 Task: Review and update the Jira issues related to distance education courses, including course descriptions, eligibility, and outcomes.
Action: Mouse moved to (593, 536)
Screenshot: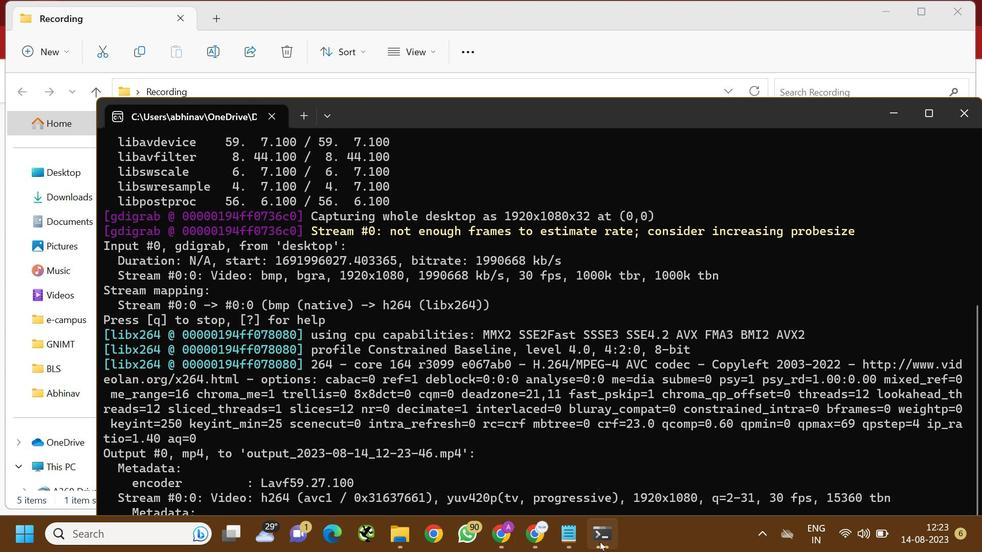 
Action: Mouse pressed left at (593, 536)
Screenshot: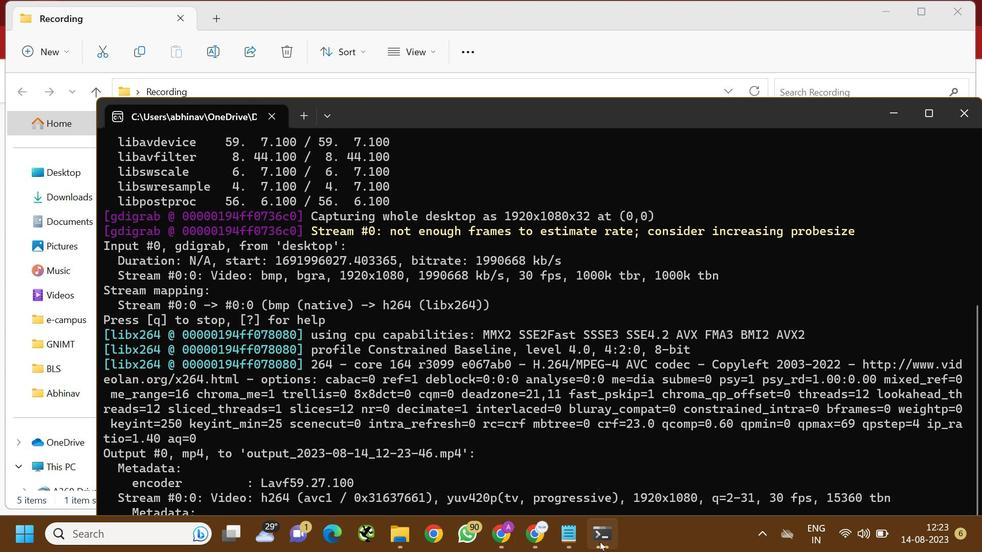 
Action: Mouse pressed left at (593, 536)
Screenshot: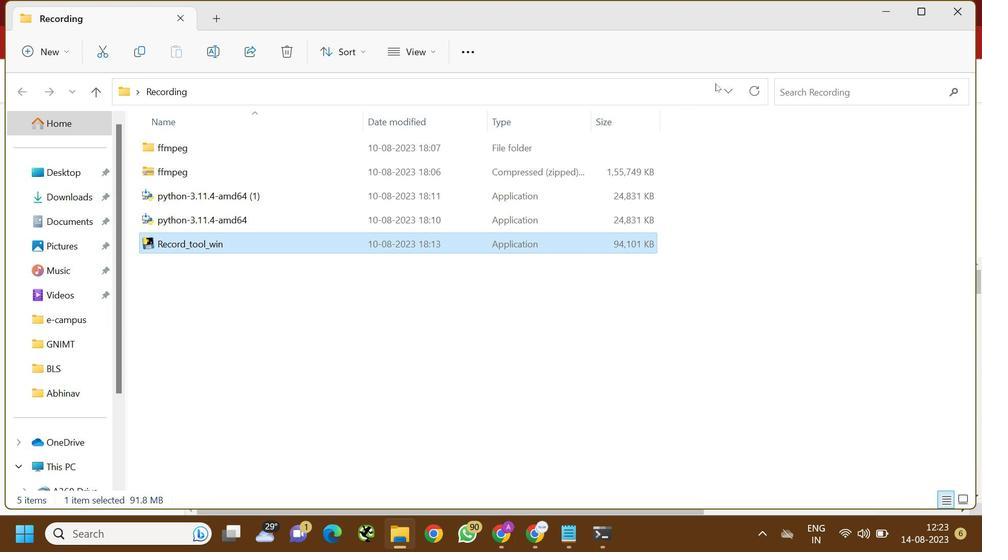 
Action: Mouse moved to (883, 0)
Screenshot: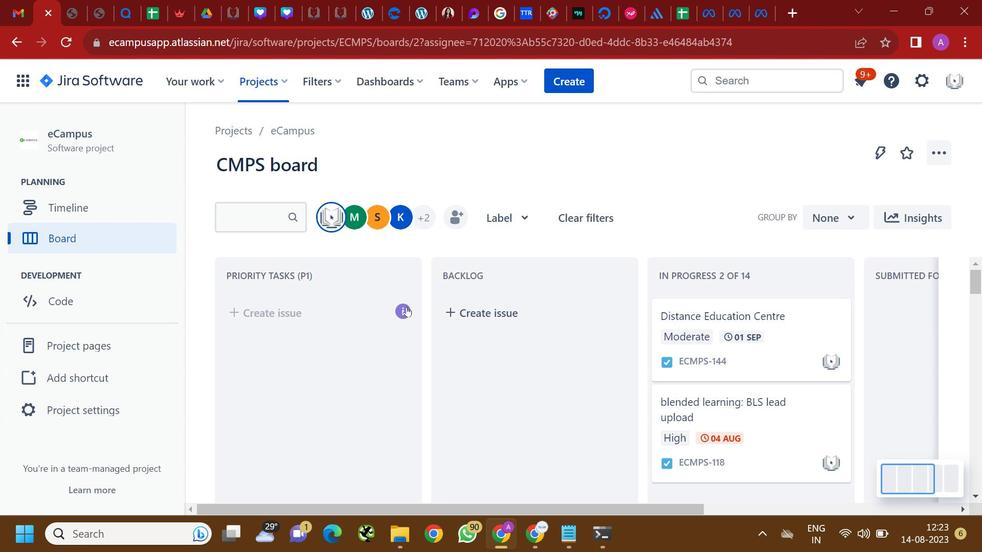 
Action: Mouse pressed left at (883, 0)
Screenshot: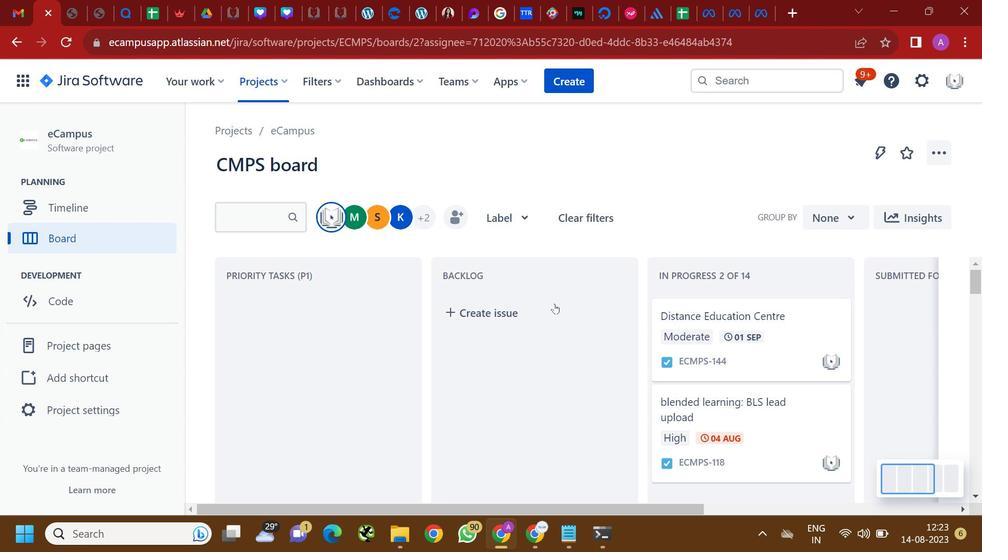 
Action: Mouse moved to (709, 346)
Screenshot: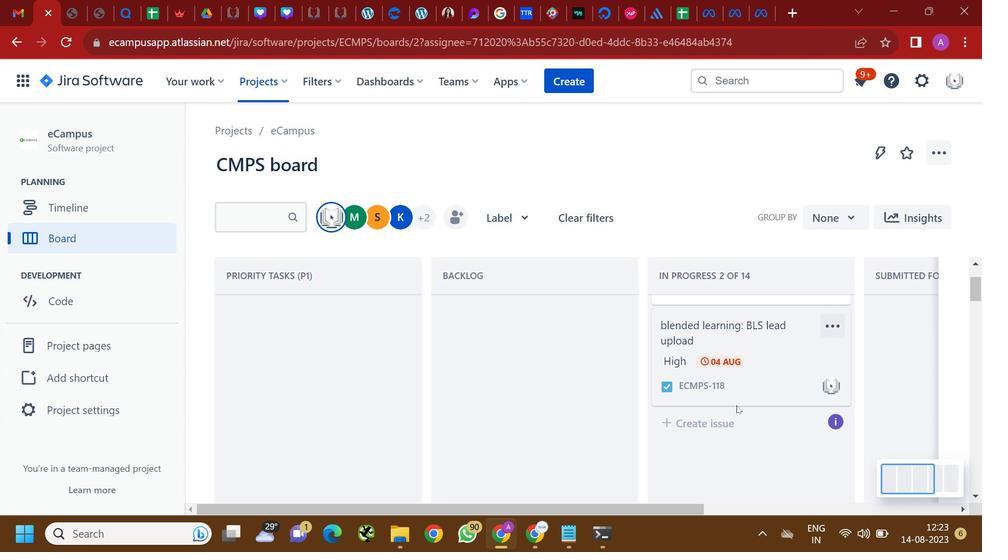 
Action: Mouse scrolled (709, 346) with delta (0, 0)
Screenshot: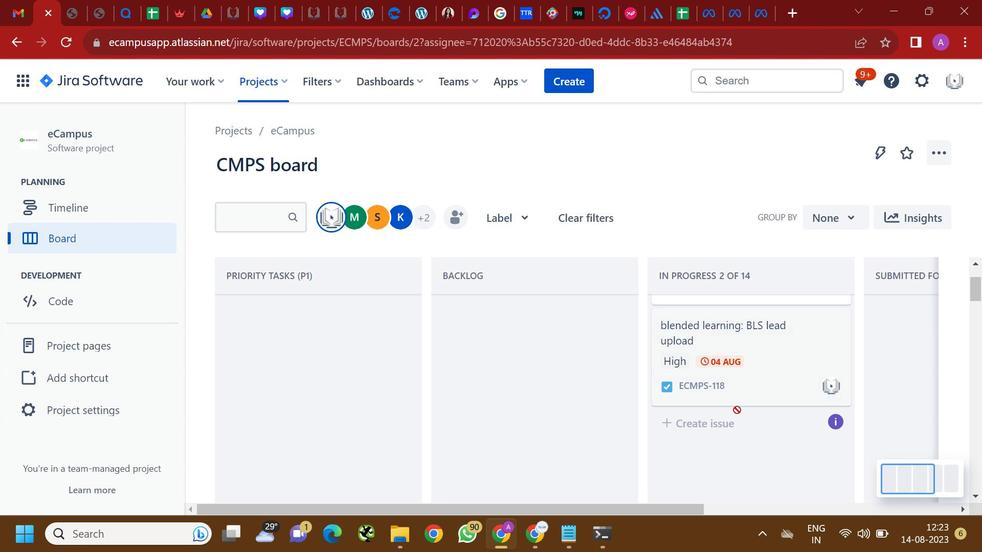 
Action: Mouse moved to (697, 379)
Screenshot: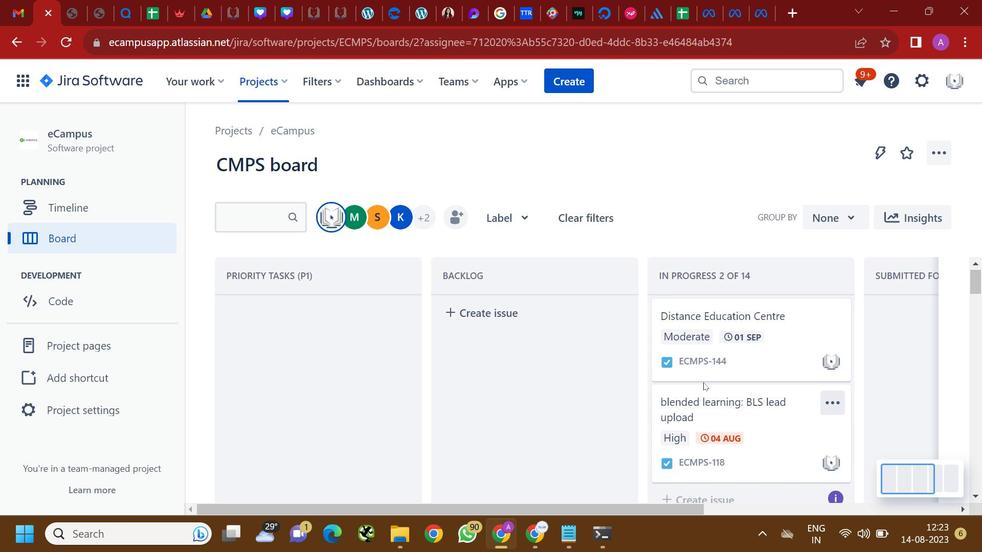 
Action: Mouse scrolled (697, 380) with delta (0, 0)
Screenshot: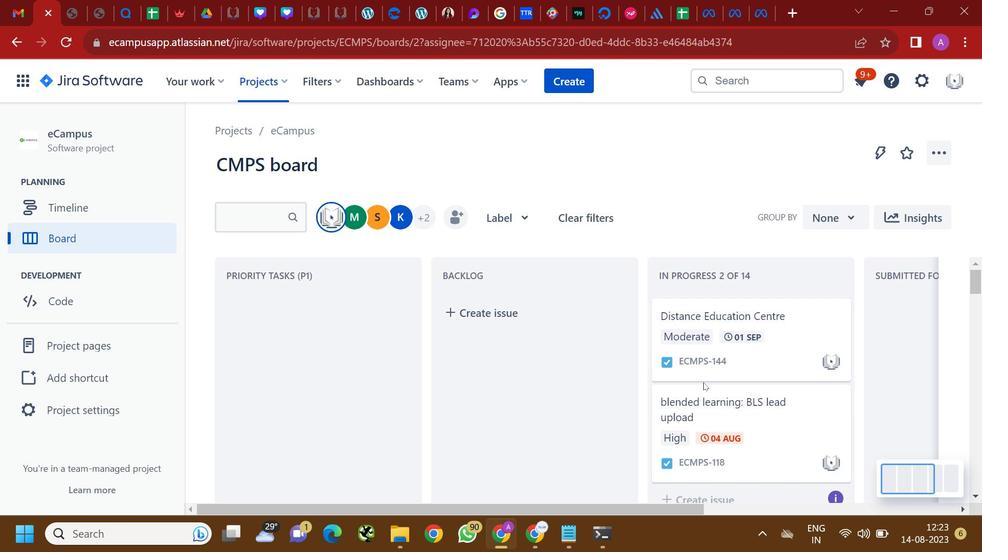 
Action: Mouse scrolled (697, 379) with delta (0, 0)
Screenshot: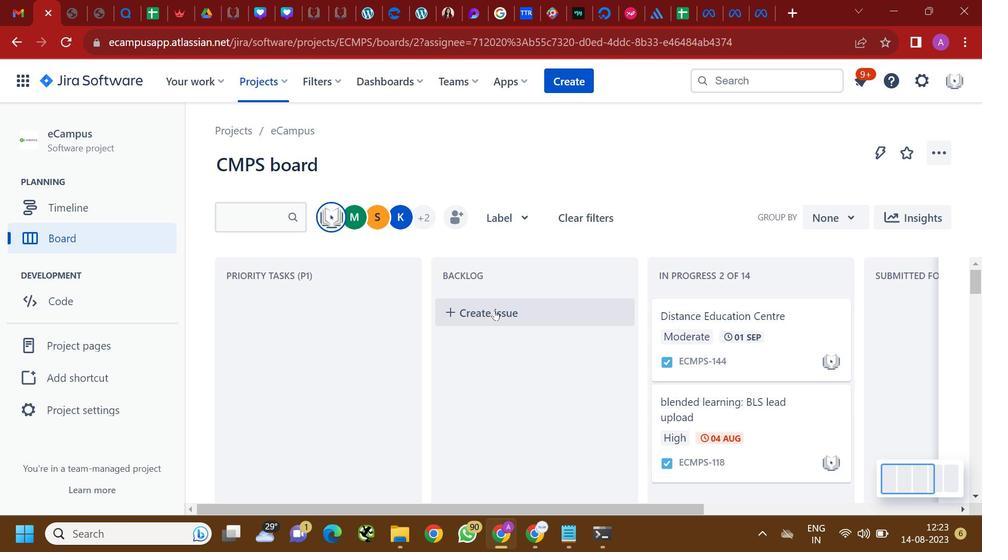 
Action: Mouse scrolled (697, 379) with delta (0, 0)
Screenshot: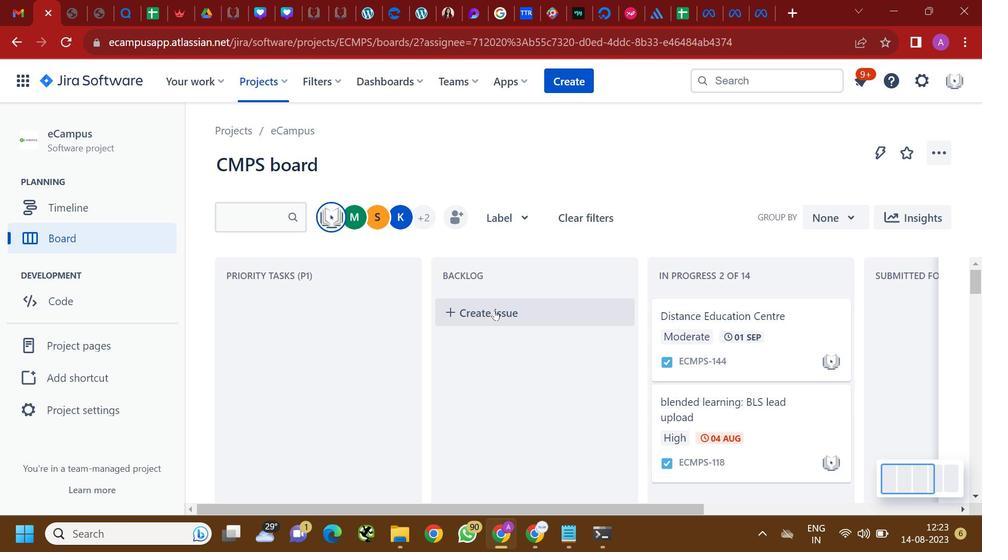 
Action: Mouse scrolled (697, 379) with delta (0, 0)
Screenshot: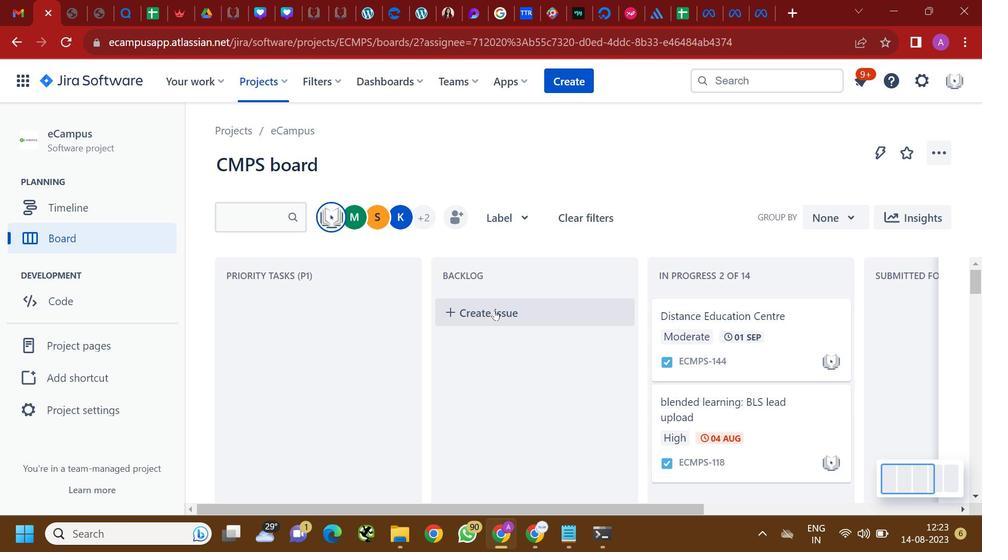 
Action: Mouse moved to (697, 377)
Screenshot: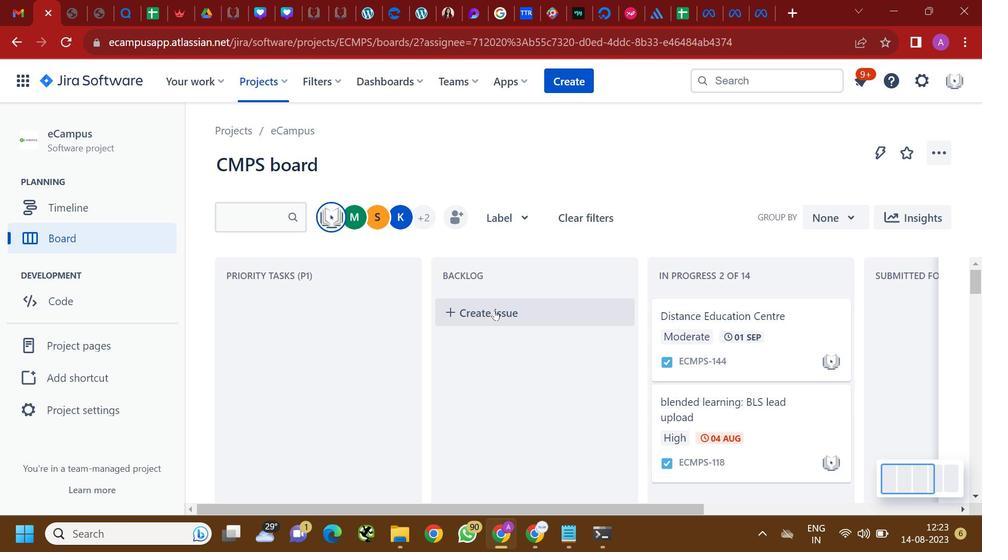 
Action: Mouse scrolled (697, 377) with delta (0, 0)
Screenshot: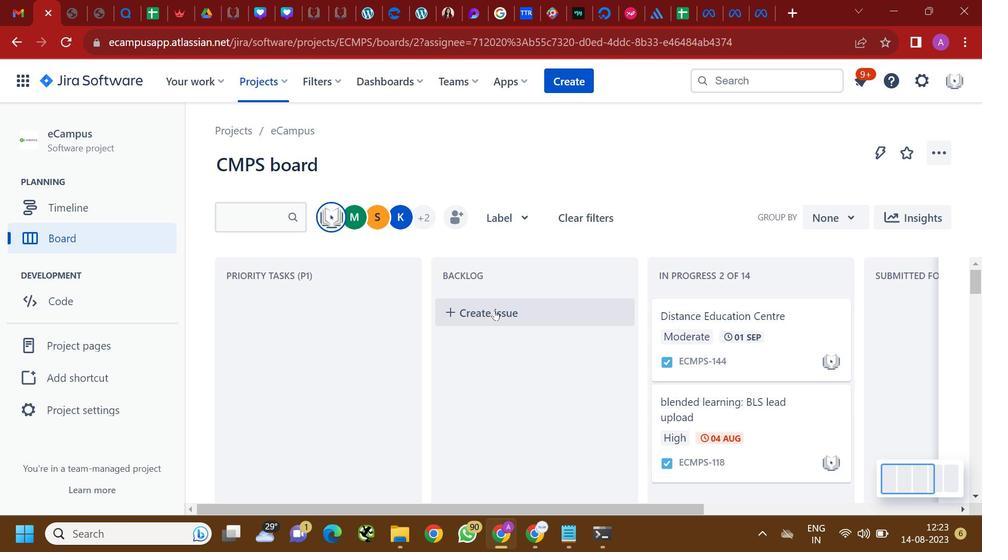 
Action: Mouse scrolled (697, 377) with delta (0, 0)
Screenshot: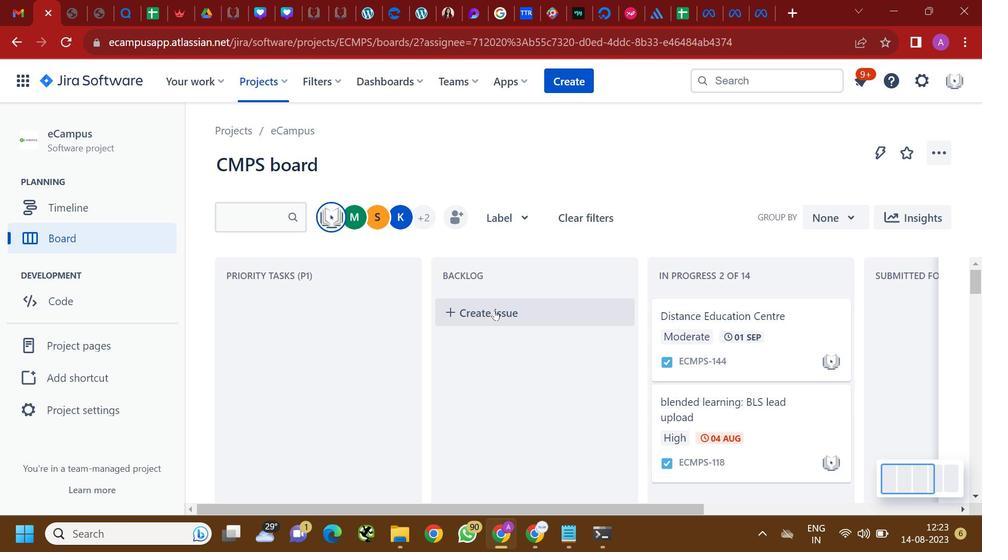 
Action: Mouse moved to (697, 376)
Screenshot: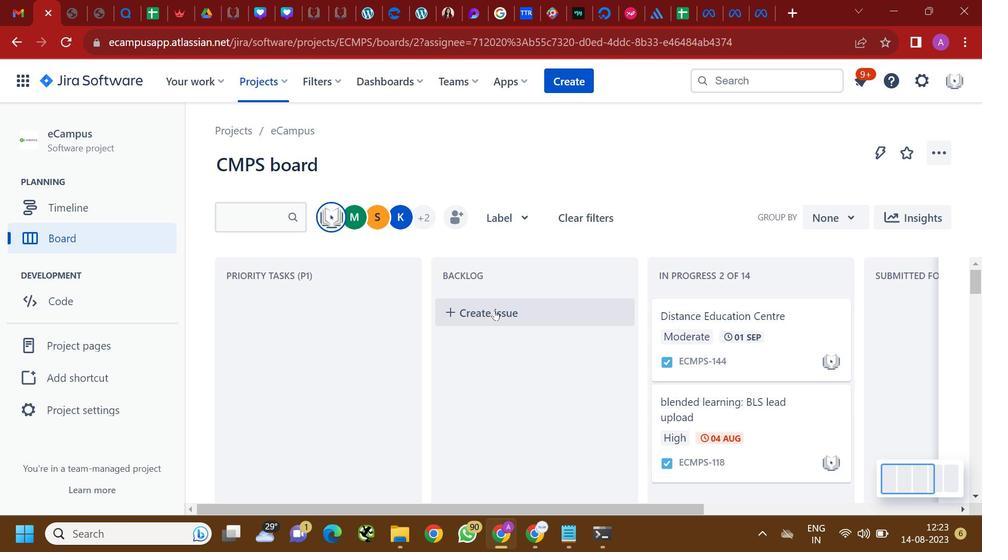 
Action: Mouse scrolled (697, 376) with delta (0, 0)
Screenshot: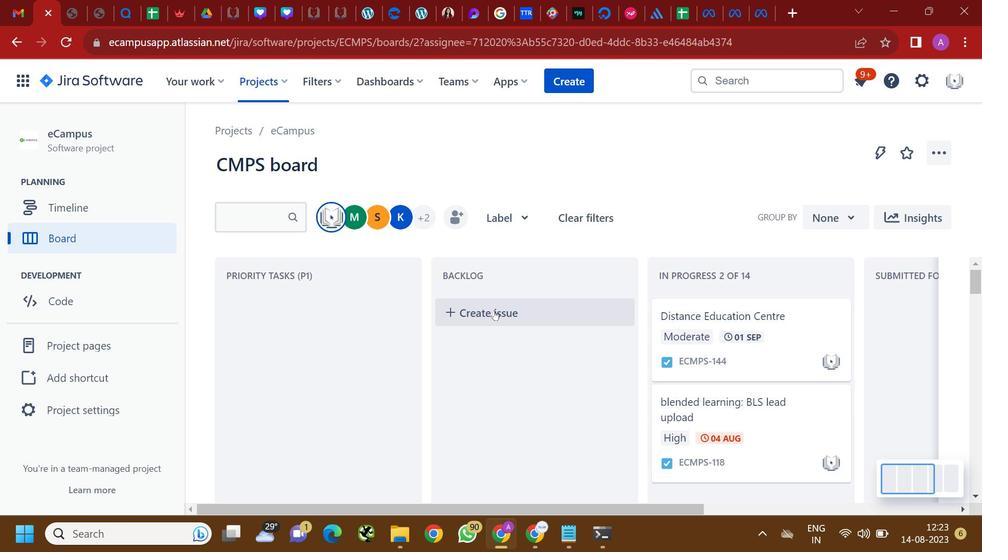 
Action: Mouse moved to (487, 304)
Screenshot: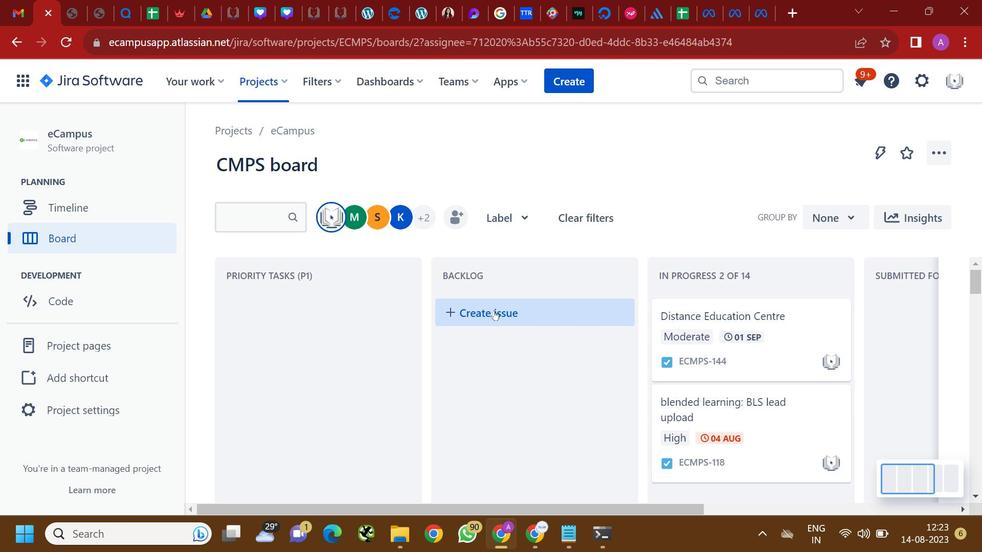 
Action: Mouse pressed left at (487, 304)
Screenshot: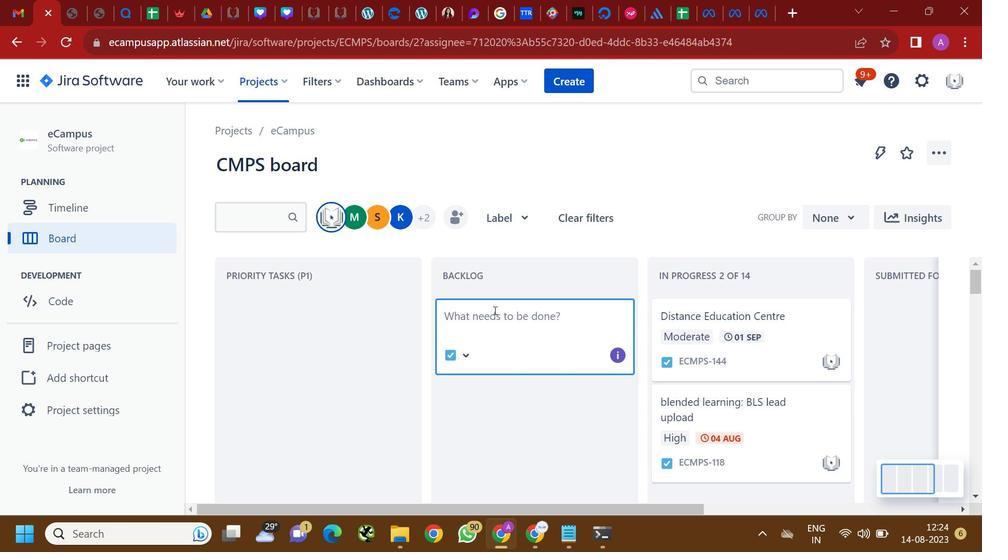 
Action: Mouse moved to (686, 198)
Screenshot: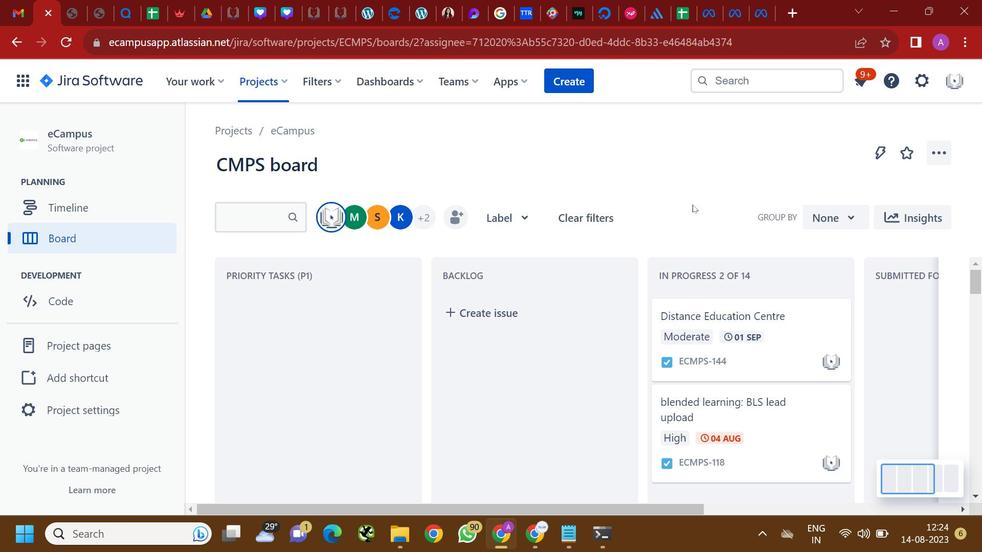 
Action: Mouse pressed left at (686, 198)
Screenshot: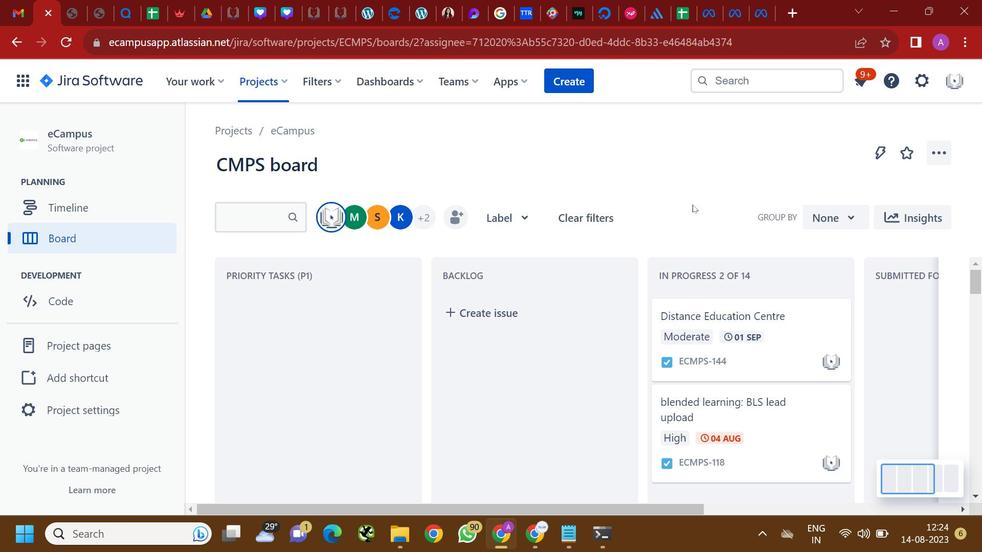 
Action: Mouse moved to (560, 83)
Screenshot: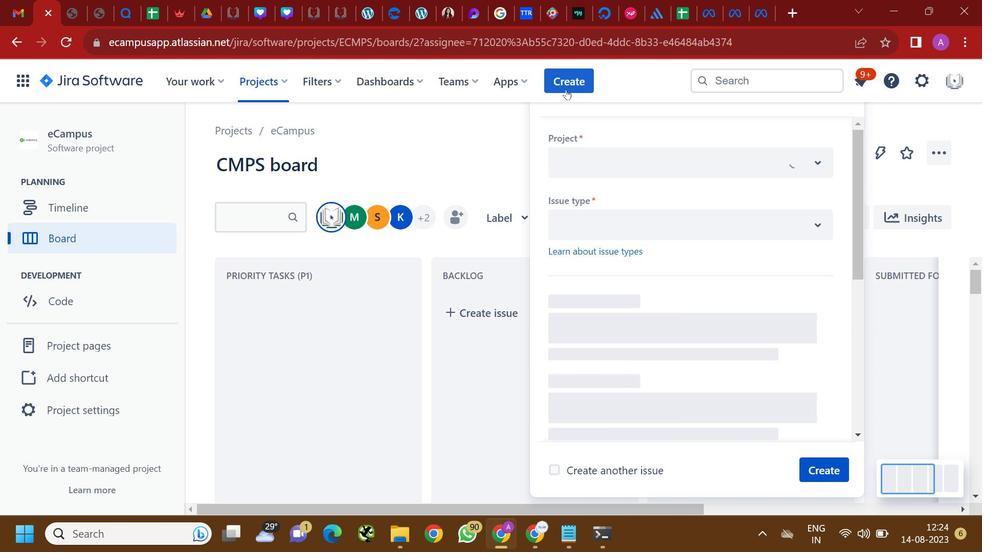 
Action: Mouse pressed left at (560, 83)
Screenshot: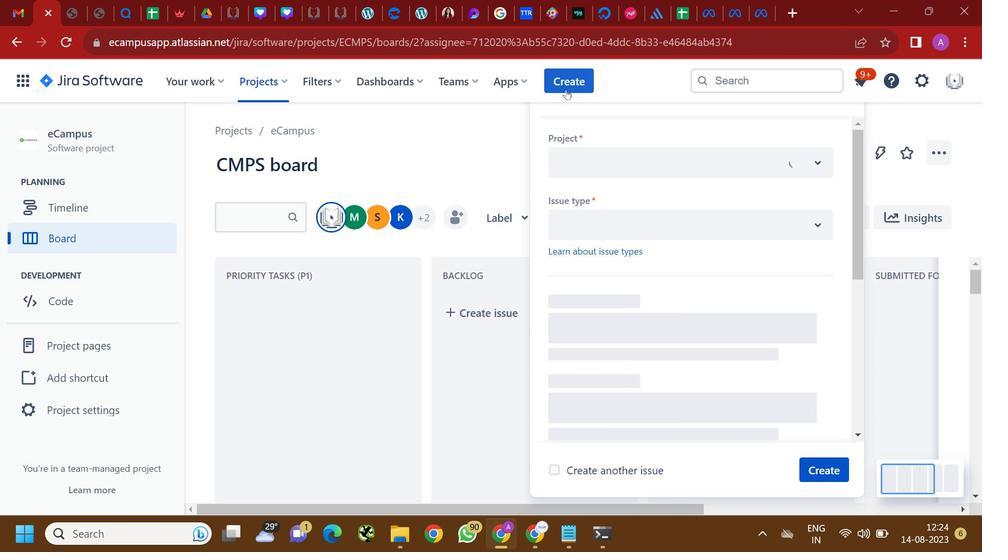 
Action: Mouse moved to (532, 314)
Screenshot: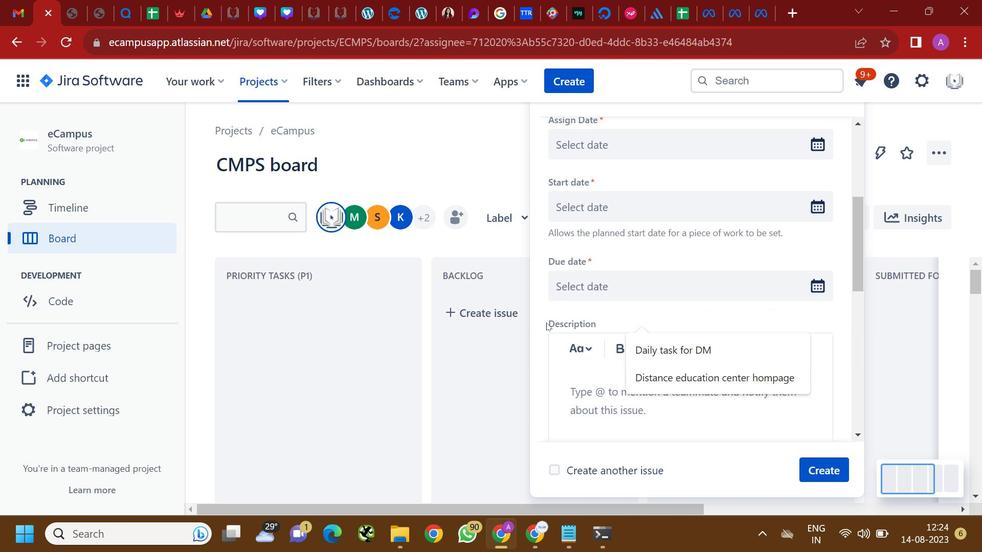 
Action: Mouse scrolled (532, 313) with delta (0, 0)
Screenshot: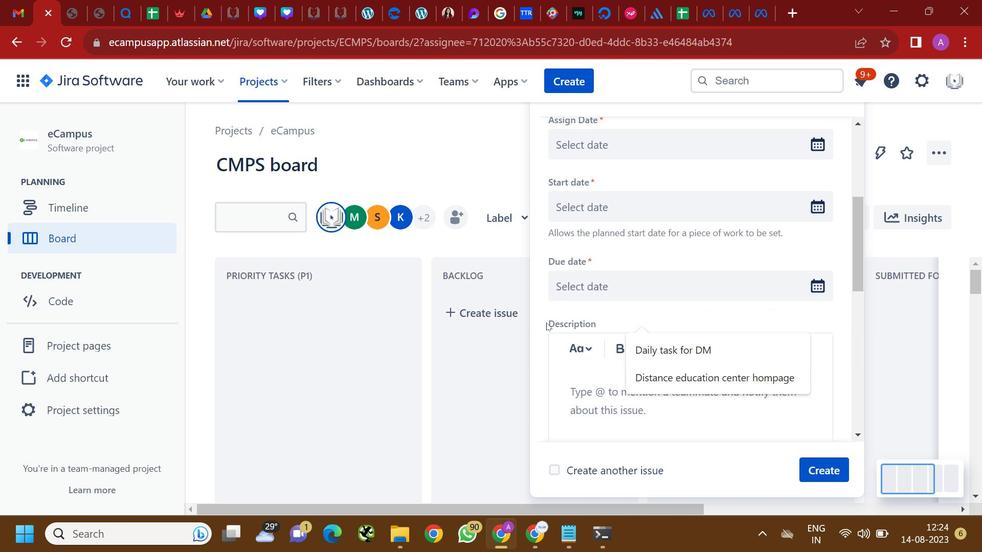 
Action: Mouse moved to (532, 314)
Screenshot: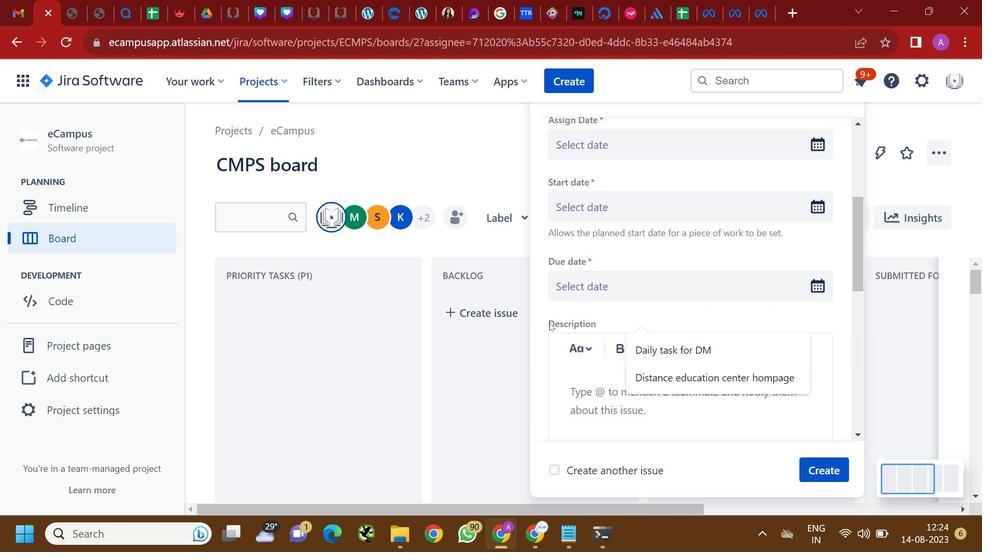 
Action: Mouse scrolled (532, 314) with delta (0, 0)
Screenshot: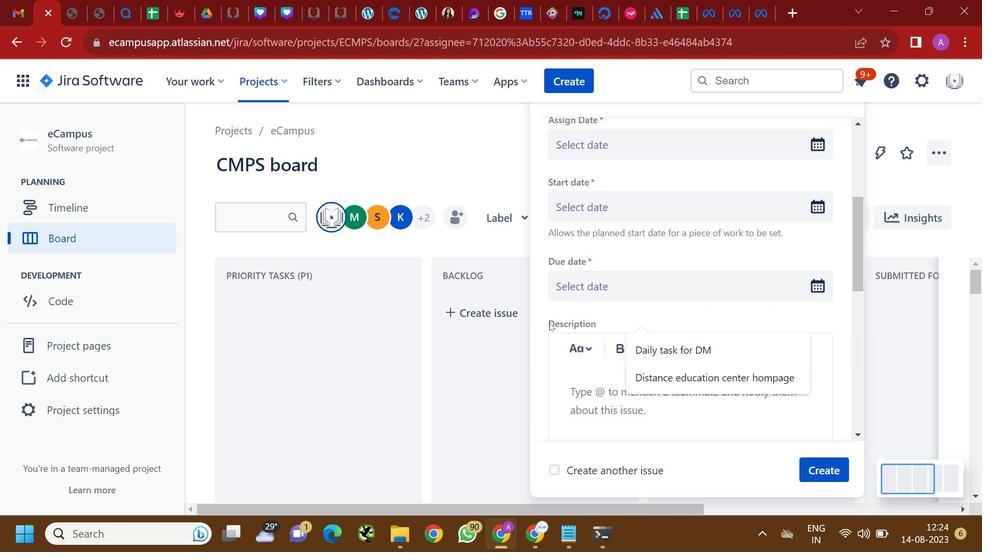 
Action: Mouse moved to (534, 315)
Screenshot: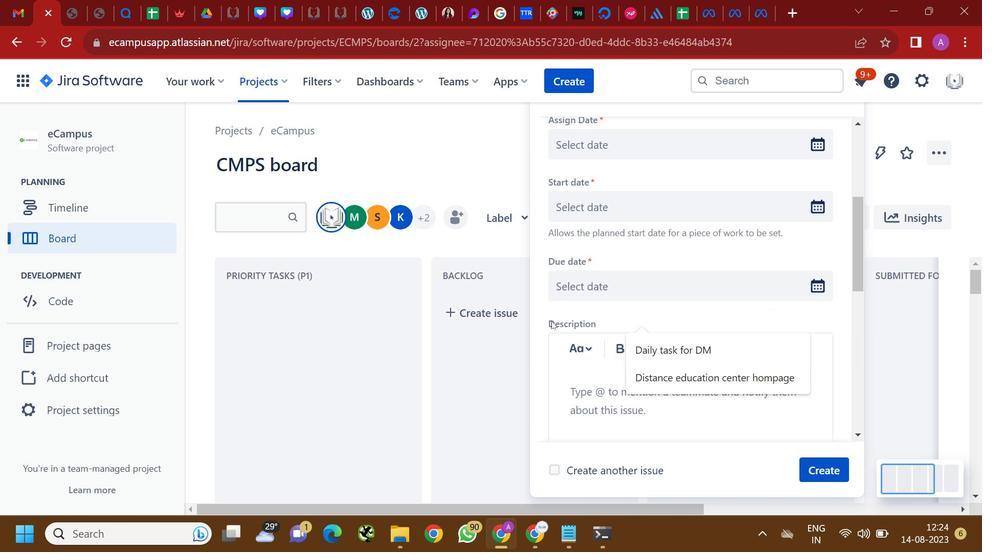 
Action: Mouse scrolled (534, 314) with delta (0, 0)
Screenshot: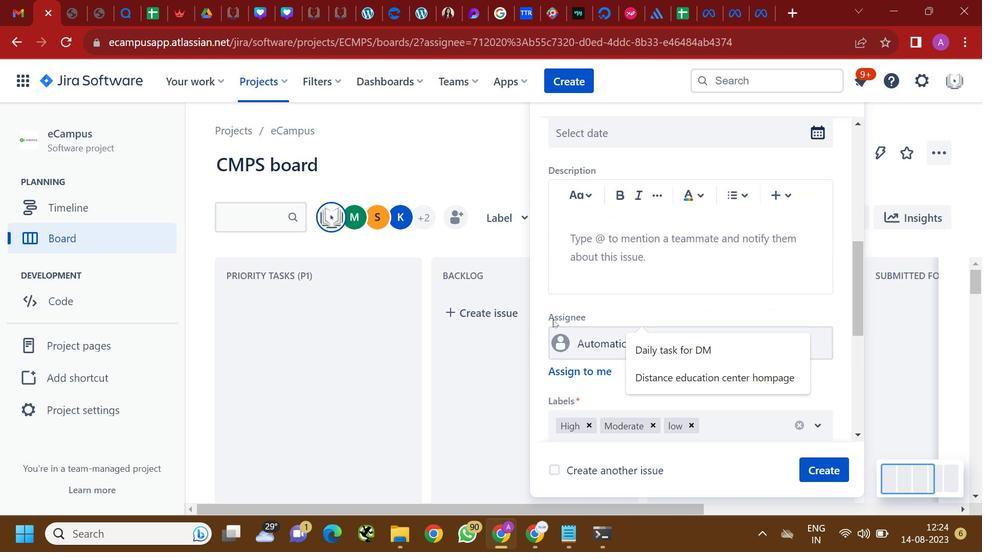 
Action: Mouse moved to (545, 315)
Screenshot: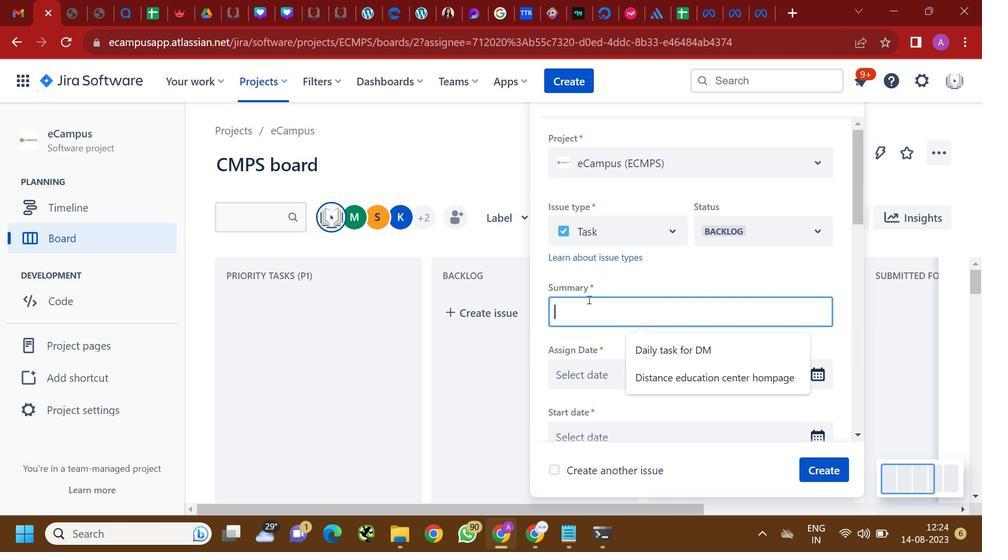 
Action: Mouse scrolled (545, 314) with delta (0, 0)
Screenshot: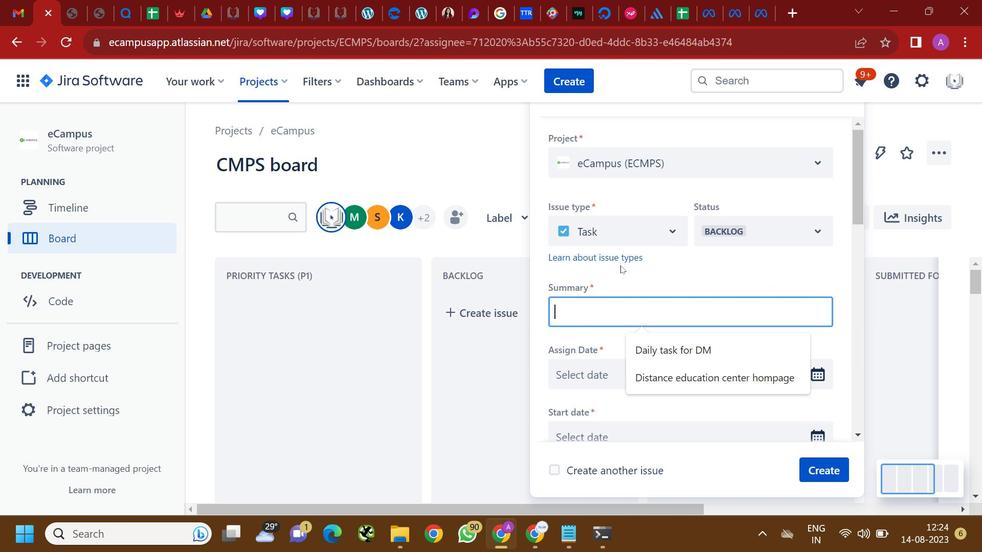 
Action: Mouse scrolled (545, 314) with delta (0, 0)
Screenshot: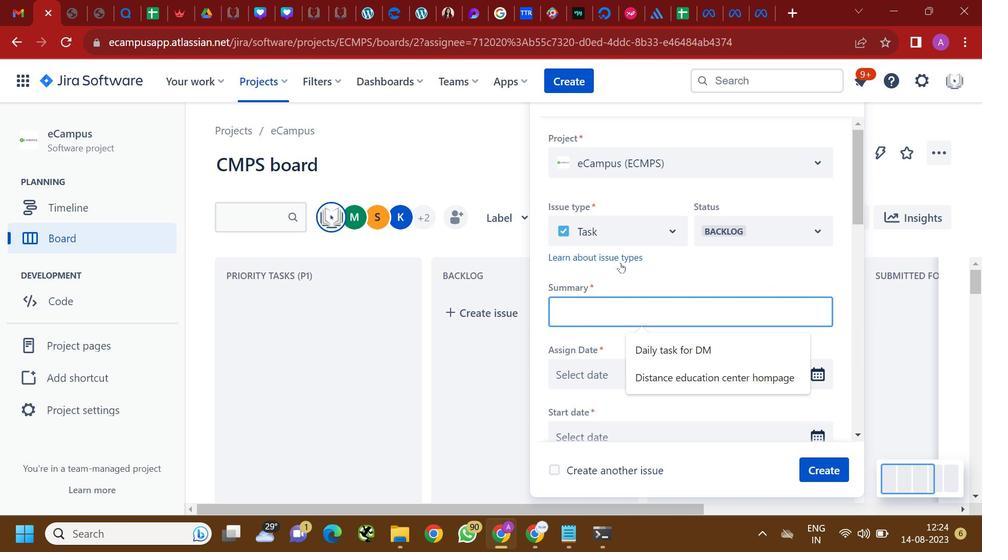 
Action: Mouse moved to (562, 306)
Screenshot: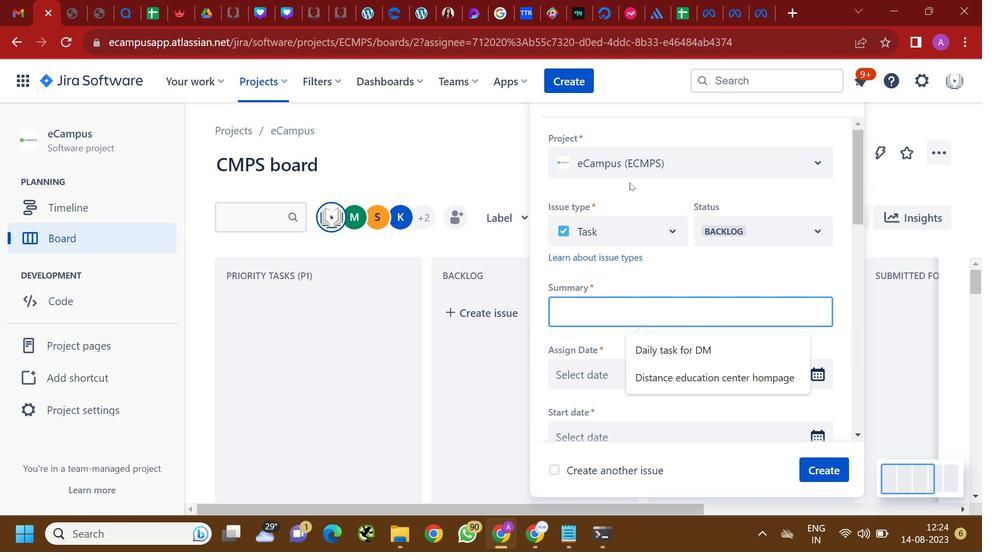 
Action: Mouse scrolled (562, 306) with delta (0, 0)
Screenshot: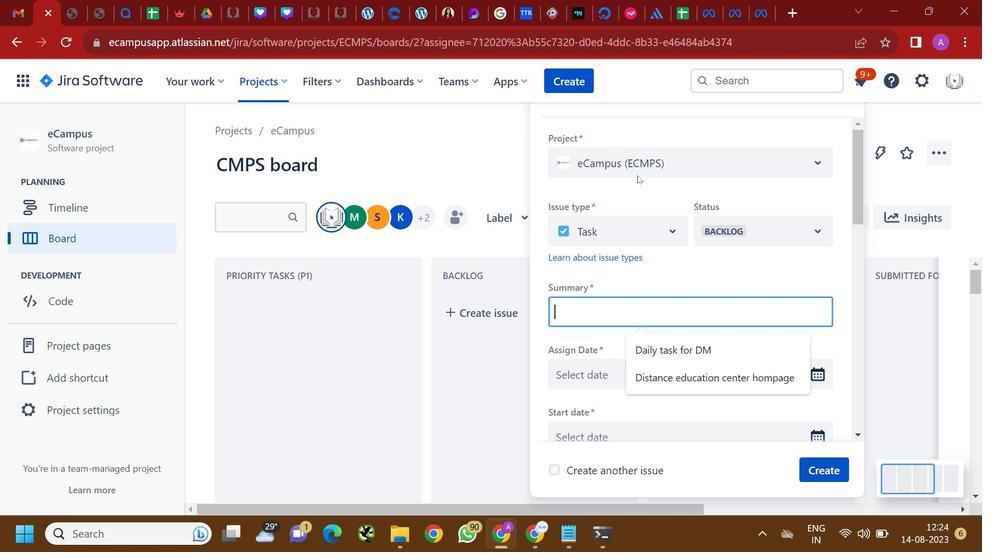 
Action: Mouse scrolled (562, 306) with delta (0, 0)
Screenshot: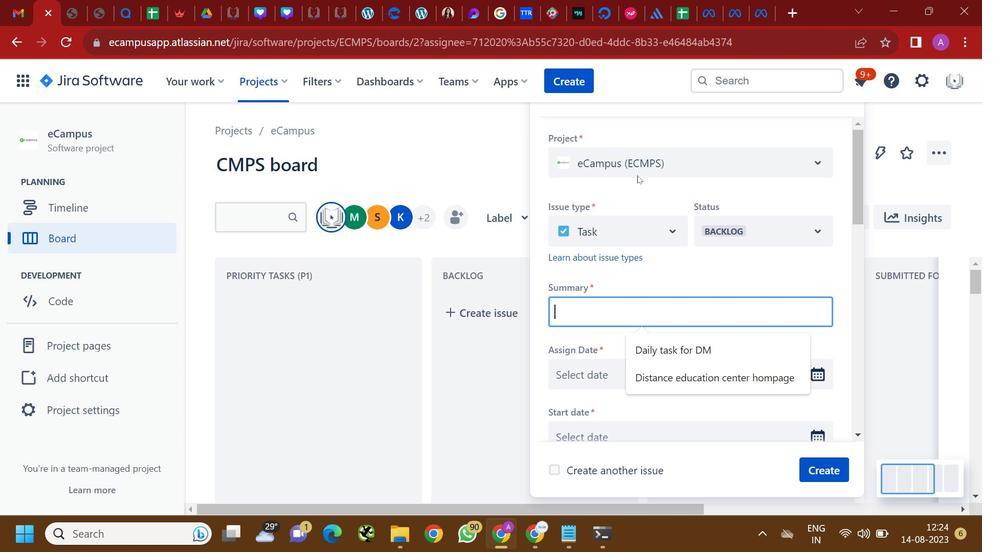 
Action: Mouse moved to (582, 294)
Screenshot: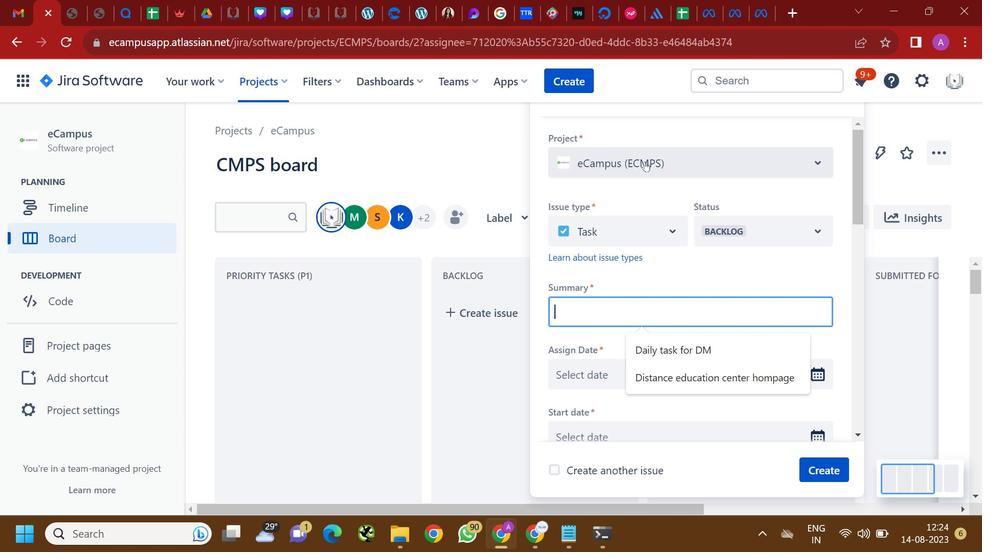 
Action: Mouse scrolled (582, 295) with delta (0, 0)
Screenshot: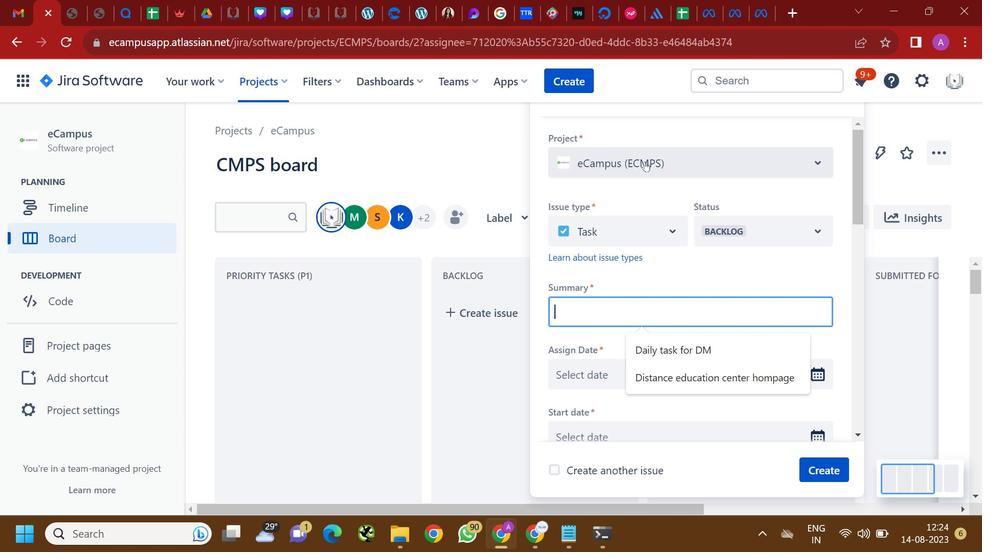 
Action: Mouse scrolled (582, 295) with delta (0, 0)
Screenshot: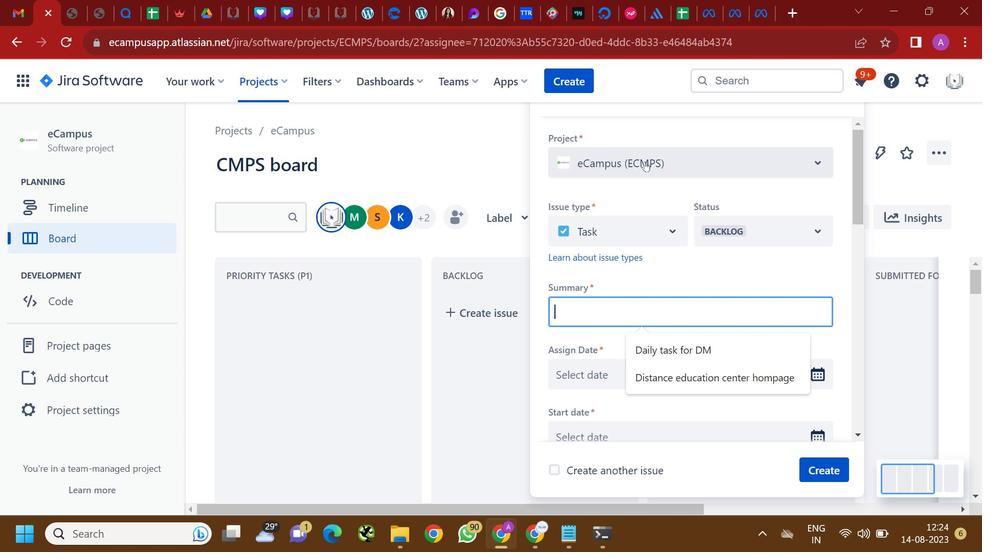 
Action: Mouse moved to (582, 293)
Screenshot: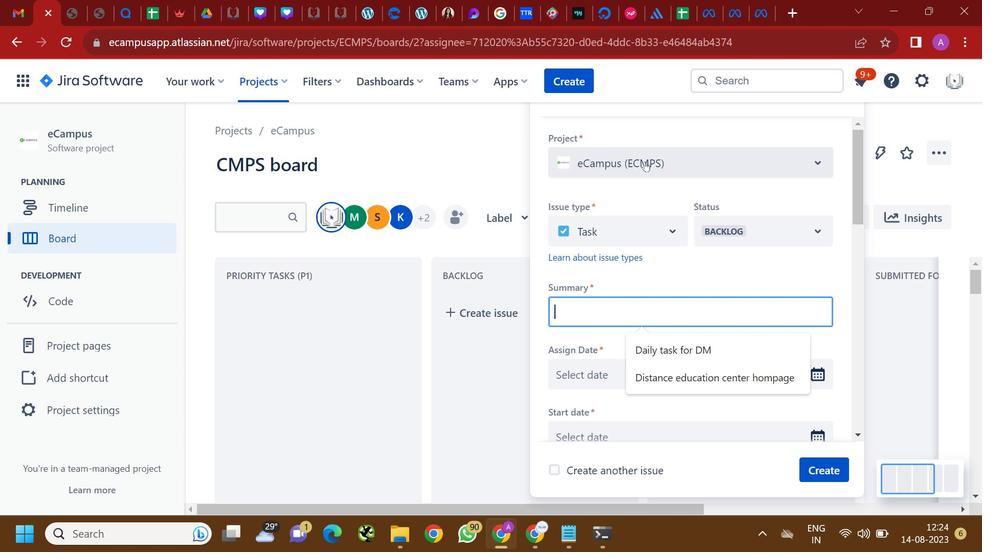 
Action: Mouse scrolled (582, 294) with delta (0, 0)
Screenshot: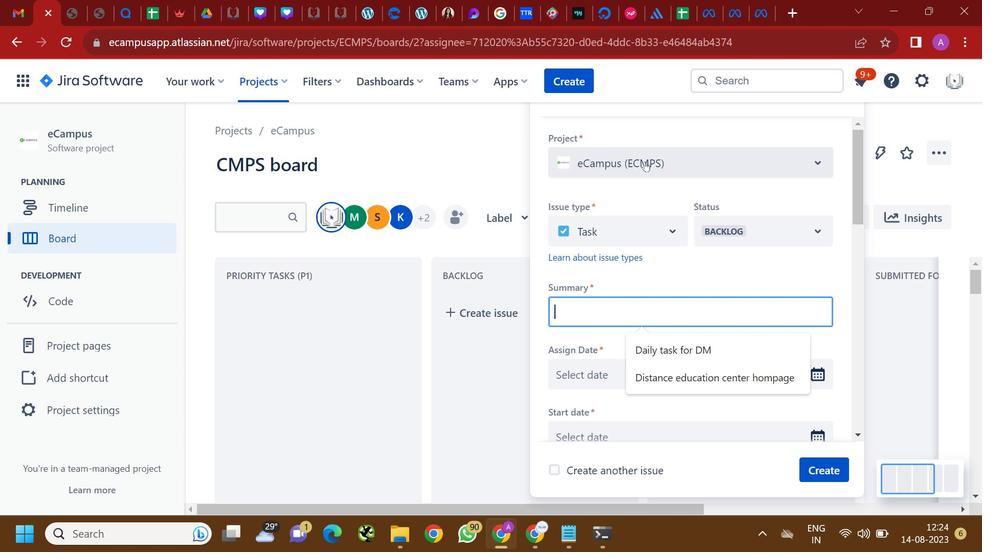 
Action: Mouse moved to (616, 233)
Screenshot: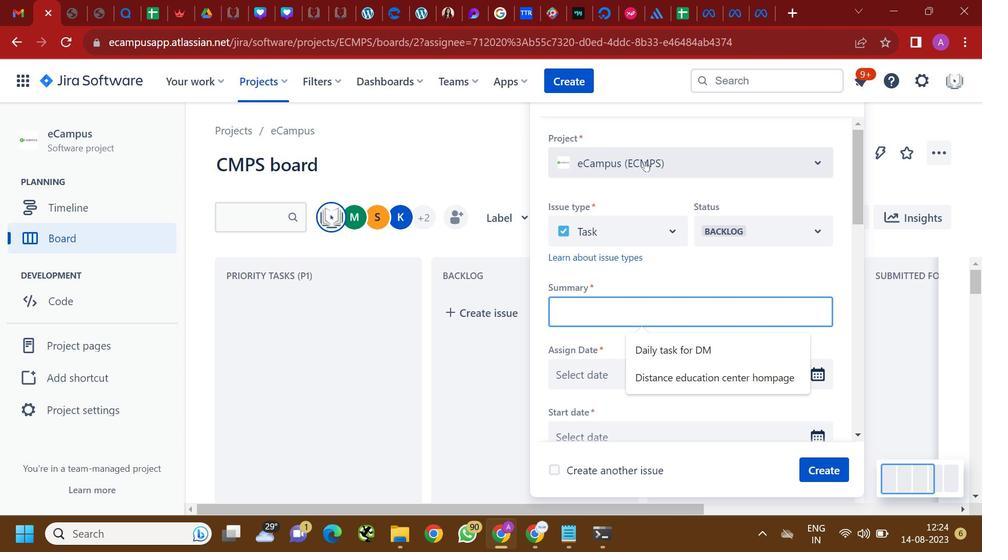 
Action: Mouse scrolled (616, 233) with delta (0, 0)
Screenshot: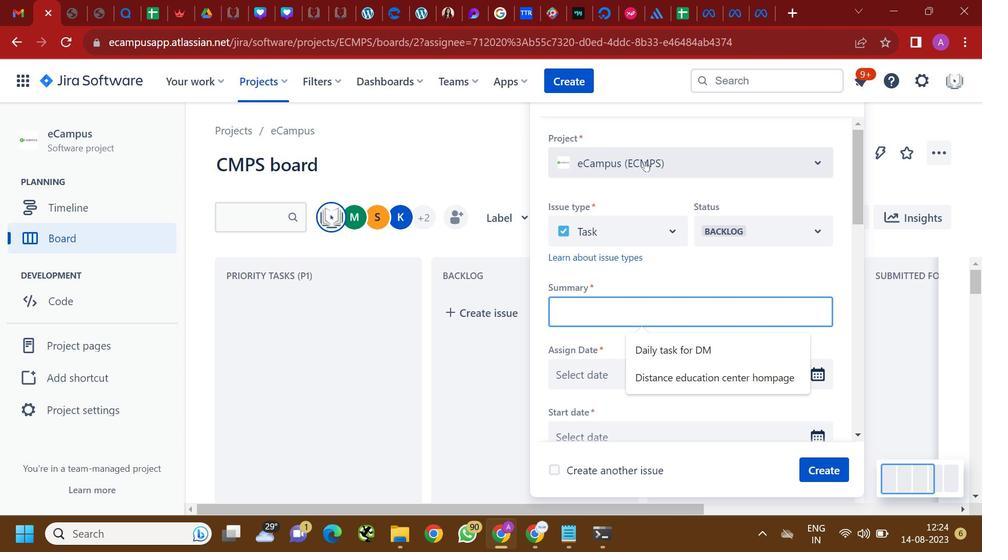 
Action: Mouse moved to (651, 342)
Screenshot: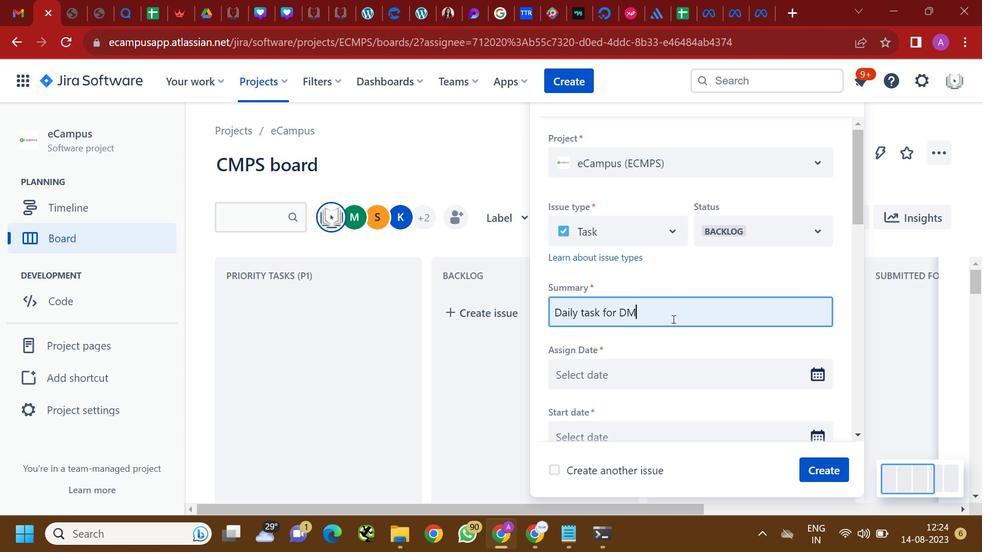 
Action: Mouse pressed left at (651, 342)
Screenshot: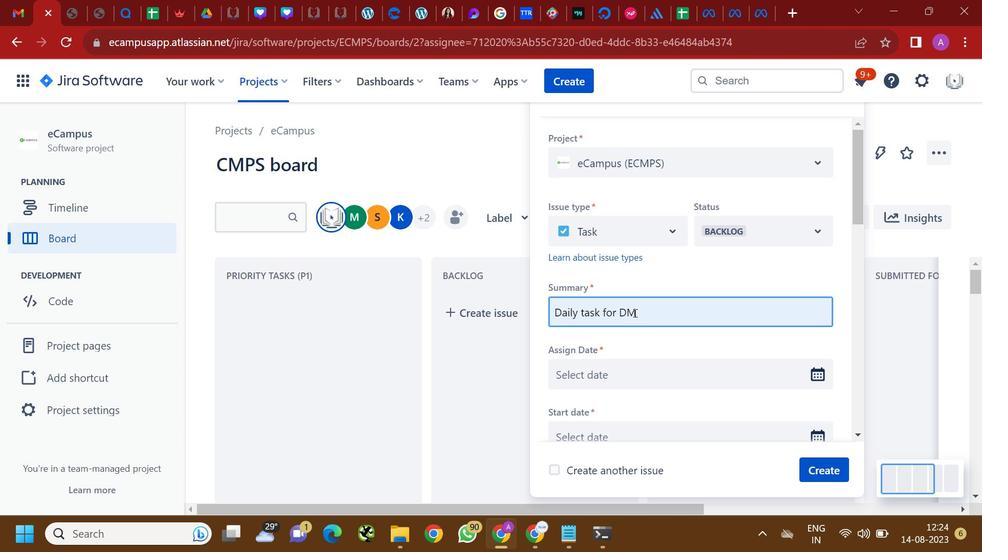 
Action: Mouse moved to (668, 300)
Screenshot: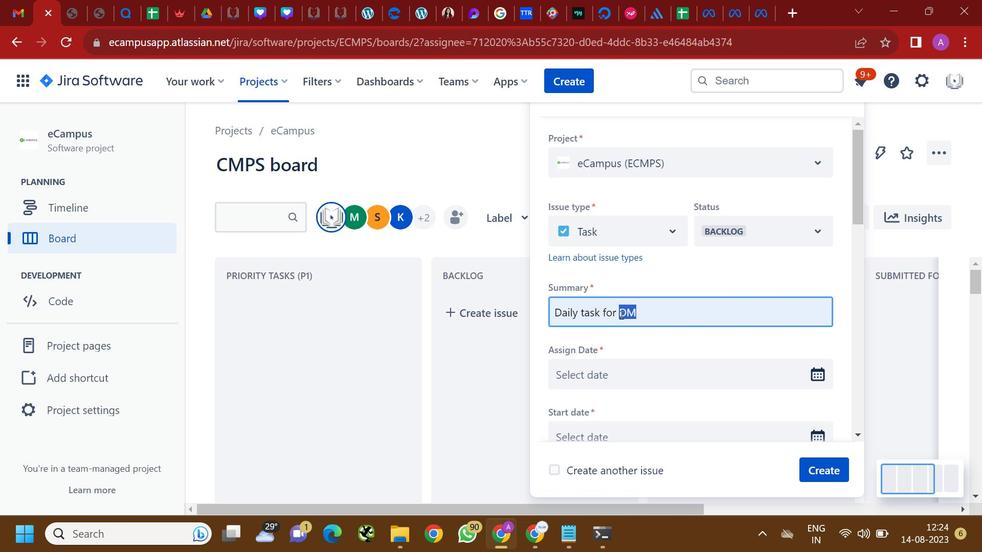 
Action: Mouse pressed left at (668, 300)
Screenshot: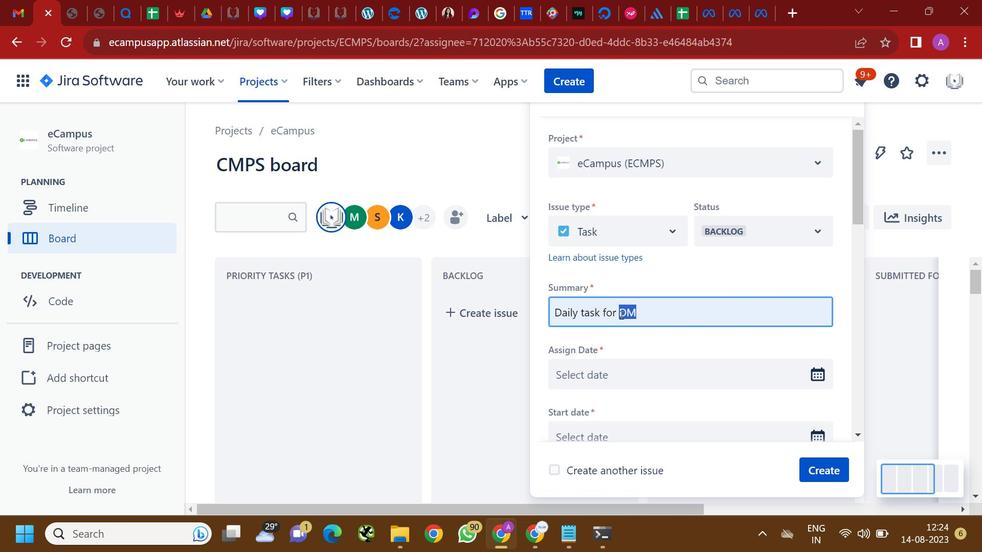 
Action: Mouse moved to (614, 309)
Screenshot: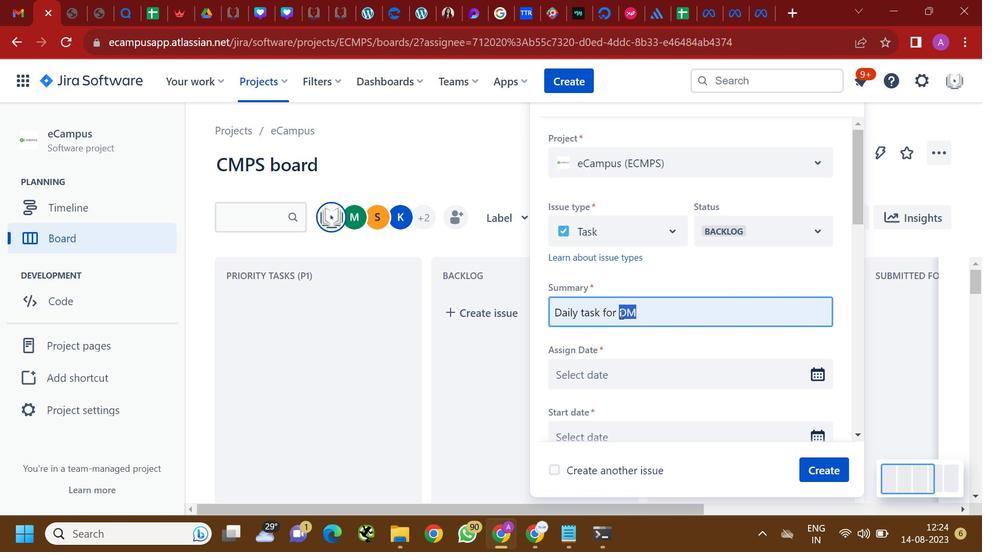 
Action: Key pressed <Key.backspace>
Screenshot: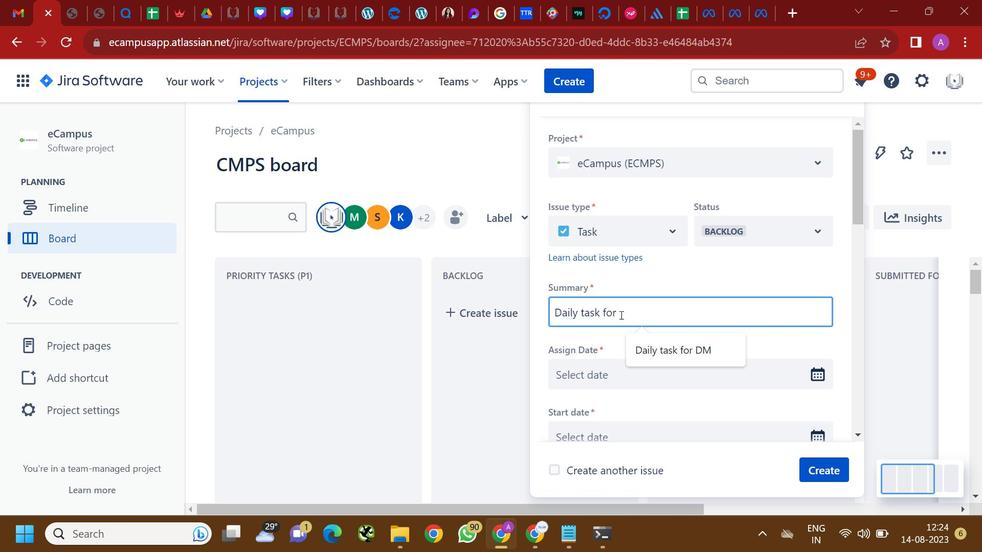 
Action: Mouse moved to (638, 312)
Screenshot: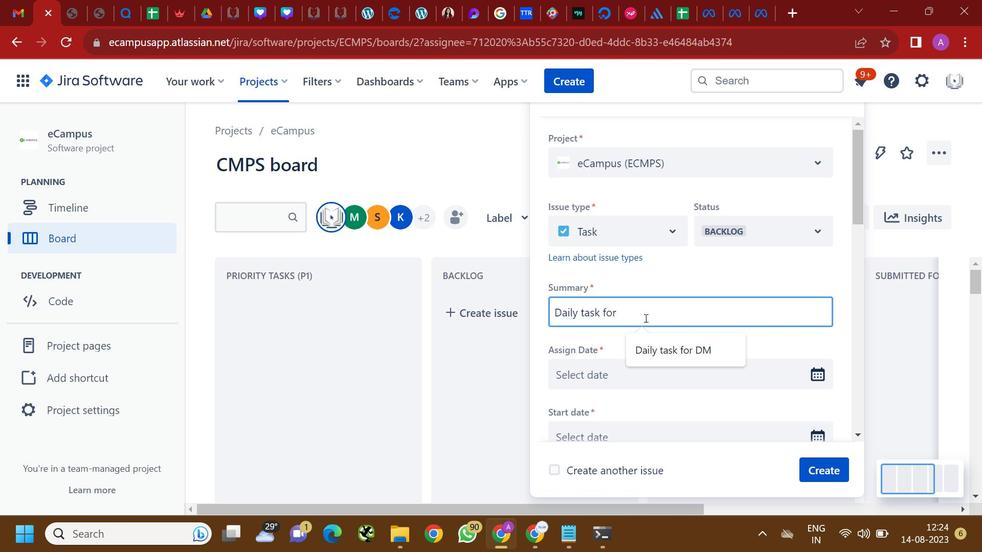 
Action: Key pressed <Key.caps_lock>D<Key.caps_lock>istance<Key.space><Key.caps_lock>E<Key.caps_lock>ducation<Key.space><Key.caps_lock>C<Key.caps_lock>entre
Screenshot: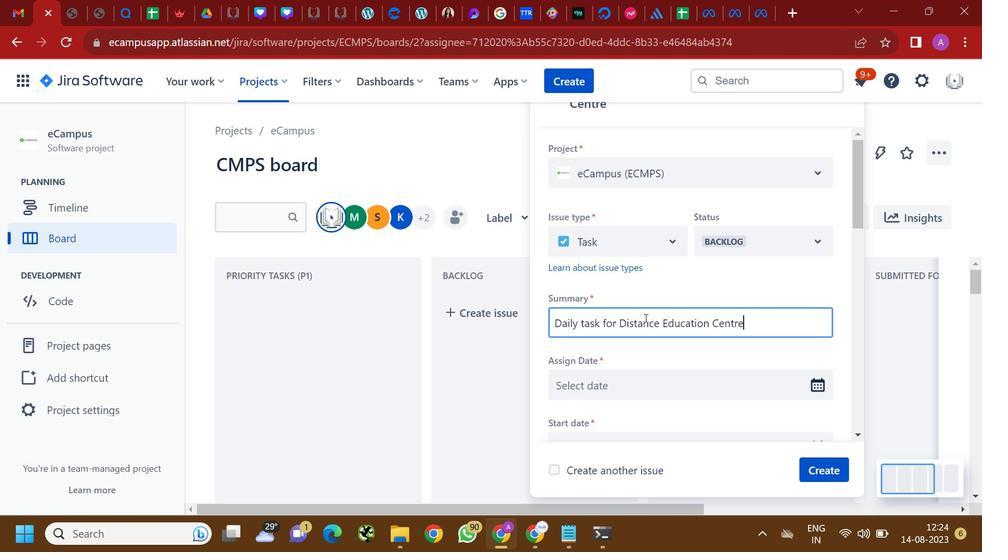 
Action: Mouse moved to (633, 366)
Screenshot: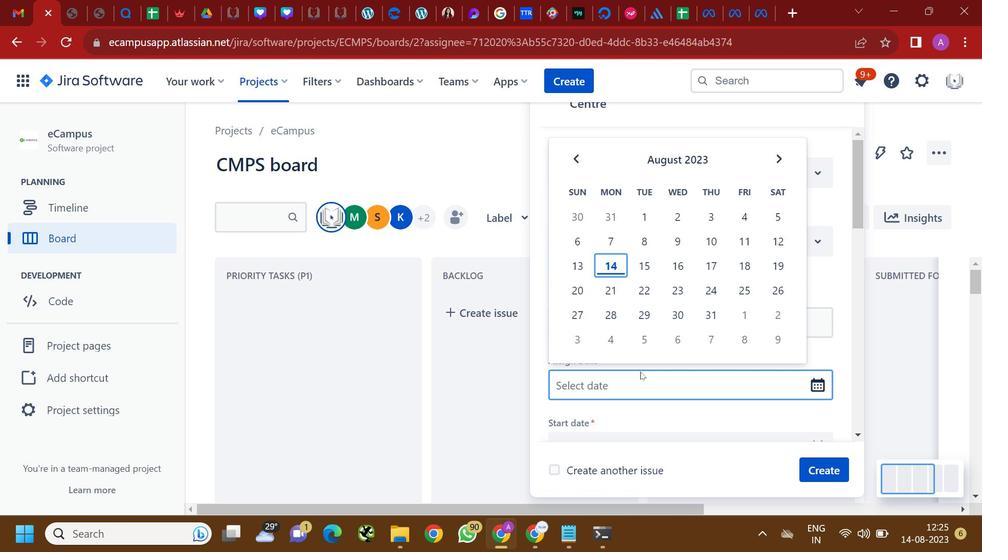 
Action: Mouse pressed left at (633, 366)
Screenshot: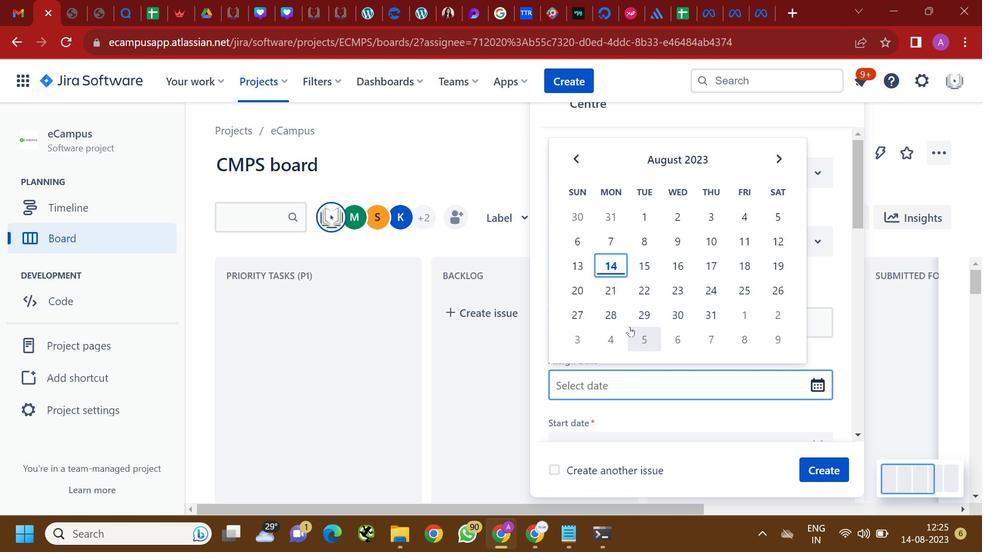 
Action: Mouse moved to (609, 262)
Screenshot: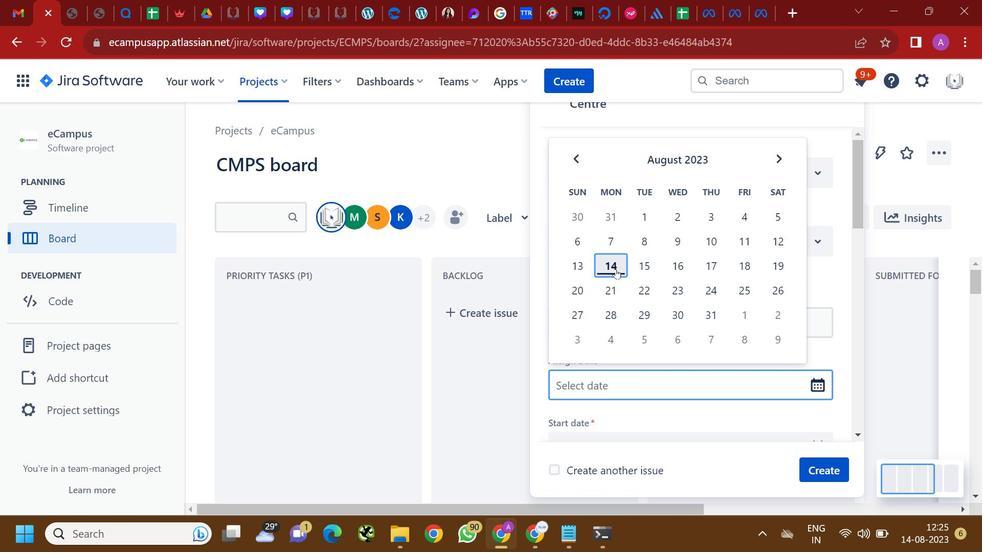 
Action: Mouse pressed left at (609, 262)
Screenshot: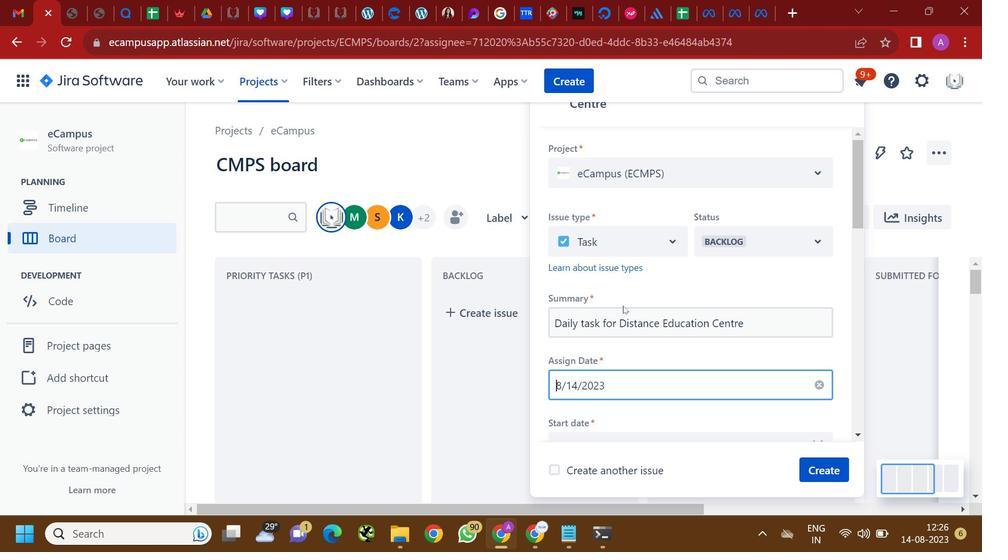 
Action: Mouse moved to (616, 299)
Screenshot: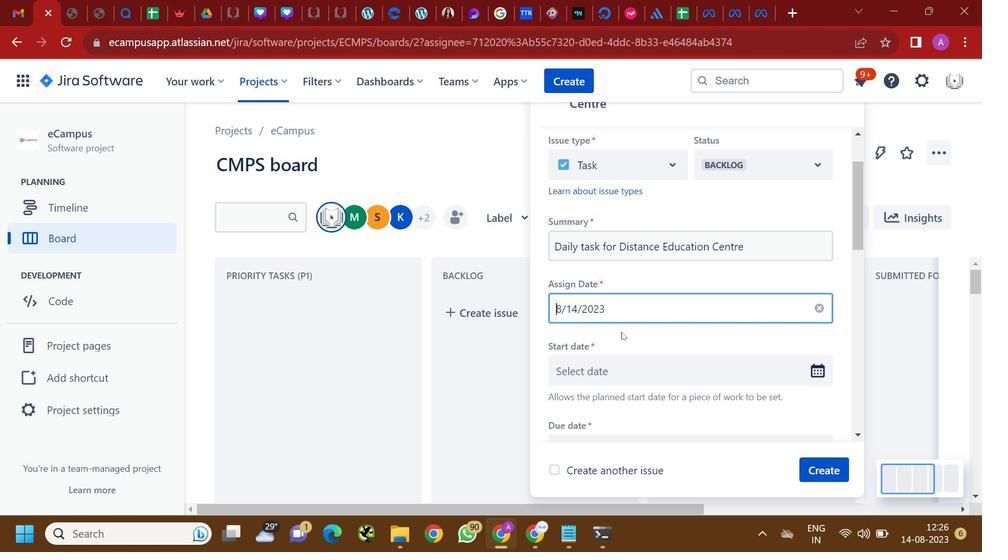 
Action: Mouse scrolled (616, 299) with delta (0, 0)
Screenshot: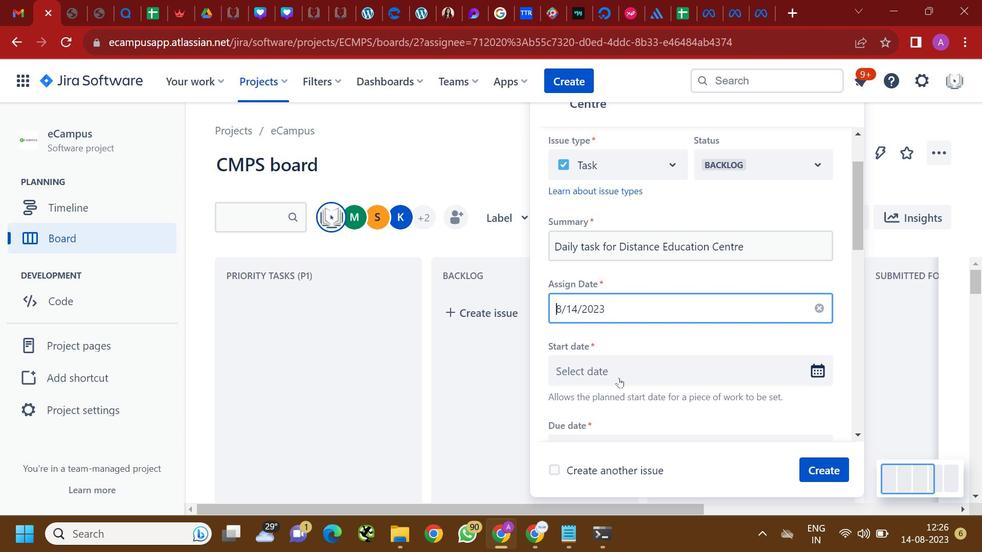 
Action: Mouse moved to (613, 373)
Screenshot: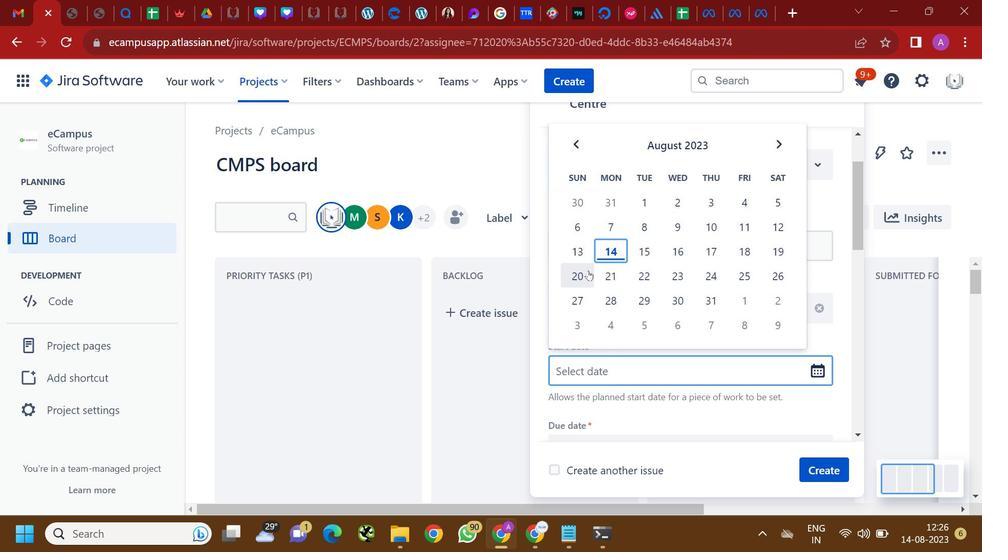 
Action: Mouse pressed left at (613, 373)
Screenshot: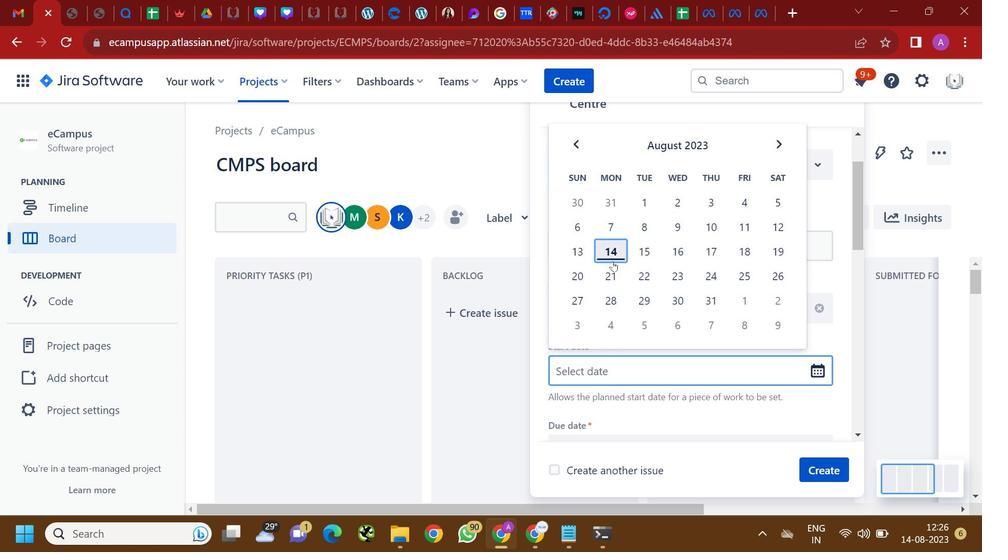 
Action: Mouse moved to (607, 253)
Screenshot: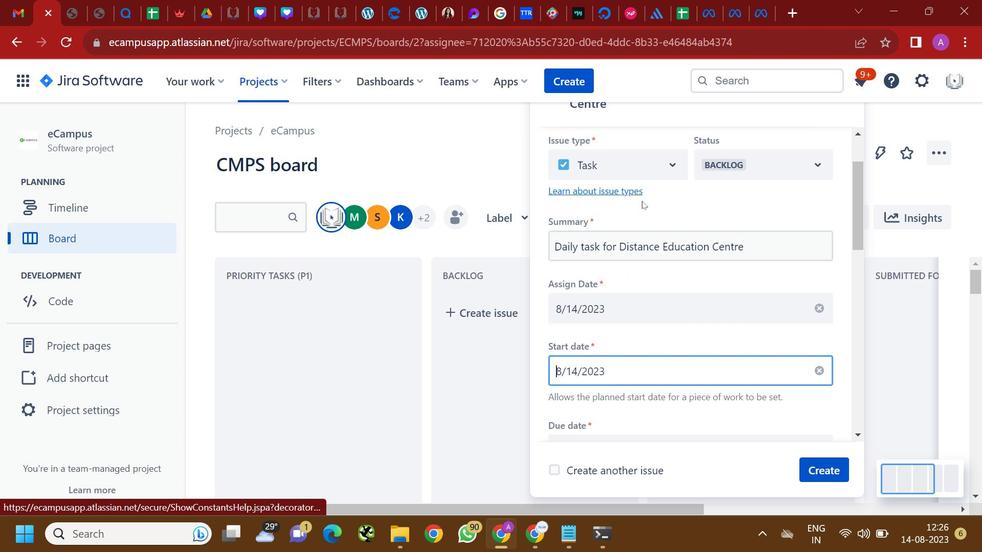 
Action: Mouse pressed left at (607, 253)
Screenshot: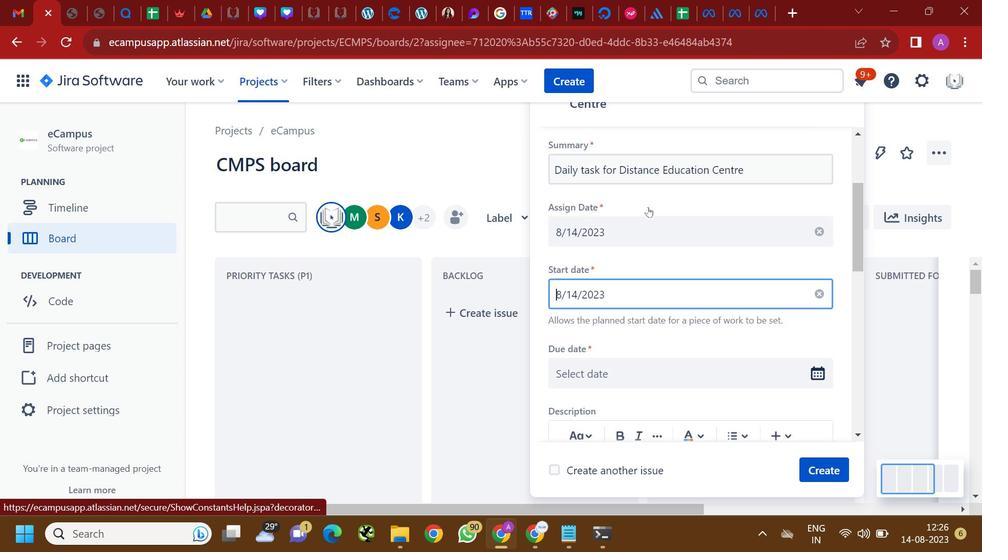 
Action: Mouse moved to (635, 194)
Screenshot: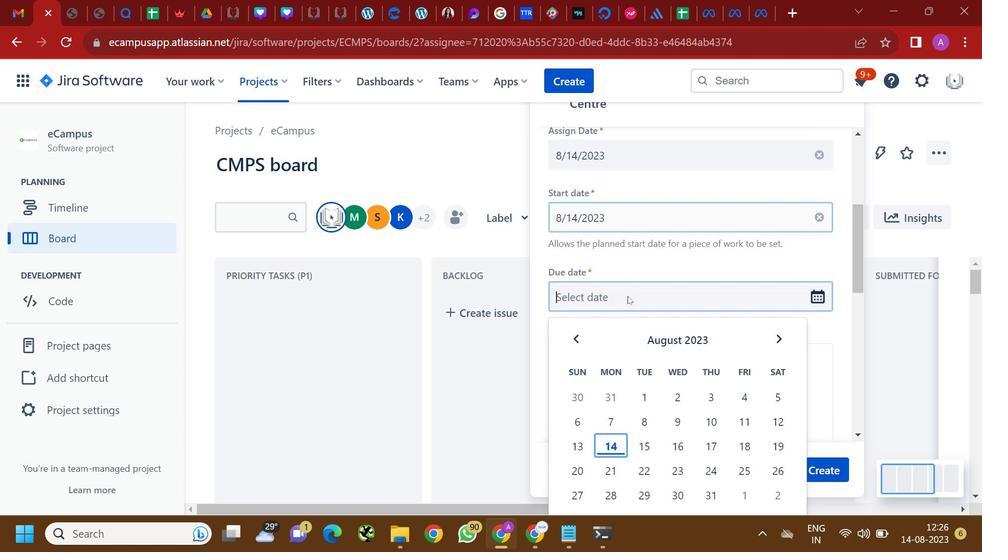 
Action: Mouse scrolled (635, 194) with delta (0, 0)
Screenshot: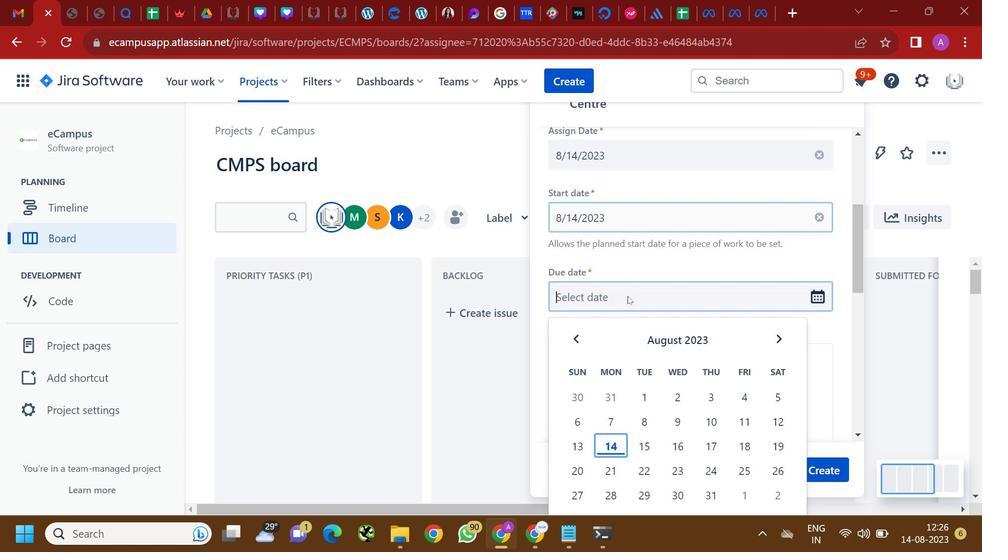 
Action: Mouse moved to (638, 196)
Screenshot: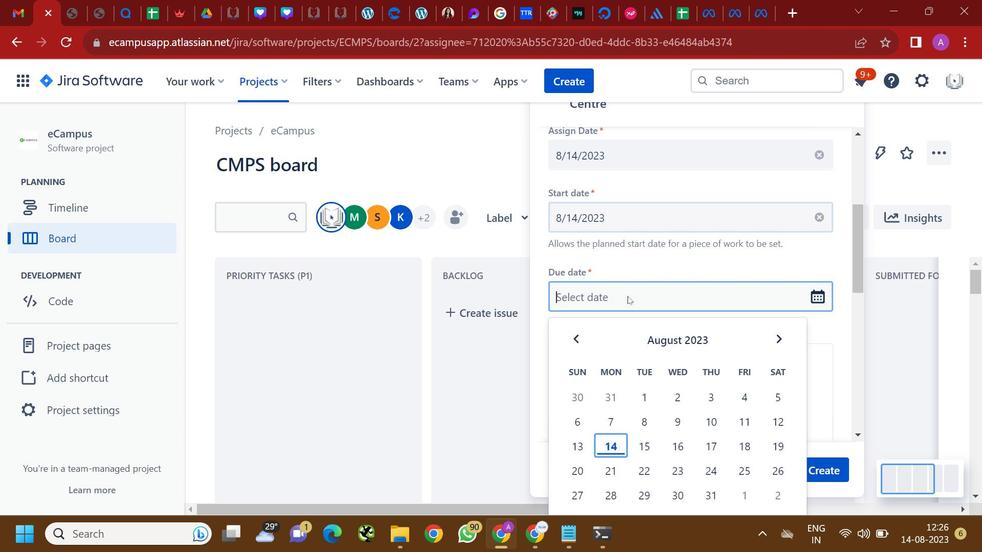 
Action: Mouse scrolled (638, 196) with delta (0, 0)
Screenshot: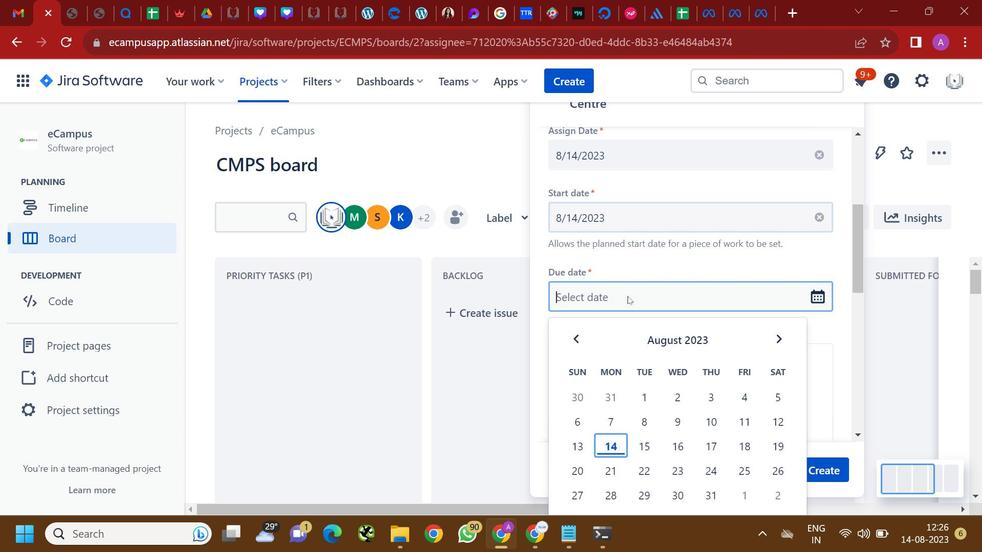
Action: Mouse moved to (621, 290)
Screenshot: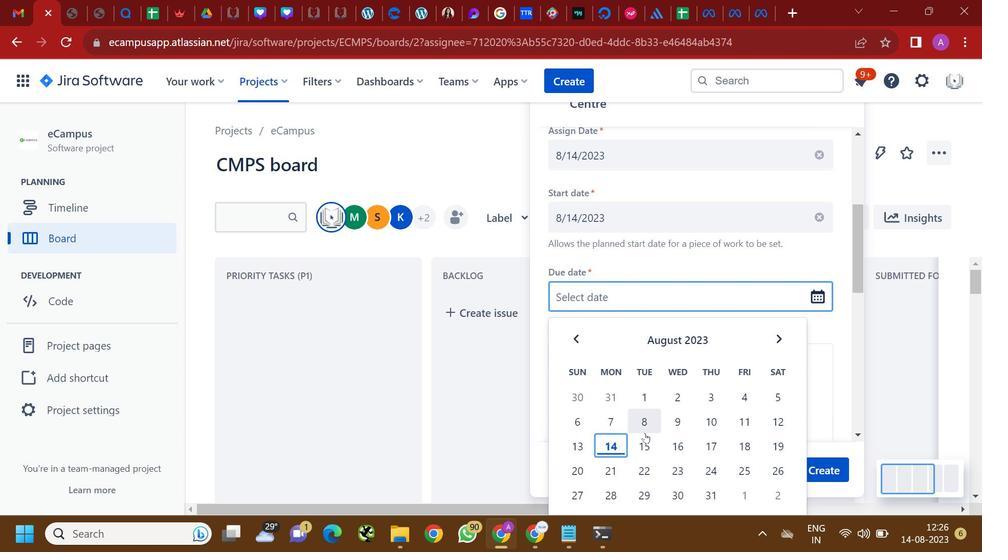 
Action: Mouse pressed left at (621, 290)
Screenshot: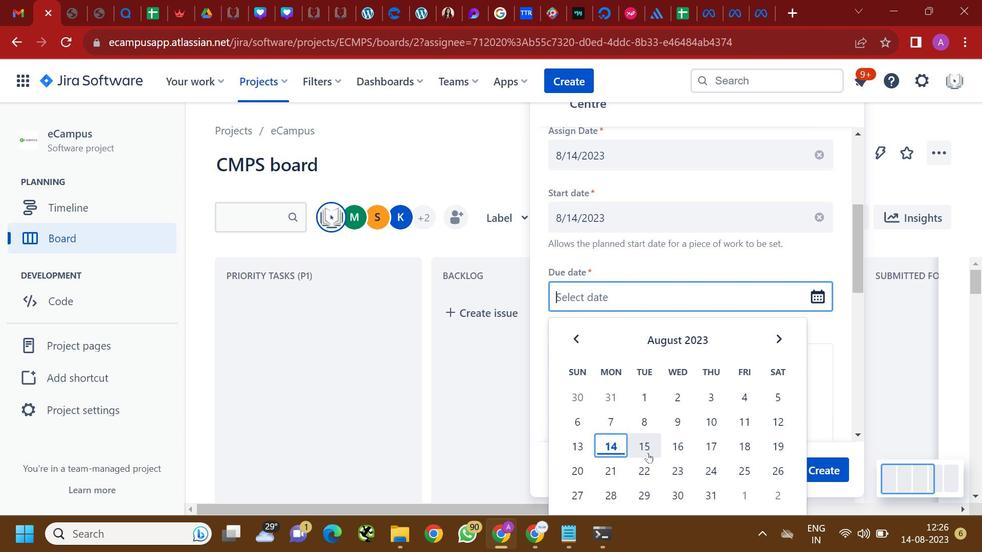 
Action: Mouse moved to (604, 468)
Screenshot: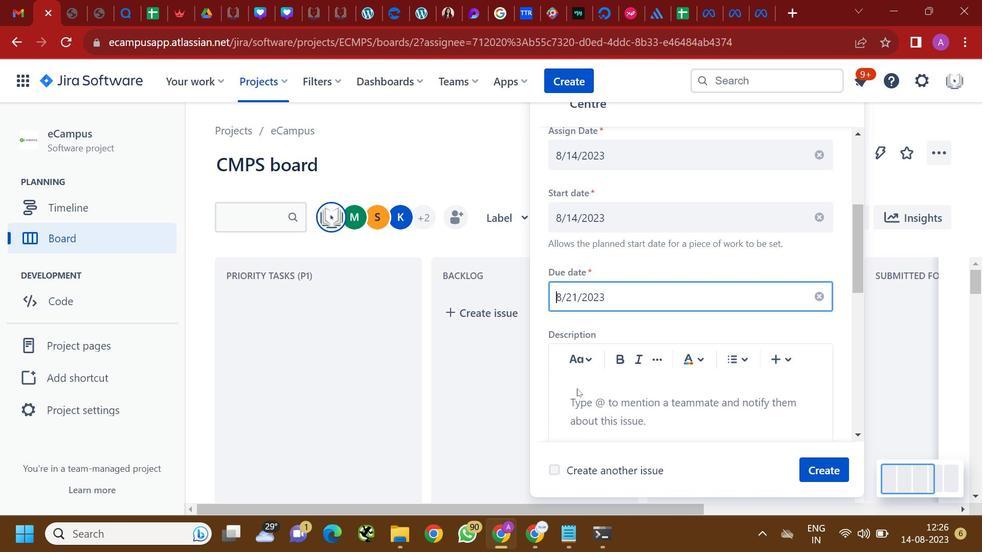 
Action: Mouse pressed left at (604, 468)
Screenshot: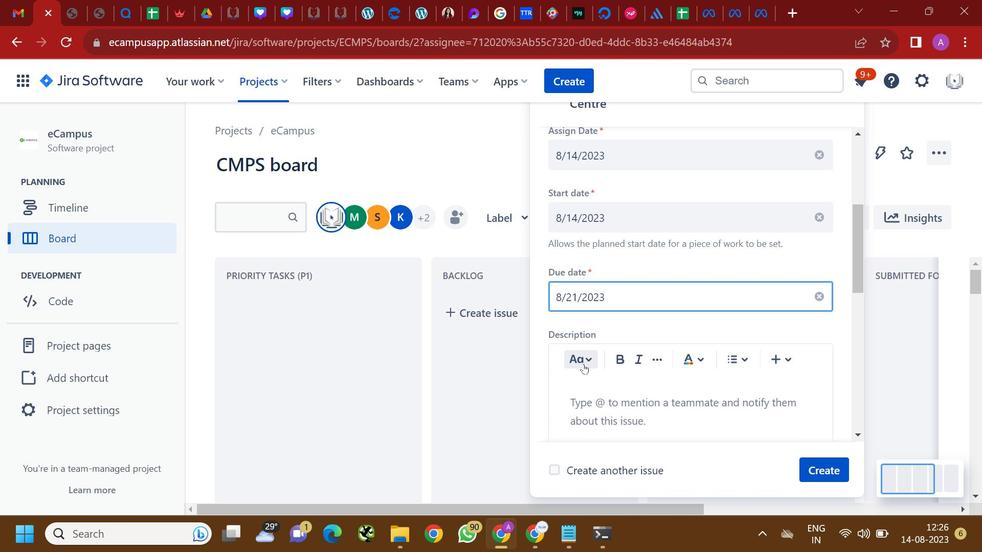 
Action: Mouse moved to (577, 358)
Screenshot: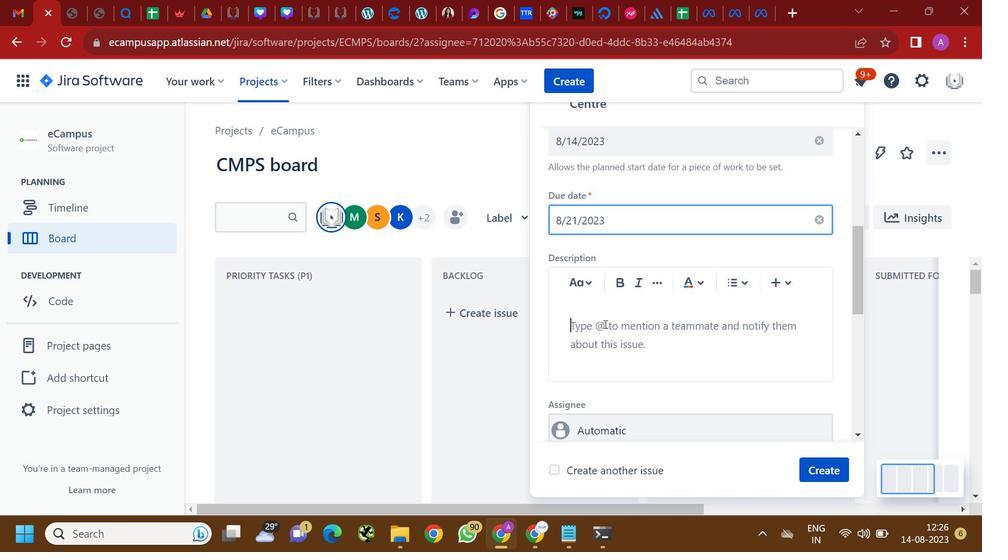 
Action: Mouse scrolled (577, 357) with delta (0, 0)
Screenshot: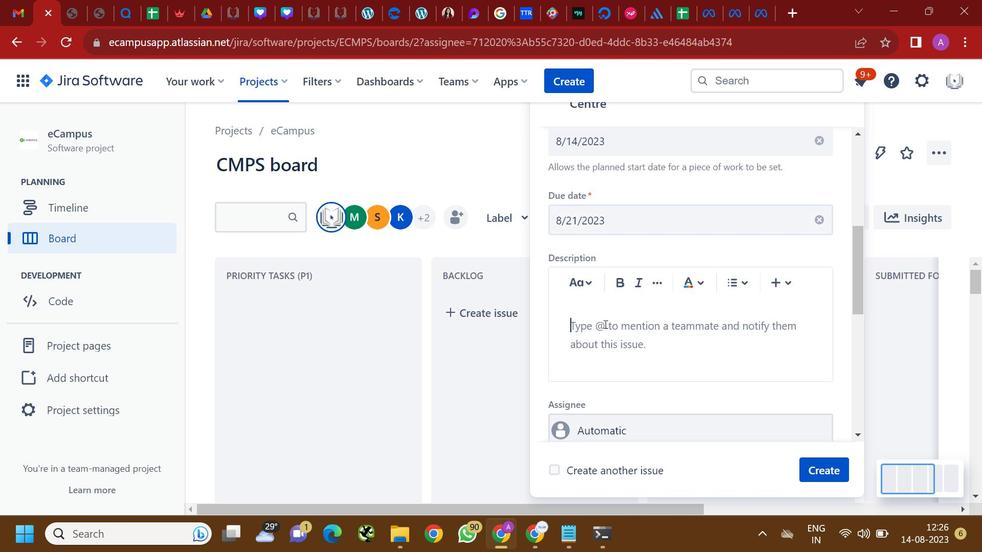 
Action: Mouse moved to (598, 318)
Screenshot: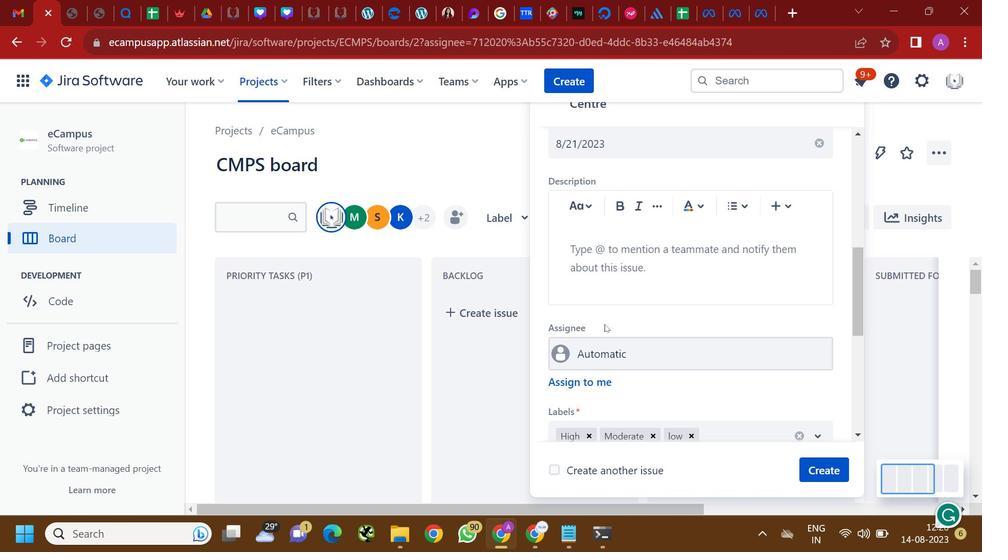 
Action: Mouse pressed left at (598, 318)
Screenshot: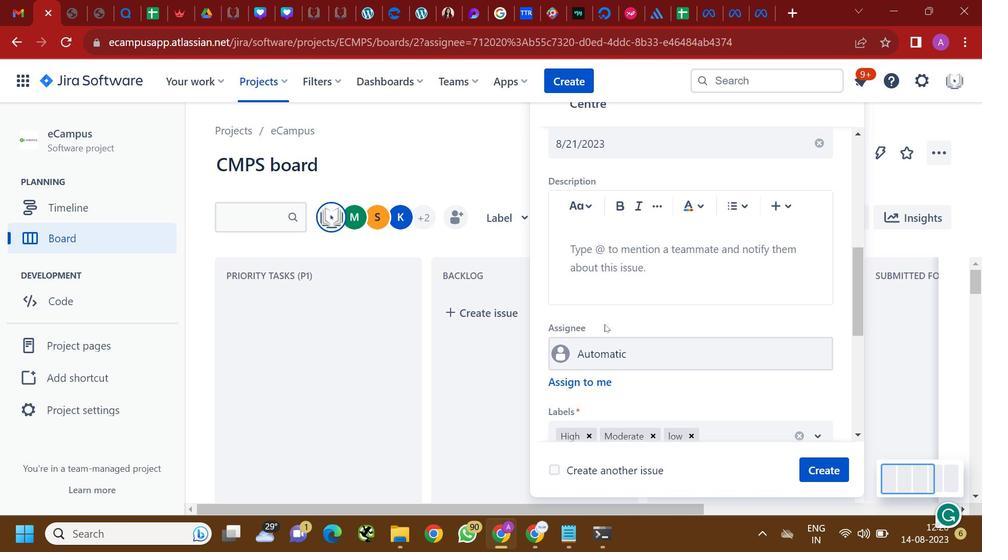 
Action: Mouse scrolled (598, 318) with delta (0, 0)
Screenshot: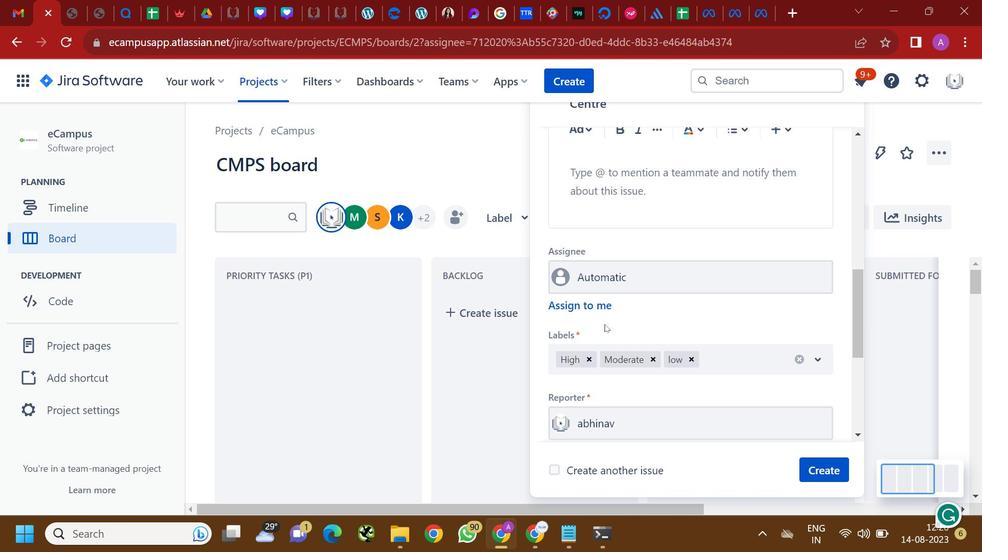 
Action: Mouse scrolled (598, 318) with delta (0, 0)
Screenshot: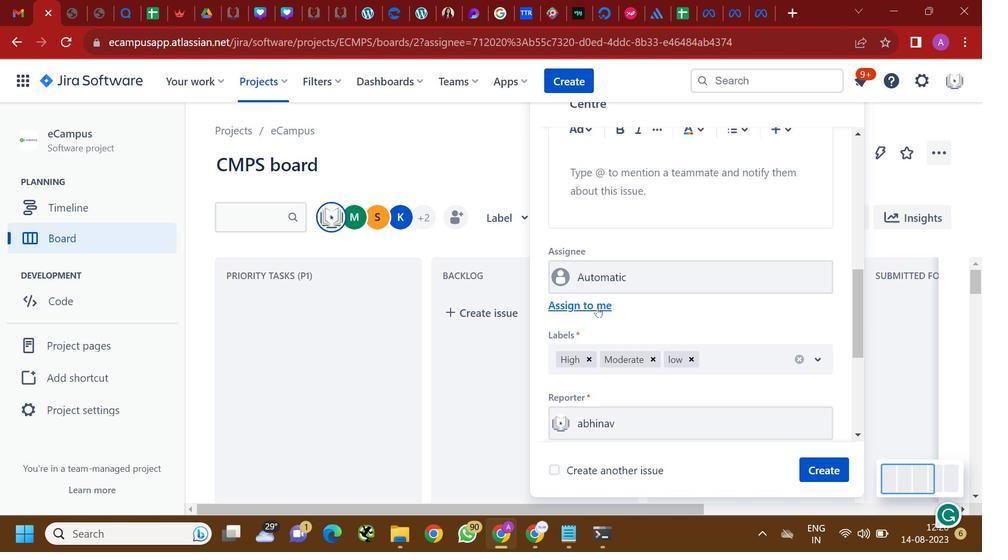 
Action: Mouse moved to (590, 301)
Screenshot: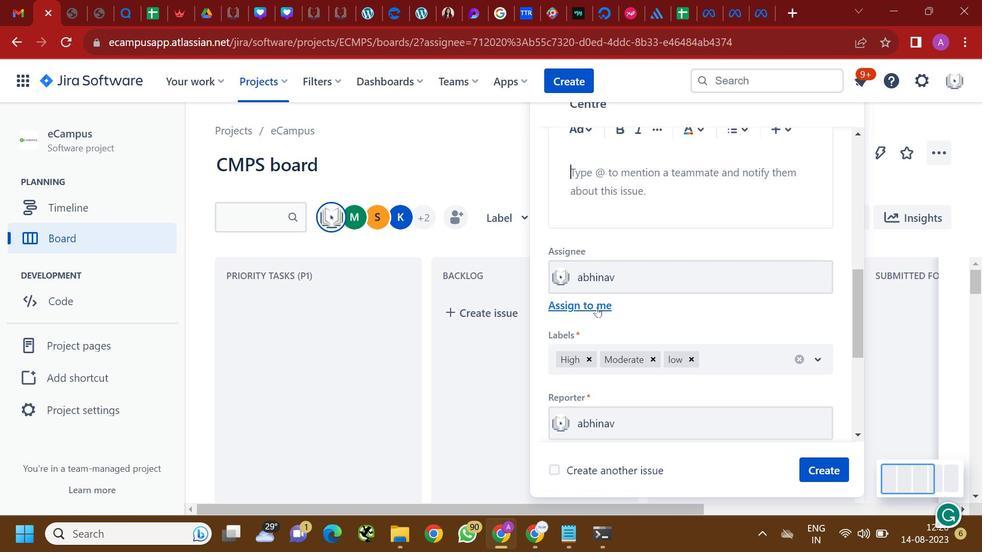 
Action: Mouse pressed left at (590, 301)
Screenshot: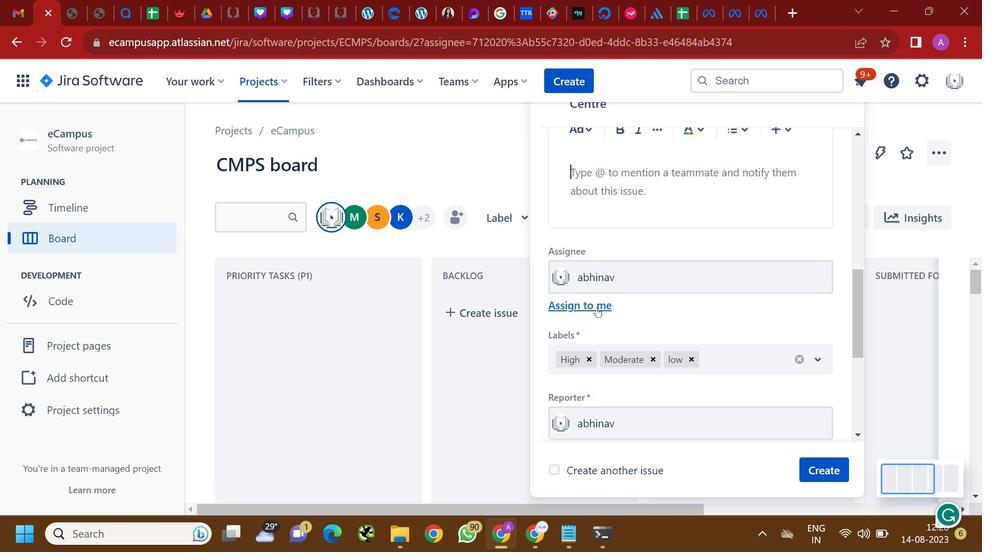 
Action: Mouse scrolled (590, 301) with delta (0, 0)
Screenshot: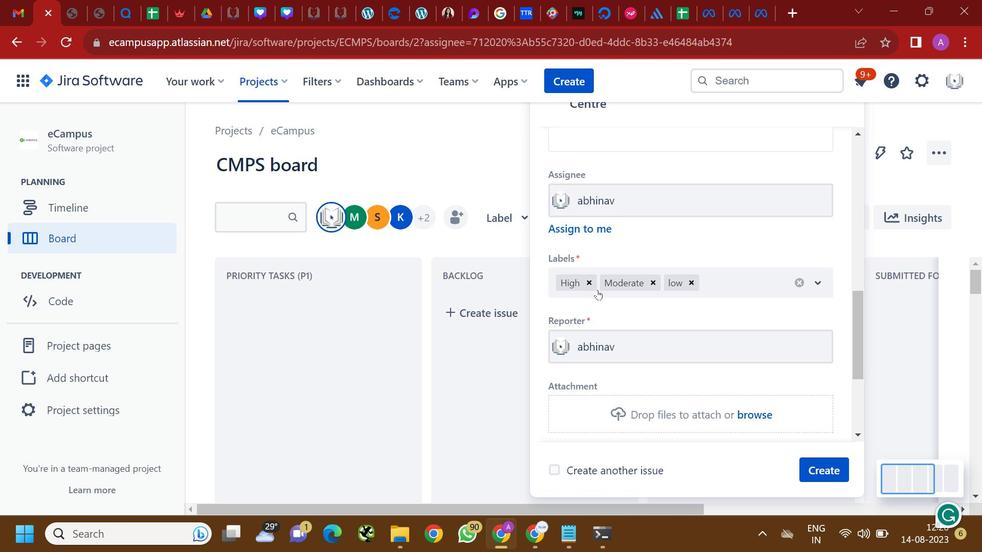 
Action: Mouse moved to (585, 277)
Screenshot: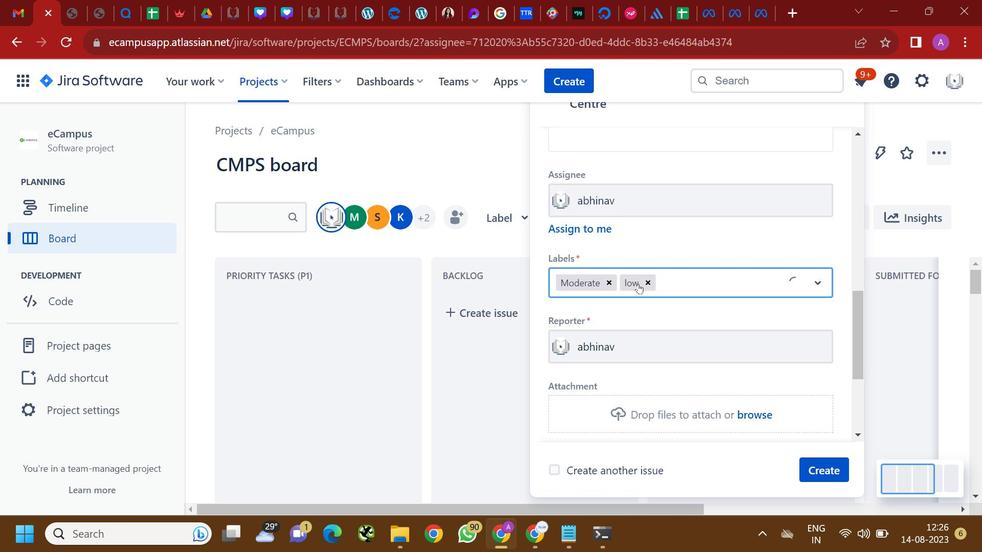 
Action: Mouse pressed left at (585, 277)
Screenshot: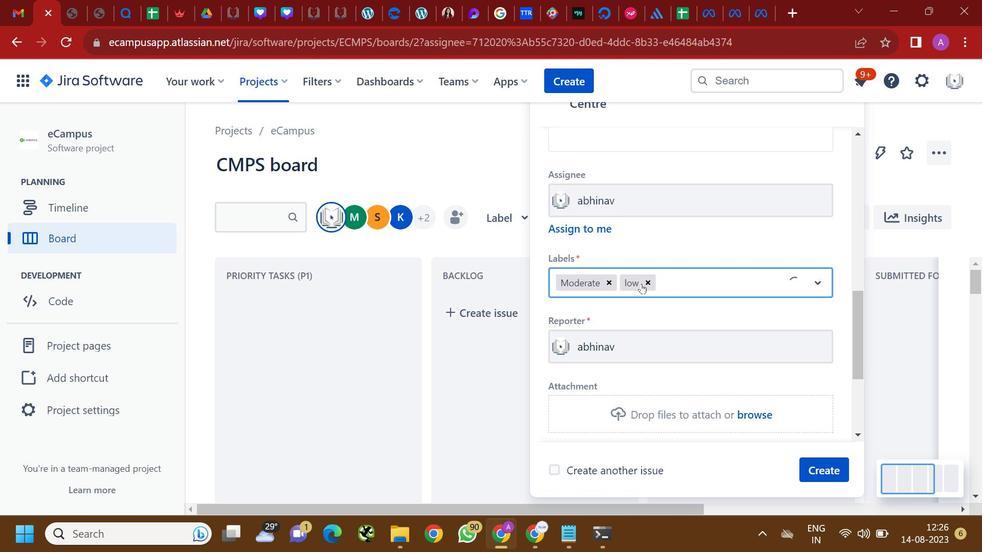 
Action: Mouse moved to (641, 277)
Screenshot: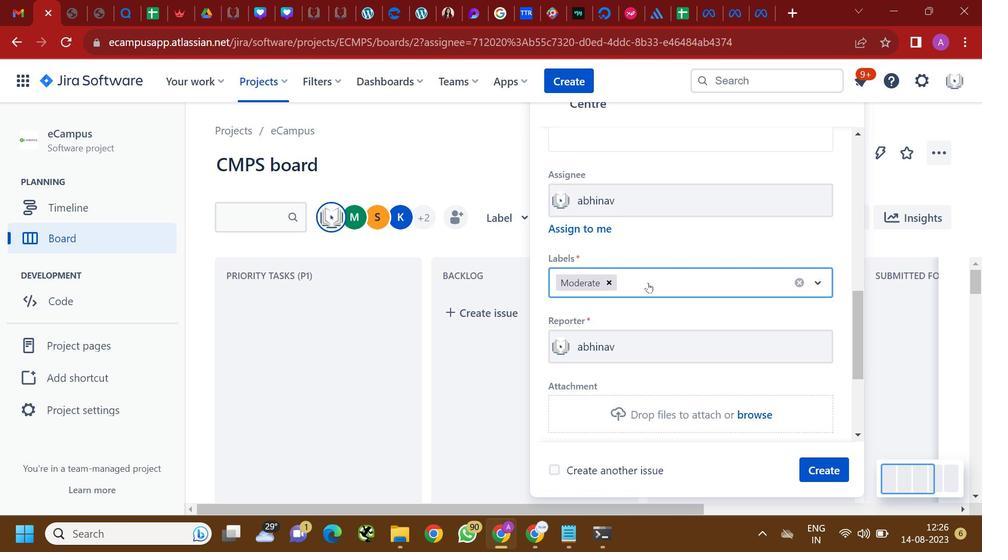 
Action: Mouse pressed left at (641, 277)
Screenshot: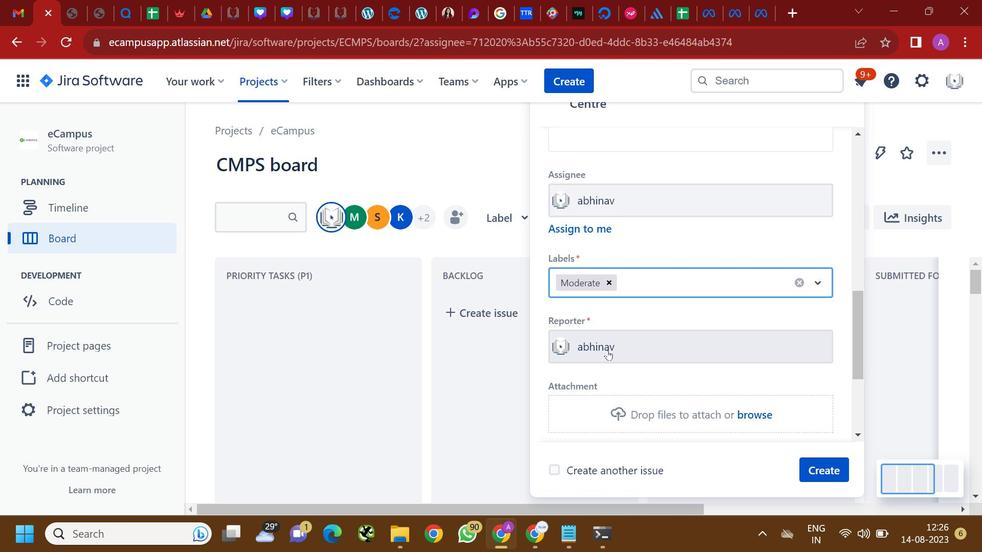 
Action: Mouse moved to (601, 344)
Screenshot: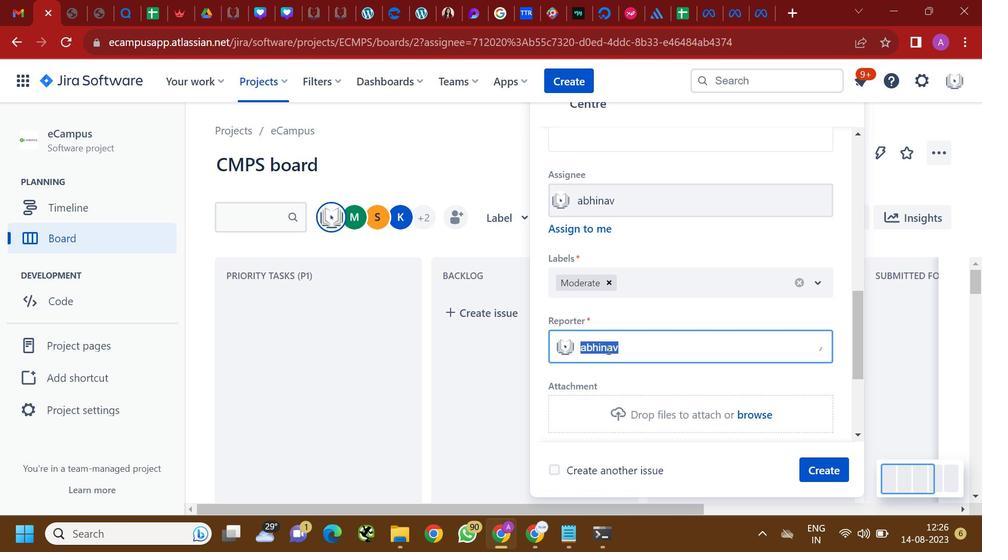 
Action: Mouse pressed left at (601, 344)
Screenshot: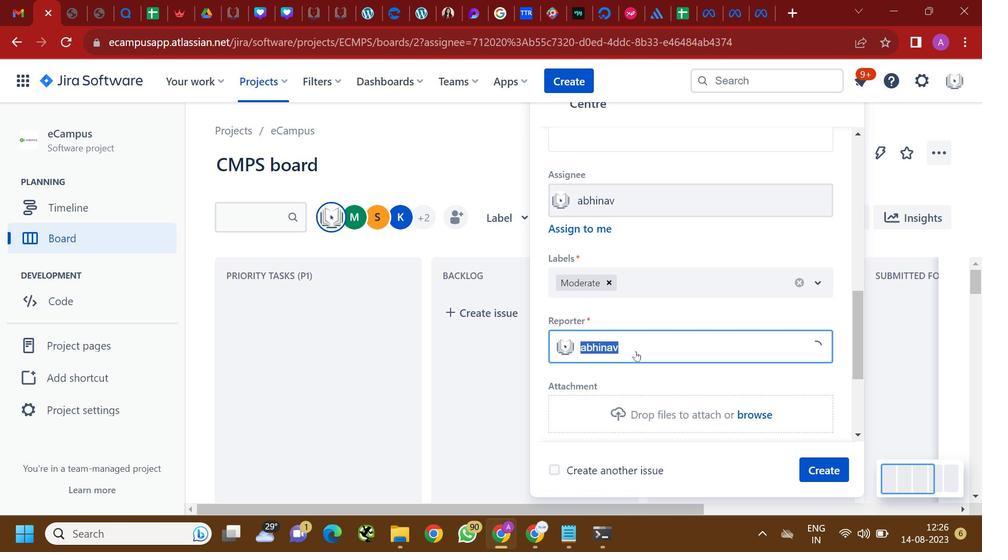 
Action: Mouse moved to (630, 345)
Screenshot: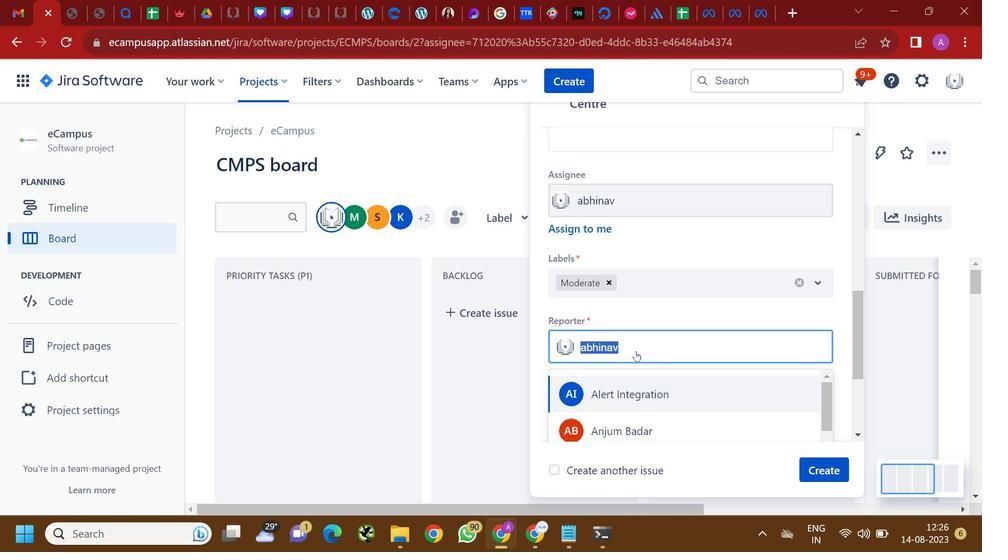 
Action: Key pressed <Key.backspace>
Screenshot: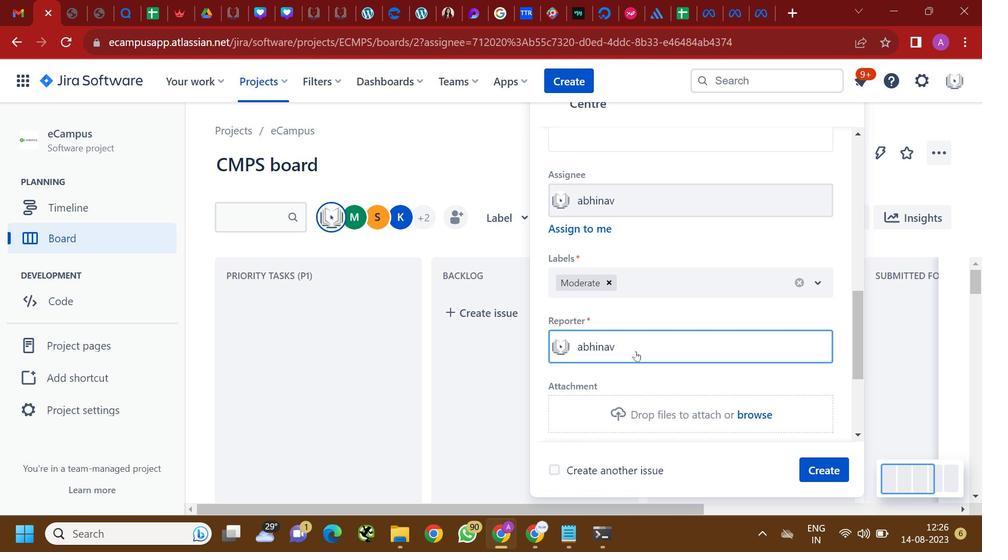 
Action: Mouse pressed left at (630, 345)
Screenshot: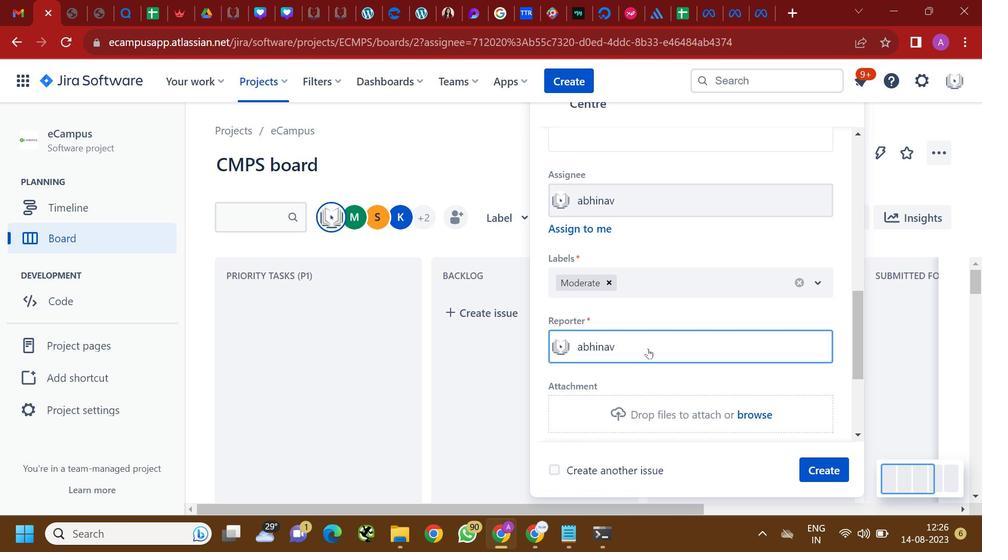 
Action: Mouse moved to (640, 343)
Screenshot: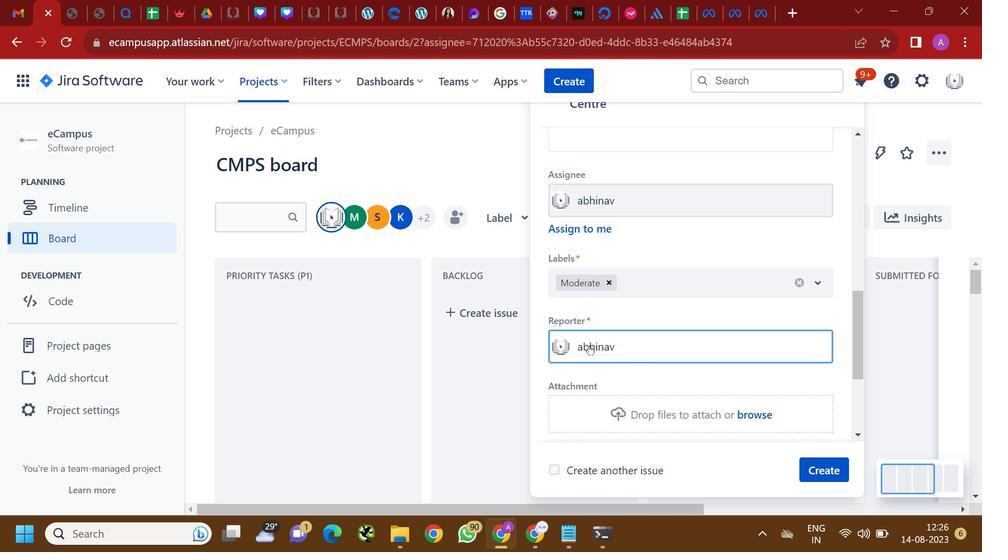 
Action: Mouse pressed left at (640, 343)
Screenshot: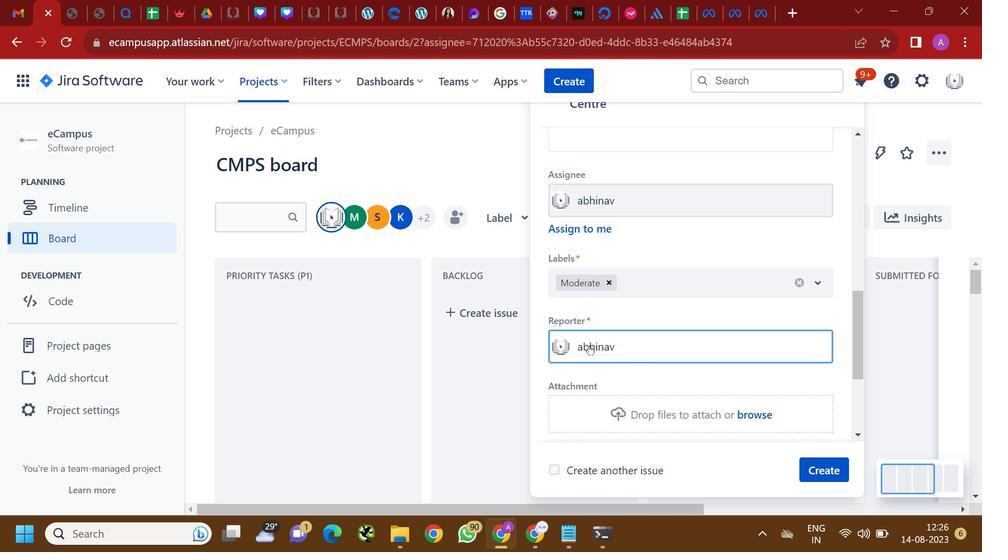 
Action: Mouse moved to (597, 341)
Screenshot: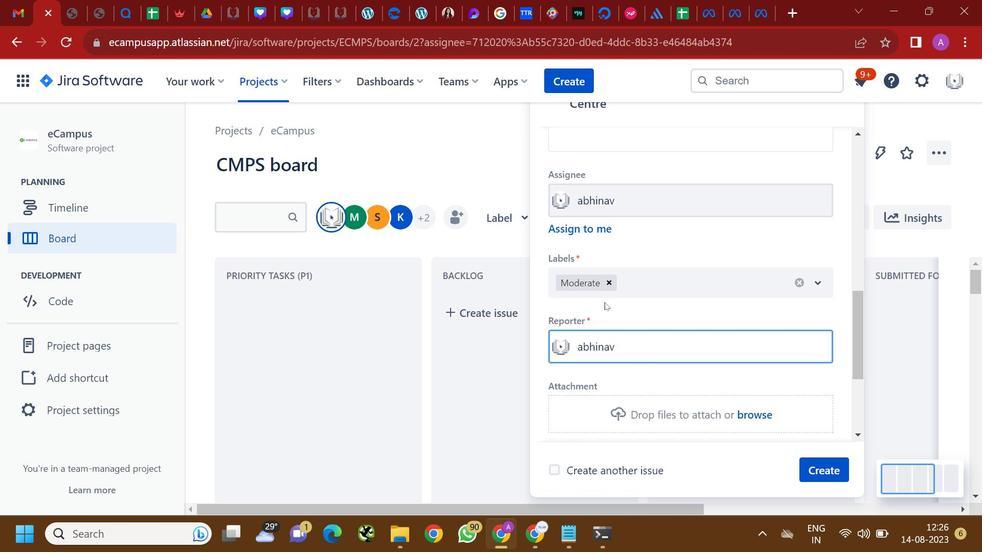 
Action: Mouse pressed left at (597, 341)
Screenshot: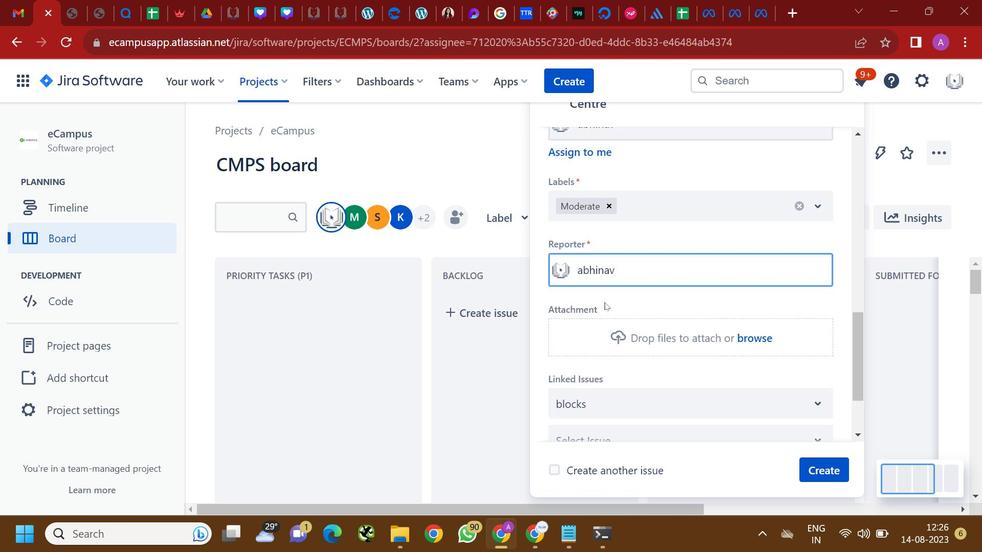 
Action: Mouse moved to (598, 296)
Screenshot: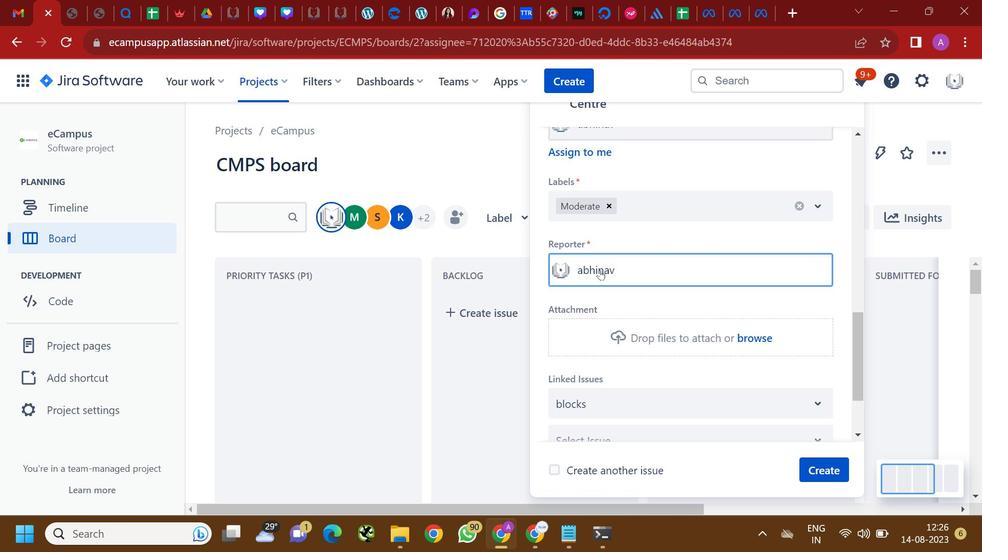
Action: Mouse scrolled (598, 295) with delta (0, 0)
Screenshot: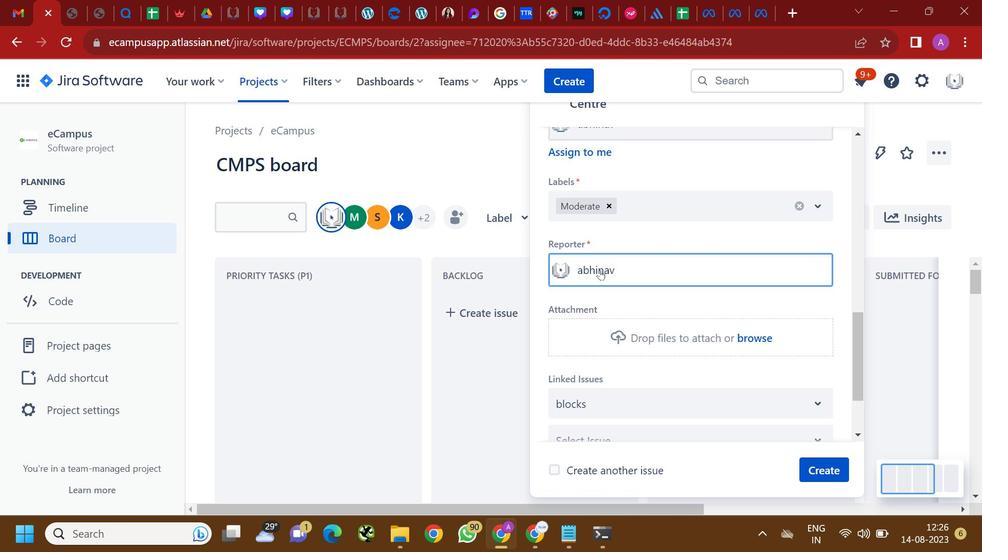 
Action: Mouse moved to (593, 263)
Screenshot: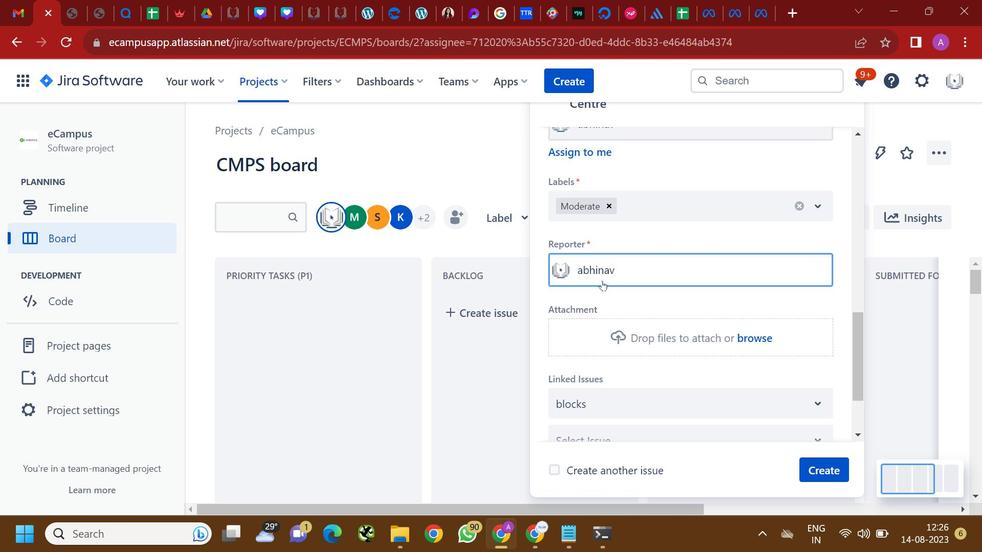 
Action: Mouse pressed left at (593, 263)
Screenshot: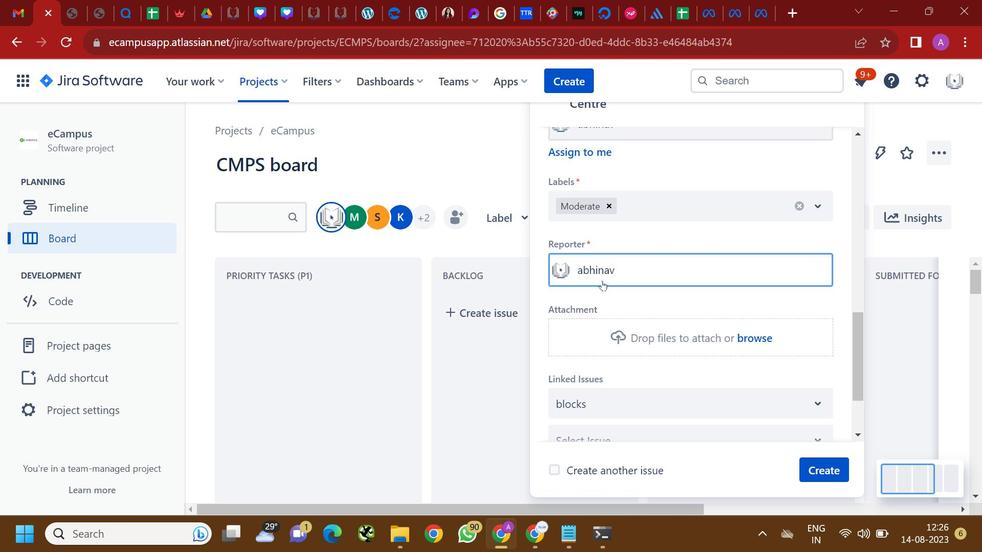 
Action: Mouse moved to (637, 227)
Screenshot: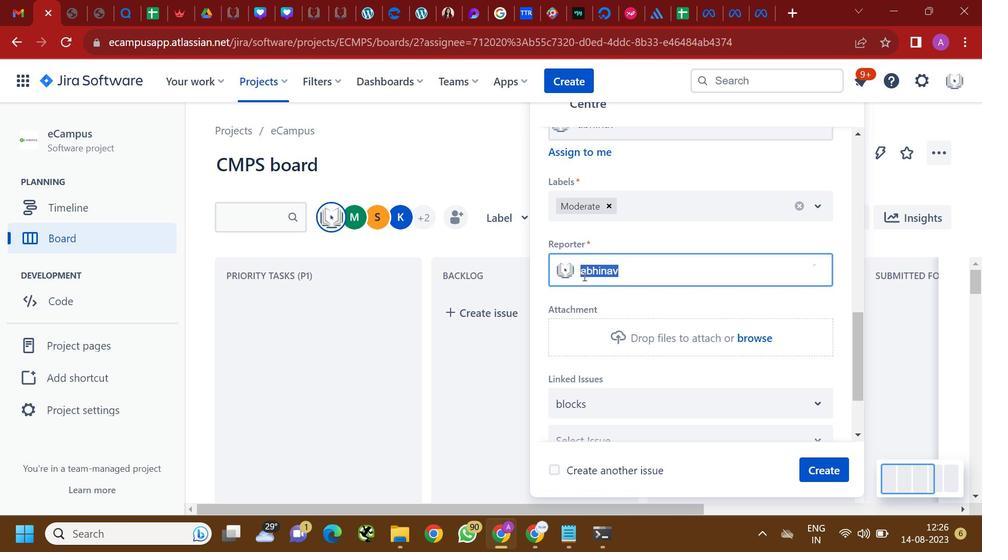 
Action: Mouse pressed left at (637, 227)
Screenshot: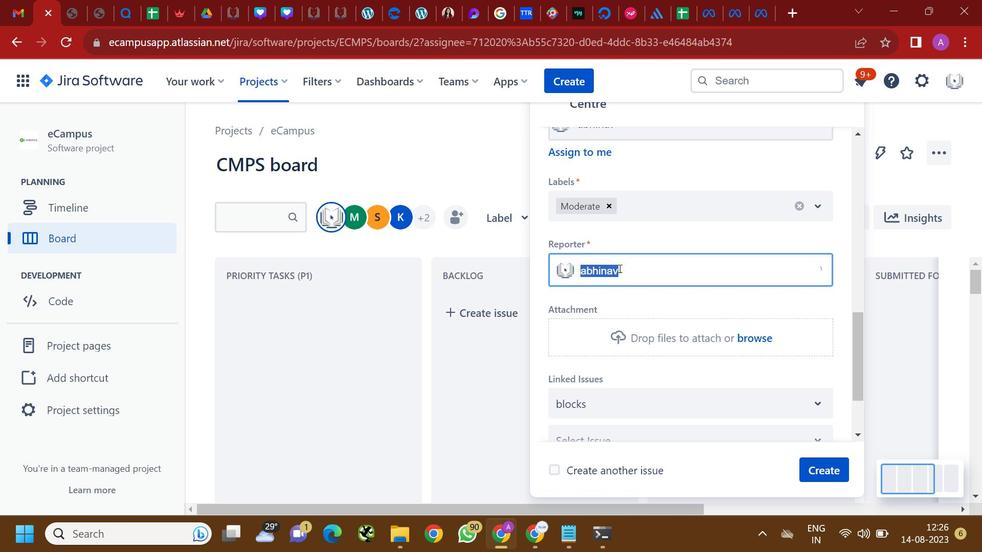 
Action: Mouse moved to (558, 275)
Screenshot: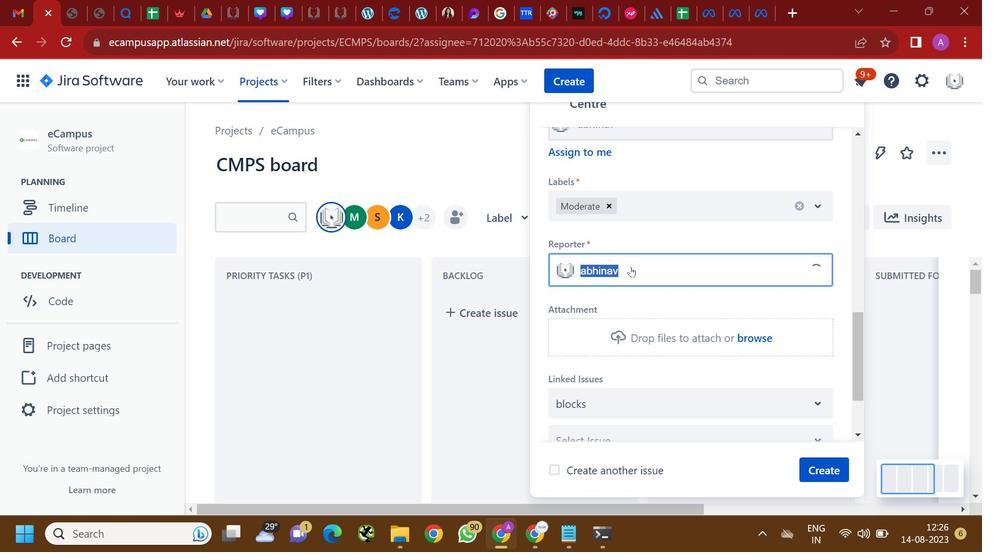 
Action: Mouse pressed left at (558, 275)
Screenshot: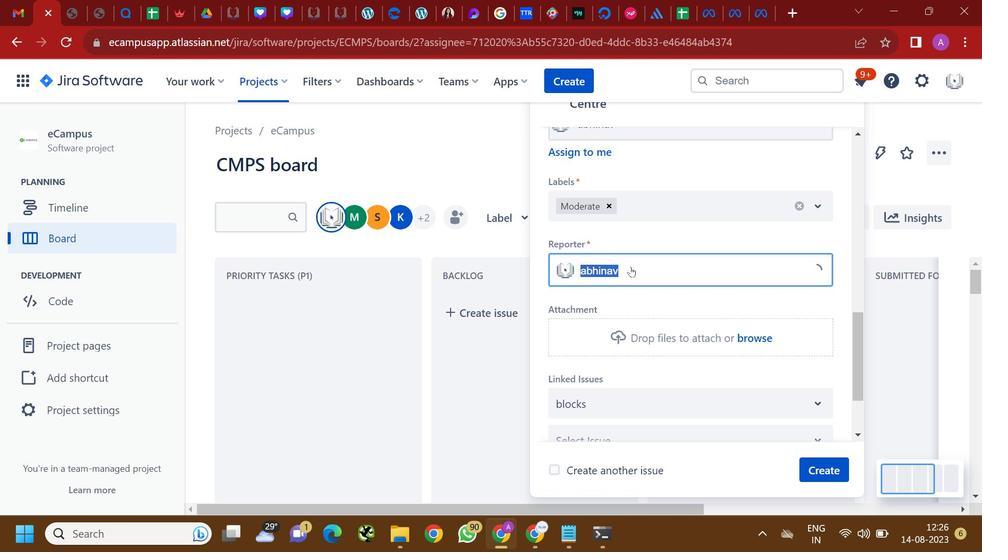 
Action: Mouse moved to (624, 260)
Screenshot: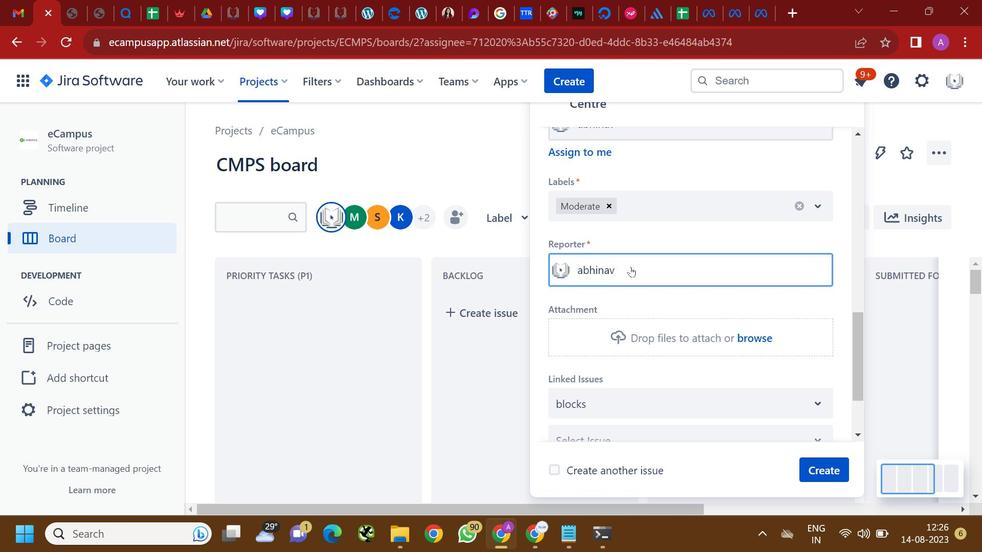 
Action: Key pressed <Key.backspace>anj
Screenshot: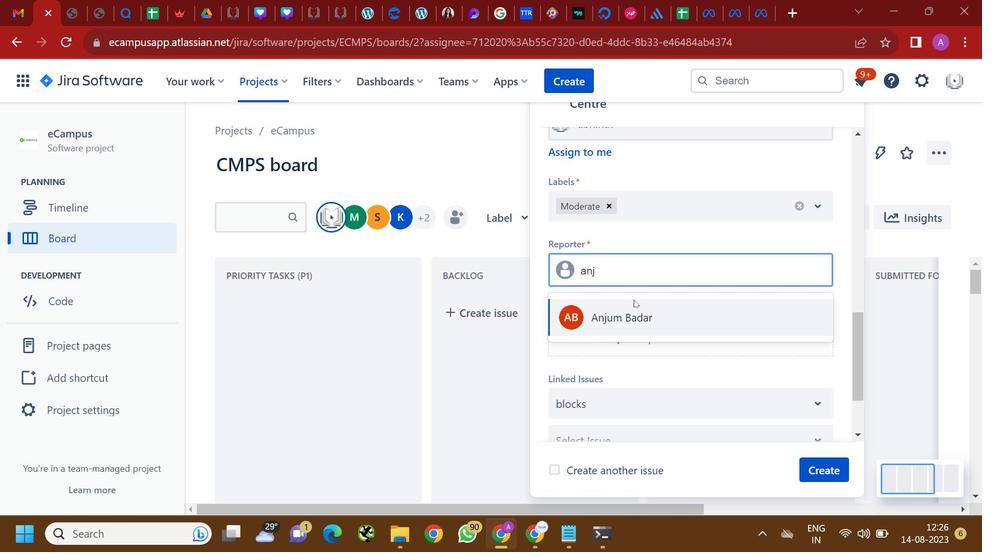 
Action: Mouse moved to (632, 304)
Screenshot: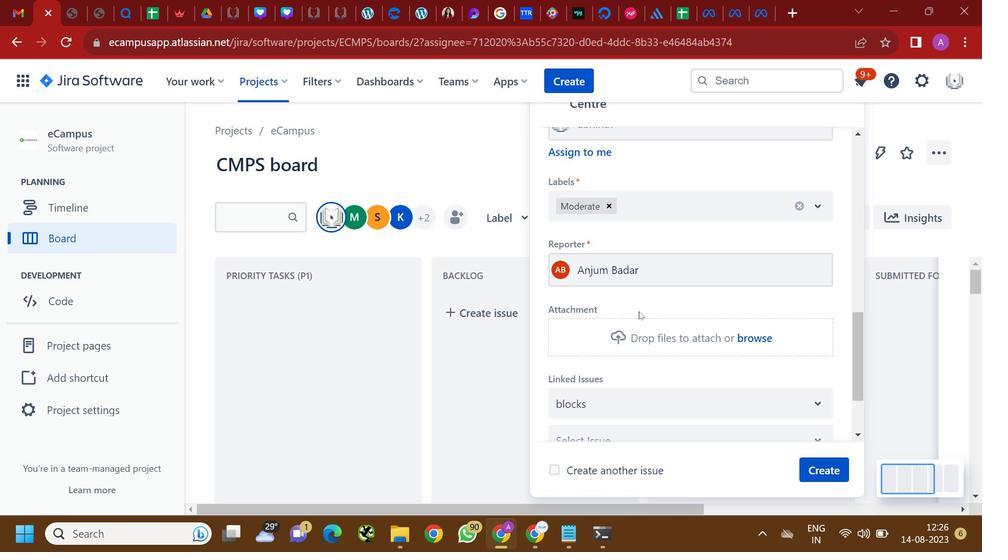 
Action: Mouse pressed left at (632, 304)
Screenshot: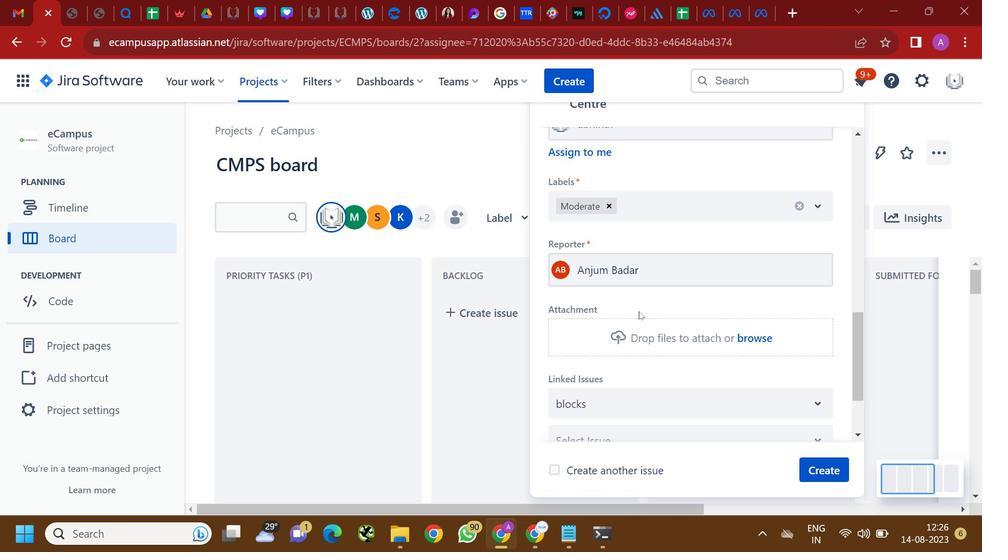 
Action: Mouse moved to (632, 305)
Screenshot: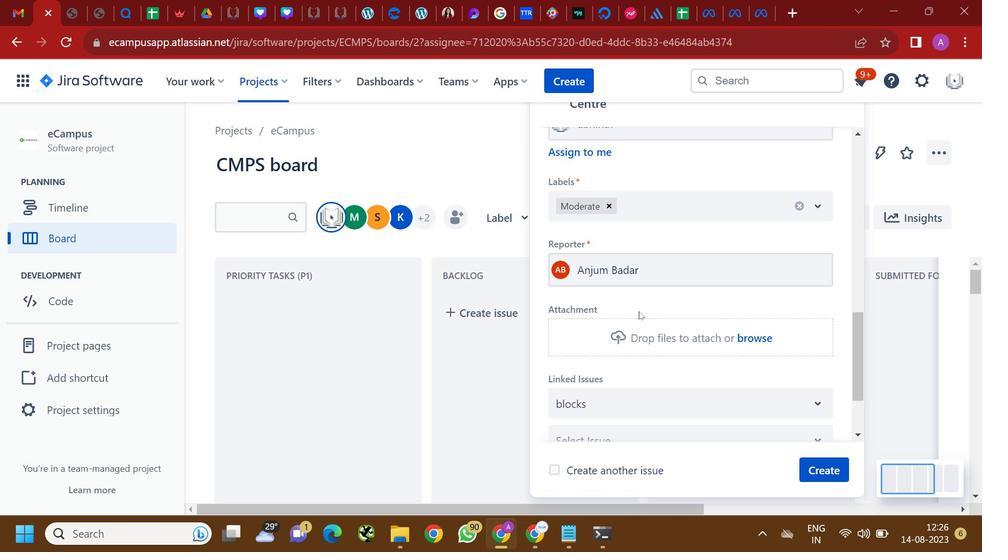 
Action: Mouse scrolled (632, 304) with delta (0, 0)
Screenshot: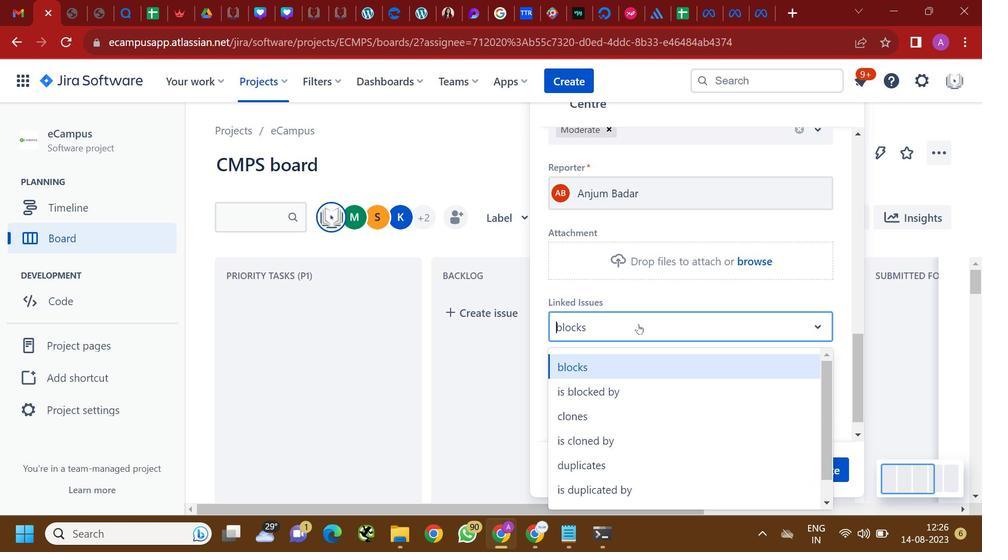 
Action: Mouse moved to (632, 318)
Screenshot: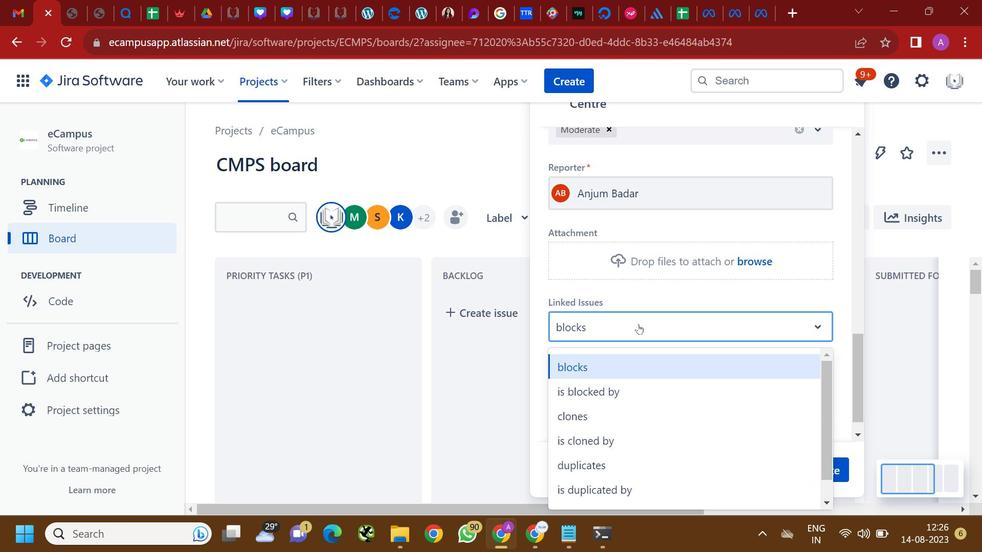 
Action: Mouse pressed left at (632, 318)
Screenshot: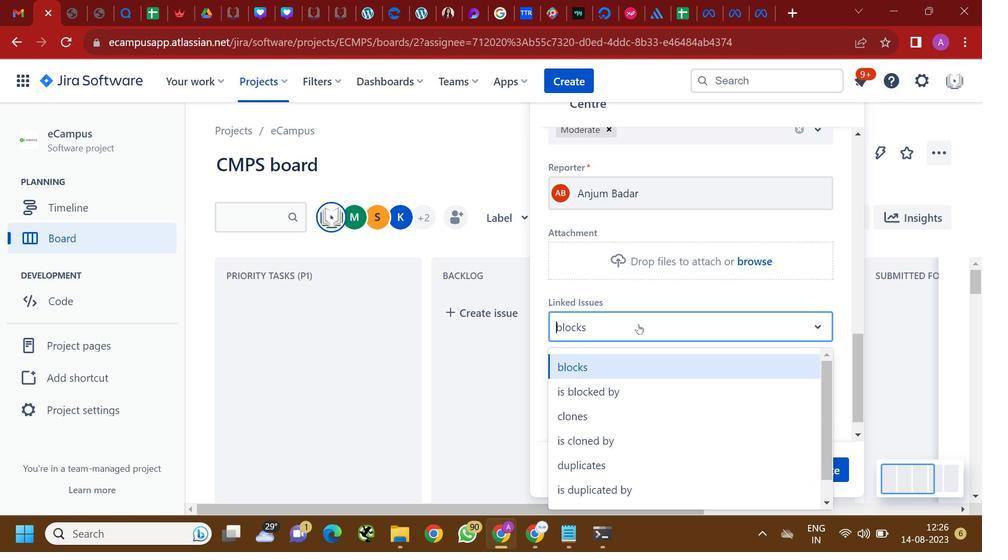 
Action: Mouse pressed left at (632, 318)
Screenshot: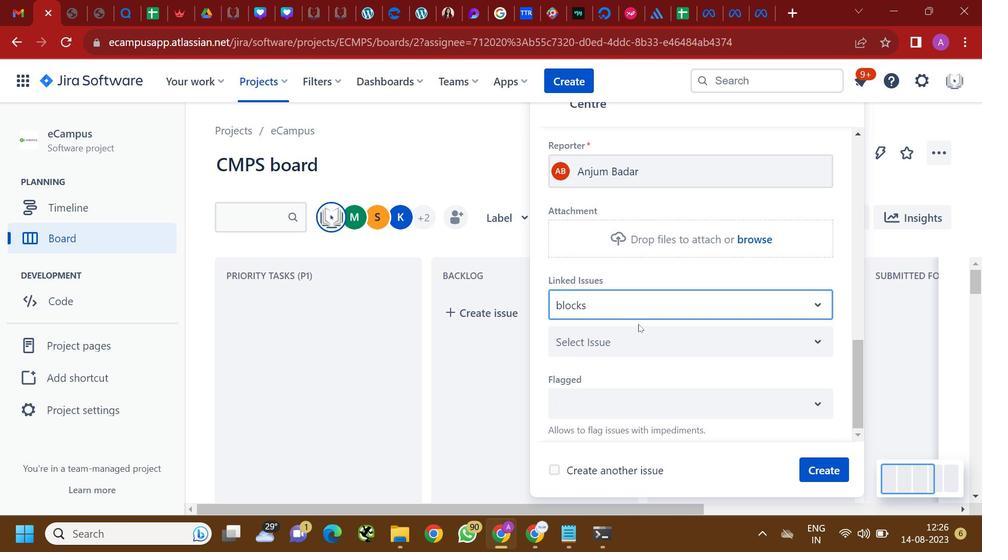 
Action: Mouse scrolled (632, 318) with delta (0, 0)
Screenshot: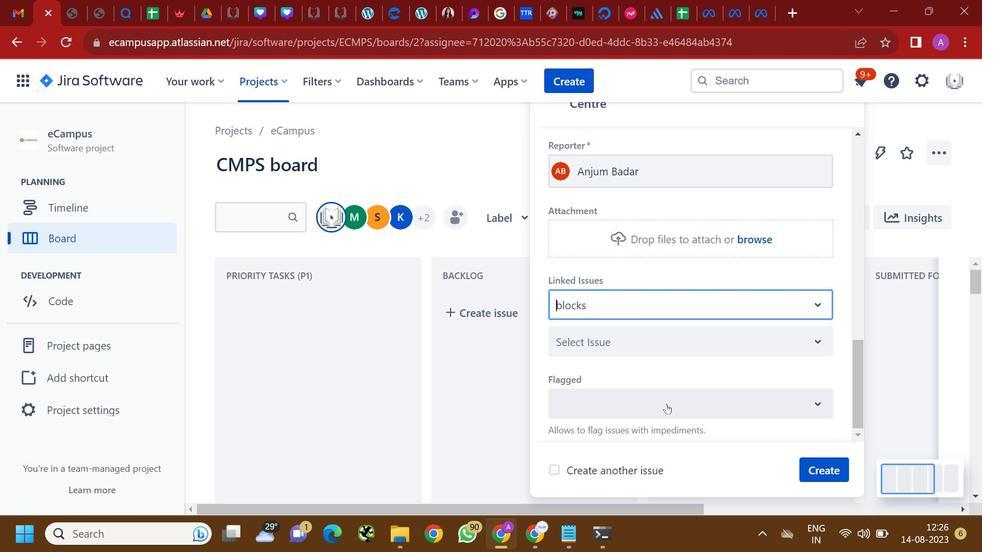 
Action: Mouse moved to (632, 319)
Screenshot: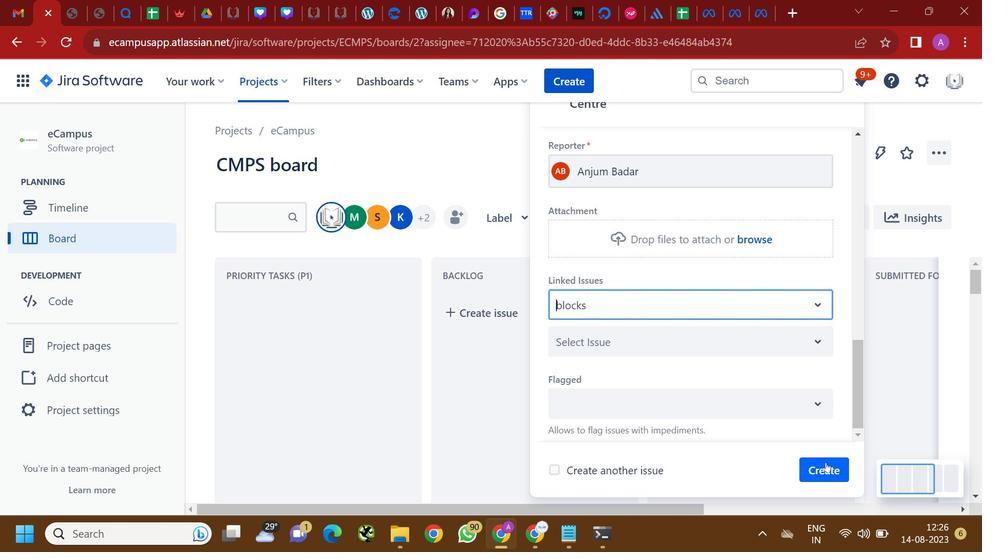 
Action: Mouse scrolled (632, 319) with delta (0, 0)
Screenshot: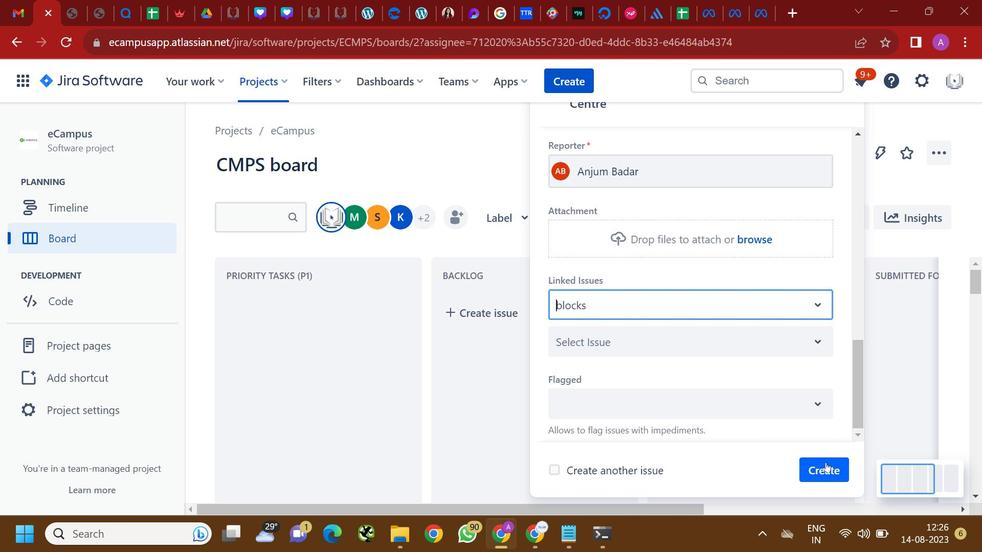 
Action: Mouse moved to (632, 319)
Screenshot: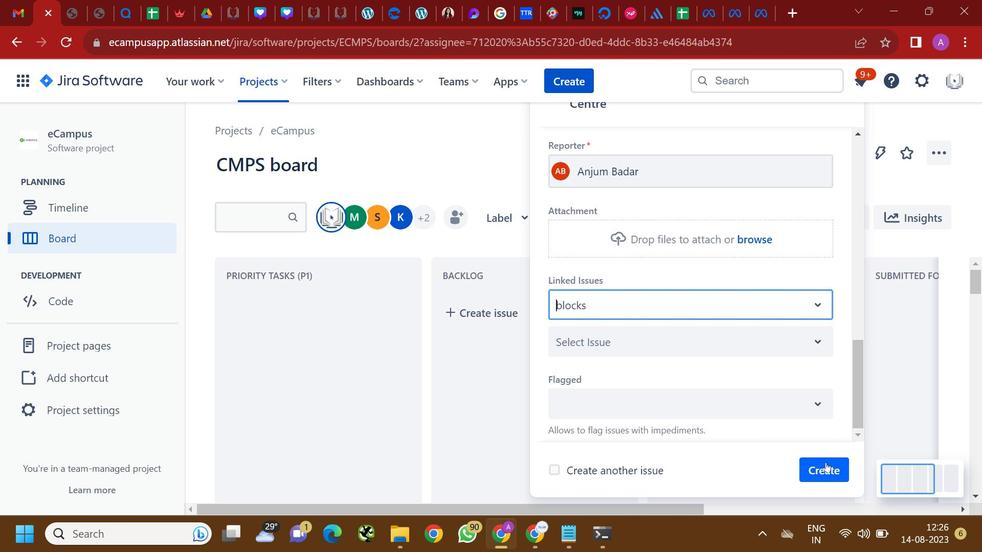 
Action: Mouse scrolled (632, 319) with delta (0, 0)
Screenshot: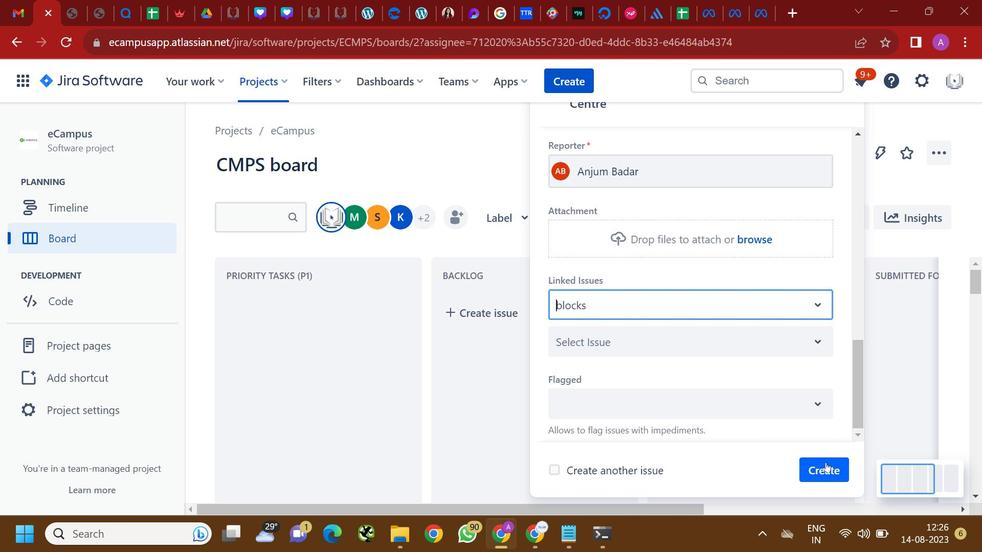 
Action: Mouse moved to (825, 460)
Screenshot: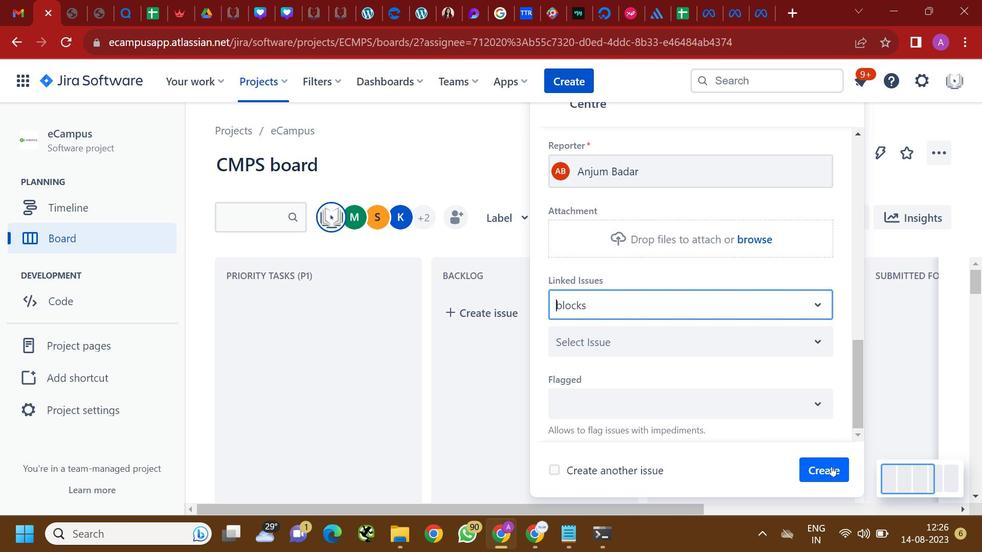 
Action: Mouse pressed left at (825, 460)
Screenshot: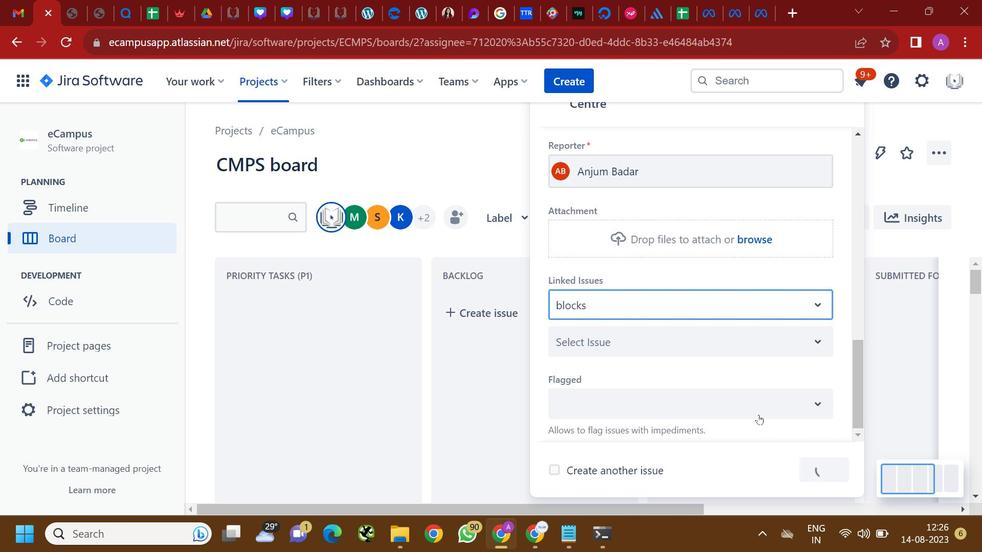 
Action: Mouse moved to (541, 373)
Screenshot: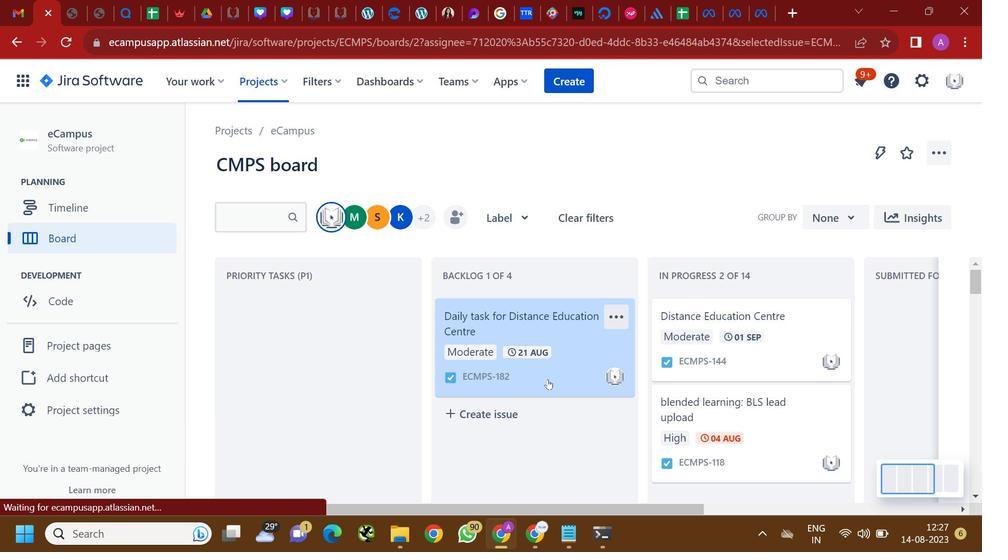 
Action: Mouse pressed left at (541, 373)
Screenshot: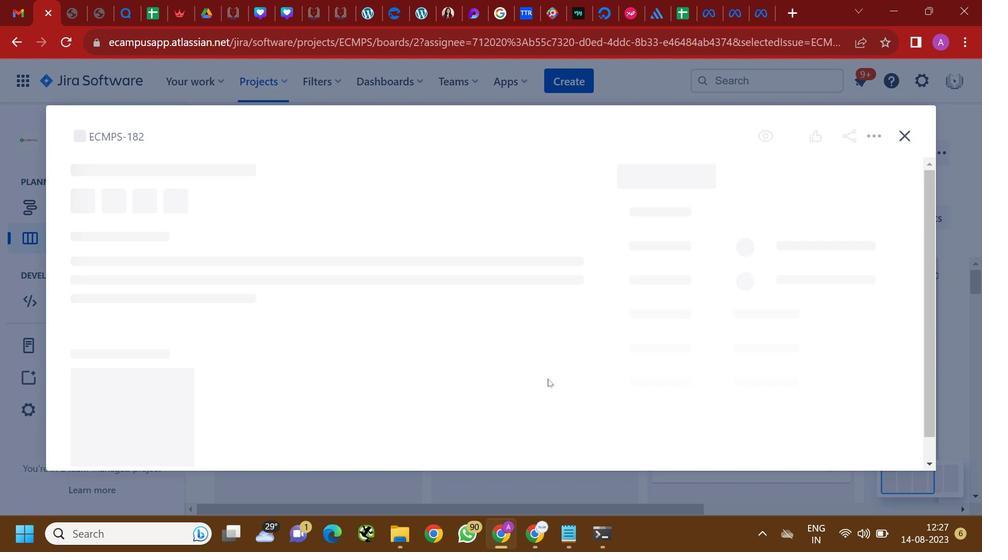 
Action: Mouse moved to (322, 233)
Screenshot: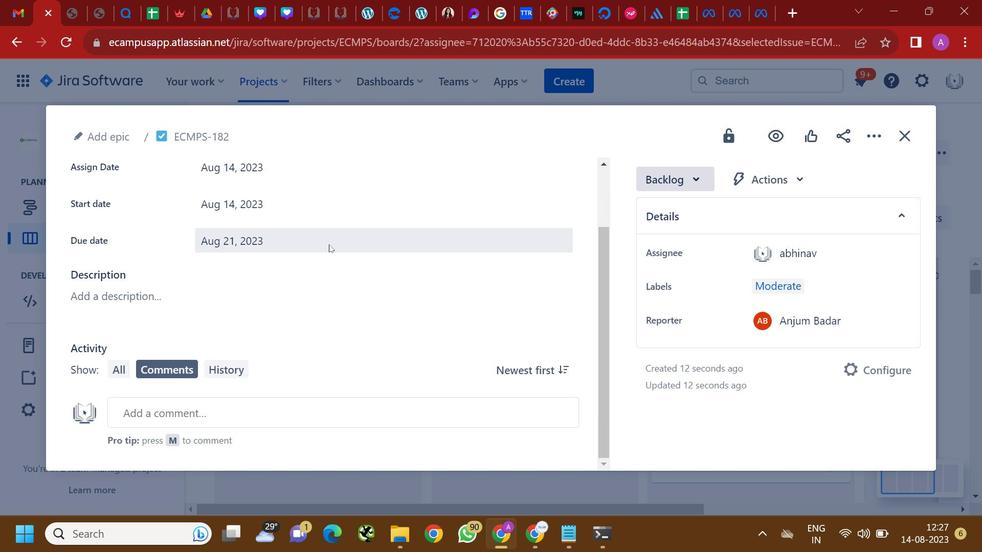 
Action: Mouse scrolled (322, 233) with delta (0, 0)
Screenshot: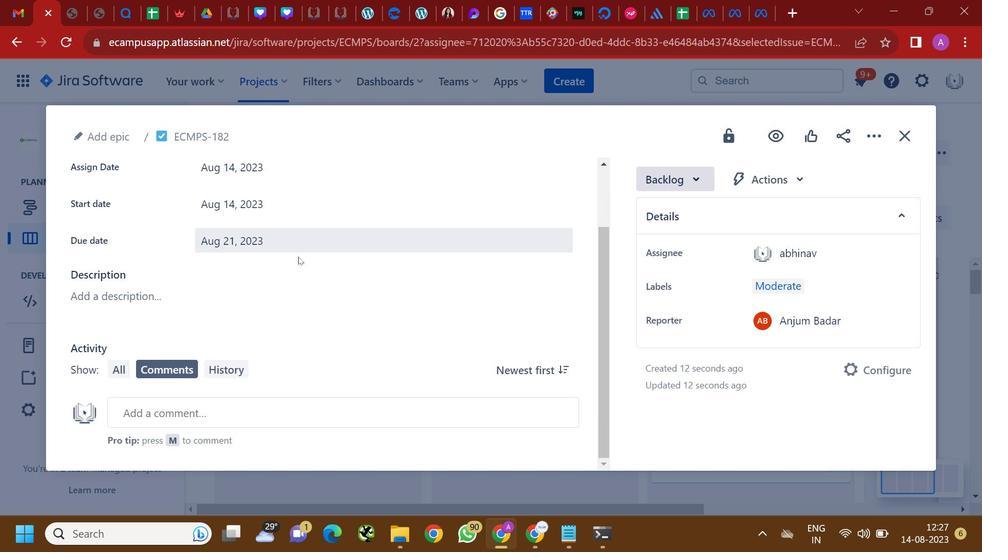 
Action: Mouse moved to (754, 171)
Screenshot: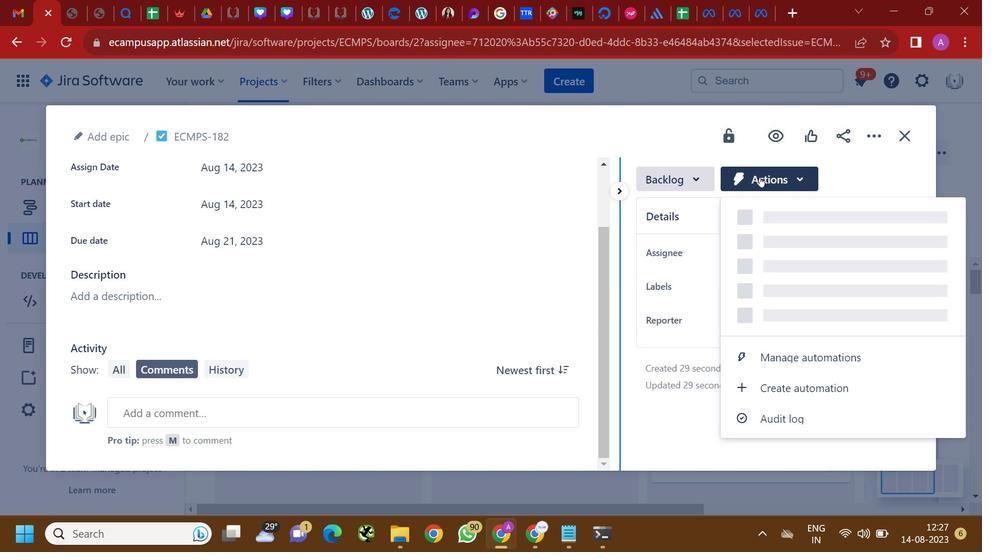 
Action: Mouse pressed left at (754, 171)
Screenshot: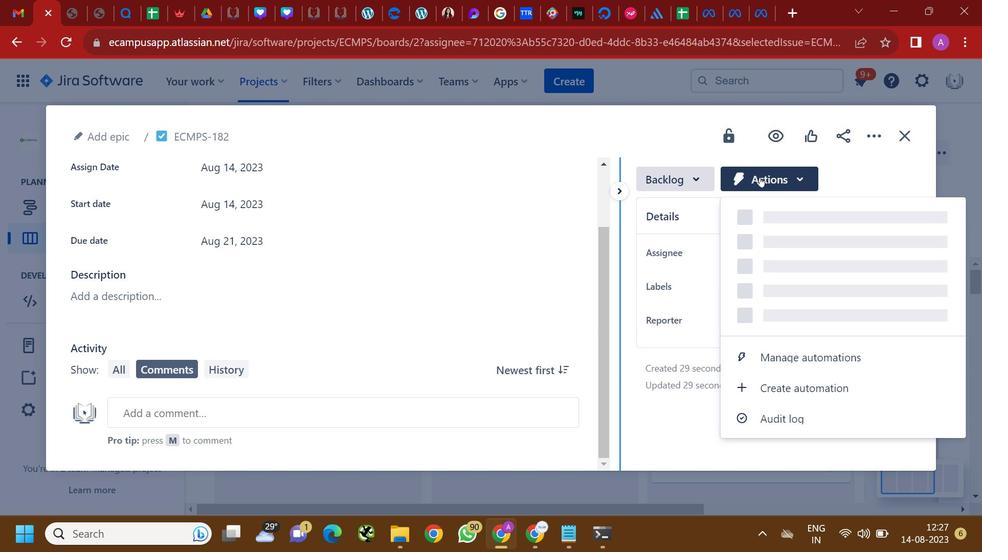 
Action: Mouse moved to (684, 164)
Screenshot: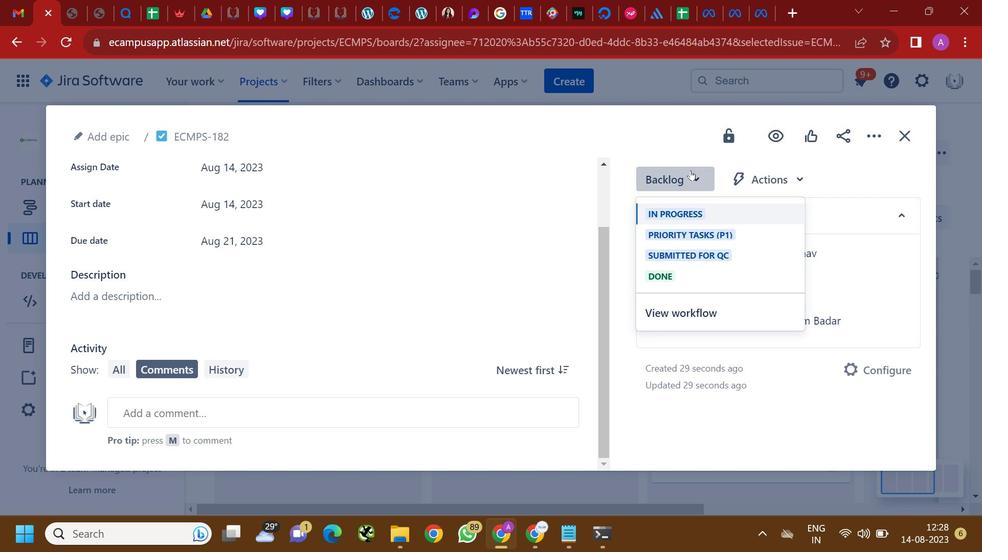 
Action: Mouse pressed left at (684, 164)
Screenshot: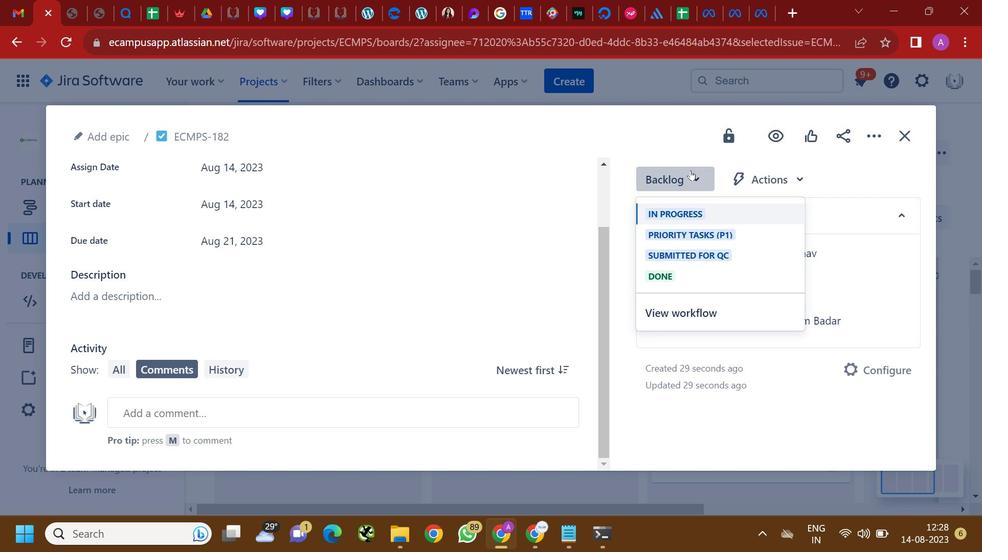 
Action: Mouse moved to (668, 208)
Screenshot: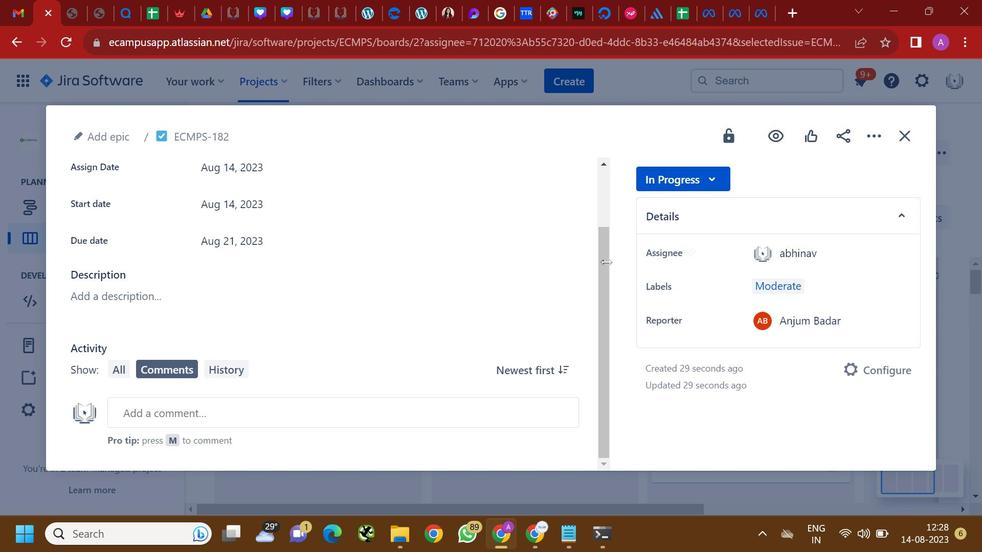 
Action: Mouse pressed left at (668, 208)
Screenshot: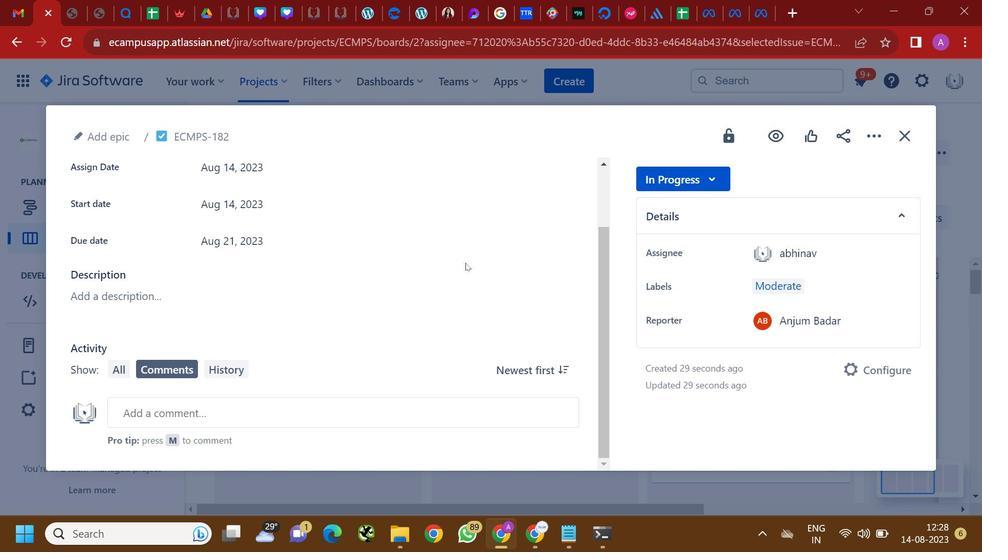 
Action: Mouse moved to (166, 360)
Screenshot: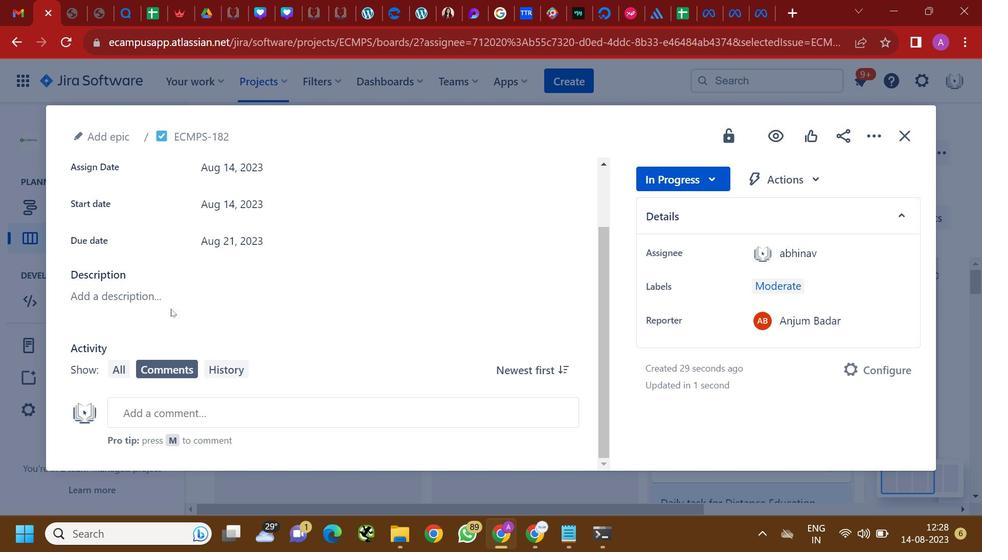 
Action: Mouse scrolled (166, 360) with delta (0, 0)
Screenshot: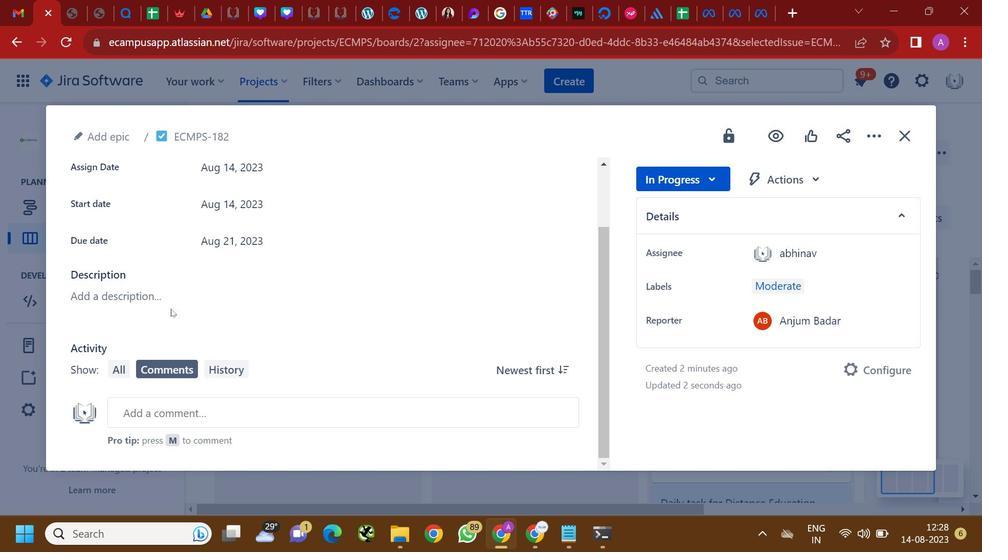 
Action: Mouse scrolled (166, 360) with delta (0, 0)
Screenshot: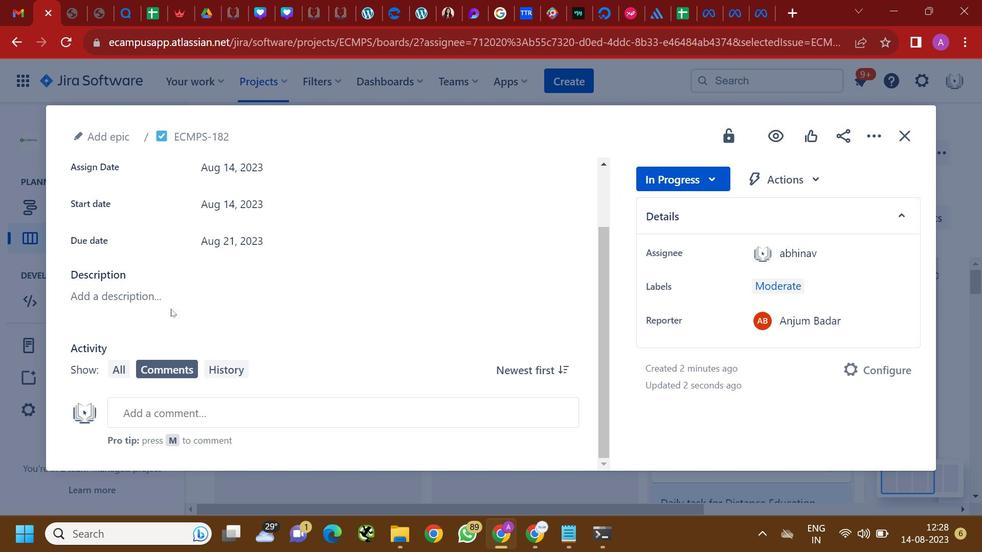 
Action: Mouse moved to (164, 302)
Screenshot: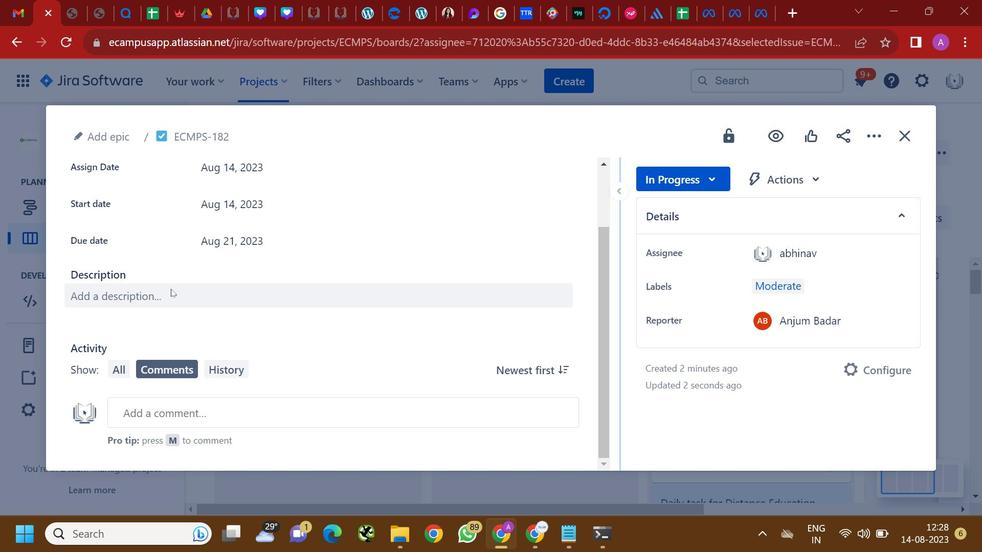 
Action: Mouse pressed left at (164, 302)
Screenshot: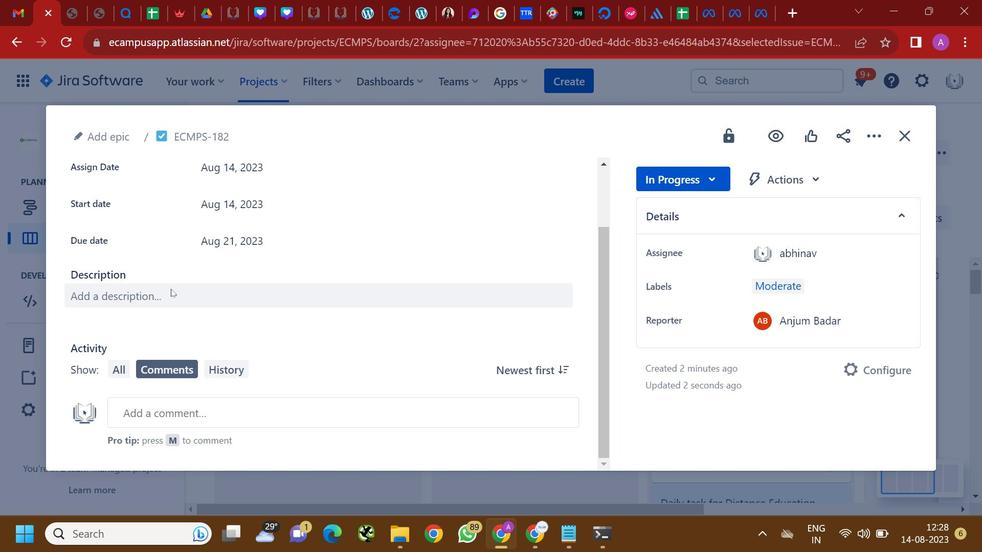 
Action: Mouse moved to (164, 300)
Screenshot: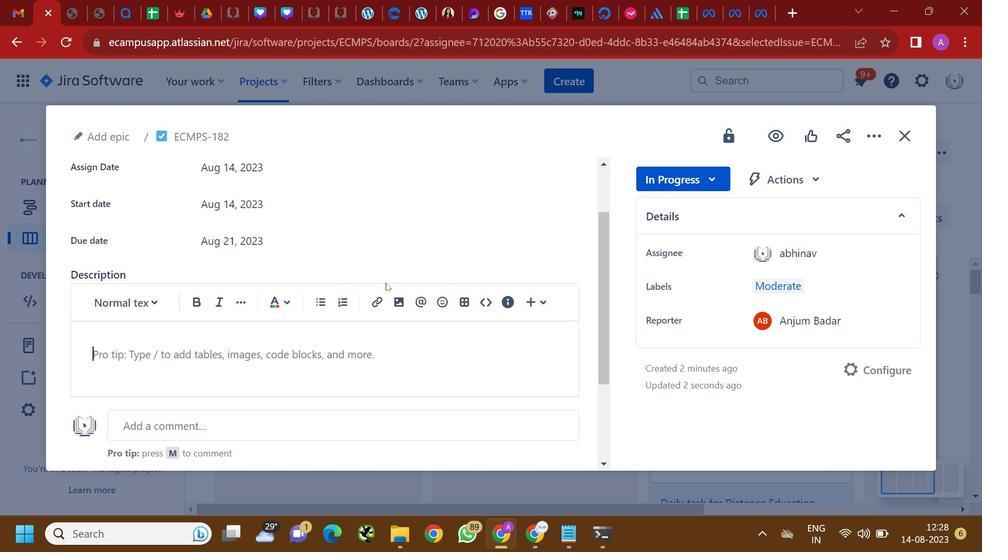 
Action: Mouse pressed left at (164, 300)
Screenshot: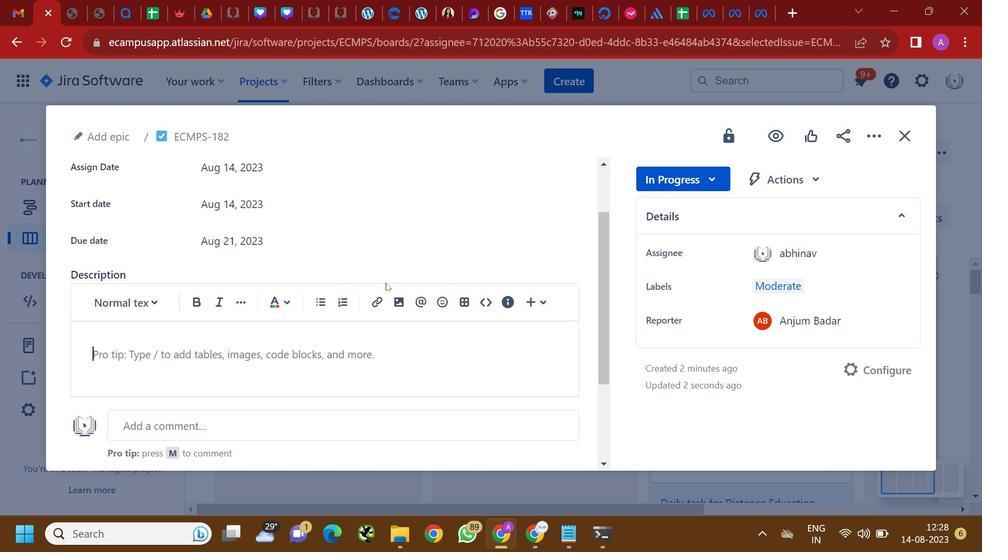 
Action: Mouse moved to (165, 282)
Screenshot: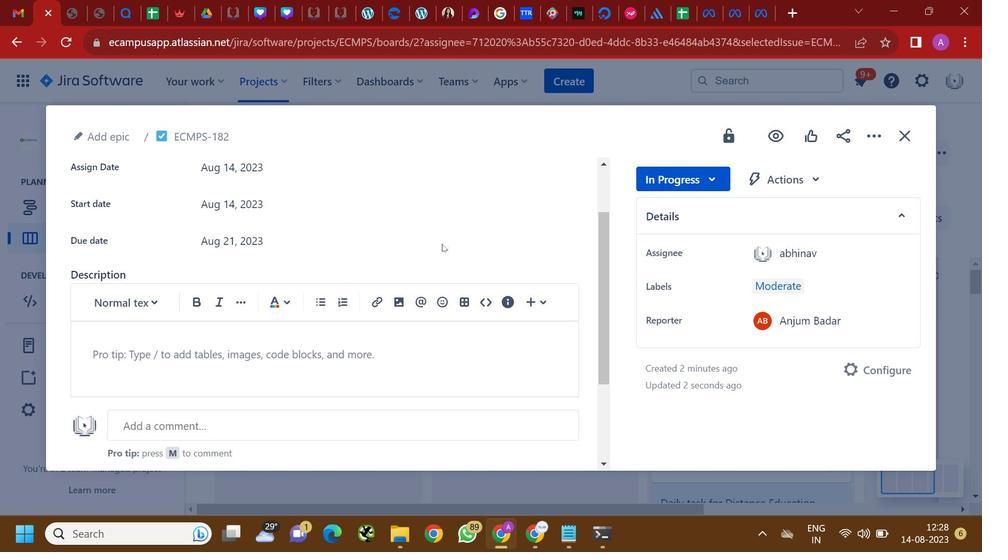 
Action: Mouse pressed left at (165, 282)
Screenshot: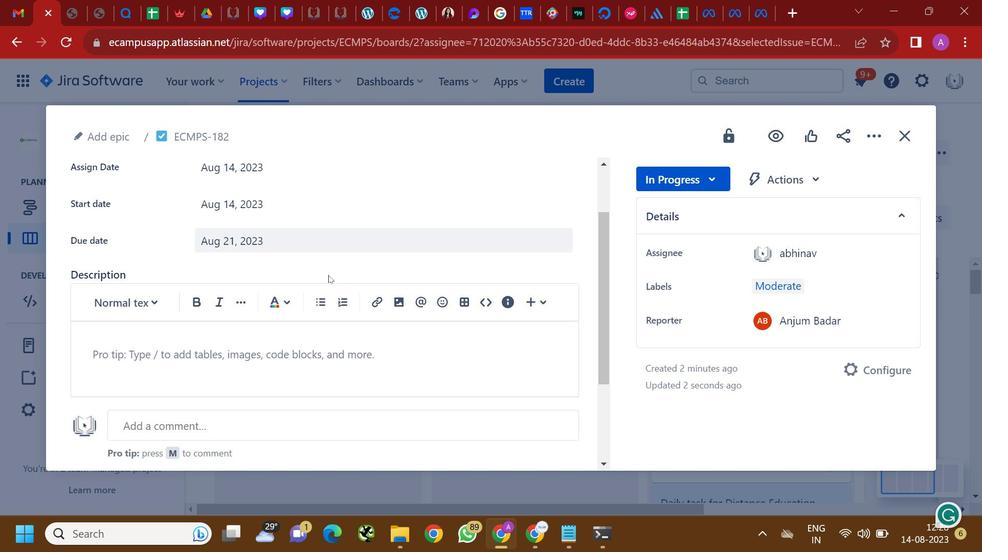 
Action: Mouse moved to (312, 369)
Screenshot: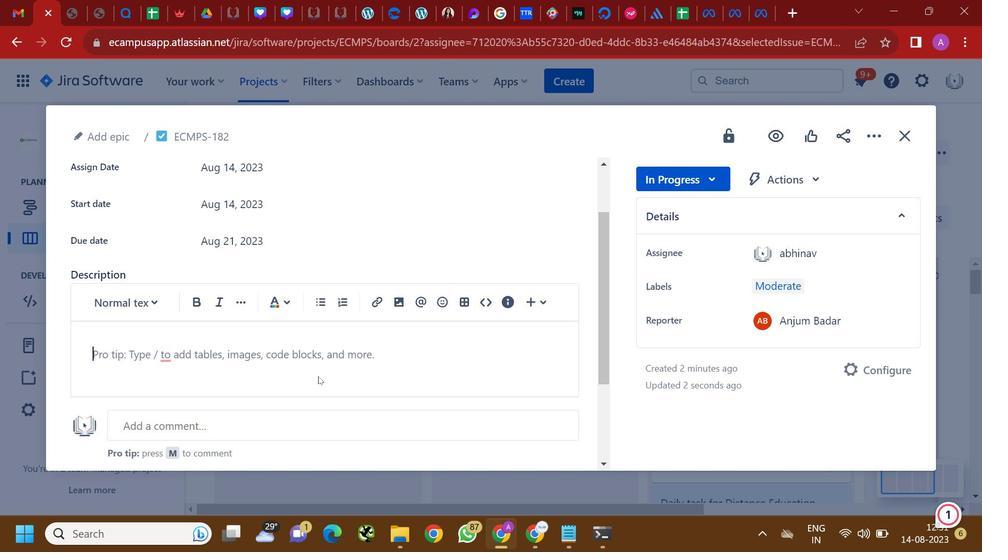 
Action: Mouse pressed left at (312, 369)
Screenshot: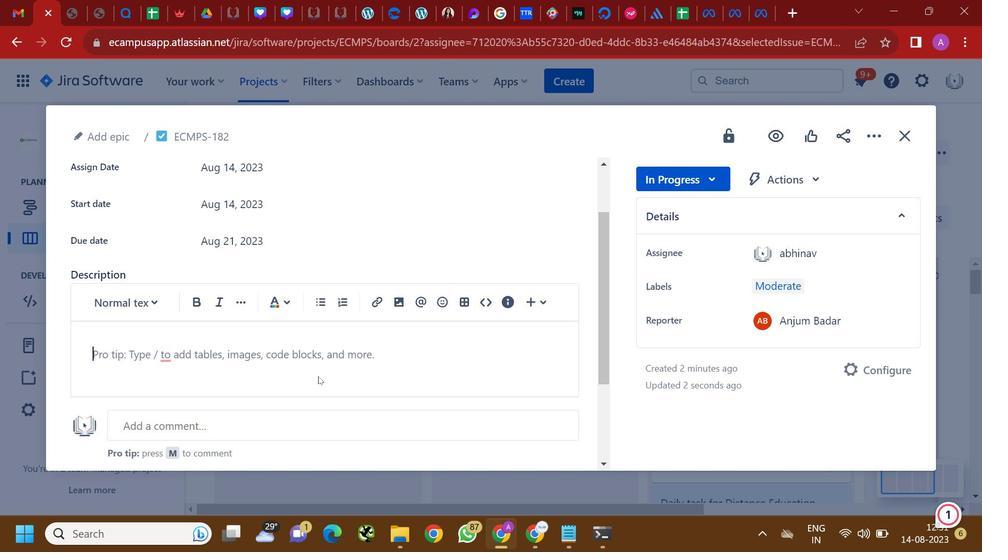 
Action: Mouse moved to (301, 431)
Screenshot: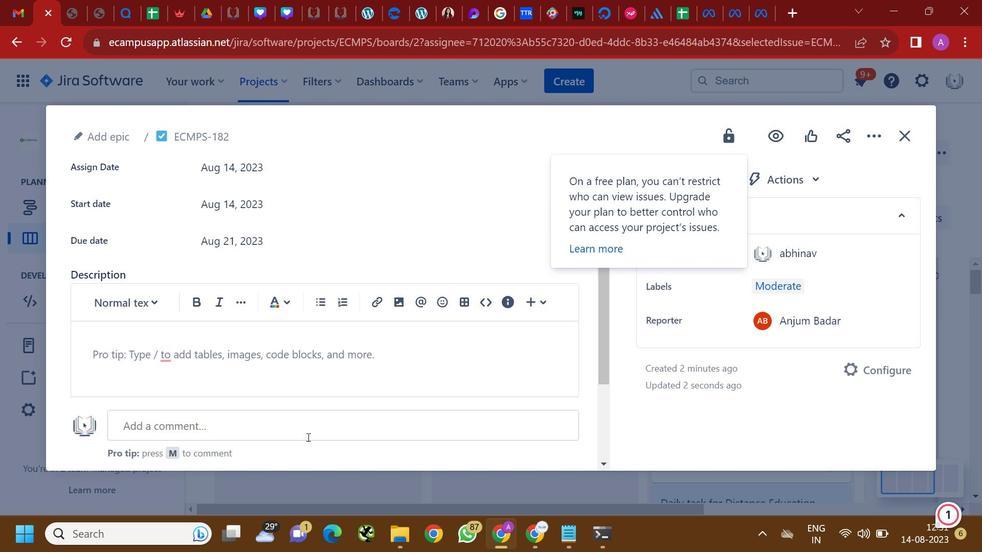 
Action: Key pressed <Key.caps_lock>BCA<Key.shift_r><Key.enter>
Screenshot: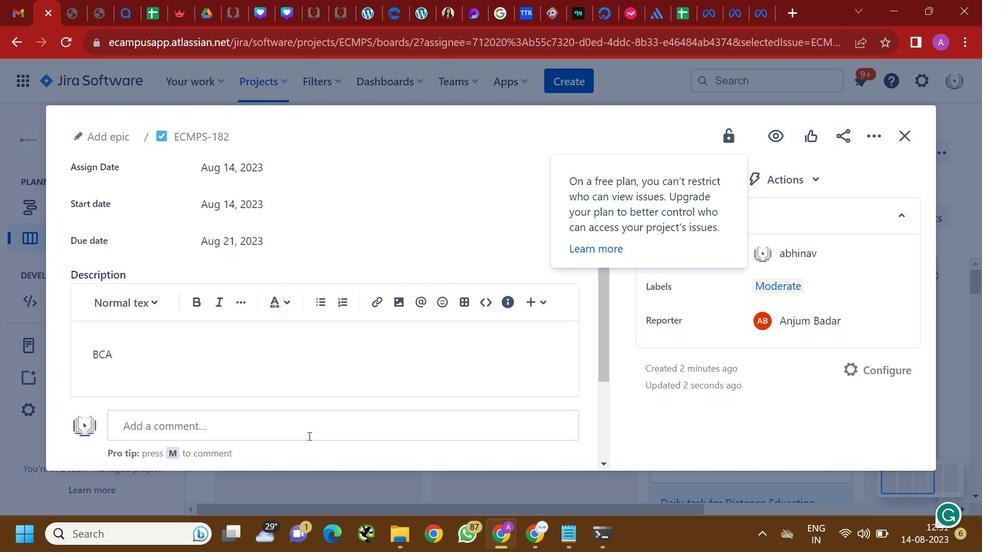 
Action: Mouse moved to (302, 430)
Screenshot: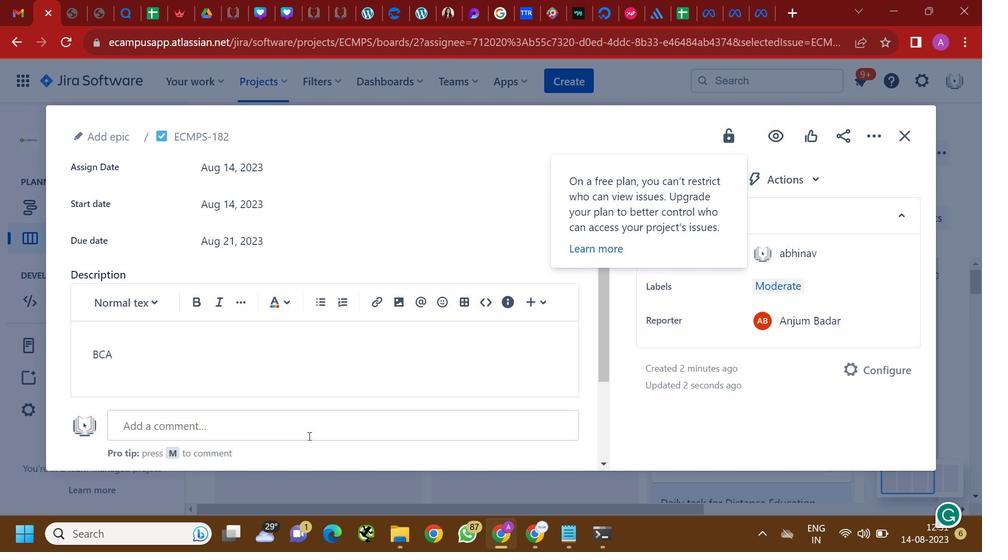 
Action: Key pressed <Key.shift_r><Key.enter>
Screenshot: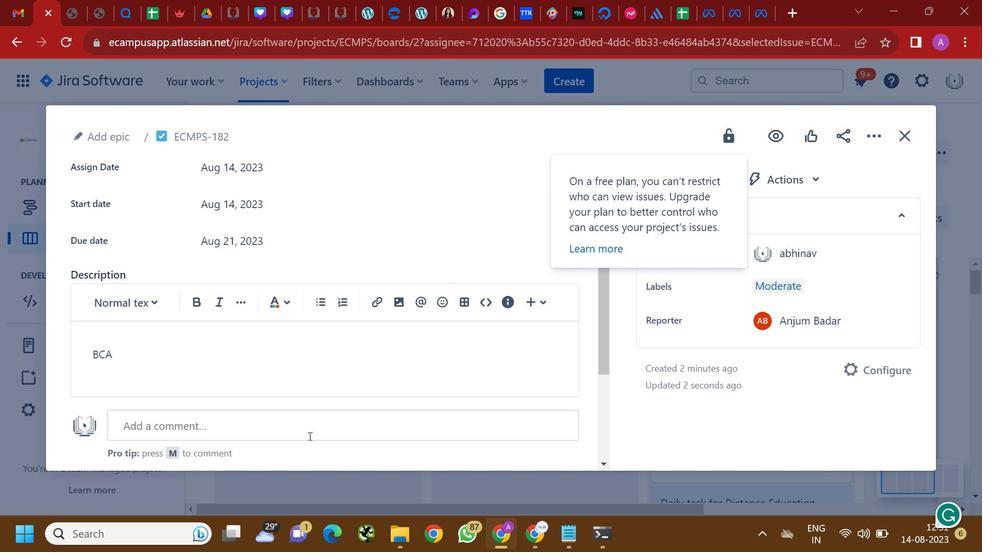 
Action: Mouse moved to (302, 430)
Screenshot: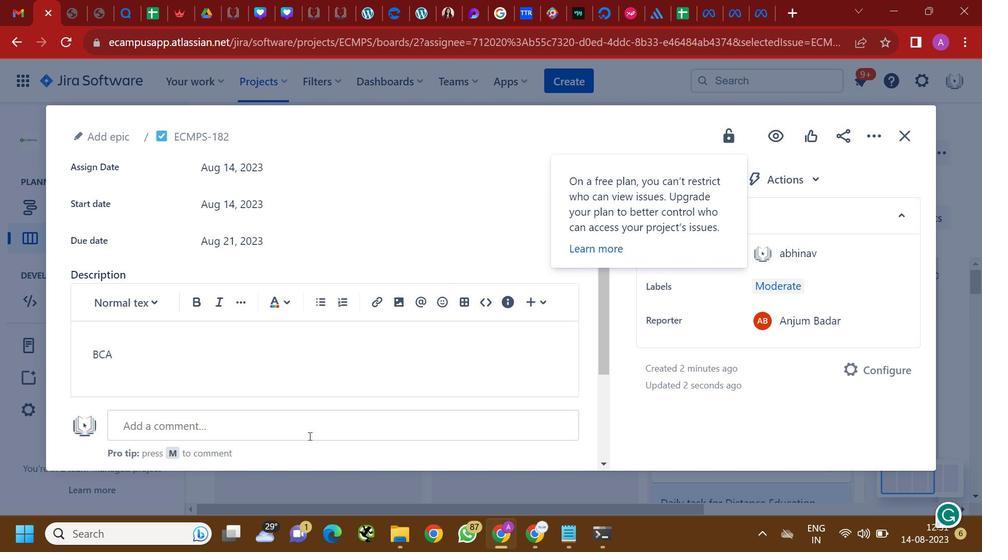 
Action: Key pressed D<Key.caps_lock>istance<Key.space><Key.caps_lock>BCA<Key.space><Key.caps_lock>is<Key.space>a<Key.space>four<Key.space>year<Key.space>certification<Key.space>of<Key.space>3<Key.space>years<Key.space>that<Key.space>comprises<Key.space>of<Key.space>6<Key.space>semester.<Key.space><Key.caps_lock>W<Key.caps_lock>e<Key.space>
Screenshot: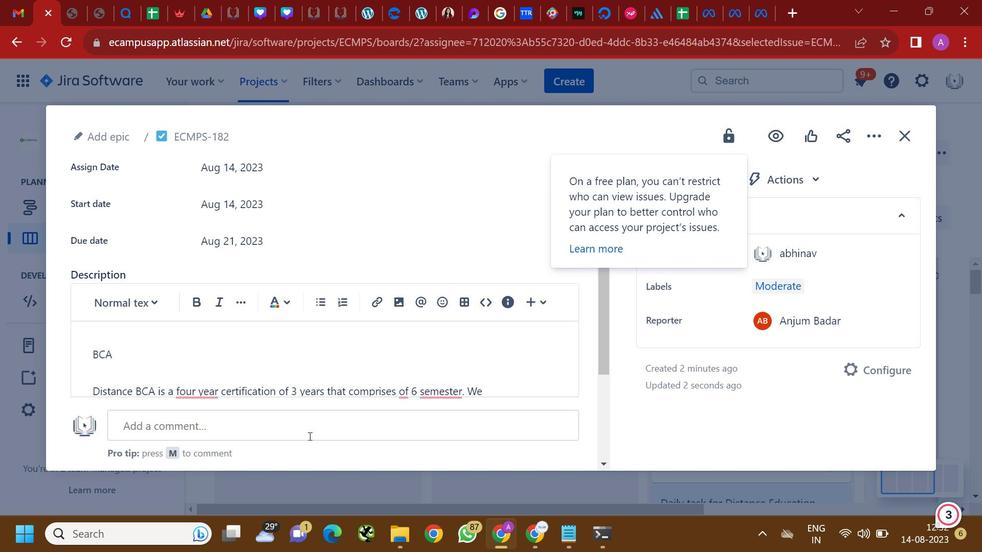 
Action: Mouse moved to (937, 512)
Screenshot: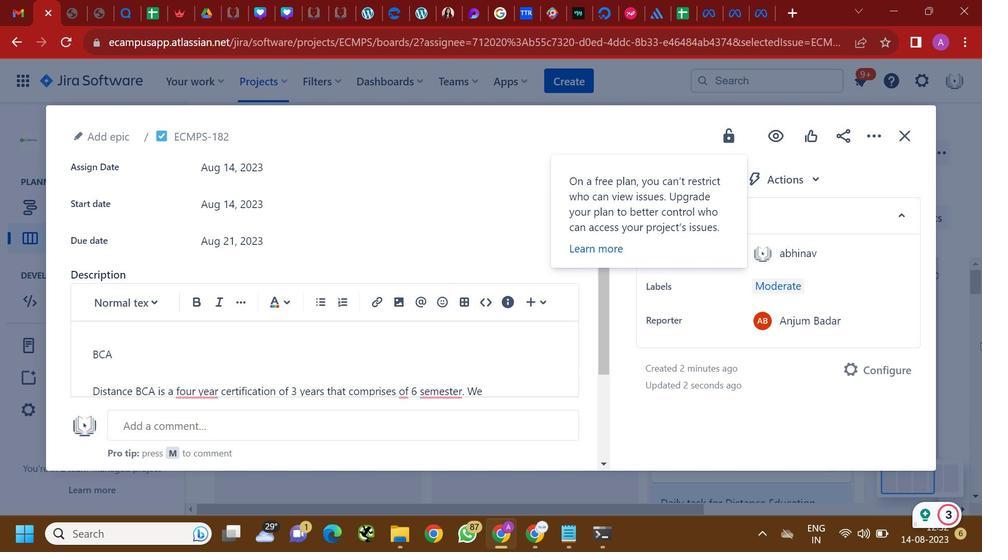 
Action: Mouse pressed left at (937, 512)
Screenshot: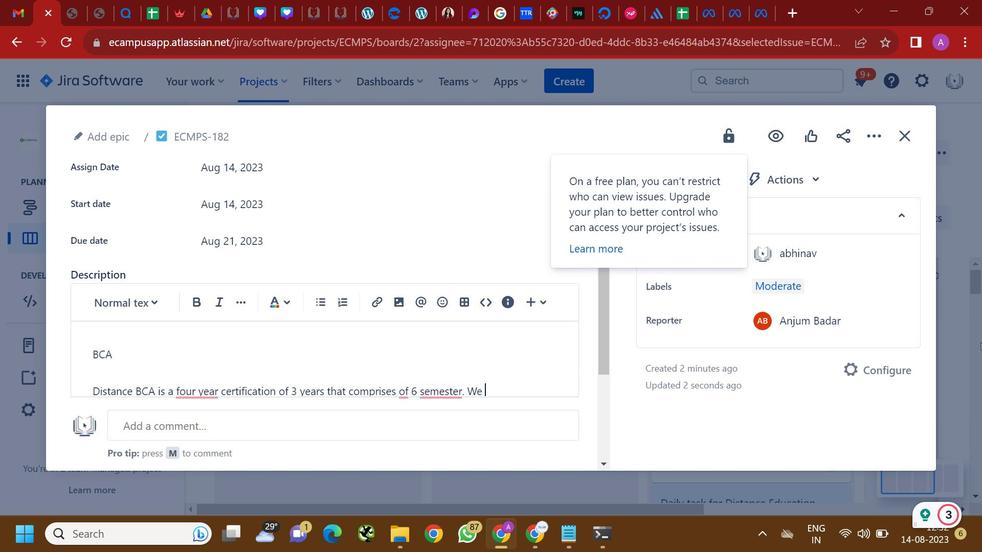 
Action: Mouse moved to (772, 466)
Screenshot: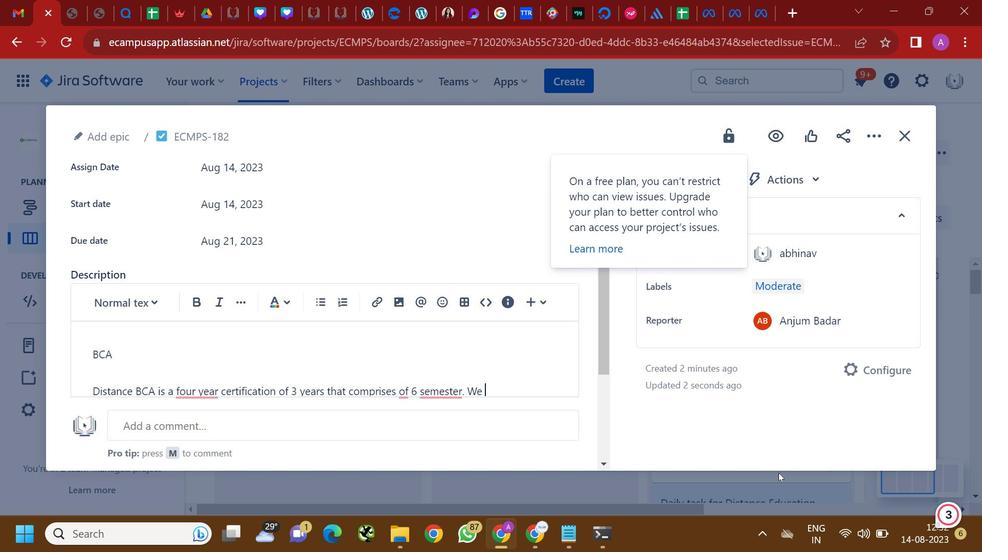 
Action: Key pressed are<Key.space>living<Key.space>
Screenshot: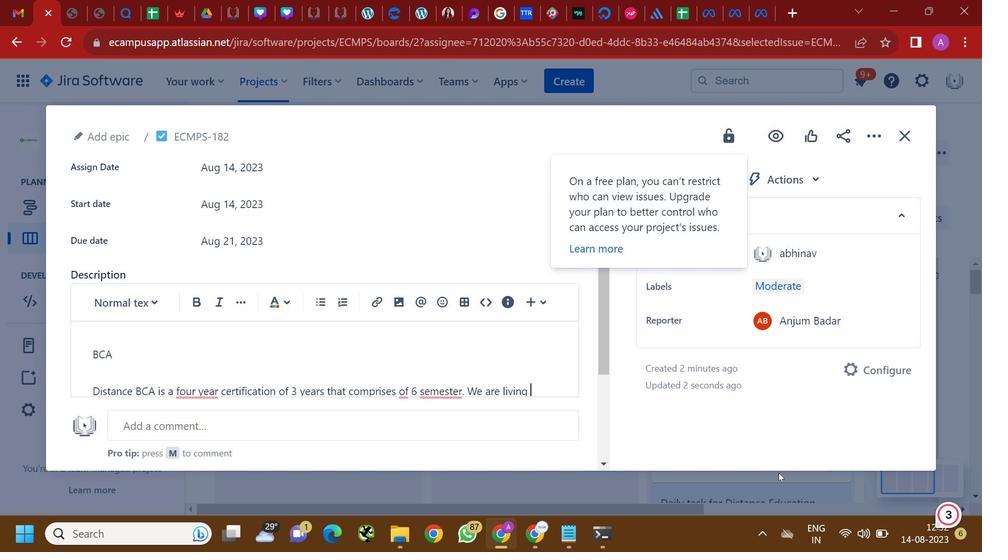 
Action: Mouse moved to (758, 177)
Screenshot: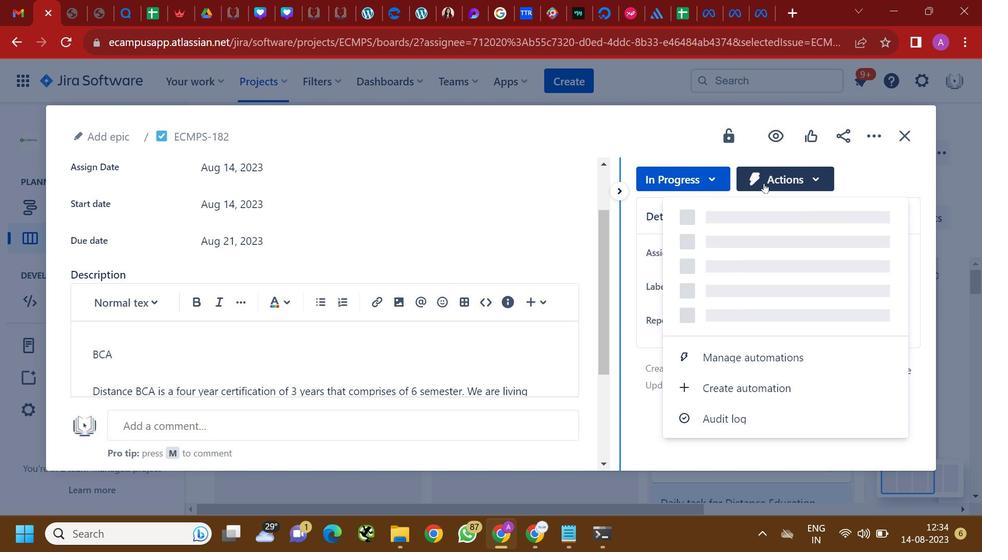 
Action: Mouse pressed left at (758, 177)
Screenshot: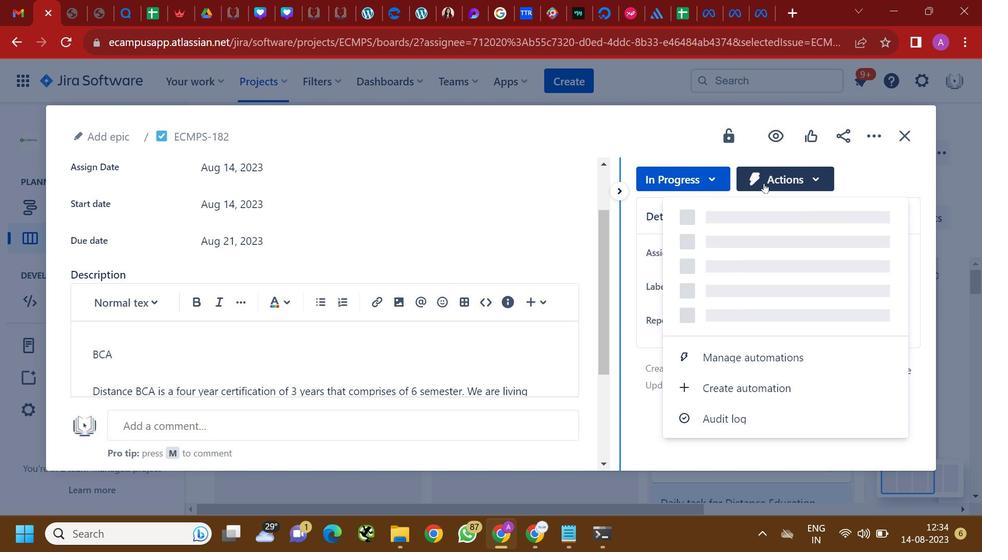 
Action: Mouse moved to (538, 363)
Screenshot: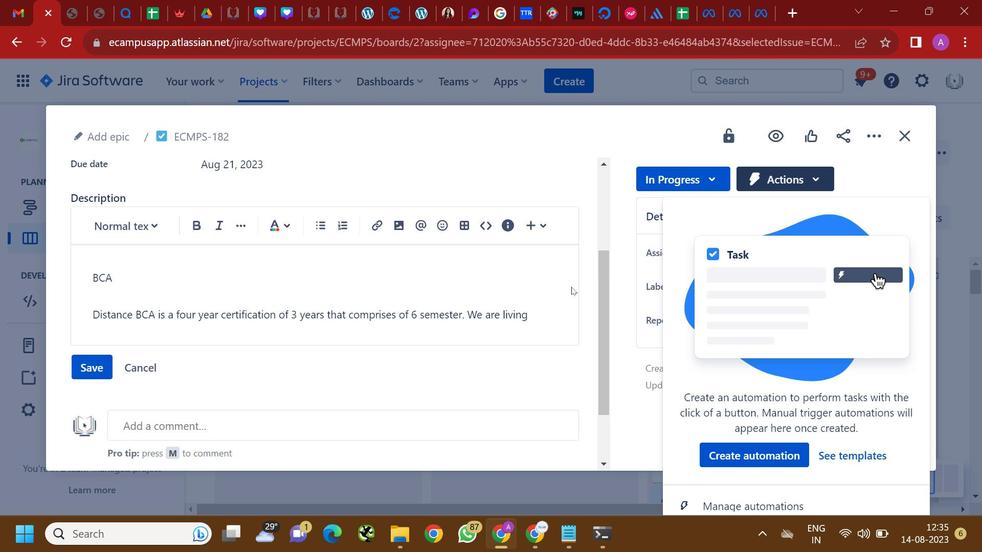 
Action: Mouse scrolled (538, 363) with delta (0, 0)
Screenshot: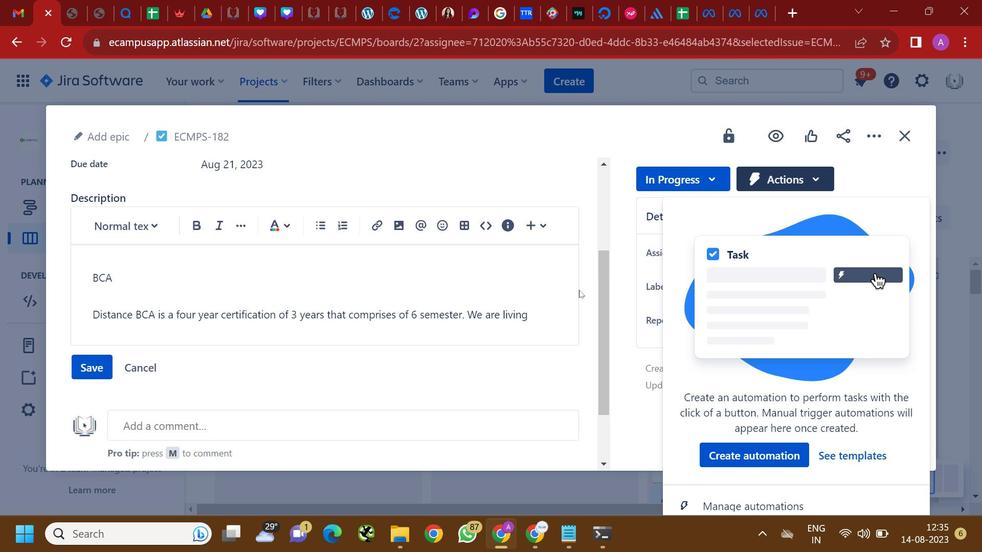 
Action: Mouse moved to (538, 309)
Screenshot: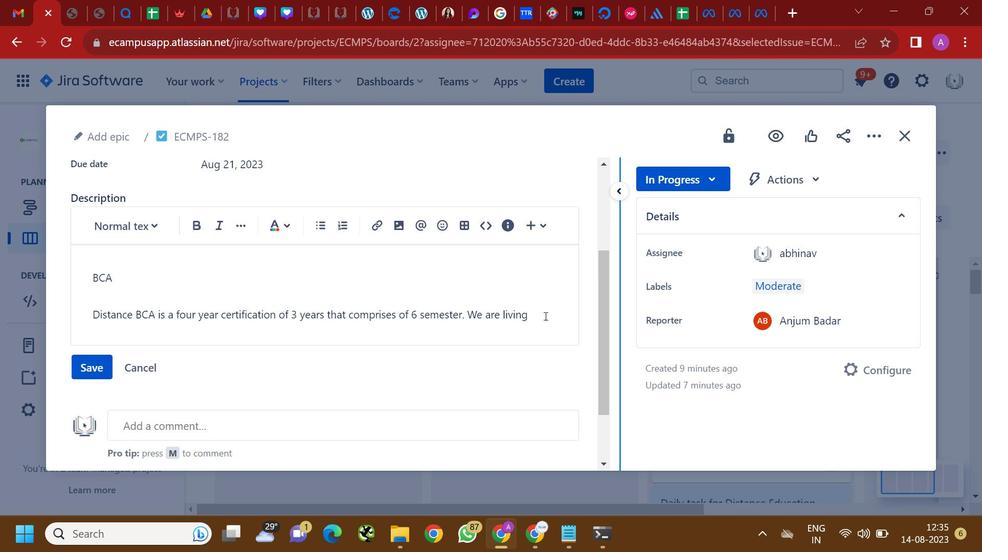 
Action: Mouse pressed left at (538, 309)
Screenshot: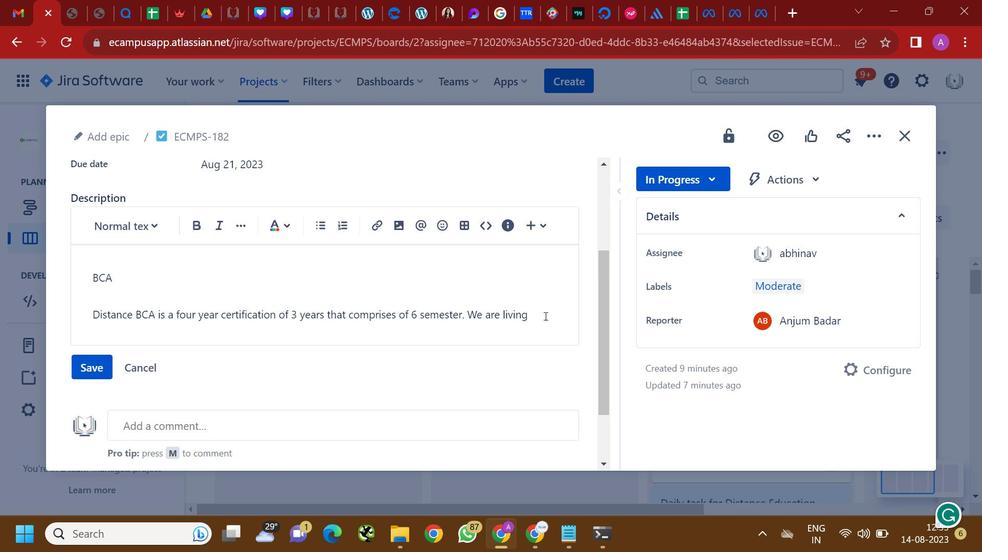 
Action: Key pressed in<Key.space>a<Key.space>period<Key.space>of<Key.space><Key.caps_lock>PC<Key.caps_lock>s,<Key.space>everything<Key.space>is<Key.space>presently<Key.space>on<Key.space><Key.caps_lock>PC<Key.caps_lock>s.<Key.space><Key.caps_lock>A<Key.caps_lock>long<Key.space>these<Key.space>lines,<Key.space>the<Key.space>
Screenshot: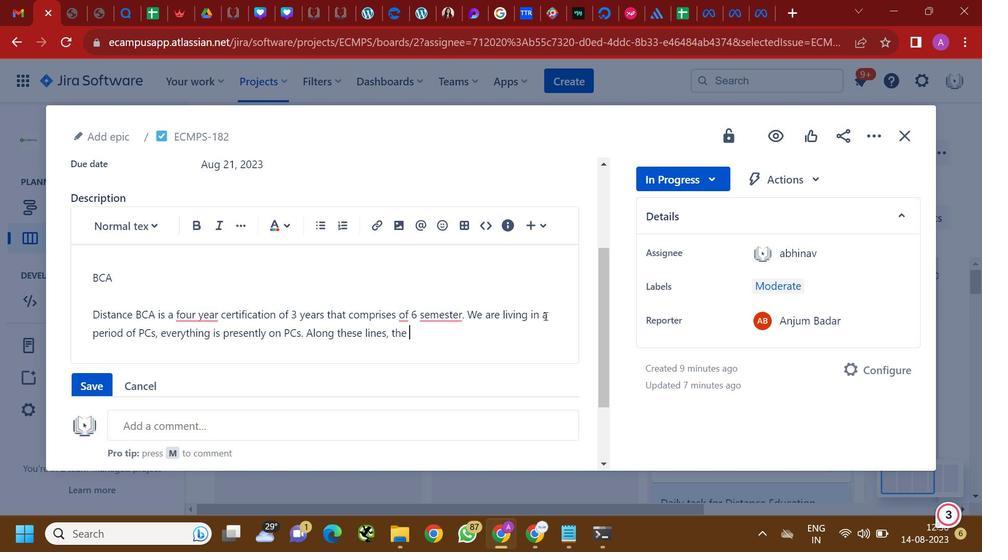 
Action: Mouse moved to (422, 324)
Screenshot: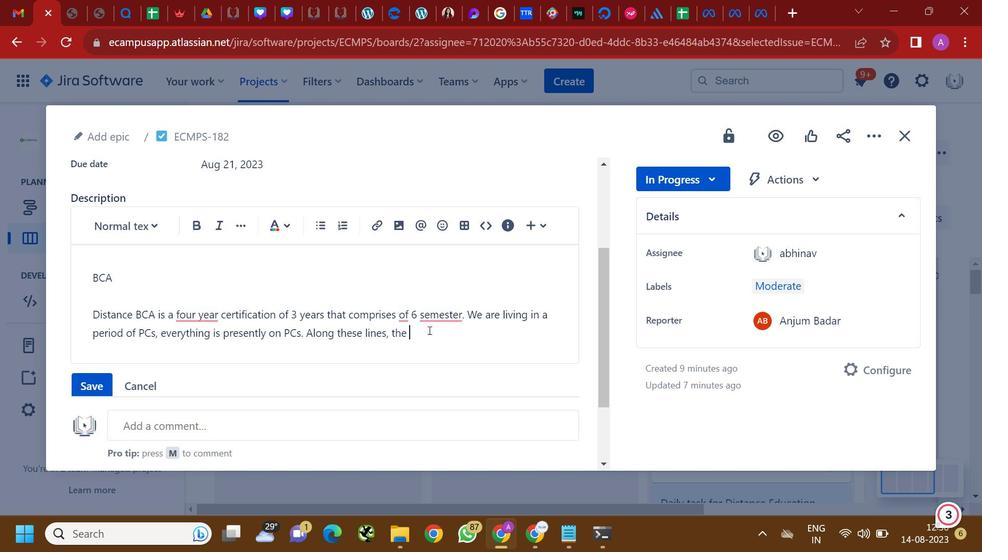 
Action: Key pressed information<Key.space>on<Key.space><Key.caps_lock>BCA<Key.space><Key.caps_lock>is<Key.space>the<Key.space>need<Key.space>of<Key.space>most<Key.space>of<Key.space>the<Key.space>business<Key.space>that<Key.space>is<Key.space>working
Screenshot: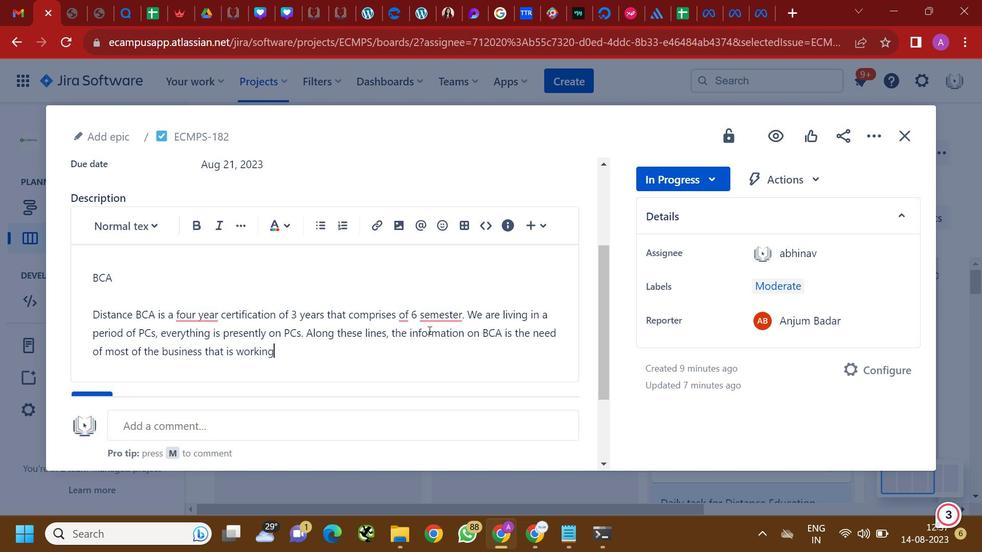 
Action: Mouse moved to (423, 324)
Screenshot: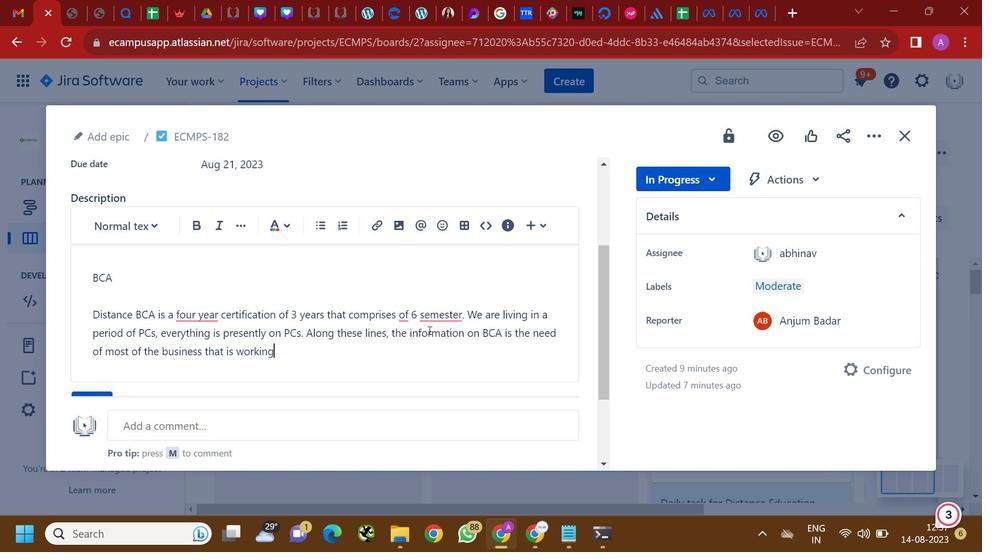 
Action: Key pressed <Key.space>in<Key.space>the<Key.space>tertiary<Key.space>area.<Key.space><Key.caps_lock>BCA<Key.caps_lock><Key.space>graduated<Key.space>understudies<Key.space>are<Key.space>given<Key.space>high<Key.space>pay<Key.space>as<Key.space>they<Key.space>worl<Key.backspace>k.<Key.shift_r><Key.enter><Key.enter>
Screenshot: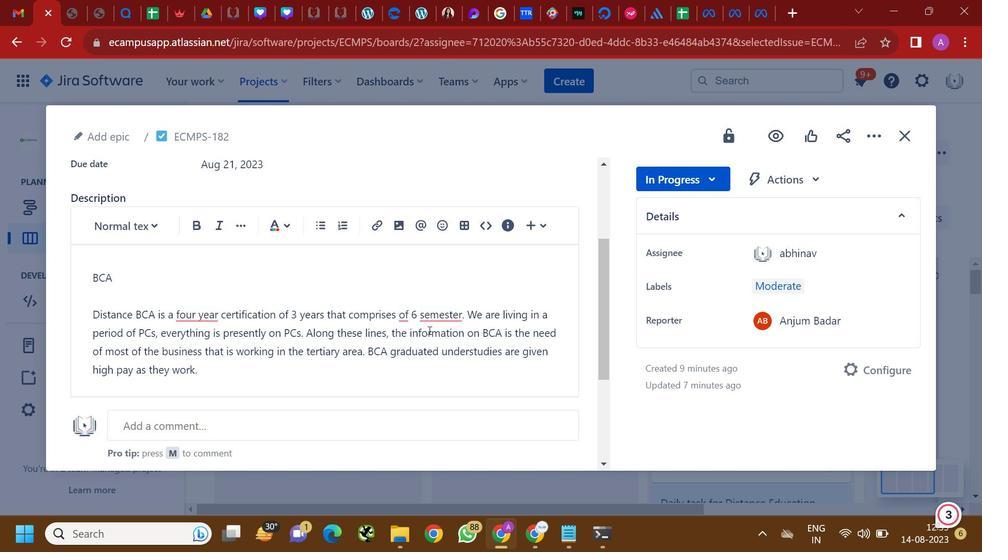 
Action: Mouse moved to (215, 356)
Screenshot: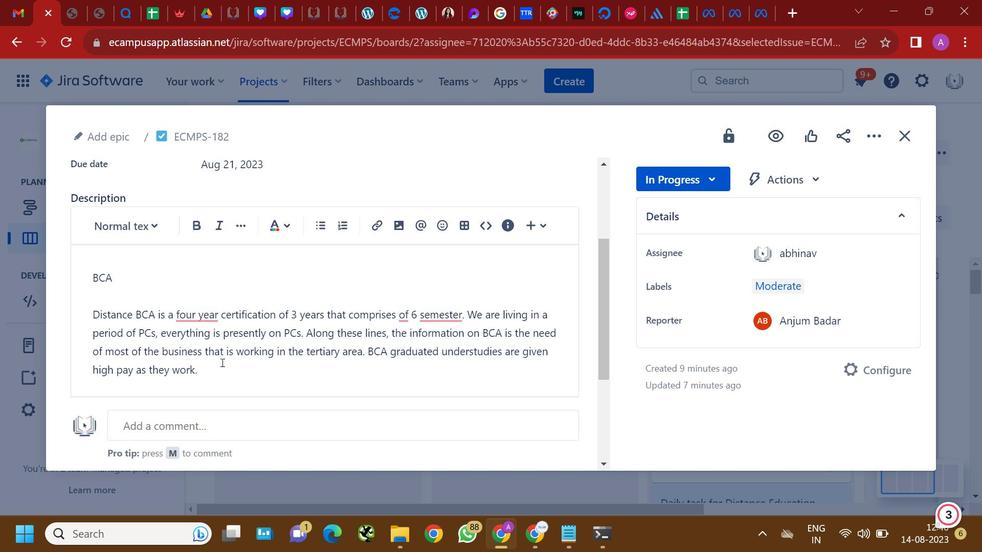 
Action: Mouse pressed left at (215, 356)
Screenshot: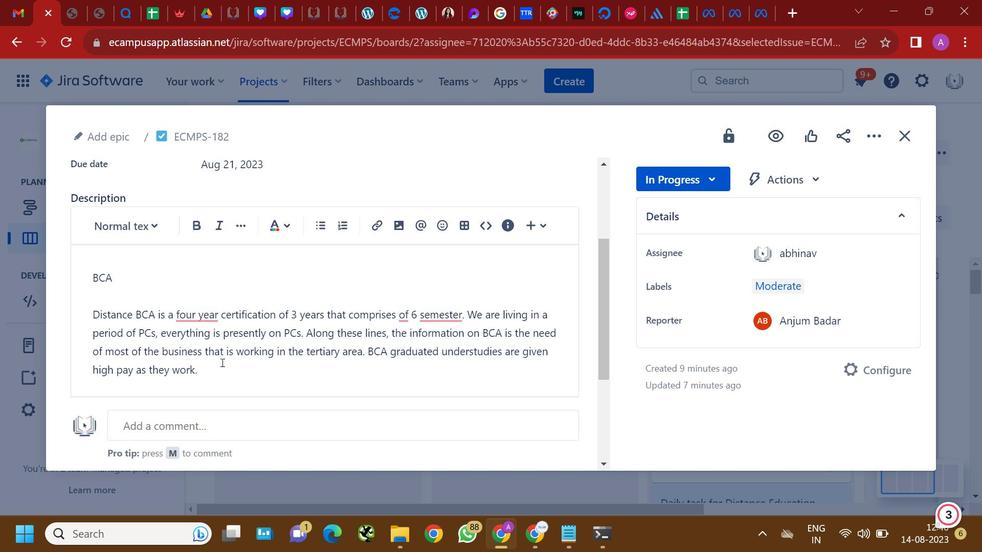 
Action: Key pressed <Key.shift_r><Key.enter><Key.enter><Key.caps_lock>D<Key.caps_lock>istance
Screenshot: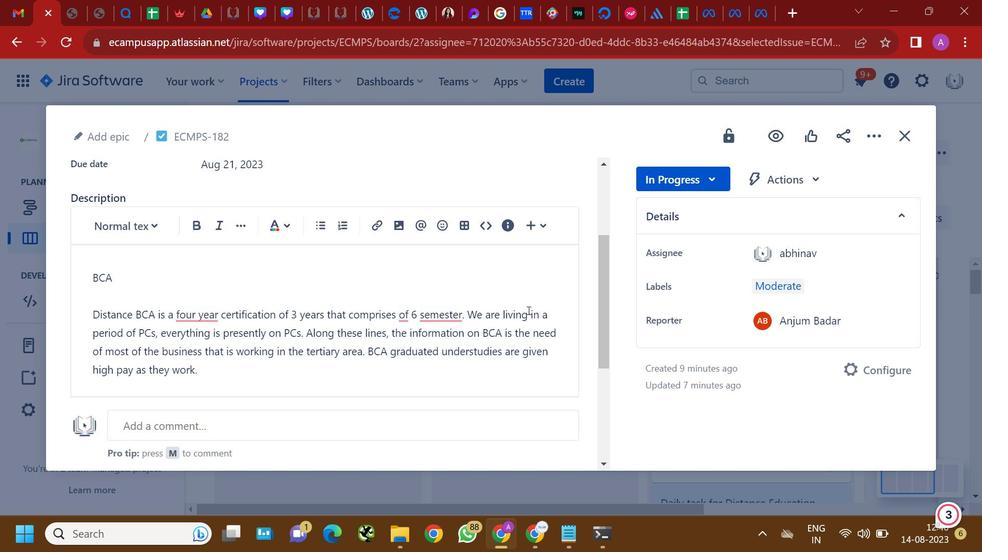 
Action: Mouse moved to (594, 274)
Screenshot: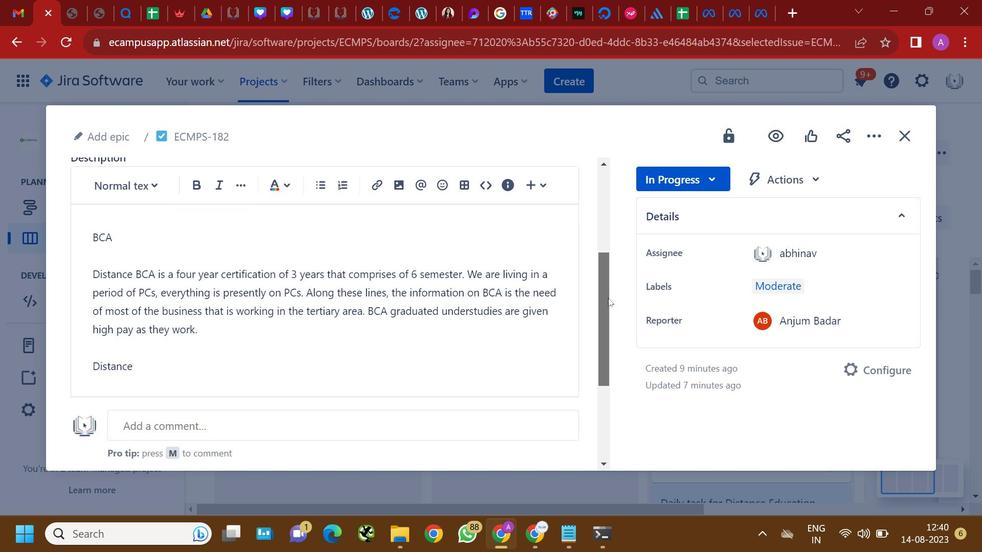 
Action: Mouse pressed left at (594, 274)
Screenshot: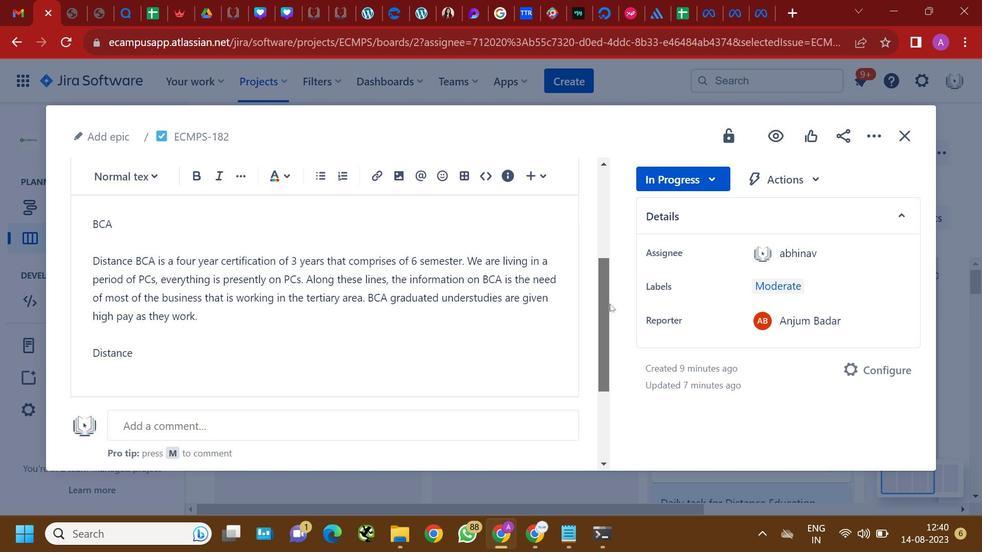 
Action: Mouse moved to (167, 328)
Screenshot: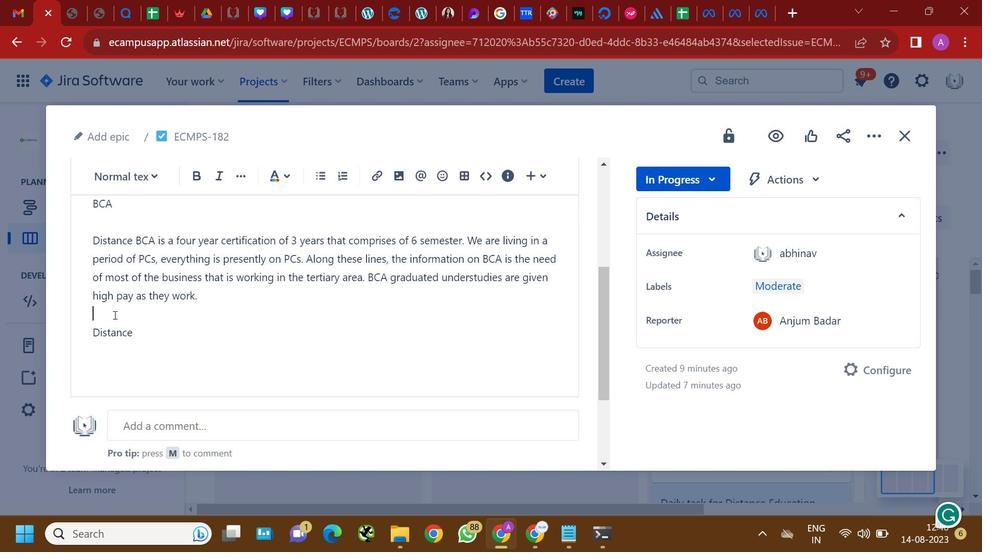 
Action: Mouse pressed left at (167, 328)
Screenshot: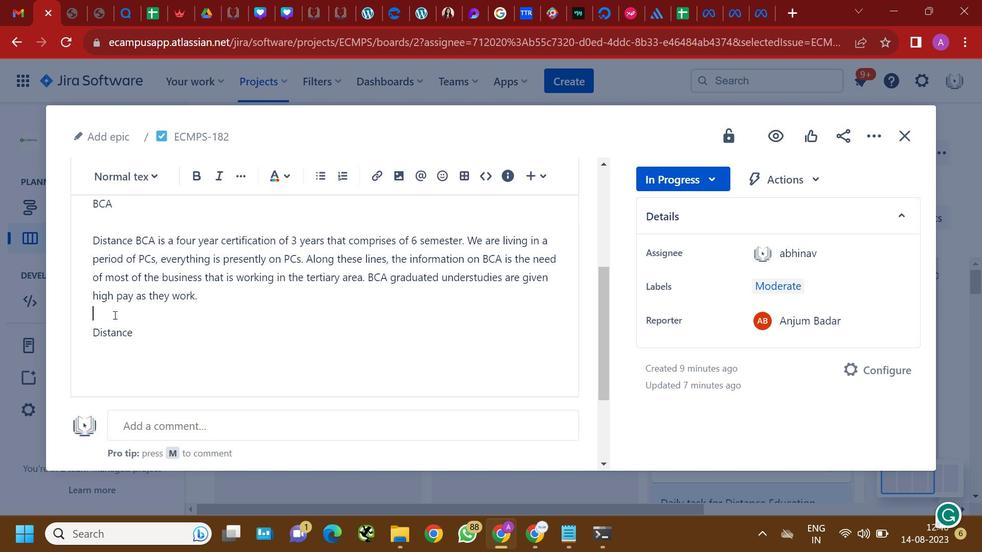 
Action: Mouse moved to (107, 308)
Screenshot: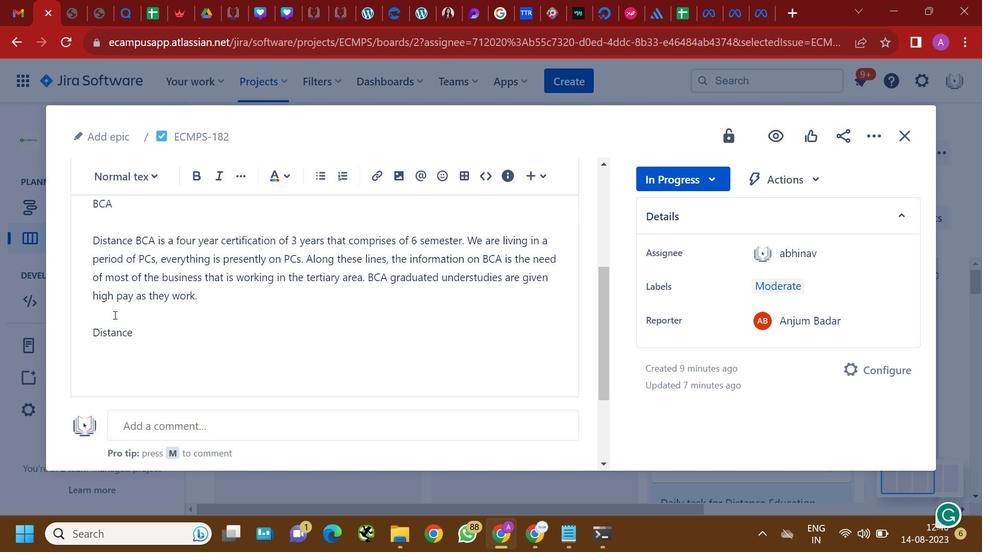 
Action: Mouse pressed left at (107, 308)
Screenshot: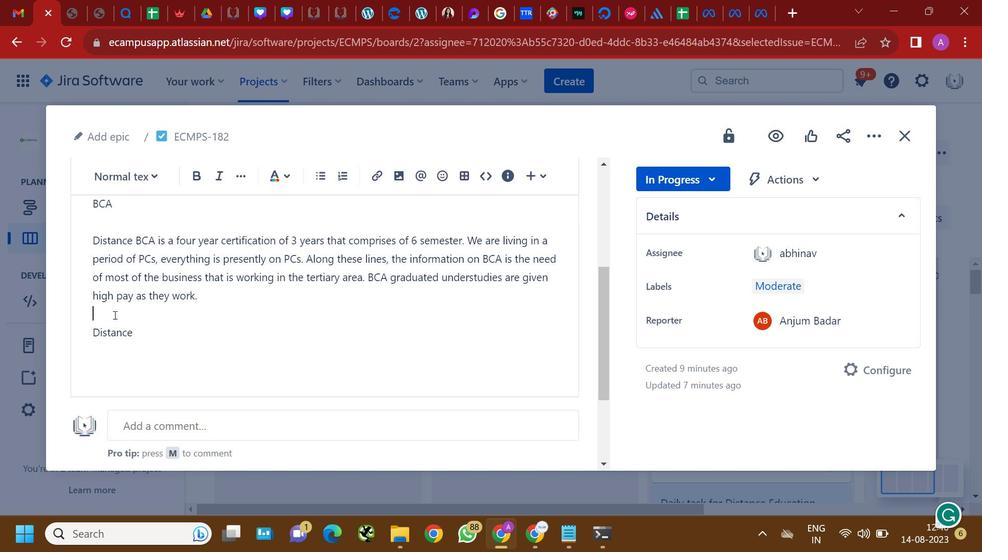 
Action: Key pressed <Key.delete>
Screenshot: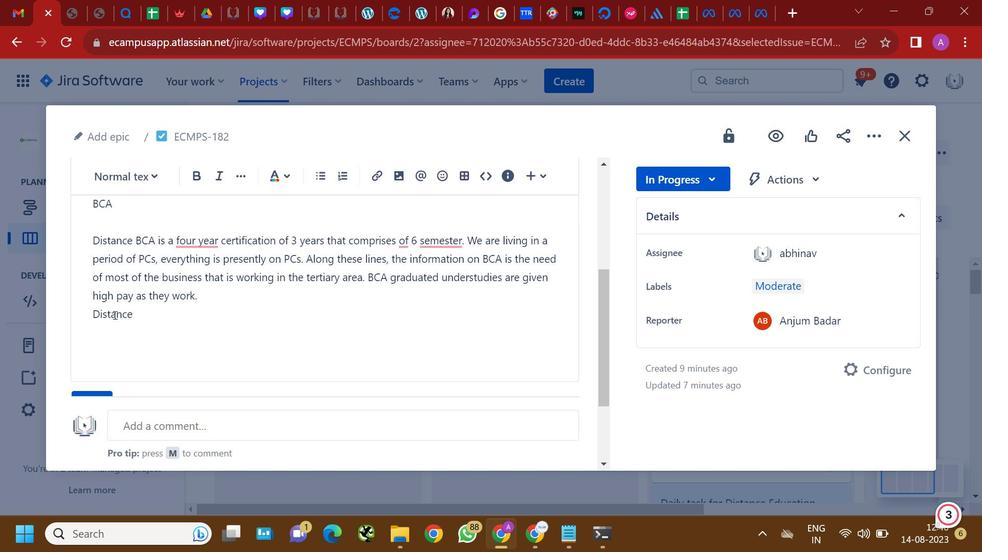 
Action: Mouse moved to (149, 308)
Screenshot: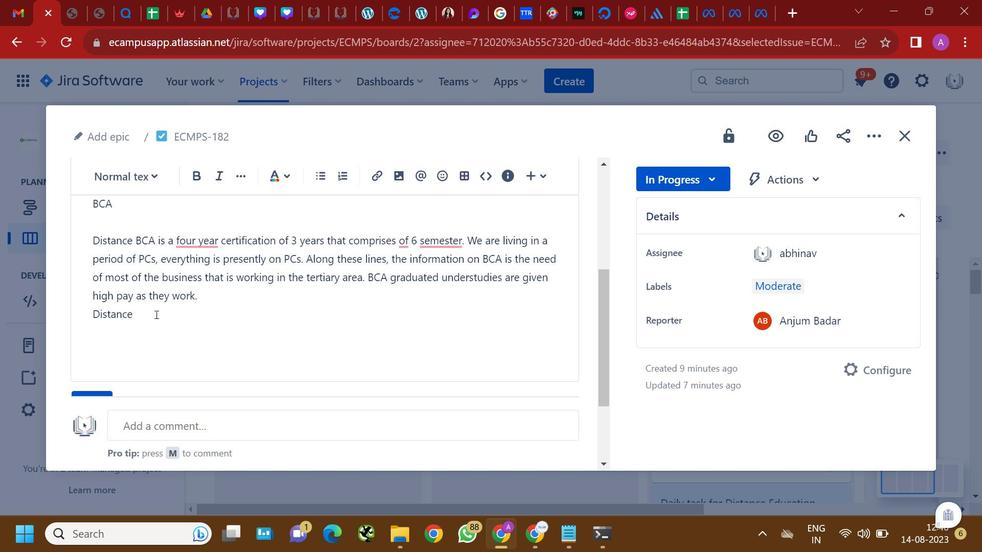 
Action: Mouse pressed left at (149, 308)
Screenshot: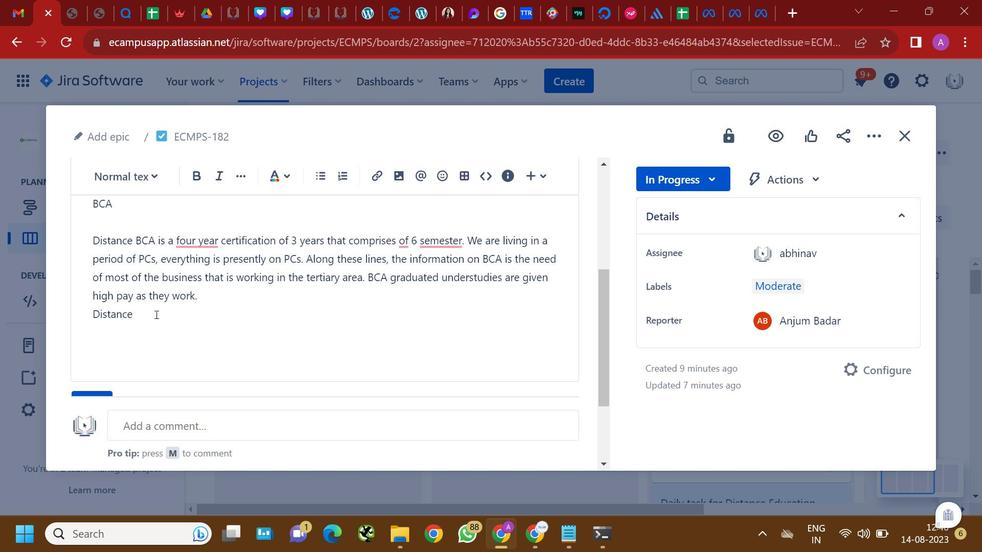 
Action: Key pressed <Key.space><Key.caps_lock>BCA<Key.caps_lock><Key.space>is<Key.space>the<Key.space>course<Key.space>when<Key.space>an<Key.space>understudy<Key.space>cant<Key.space>join<Key.space>the<Key.space>ordinary<Key.space>homeroom<Key.space>program.<Key.space><Key.caps_lock>D<Key.caps_lock>istance<Key.space><Key.caps_lock>BCA<Key.caps_lock><Key.space>is<Key.space>an<Key.space>approved<Key.space>course
Screenshot: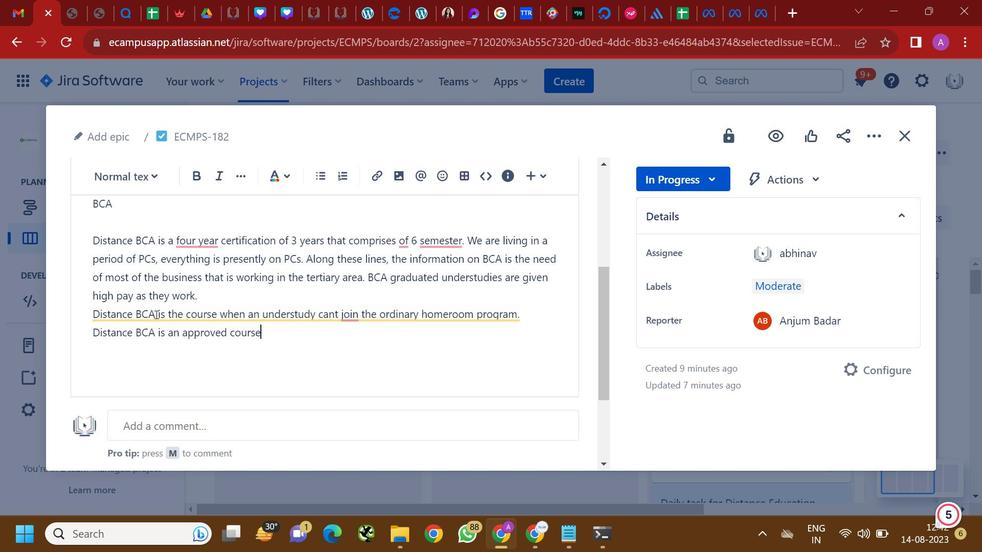 
Action: Mouse moved to (360, 343)
Screenshot: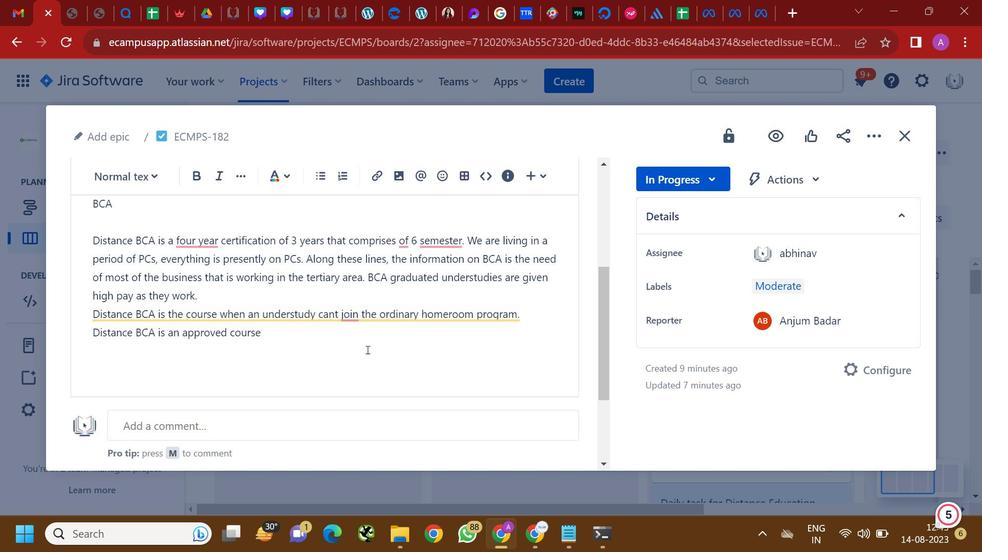 
Action: Key pressed <Key.space>from<Key.space><Key.caps_lock>UGC-DEB<Key.space><Key.caps_lock>that<Key.space>gives<Key.space>the<Key.space>level<Key.space>of<Key.space>computer<Key.space>application<Key.space>that<Key.space>has<Key.space>a<Key.space>similar<Key.space>worth<Key.space>as<Key.space>the<Key.space>customary<Key.space><Key.caps_lock>BCA<Key.caps_lock>.<Key.shift_r><Key.enter><Key.enter><Key.caps_lock>COURSE<Key.space>OUTCOMES<Key.shift_r><Key.enter><Key.shift_r><Key.enter>
Screenshot: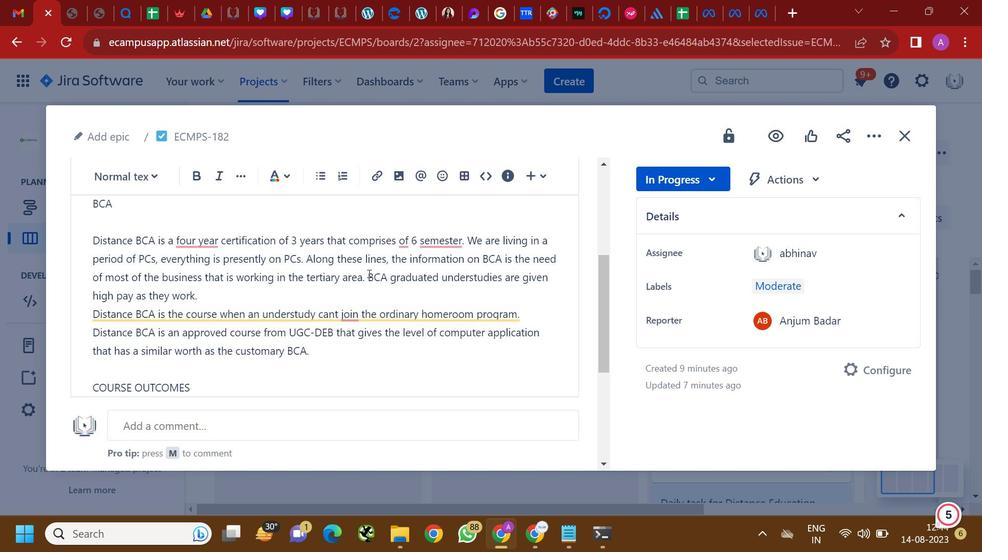 
Action: Mouse moved to (322, 239)
Screenshot: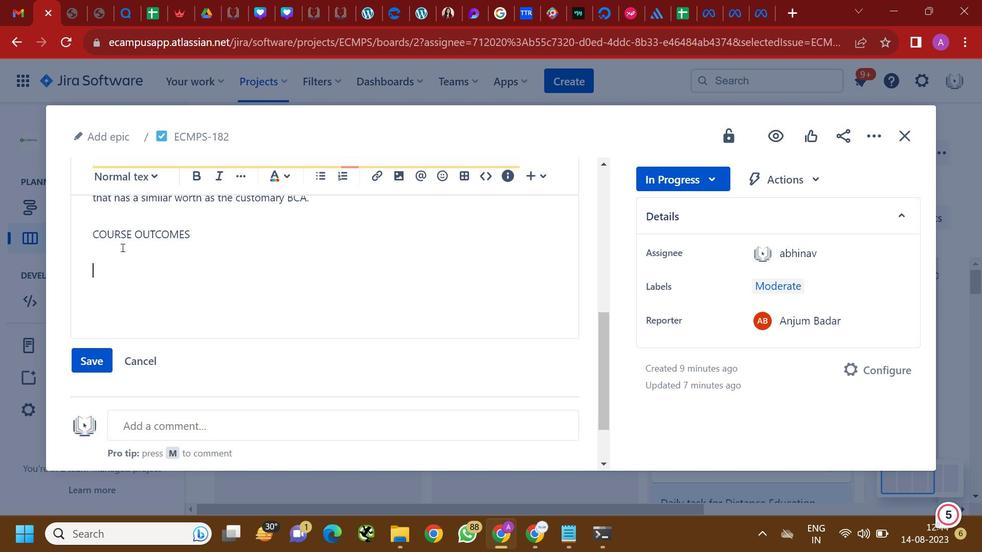 
Action: Mouse scrolled (322, 239) with delta (0, 0)
Screenshot: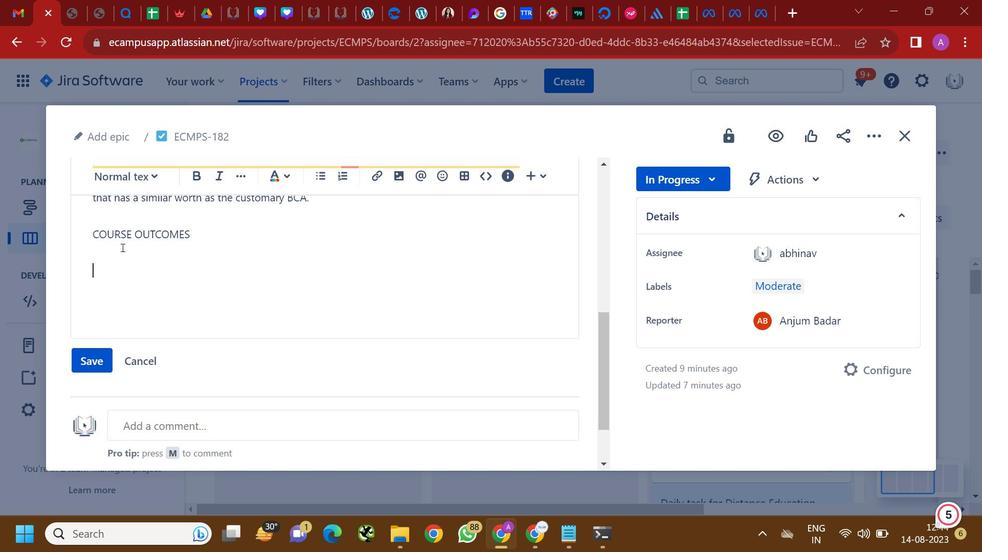 
Action: Mouse moved to (322, 240)
Screenshot: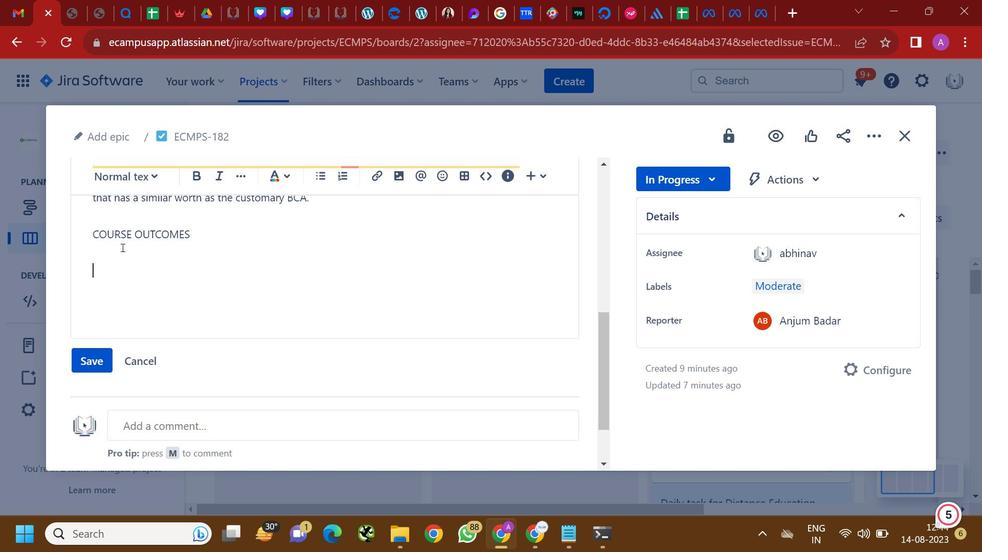 
Action: Mouse scrolled (322, 240) with delta (0, 0)
Screenshot: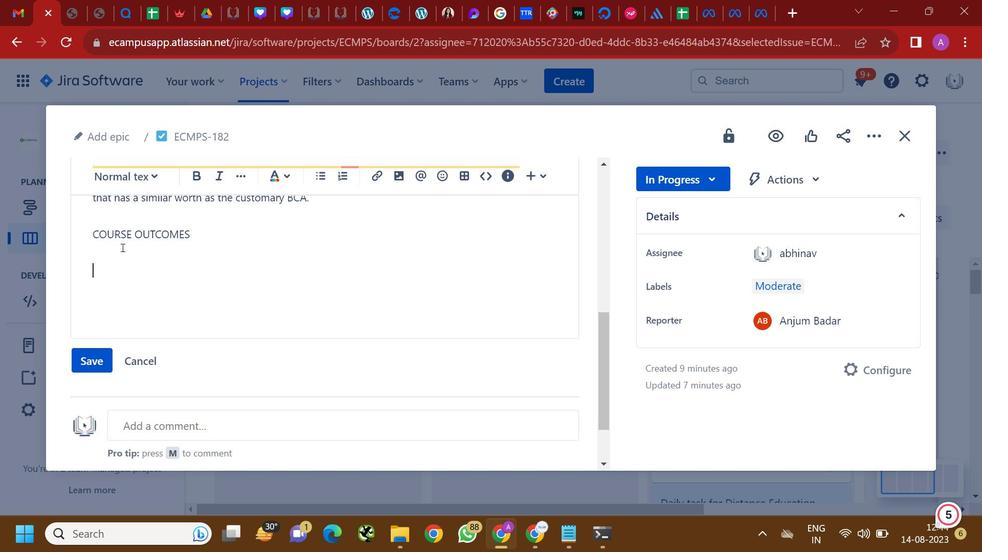 
Action: Mouse moved to (115, 241)
Screenshot: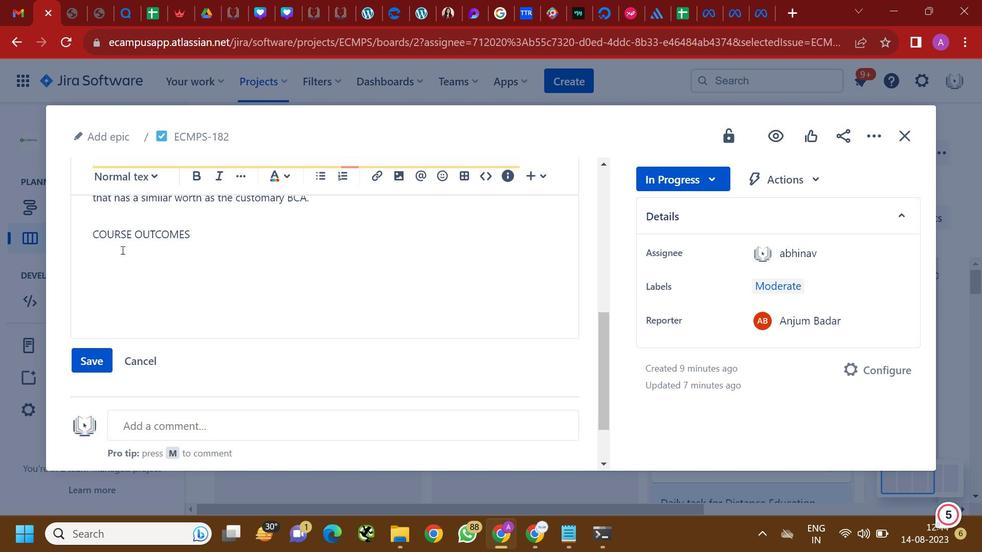 
Action: Mouse pressed left at (115, 241)
Screenshot: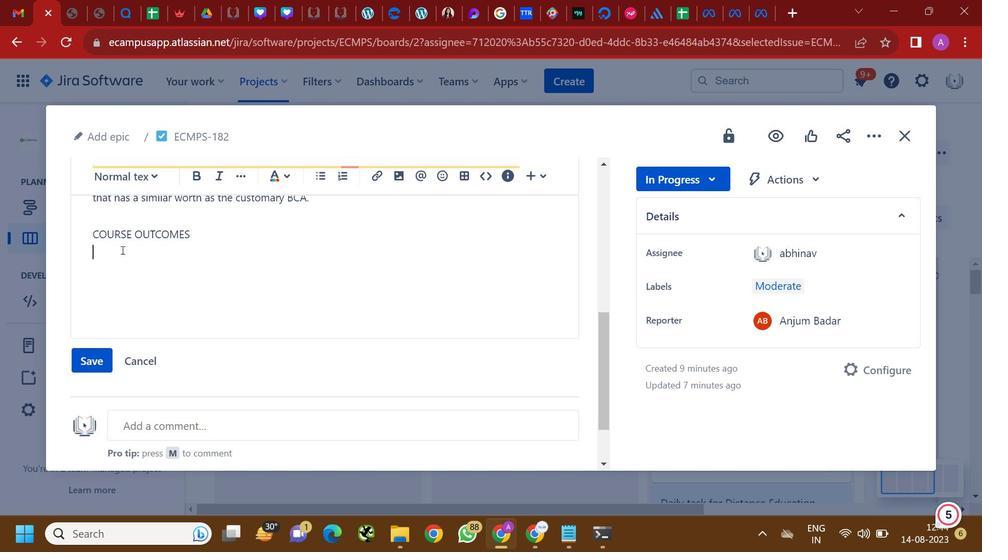 
Action: Mouse moved to (115, 243)
Screenshot: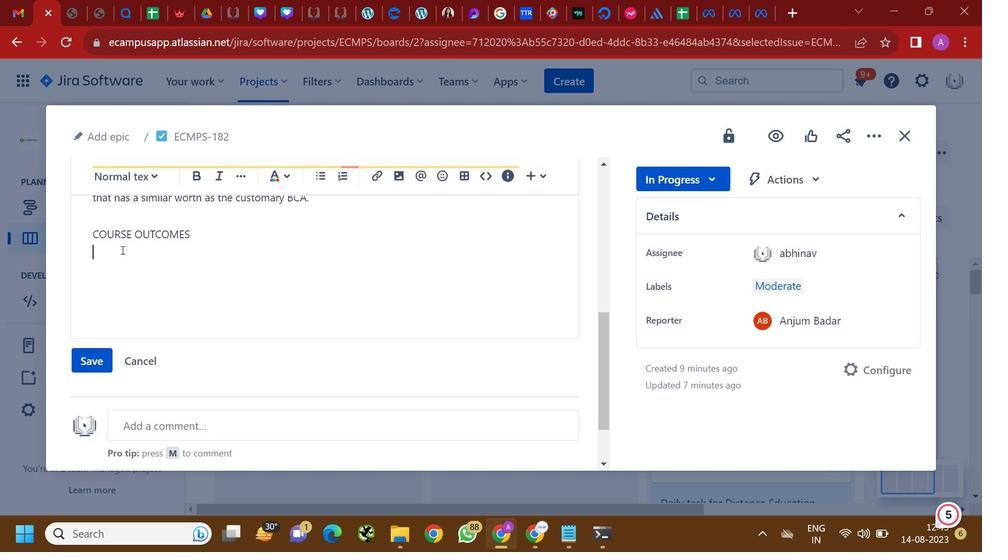
Action: Key pressed 1<Key.shift_r><Key.enter><Key.up><Key.right><Key.space><Key.caps_lock><Key.caps_lock>A<Key.caps_lock>pprovals<Key.space>-<Key.space><Key.caps_lock>UGC,<Key.space>DEB,<Key.space>NAAC<Key.shift_r><Key.enter>2<Key.space>D<Key.caps_lock>uration<Key.space>-<Key.space>3<Key.space>year<Key.shift_r><Key.enter>3<Key.space>eligibility<Key.space>-<Key.space>graduation,<Key.space>diploma<Key.shift_r><Key.enter>4<Key.space>course<Key.space>fee<Key.space>16=<Key.backspace><Key.backspace><Key.backspace>-<Key.space>16000<Key.shift_r><Key.enter><Key.enter>21<Key.space>universities<Key.space>providing<Key.space>
Screenshot: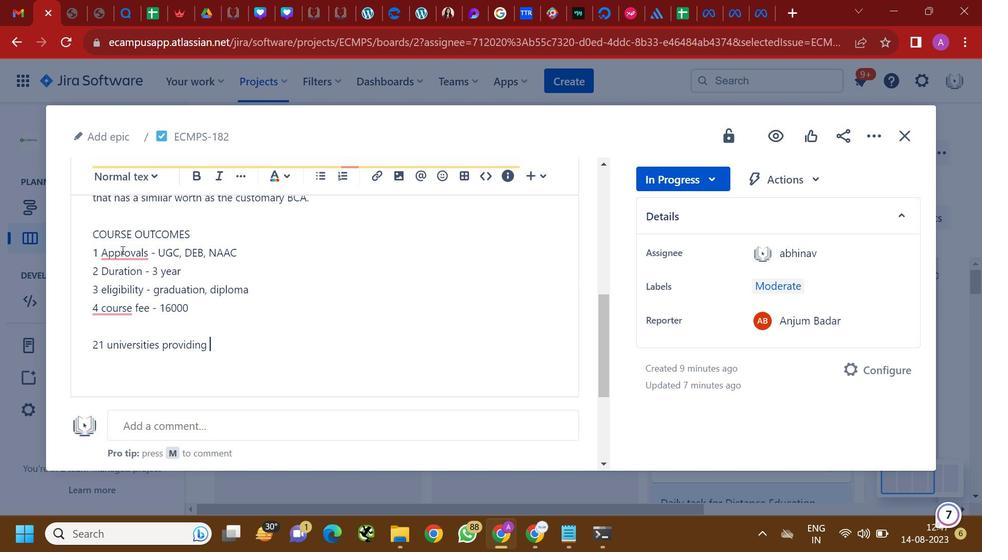 
Action: Mouse moved to (220, 288)
Screenshot: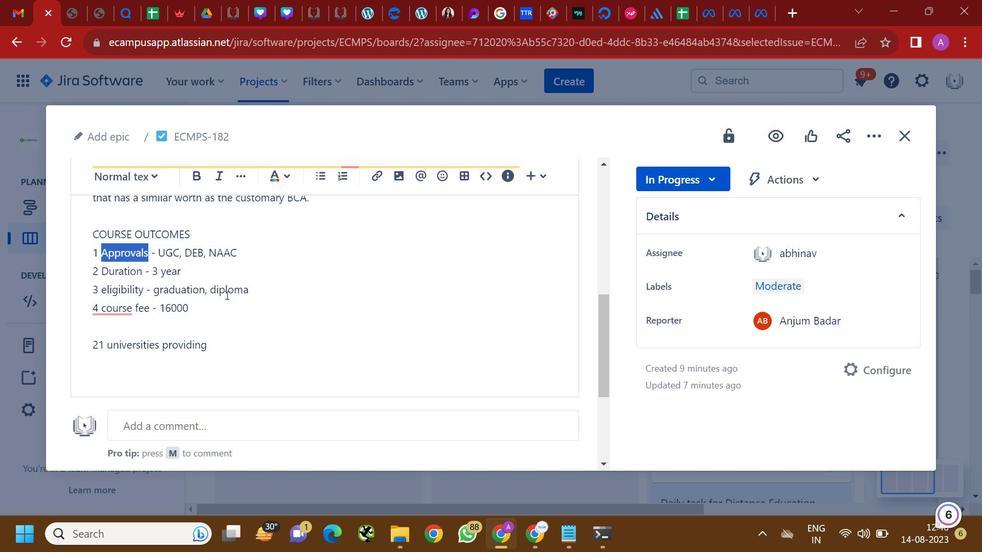 
Action: Mouse pressed left at (220, 288)
Screenshot: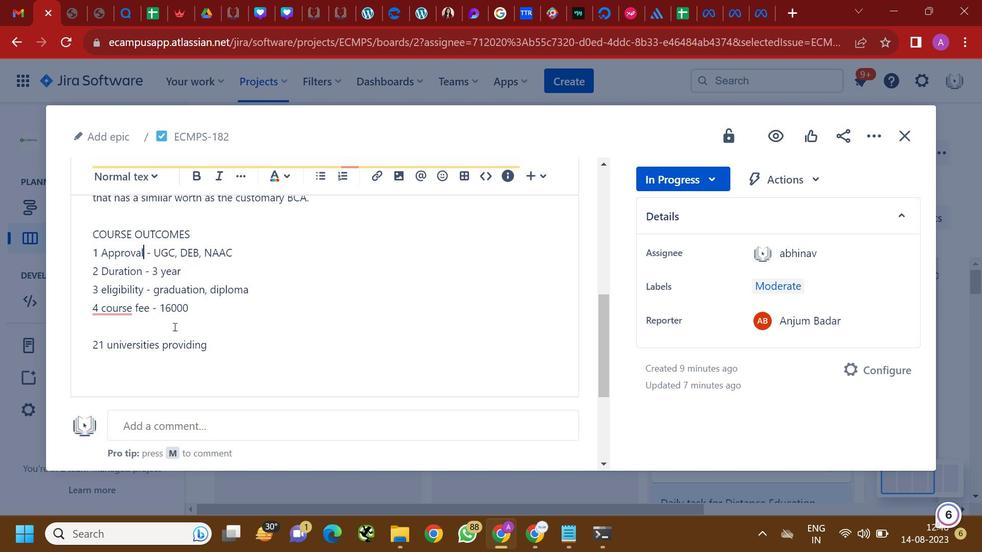 
Action: Key pressed Approval
Screenshot: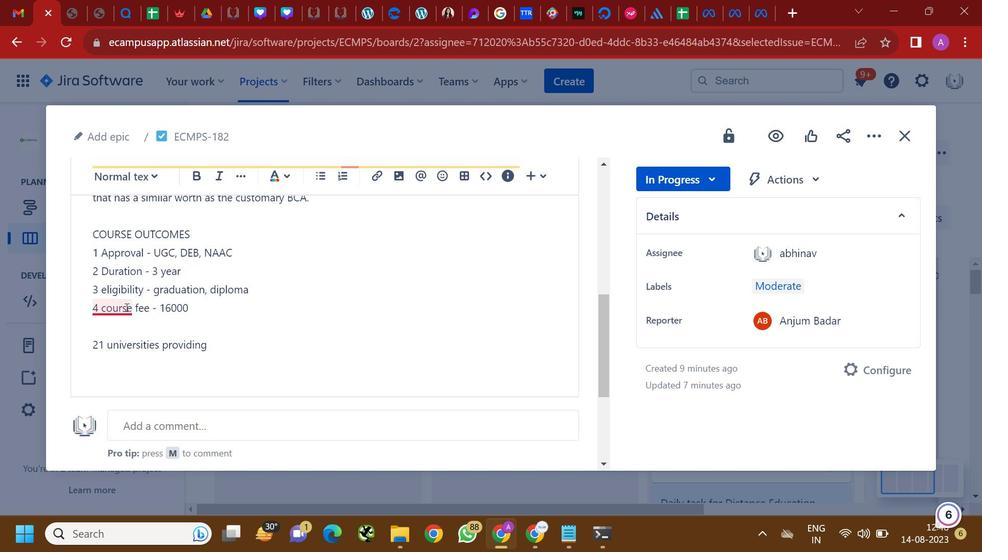 
Action: Mouse moved to (122, 331)
Screenshot: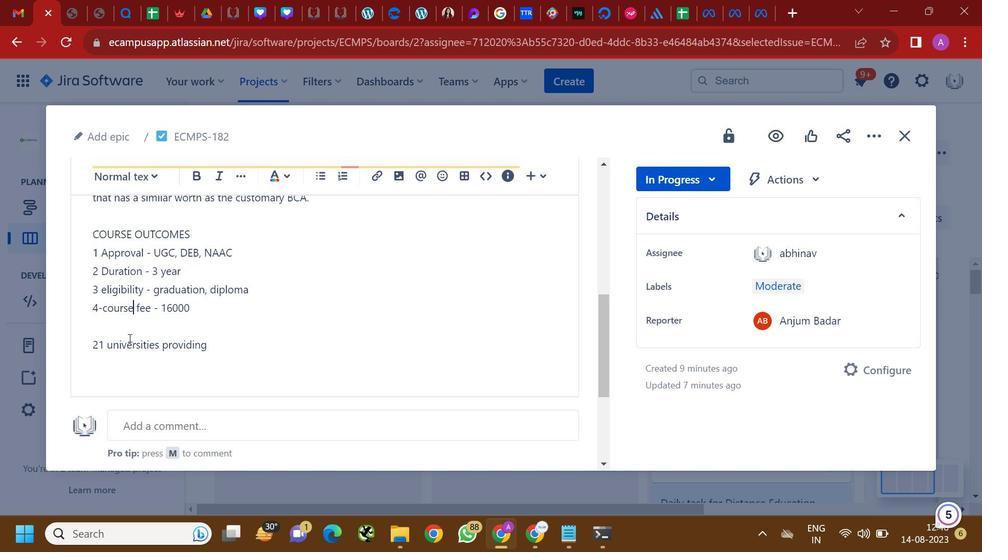 
Action: Mouse pressed left at (122, 331)
Screenshot: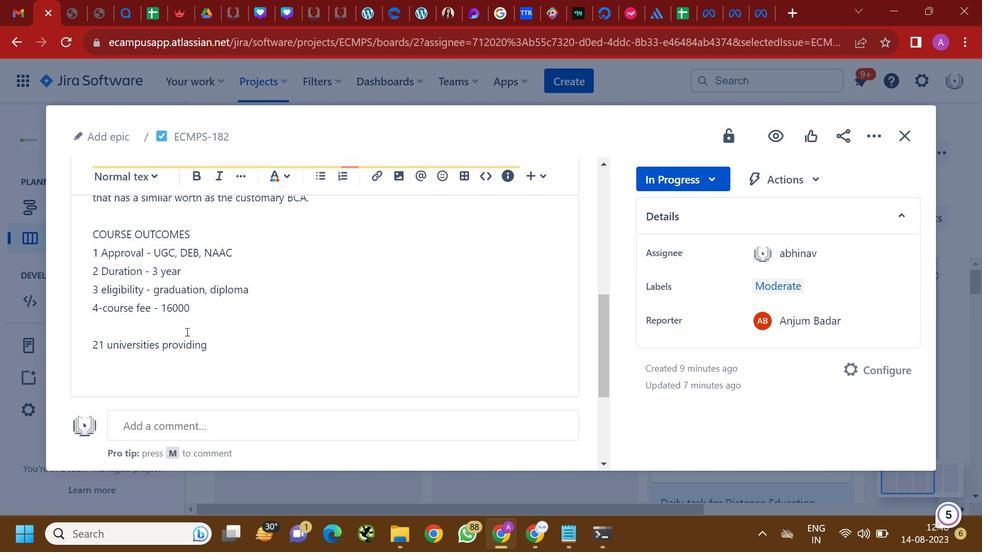 
Action: Key pressed 4-course
Screenshot: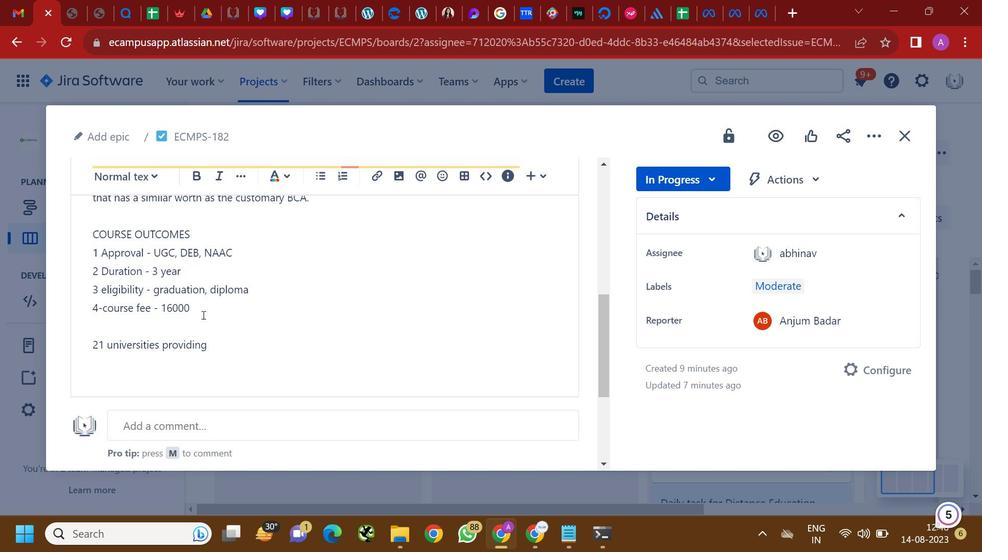 
Action: Mouse moved to (198, 305)
Screenshot: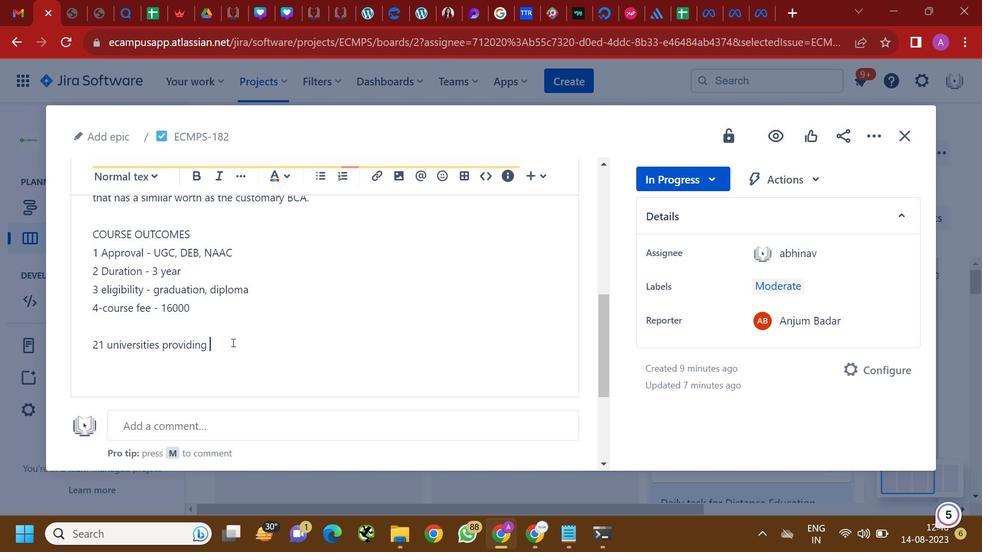 
Action: Mouse pressed left at (198, 305)
Screenshot: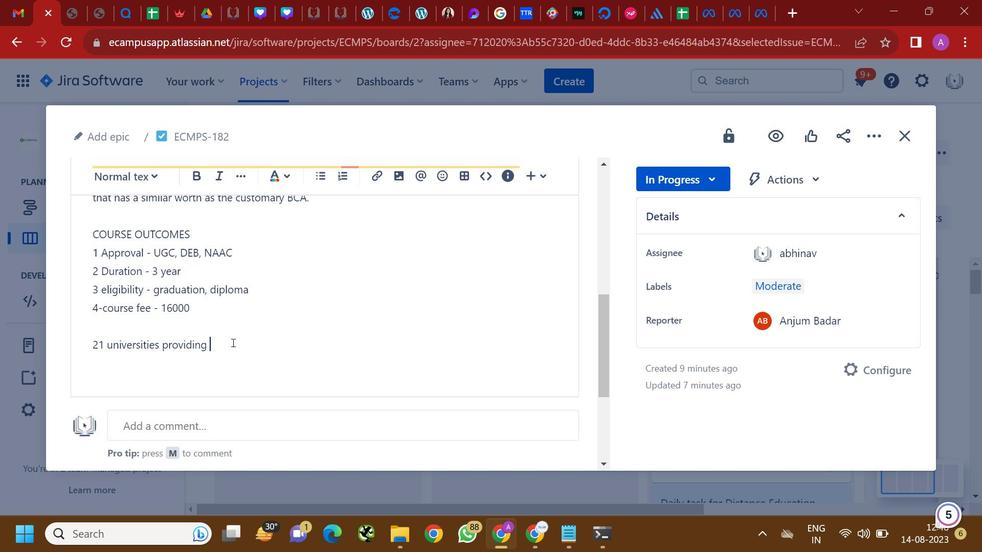 
Action: Mouse moved to (225, 331)
Screenshot: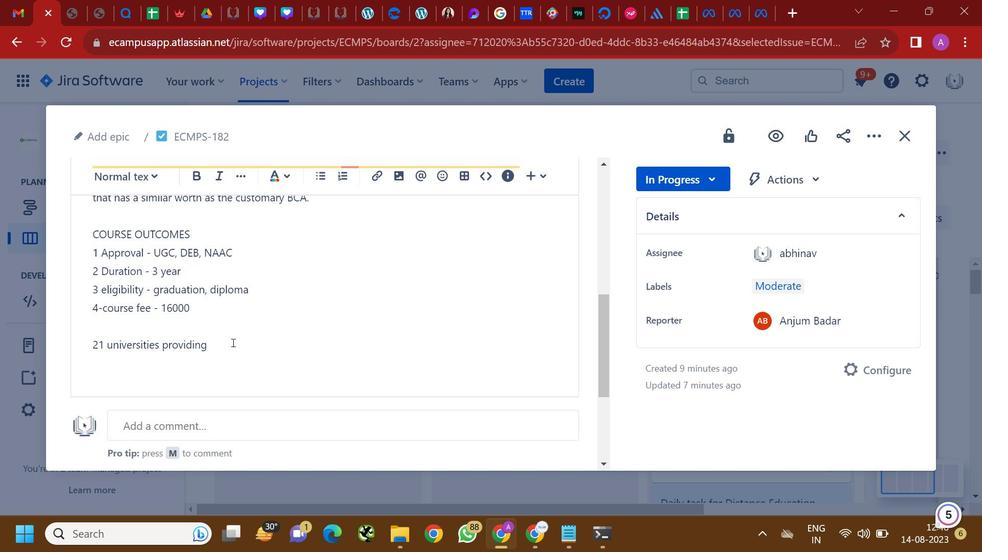 
Action: Mouse pressed left at (225, 331)
Screenshot: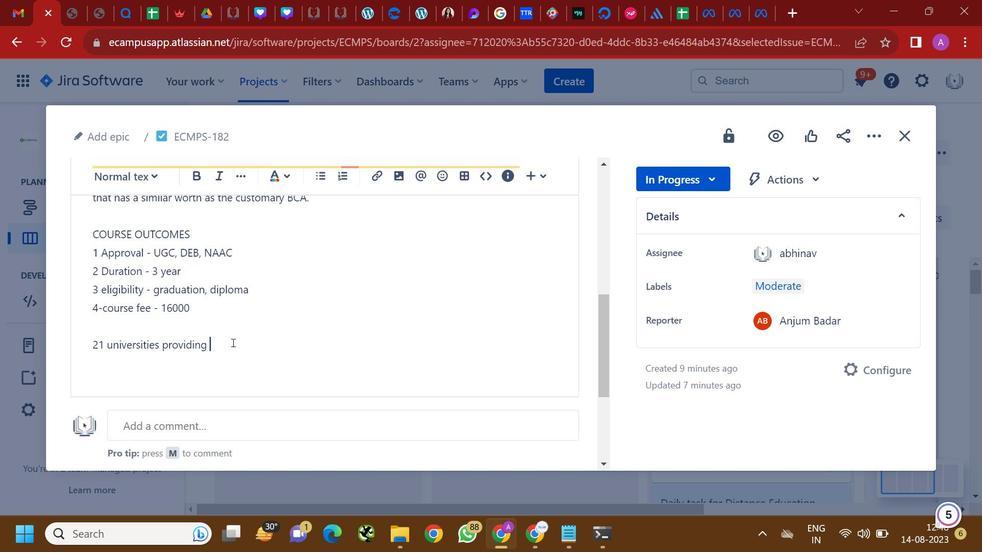 
Action: Mouse moved to (234, 344)
Screenshot: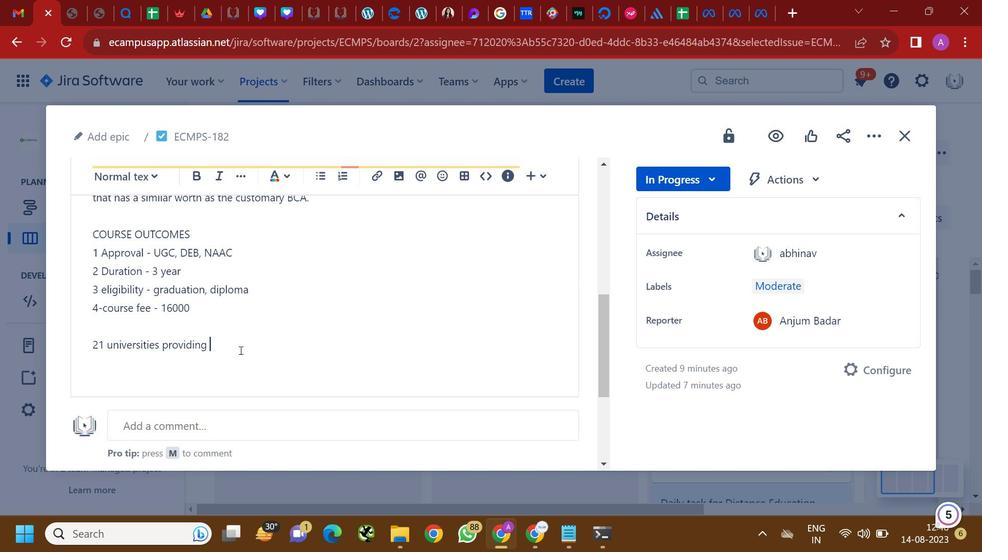 
Action: Key pressed <Key.backspace><Key.backspace><Key.backspace><Key.backspace><Key.backspace><Key.backspace><Key.backspace>motions,<Key.space>hike<Key.space>in<Key.space>their<Key.space>salary<Key.space>or<Key.space>they<Key.space>have<Key.space>entered<Key.space>into<Key.space>a<Key.space>new<Key.space>professional<Key.space>career.<Key.shift_r><Key.enter>
Screenshot: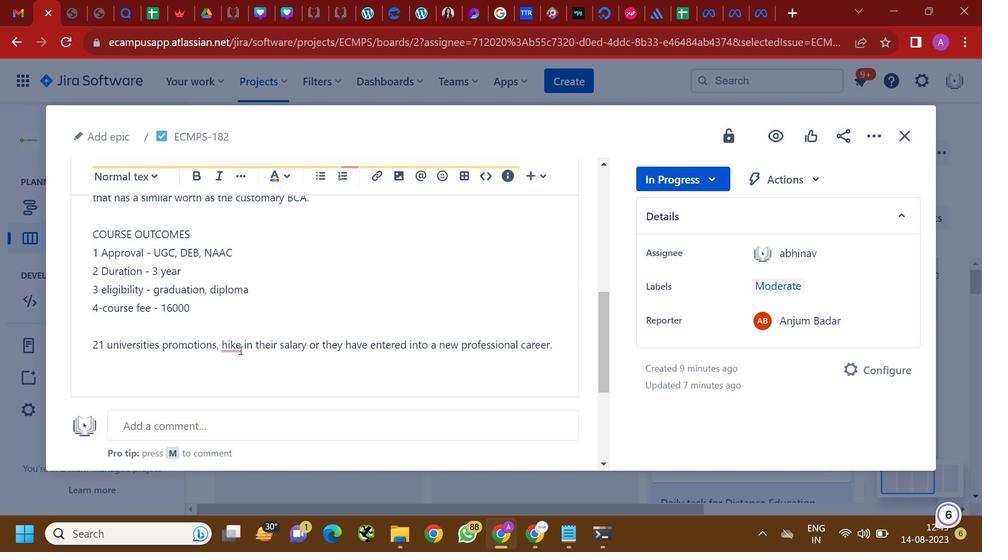 
Action: Mouse moved to (238, 371)
Screenshot: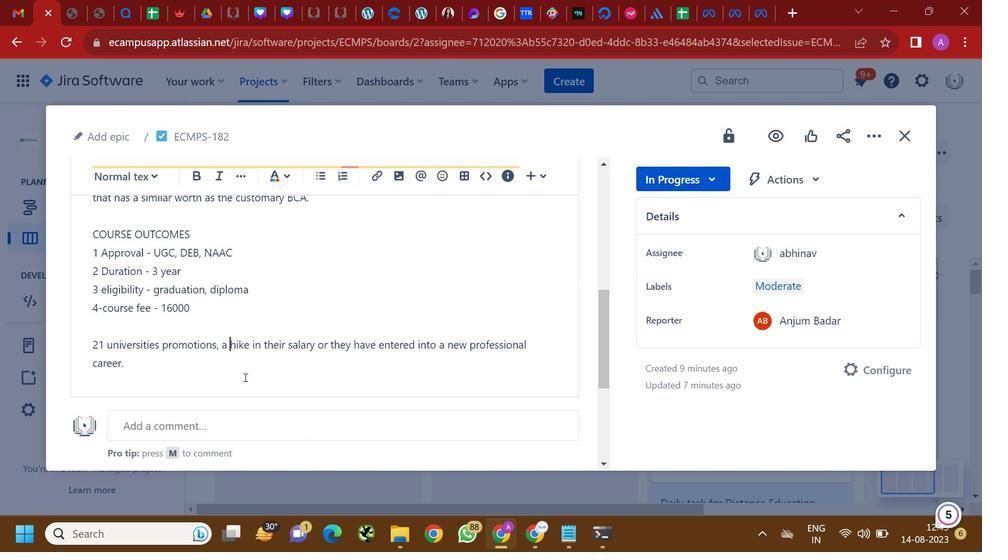 
Action: Mouse pressed left at (238, 371)
Screenshot: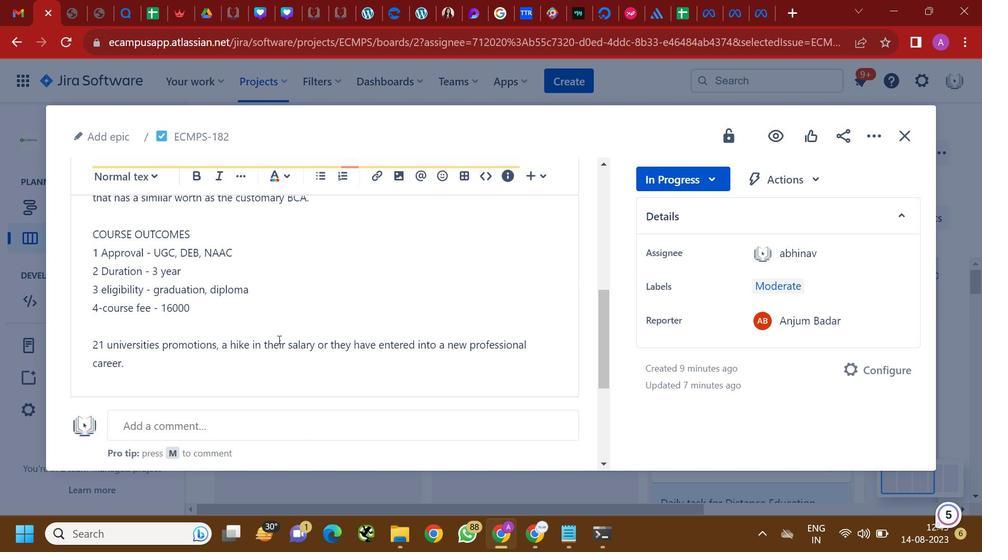 
Action: Key pressed a
Screenshot: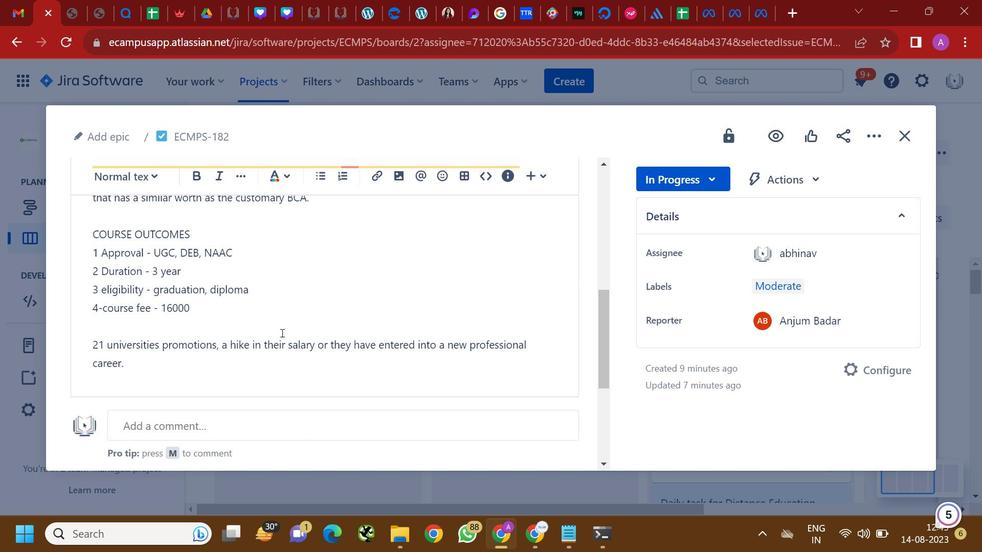
Action: Mouse moved to (275, 326)
Screenshot: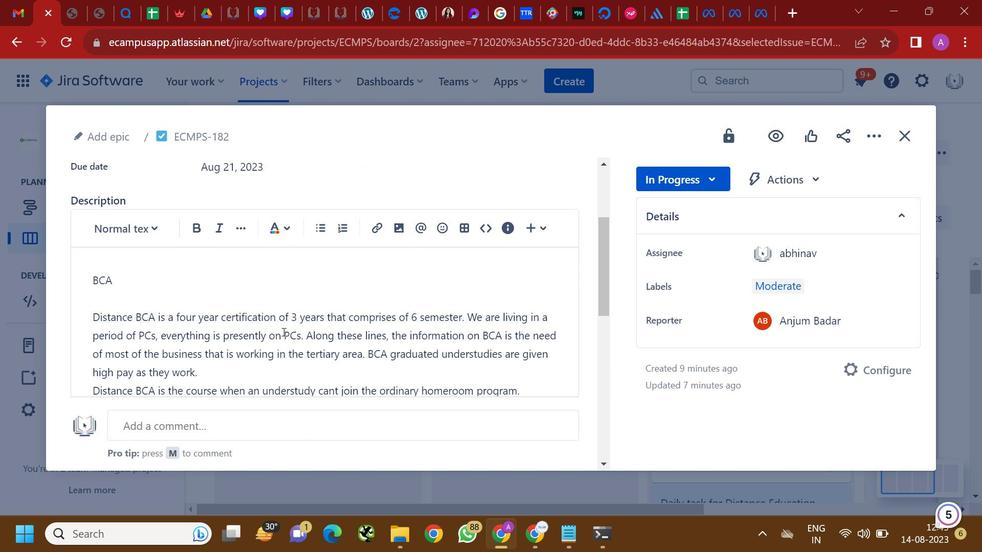 
Action: Mouse scrolled (275, 326) with delta (0, 0)
Screenshot: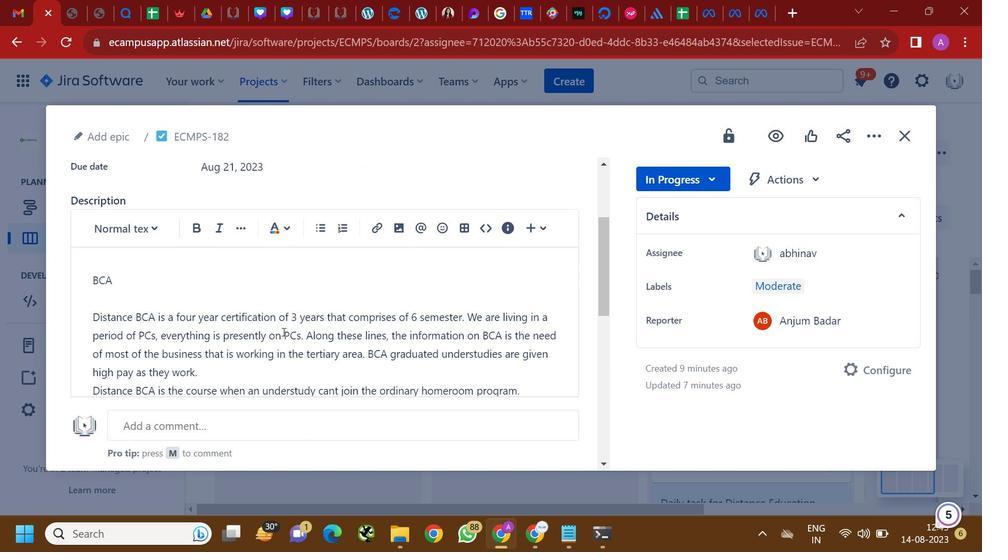 
Action: Mouse moved to (276, 325)
Screenshot: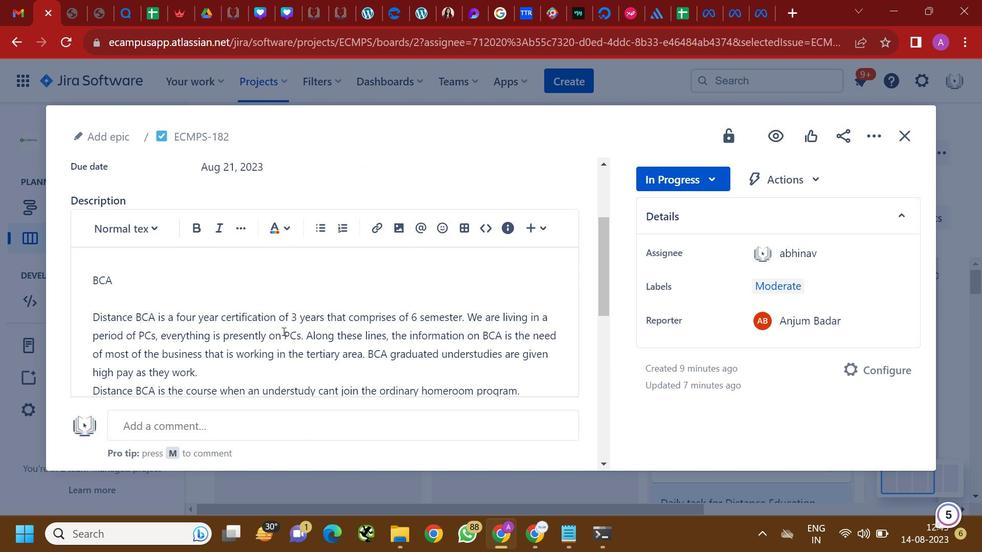 
Action: Mouse scrolled (276, 326) with delta (0, 0)
Screenshot: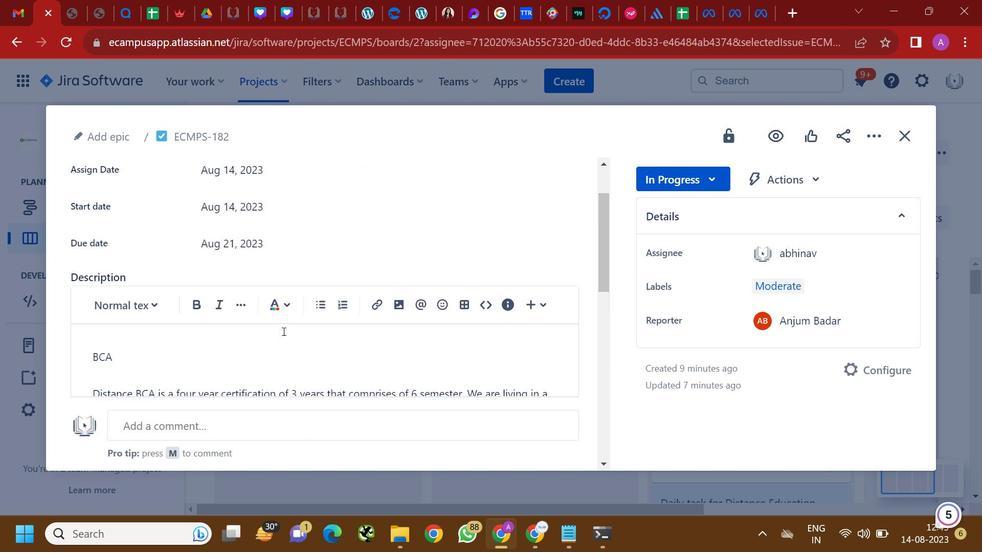 
Action: Mouse moved to (276, 325)
Screenshot: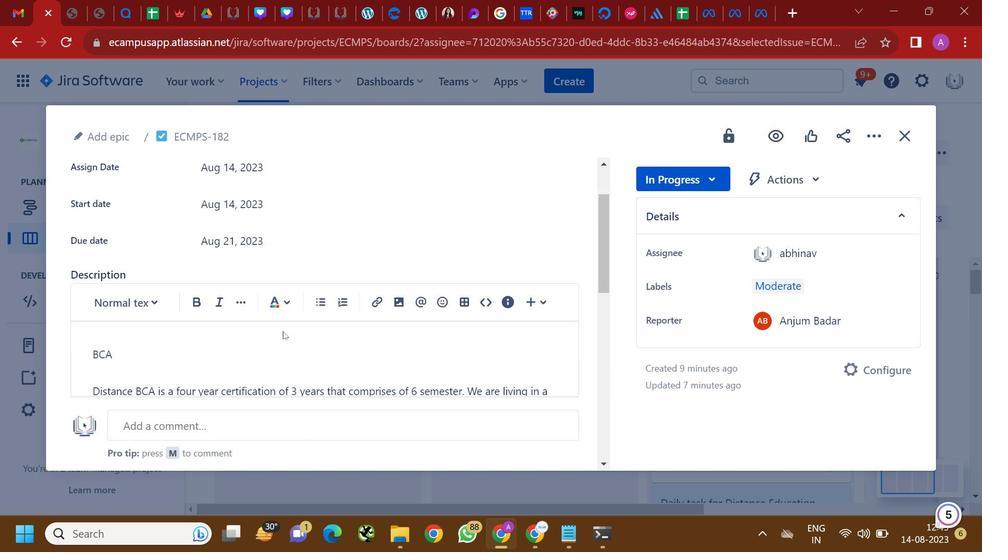 
Action: Mouse scrolled (276, 326) with delta (0, 0)
Screenshot: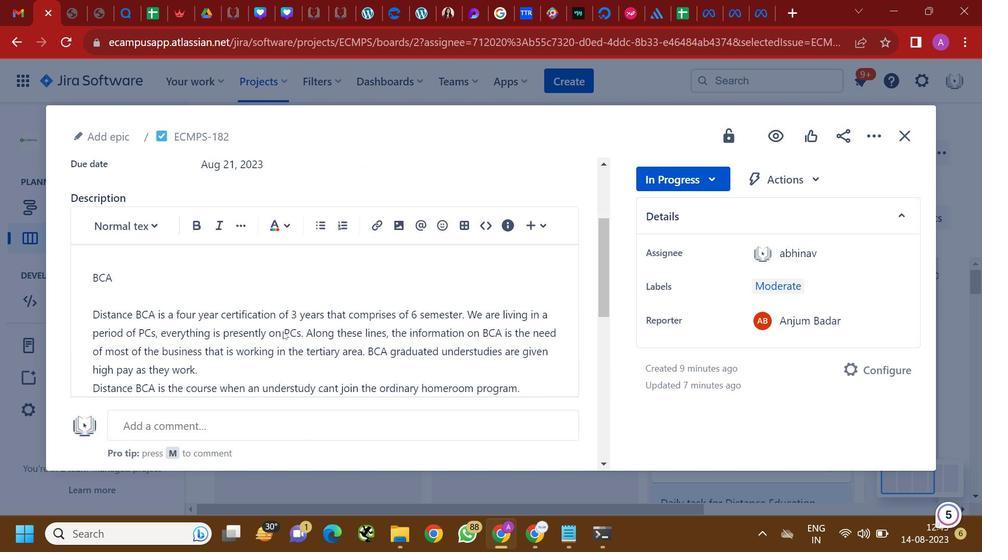 
Action: Mouse moved to (277, 325)
Screenshot: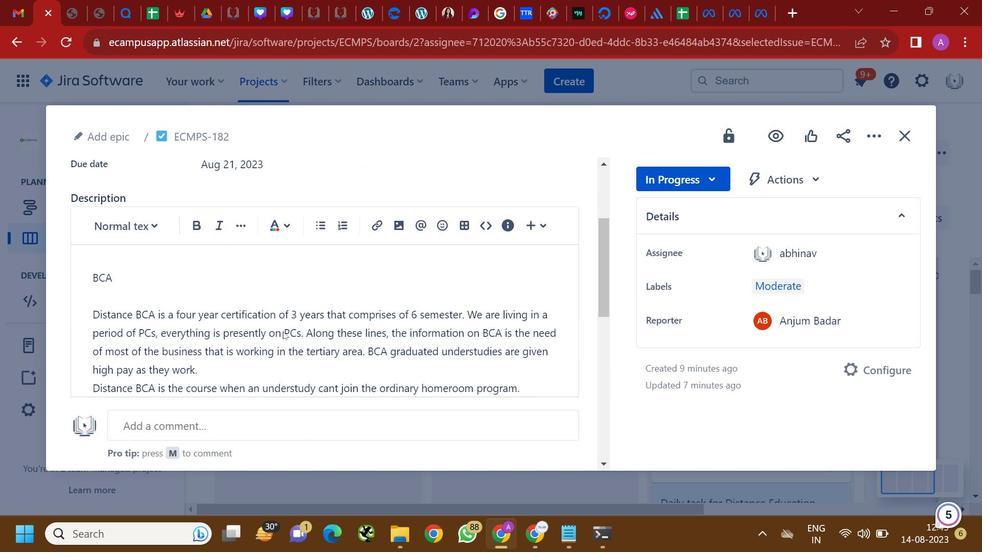 
Action: Mouse scrolled (277, 325) with delta (0, 0)
Screenshot: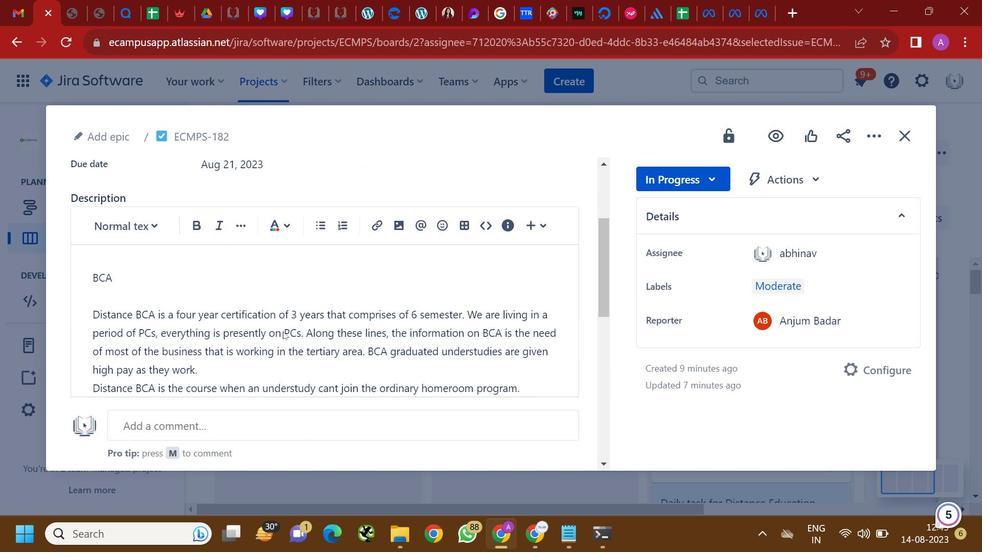
Action: Mouse scrolled (277, 325) with delta (0, 0)
Screenshot: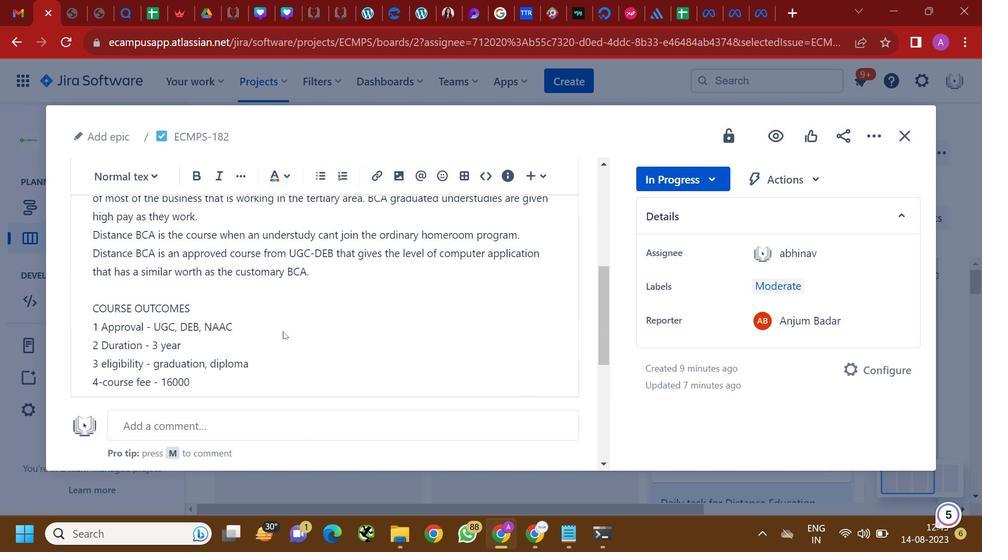 
Action: Mouse scrolled (277, 324) with delta (0, 0)
Screenshot: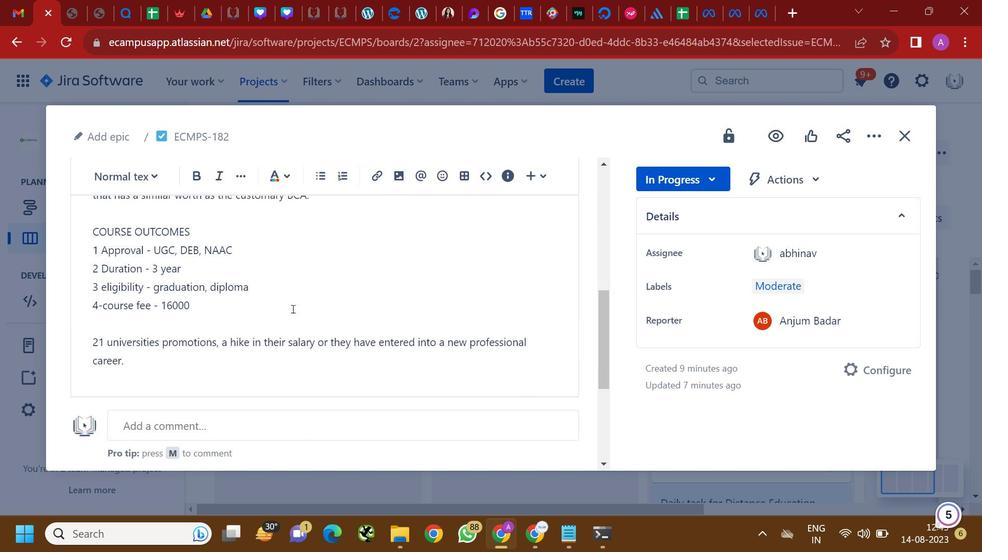 
Action: Mouse scrolled (277, 324) with delta (0, 0)
Screenshot: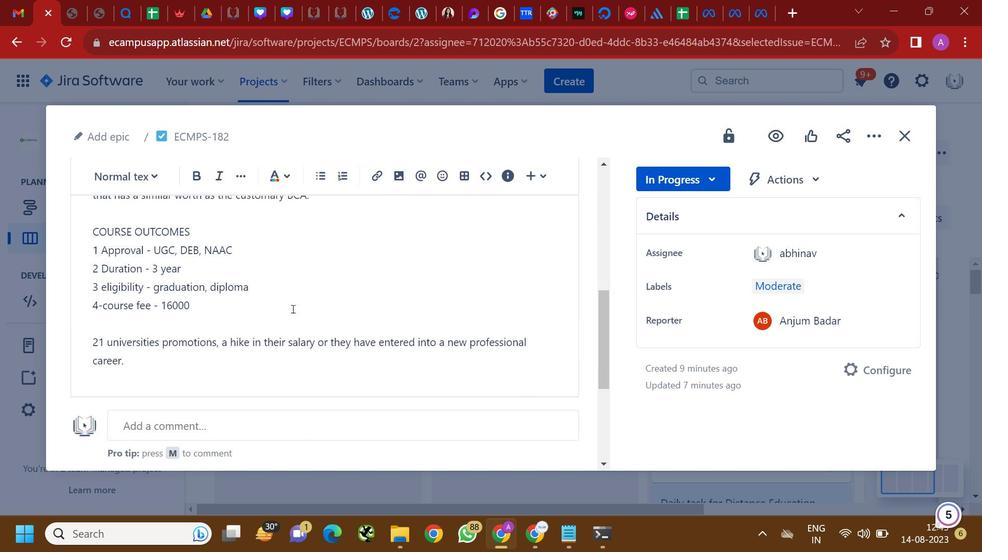 
Action: Mouse scrolled (277, 324) with delta (0, 0)
Screenshot: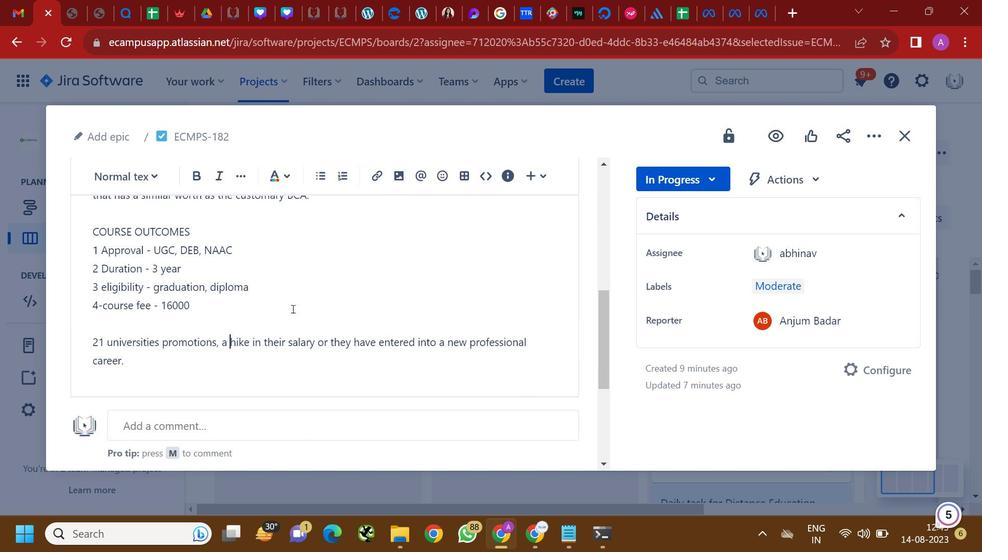 
Action: Mouse scrolled (277, 324) with delta (0, 0)
Screenshot: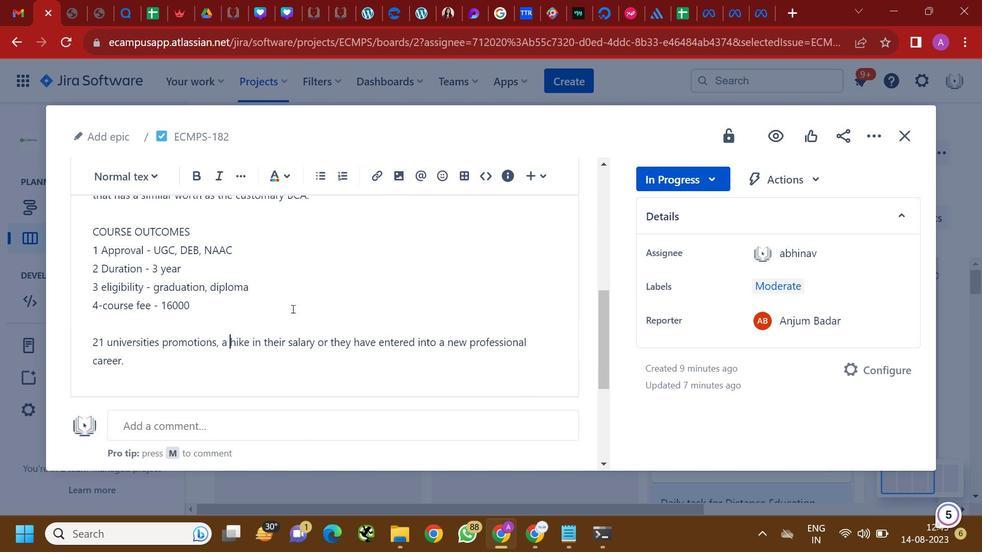 
Action: Mouse moved to (285, 302)
Screenshot: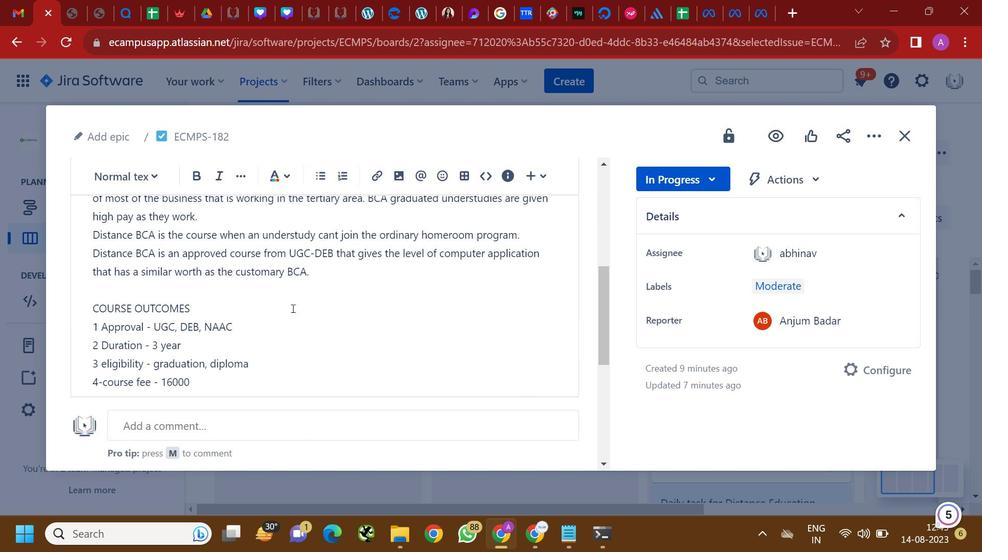 
Action: Mouse scrolled (285, 302) with delta (0, 0)
Screenshot: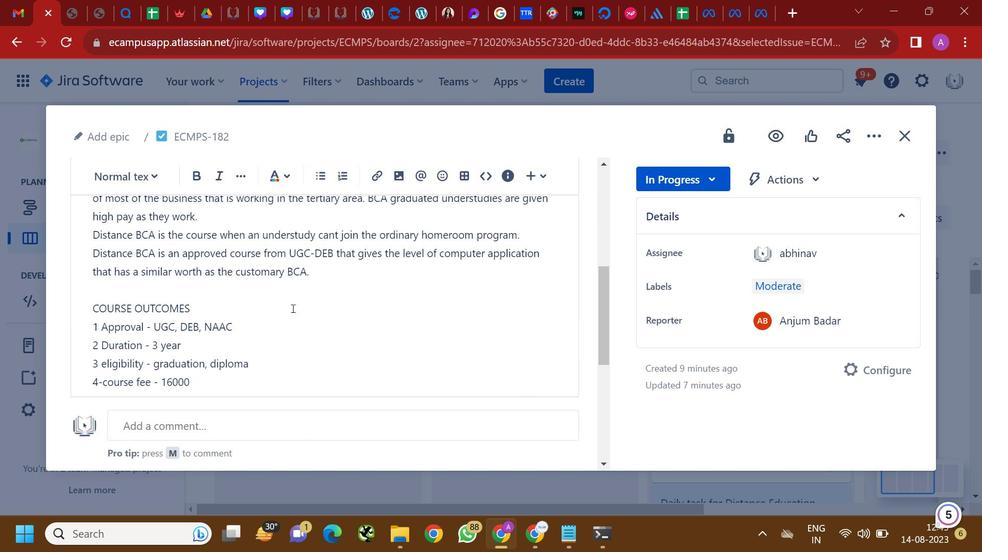 
Action: Mouse moved to (286, 302)
Screenshot: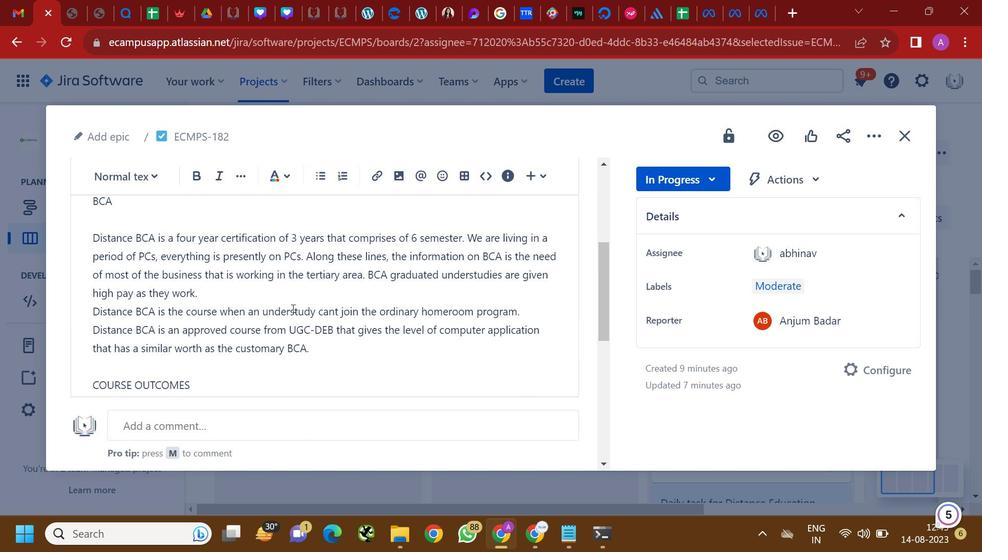 
Action: Mouse scrolled (286, 302) with delta (0, 0)
Screenshot: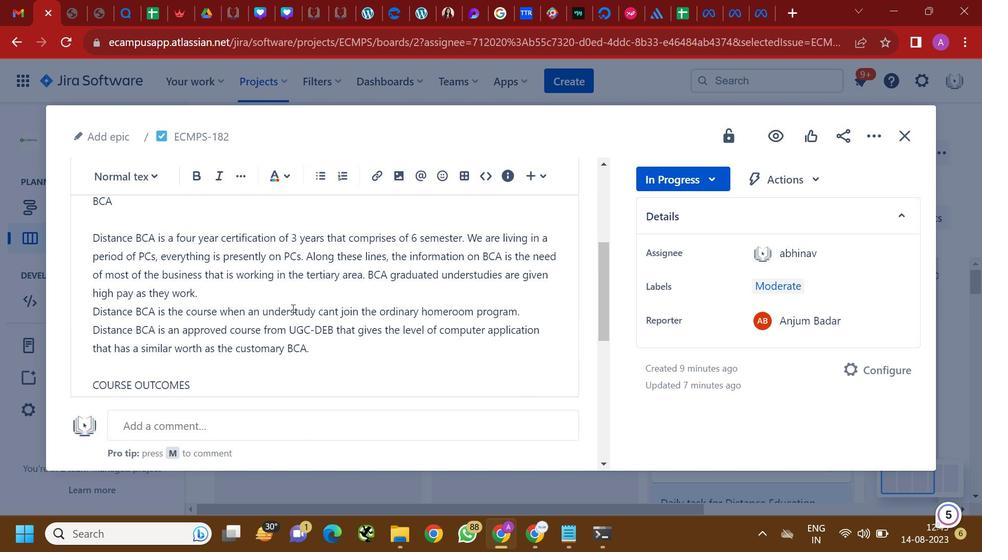 
Action: Mouse scrolled (286, 302) with delta (0, 0)
Screenshot: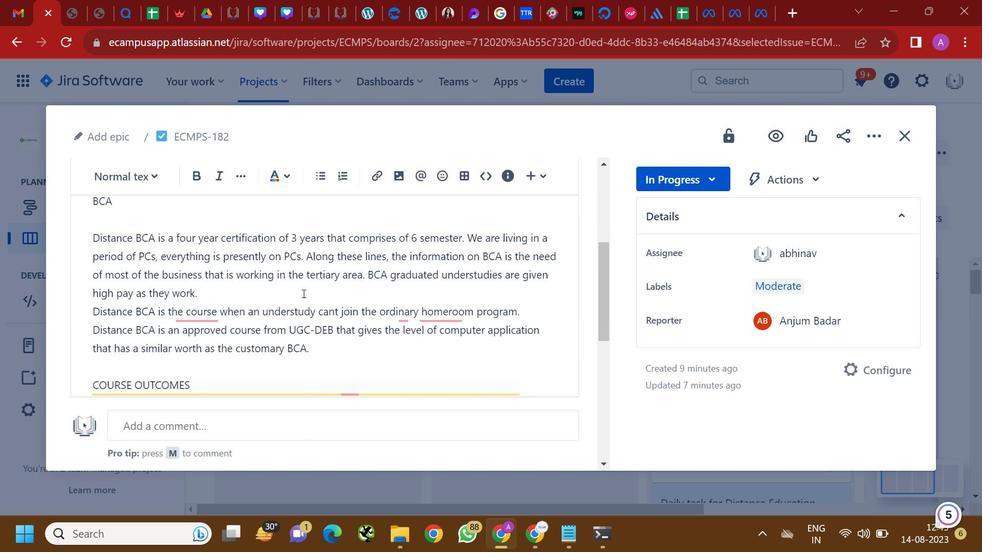 
Action: Mouse scrolled (286, 302) with delta (0, 0)
Screenshot: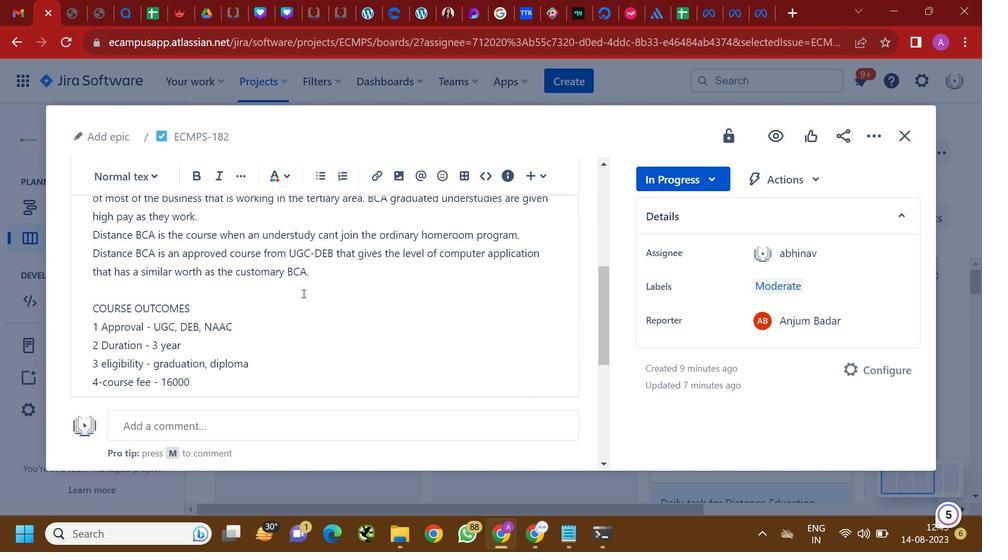 
Action: Mouse moved to (296, 287)
Screenshot: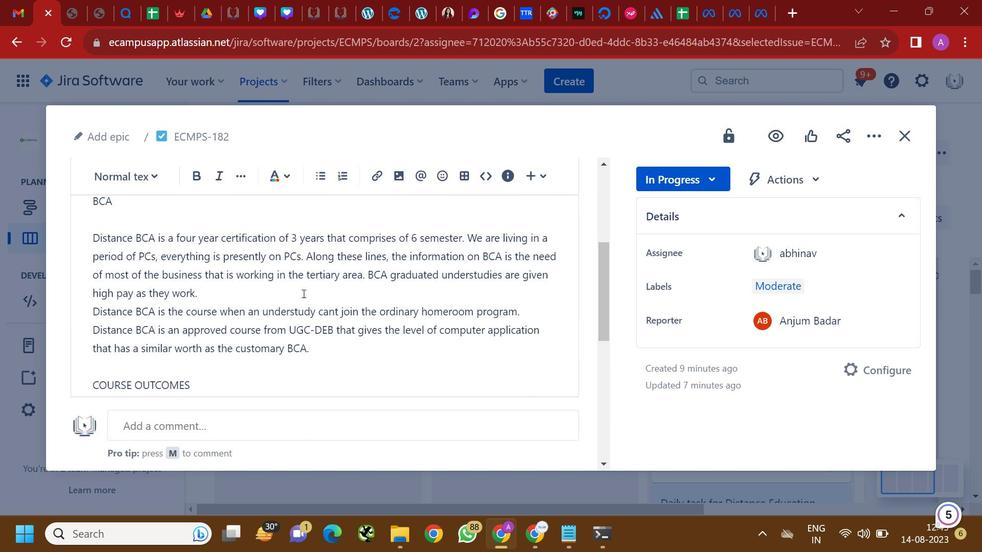 
Action: Mouse scrolled (296, 287) with delta (0, 0)
Screenshot: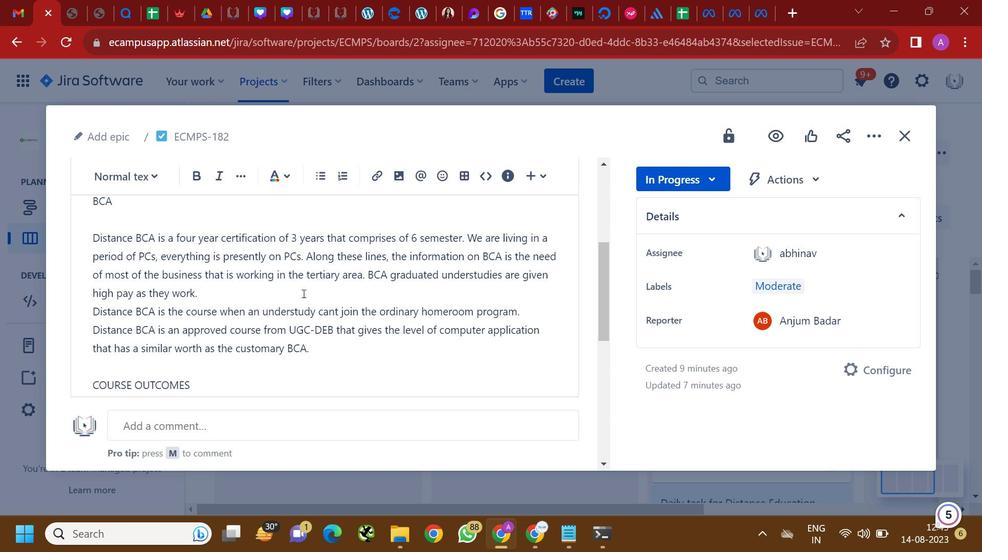 
Action: Mouse scrolled (296, 287) with delta (0, 0)
Screenshot: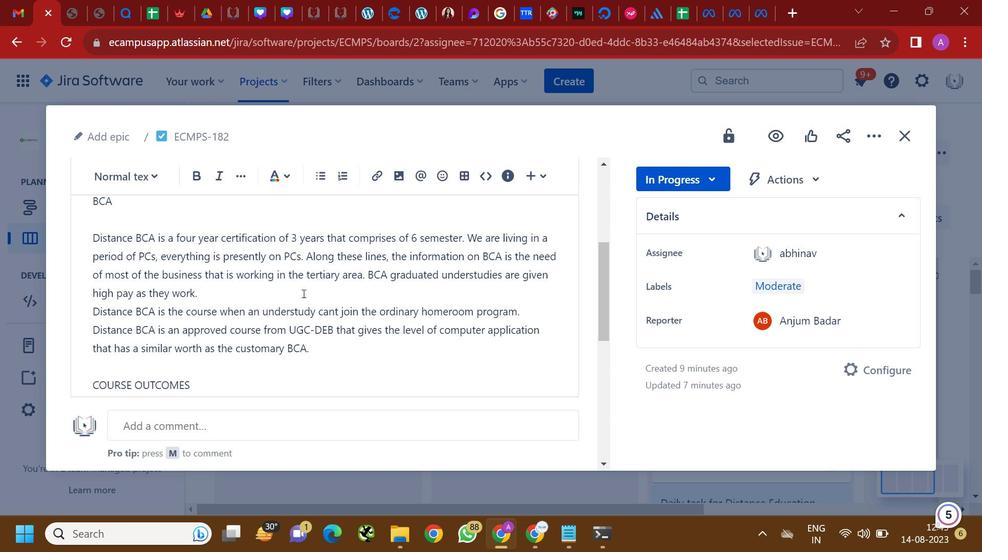 
Action: Mouse moved to (297, 287)
Screenshot: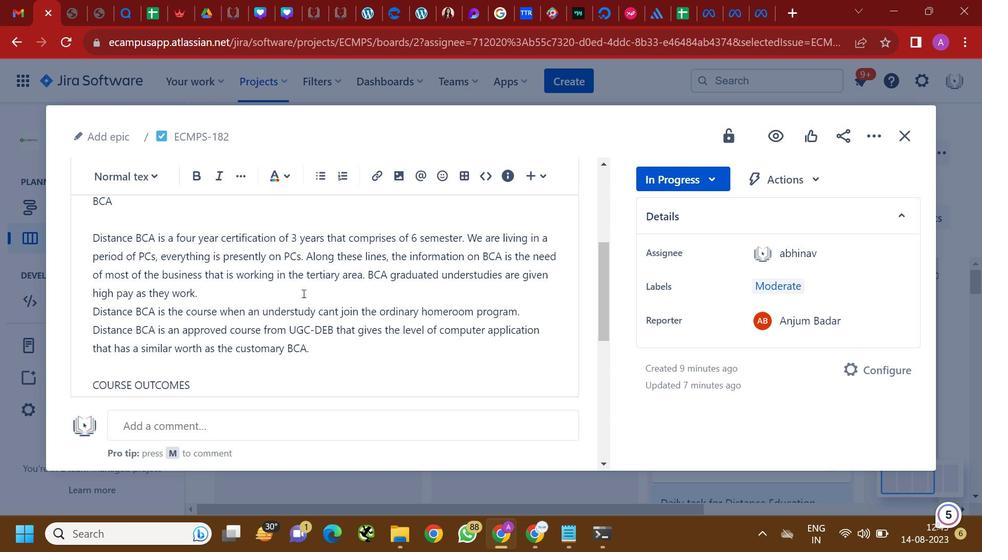 
Action: Mouse scrolled (297, 286) with delta (0, 0)
Screenshot: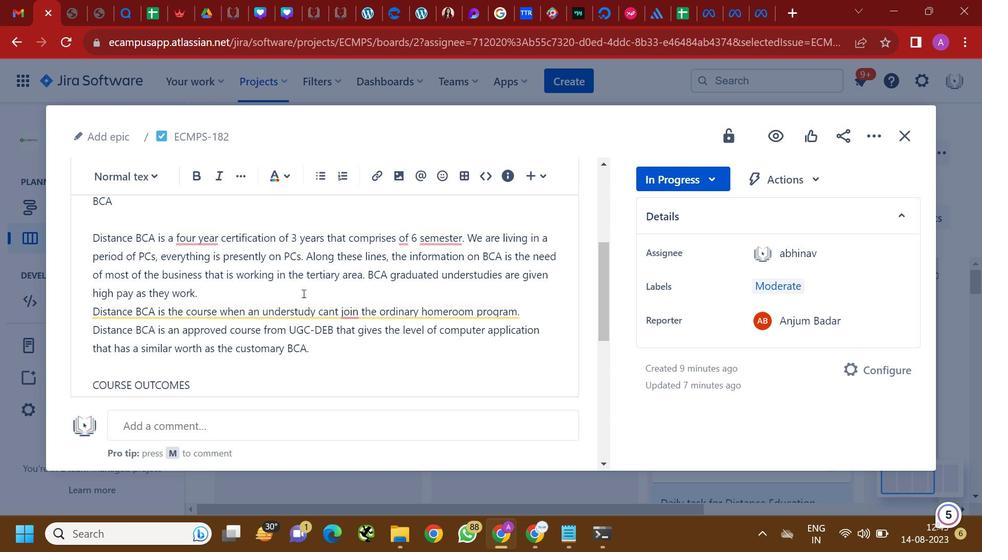 
Action: Mouse scrolled (297, 286) with delta (0, 0)
Screenshot: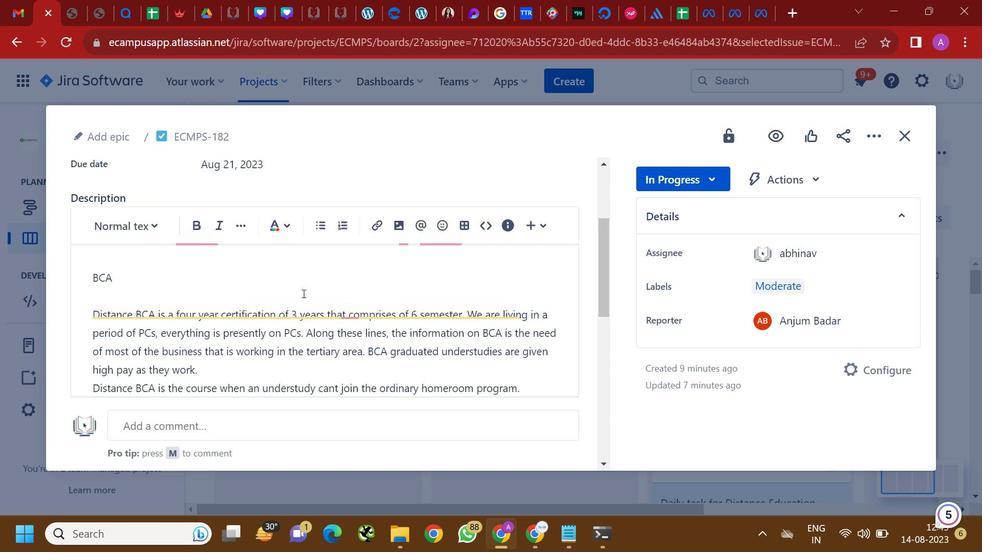 
Action: Mouse scrolled (297, 287) with delta (0, 0)
Screenshot: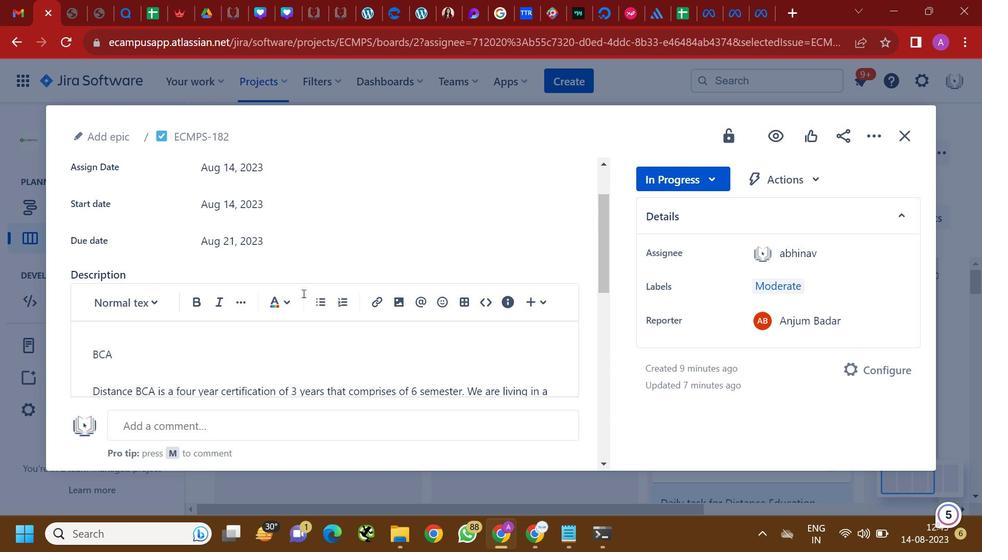 
Action: Mouse scrolled (297, 287) with delta (0, 0)
Screenshot: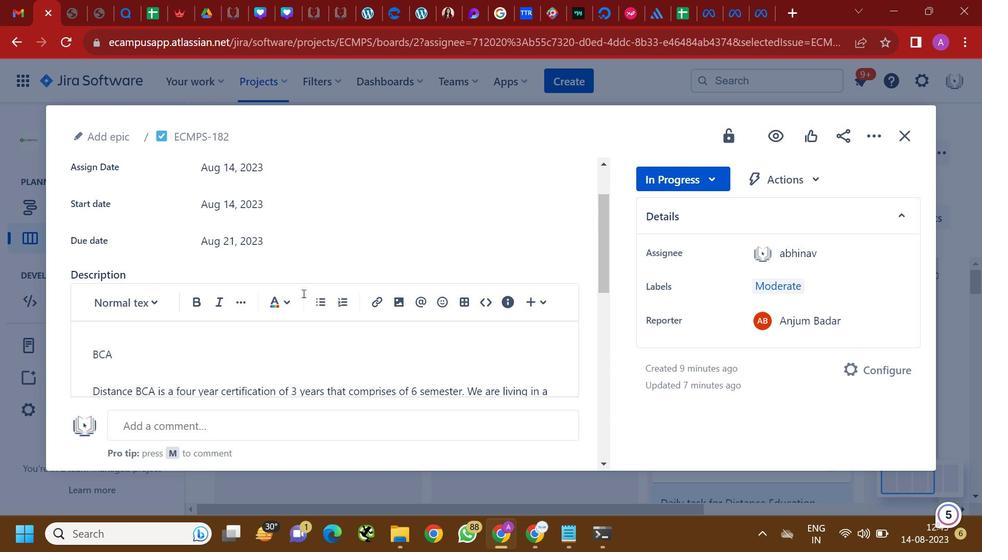 
Action: Mouse scrolled (297, 287) with delta (0, 0)
Screenshot: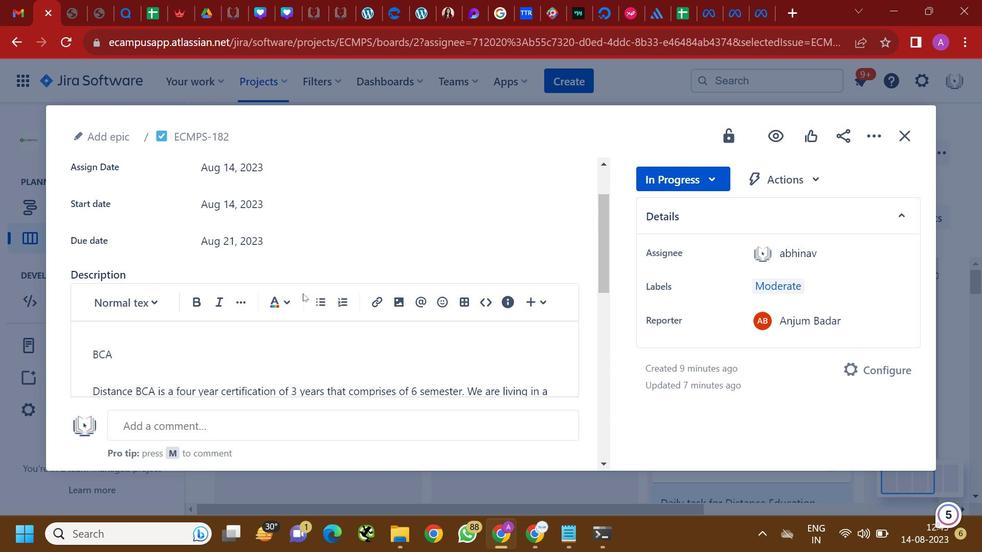 
Action: Mouse scrolled (297, 287) with delta (0, 0)
Screenshot: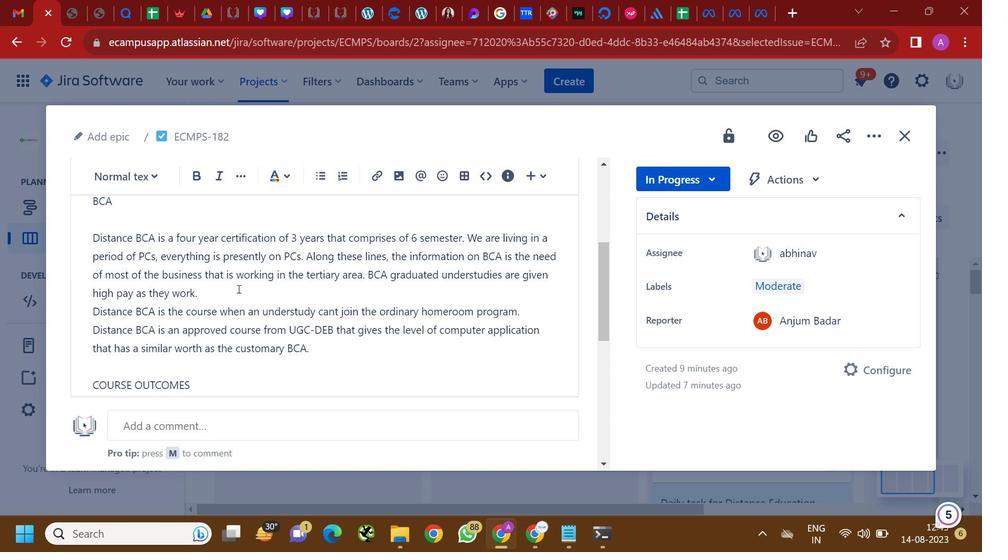 
Action: Mouse scrolled (297, 287) with delta (0, 0)
Screenshot: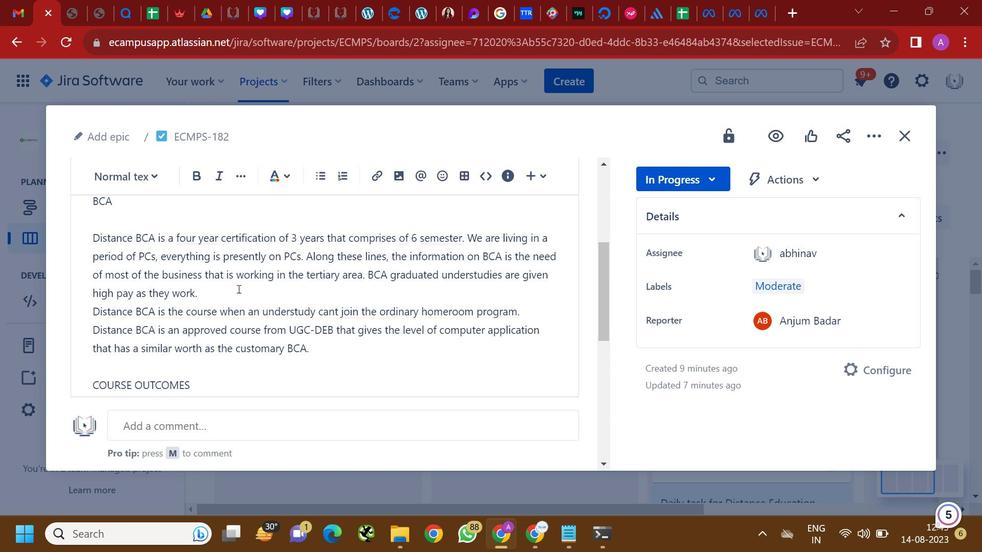 
Action: Mouse scrolled (297, 286) with delta (0, 0)
Screenshot: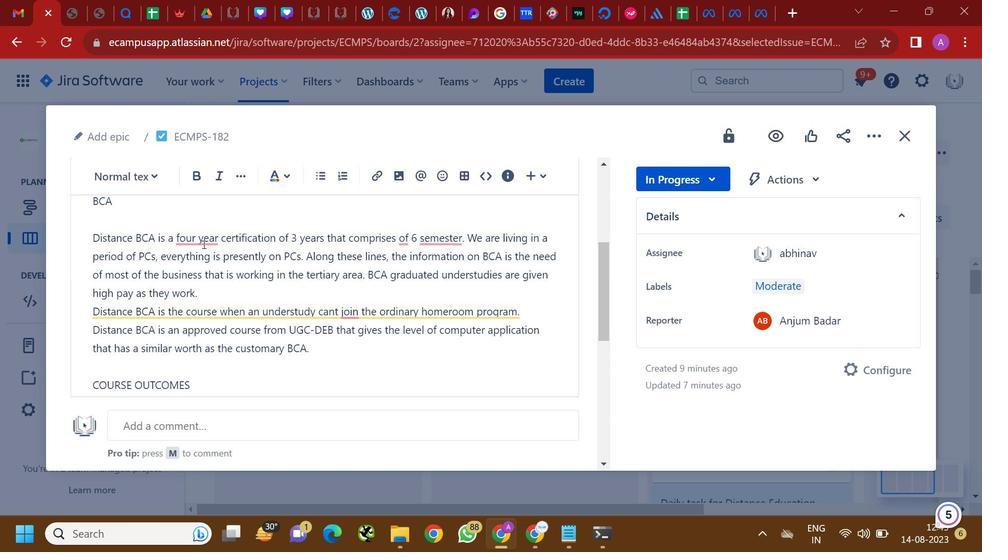 
Action: Mouse scrolled (297, 286) with delta (0, 0)
Screenshot: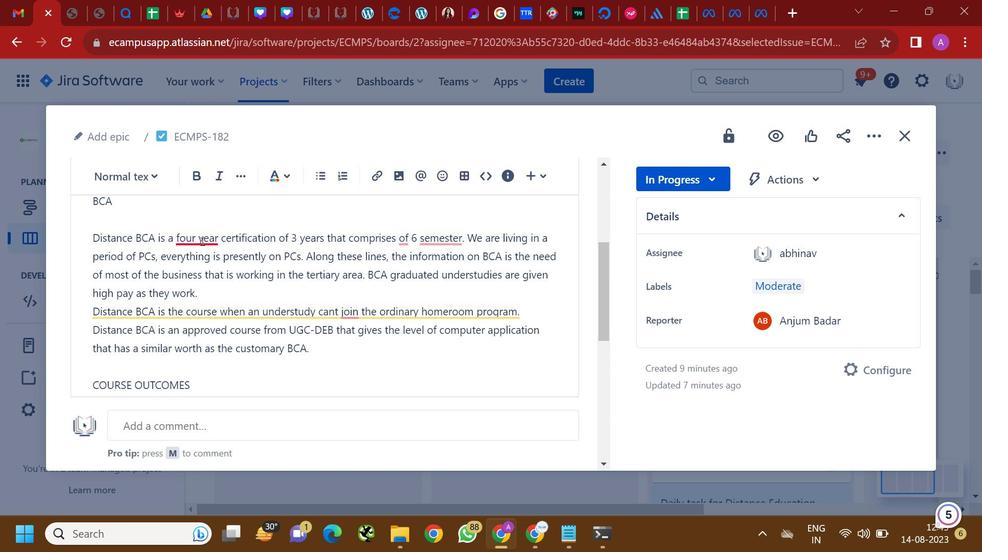 
Action: Mouse moved to (201, 265)
Screenshot: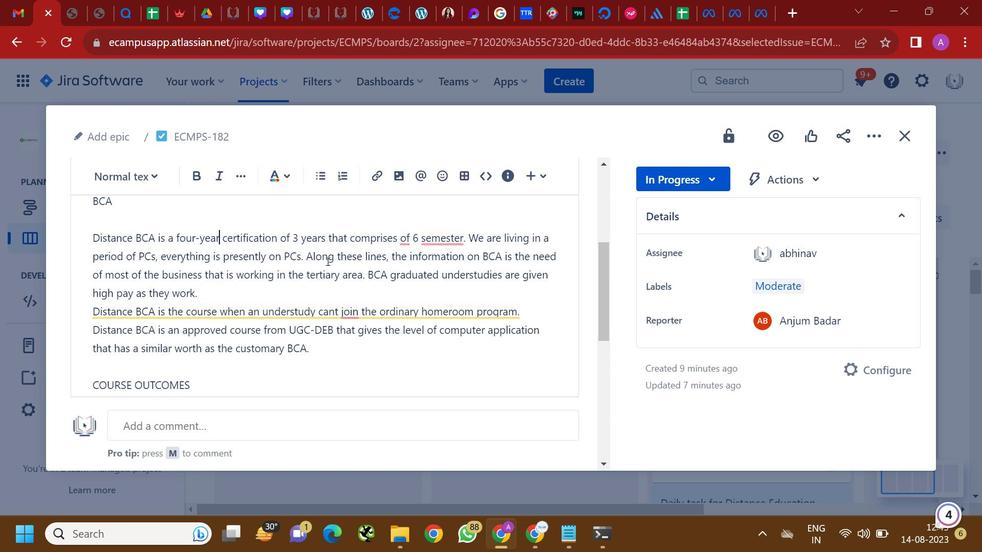 
Action: Mouse pressed left at (201, 265)
Screenshot: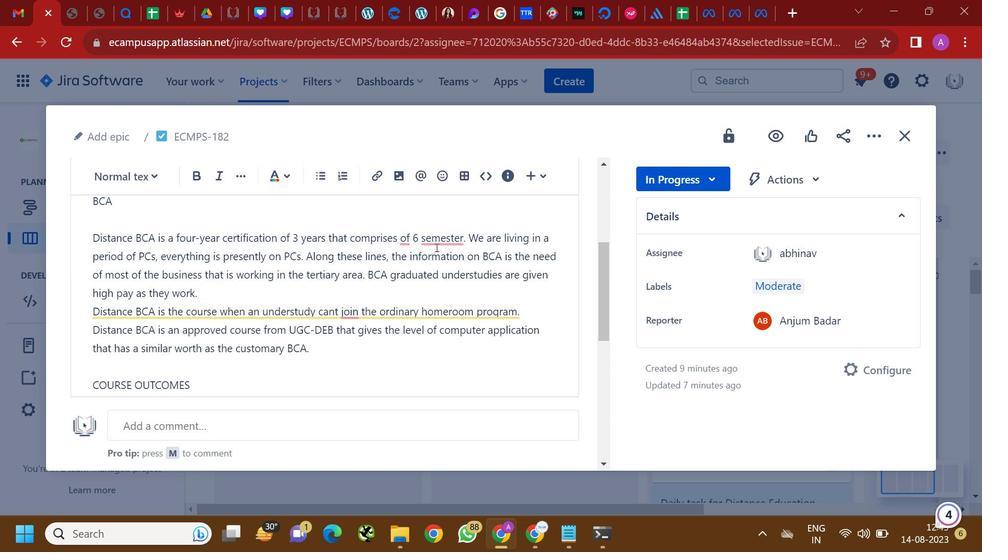 
Action: Key pressed four-year
Screenshot: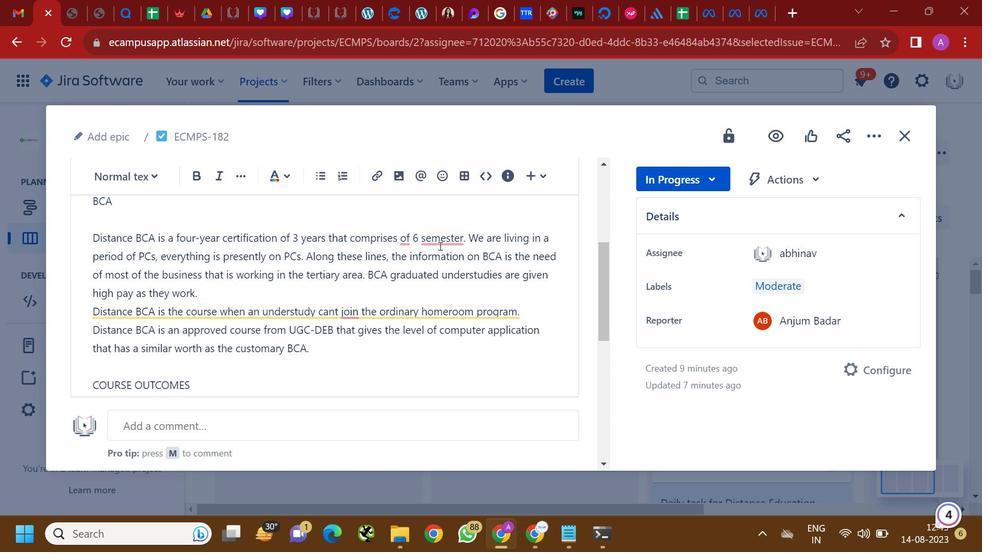 
Action: Mouse moved to (397, 275)
Screenshot: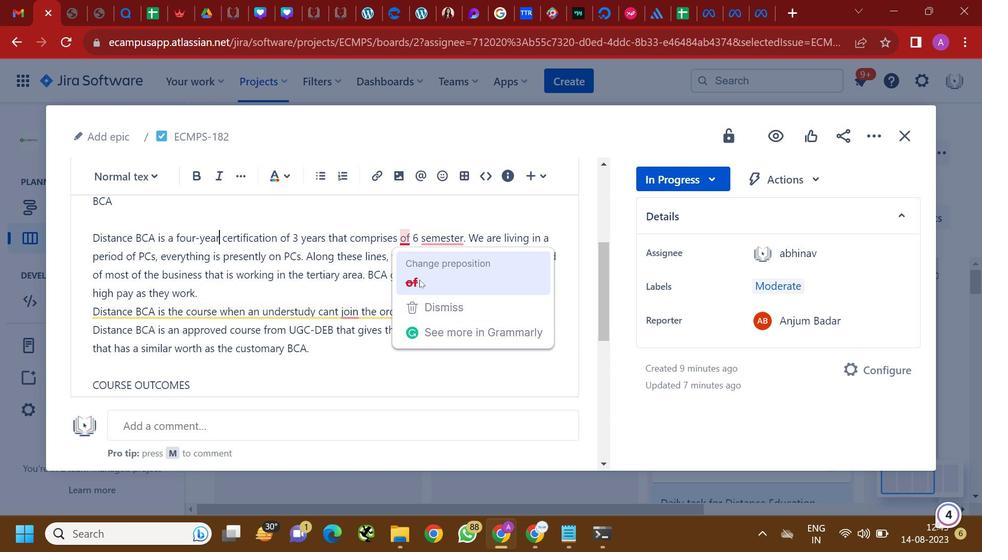 
Action: Mouse pressed left at (397, 275)
Screenshot: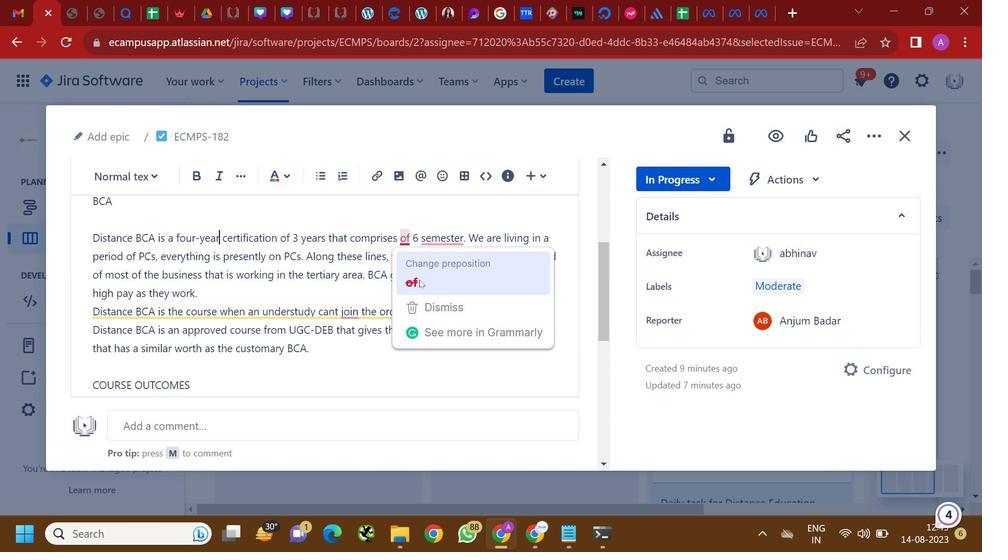 
Action: Mouse moved to (413, 274)
Screenshot: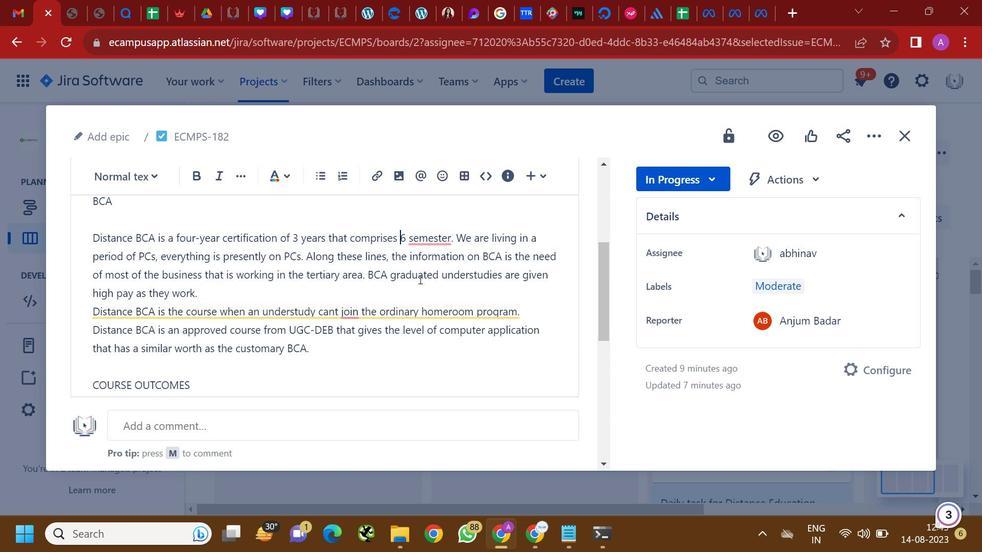 
Action: Mouse pressed left at (413, 274)
Screenshot: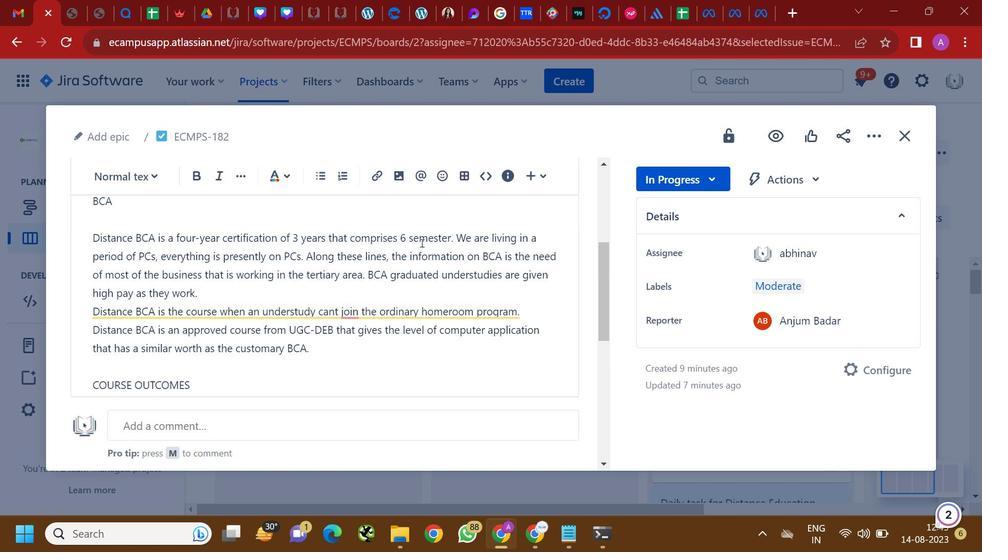
Action: Key pressed <Key.backspace>
Screenshot: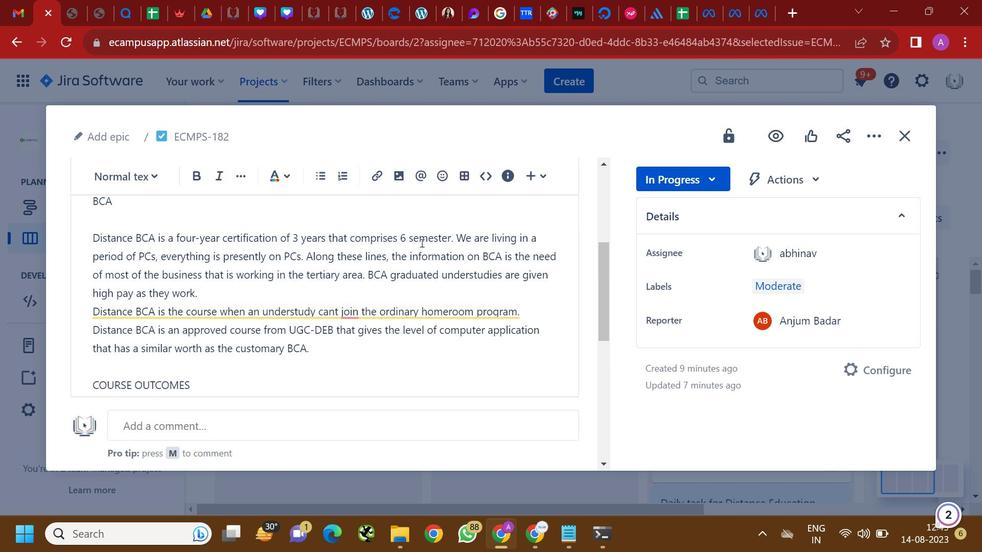 
Action: Mouse moved to (426, 268)
Screenshot: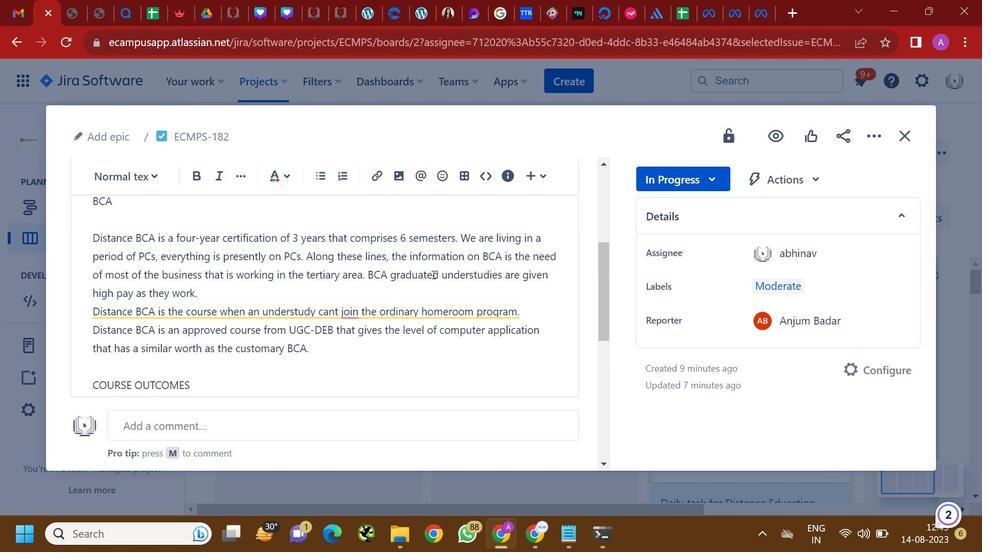 
Action: Mouse pressed left at (426, 268)
Screenshot: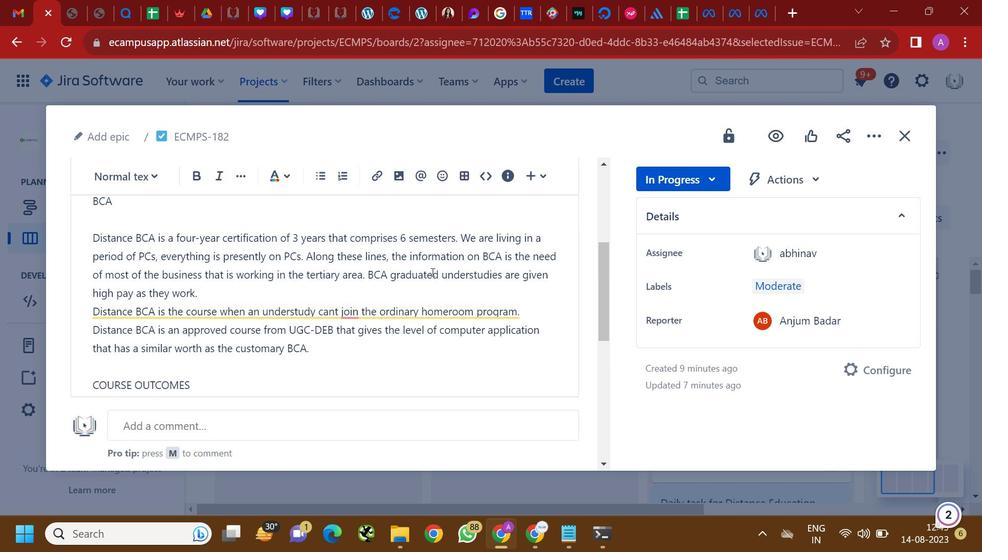 
Action: Key pressed semesters
Screenshot: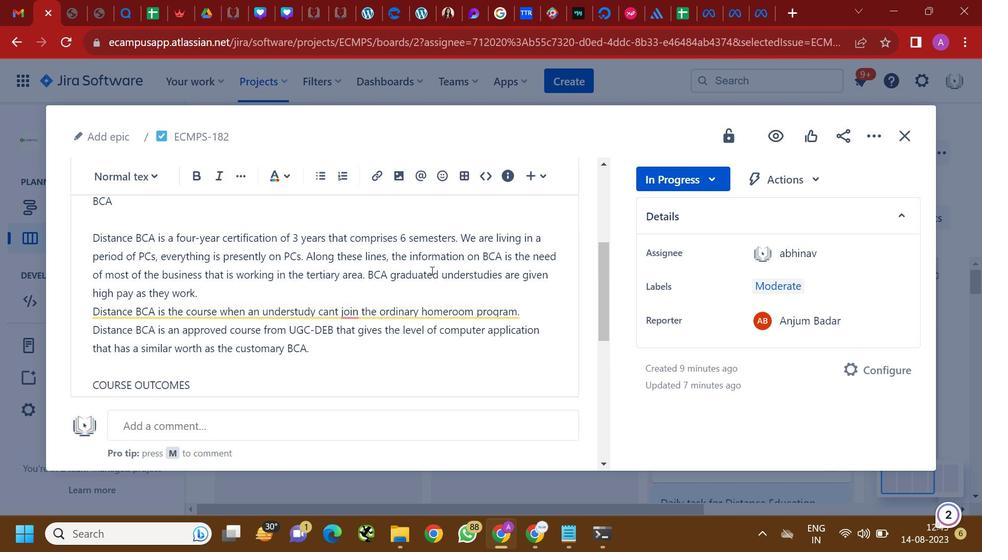 
Action: Mouse moved to (423, 260)
Screenshot: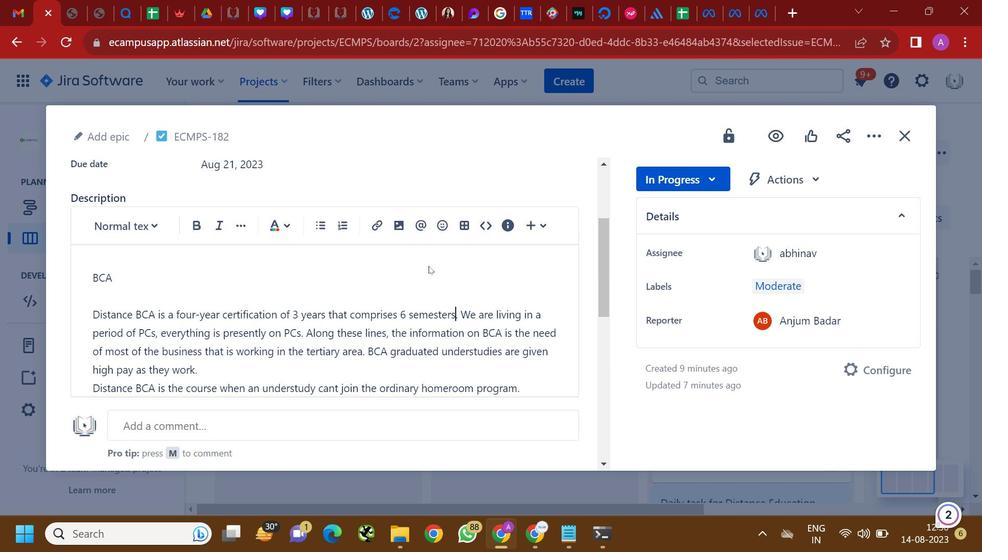 
Action: Mouse scrolled (423, 261) with delta (0, 0)
Screenshot: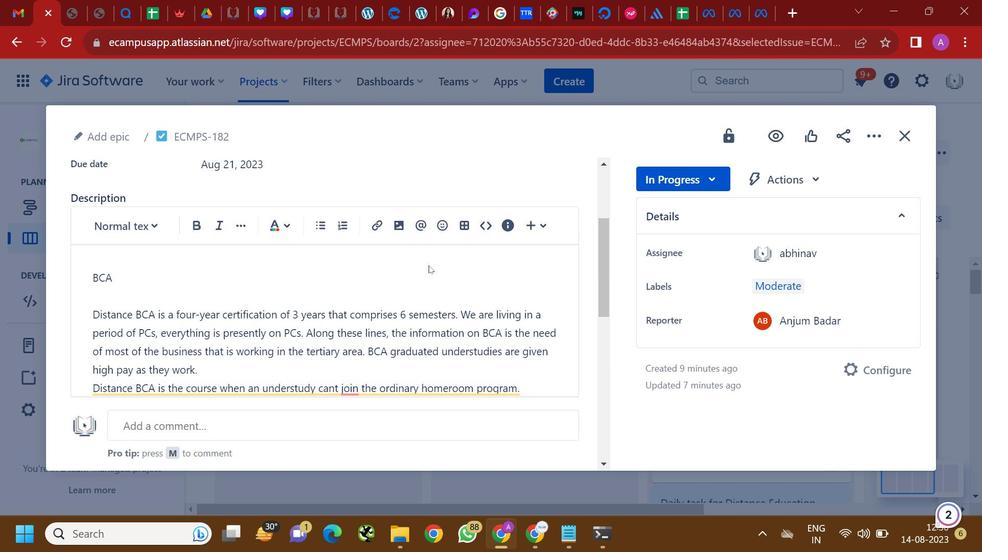 
Action: Mouse moved to (423, 259)
Screenshot: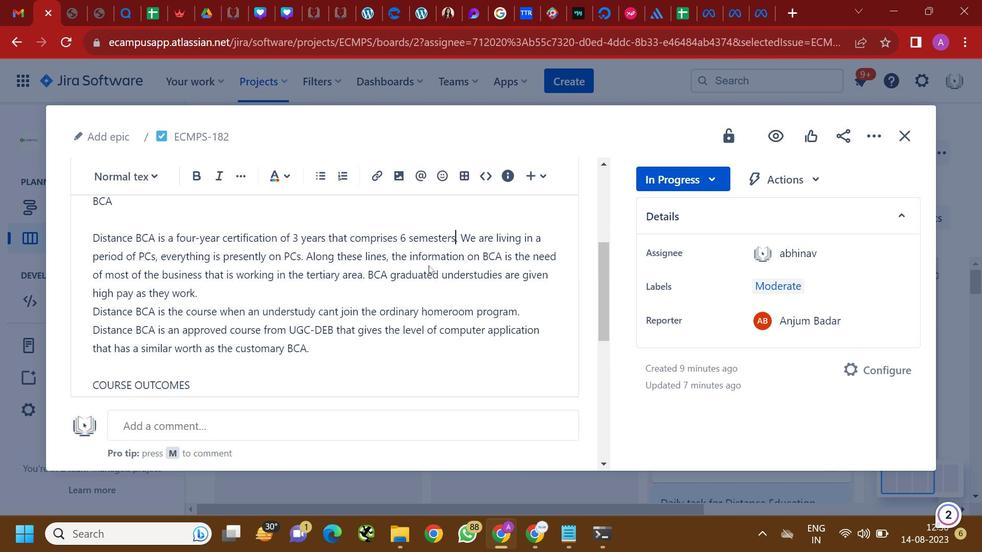 
Action: Mouse scrolled (423, 259) with delta (0, 0)
Screenshot: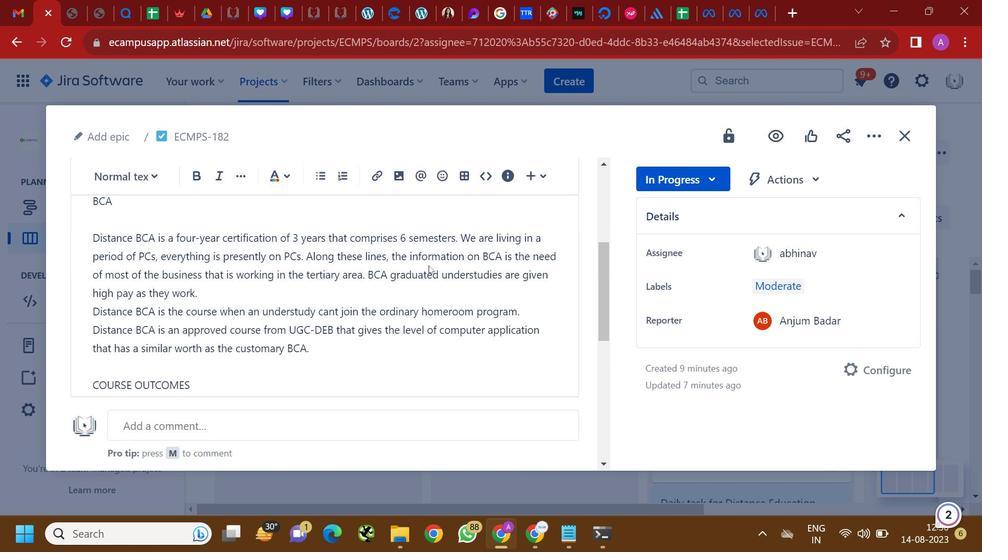
Action: Mouse scrolled (423, 258) with delta (0, 0)
Screenshot: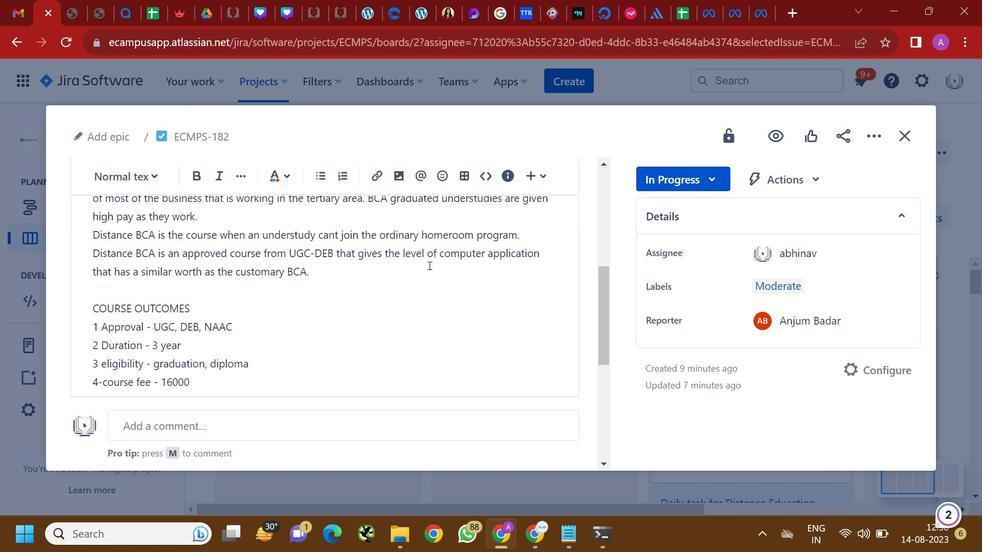 
Action: Mouse scrolled (423, 258) with delta (0, 0)
Screenshot: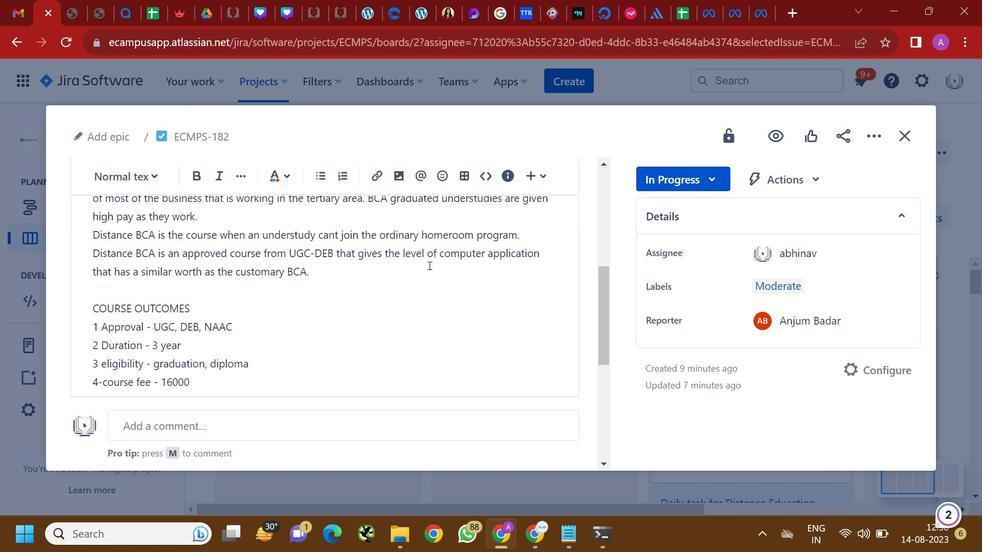 
Action: Mouse scrolled (423, 258) with delta (0, 0)
Screenshot: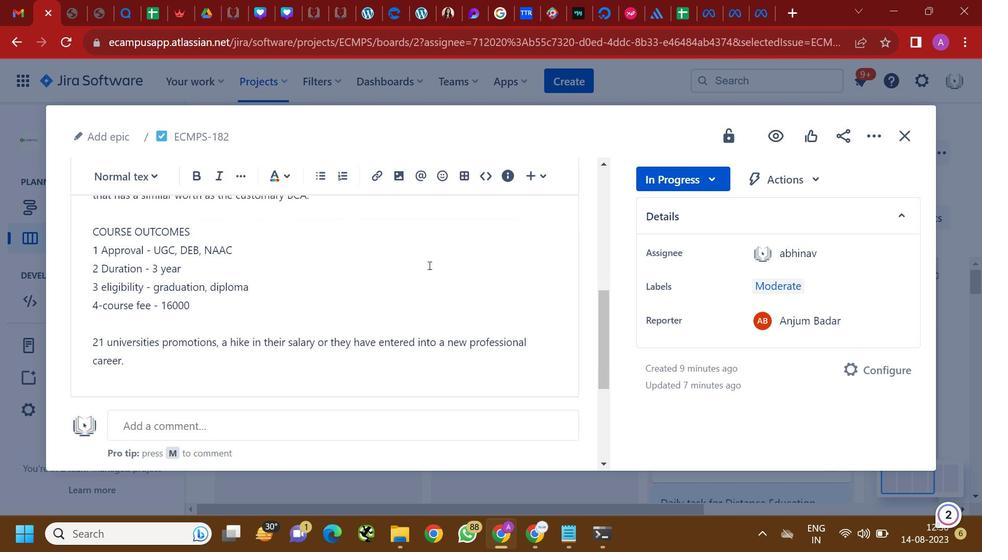 
Action: Mouse scrolled (423, 258) with delta (0, 0)
Screenshot: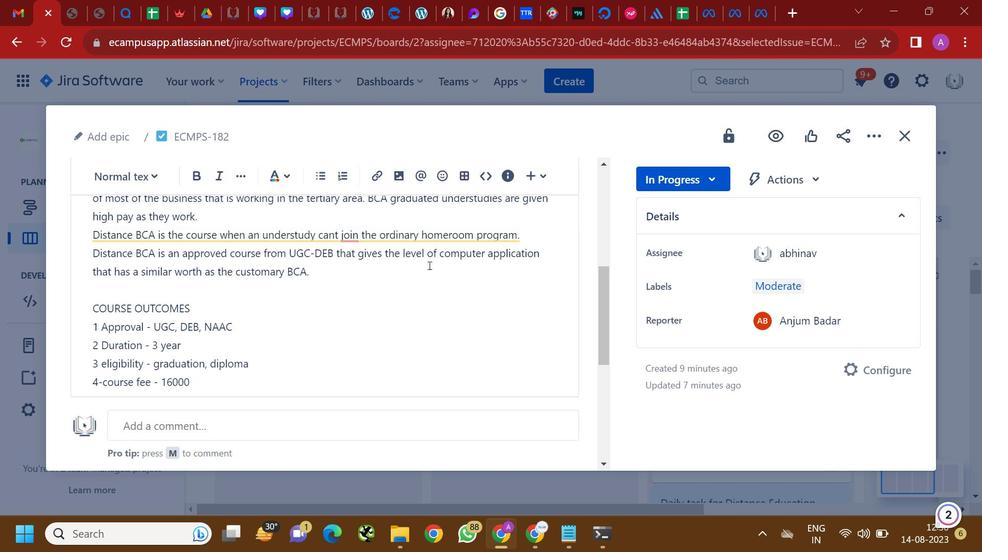 
Action: Mouse scrolled (423, 259) with delta (0, 0)
Screenshot: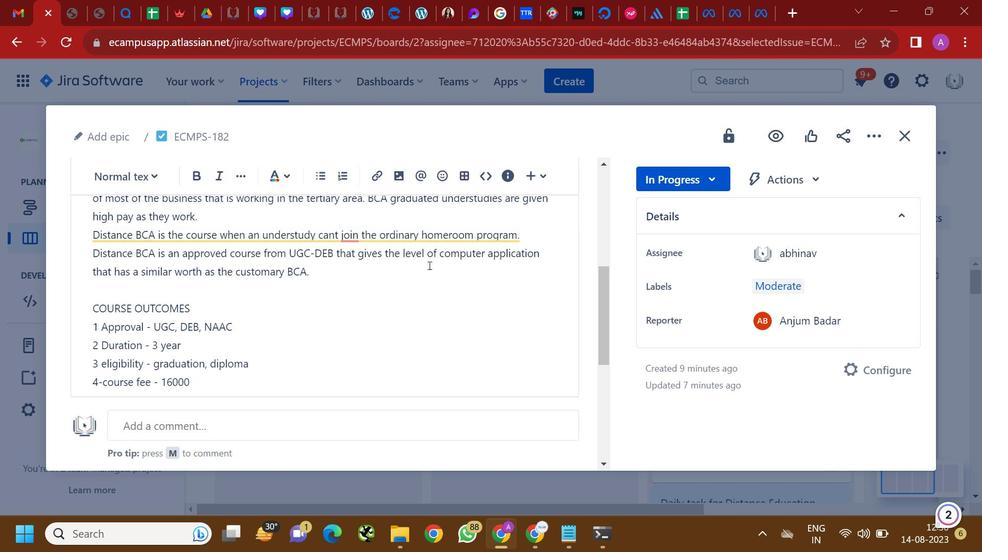 
Action: Mouse scrolled (423, 258) with delta (0, 0)
Screenshot: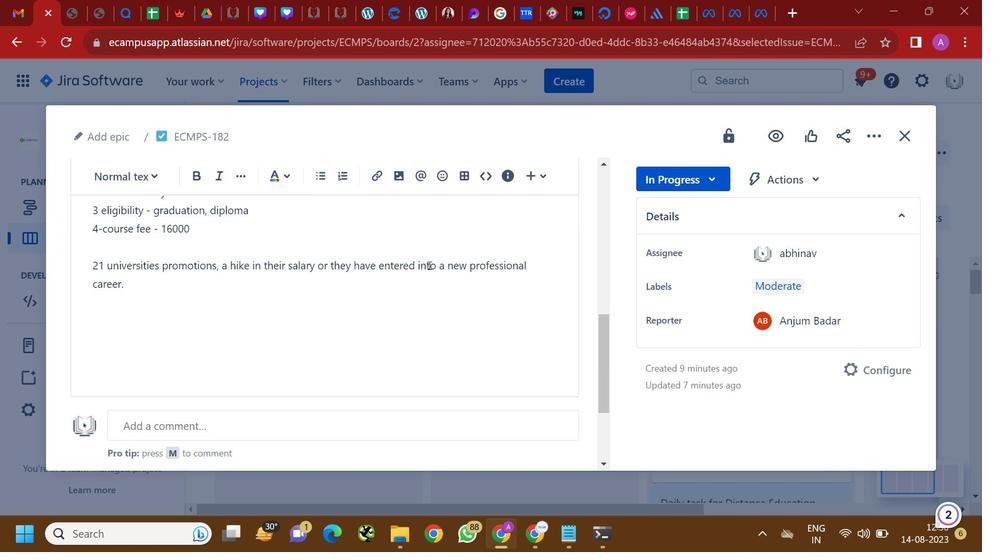 
Action: Mouse scrolled (423, 258) with delta (0, 0)
Screenshot: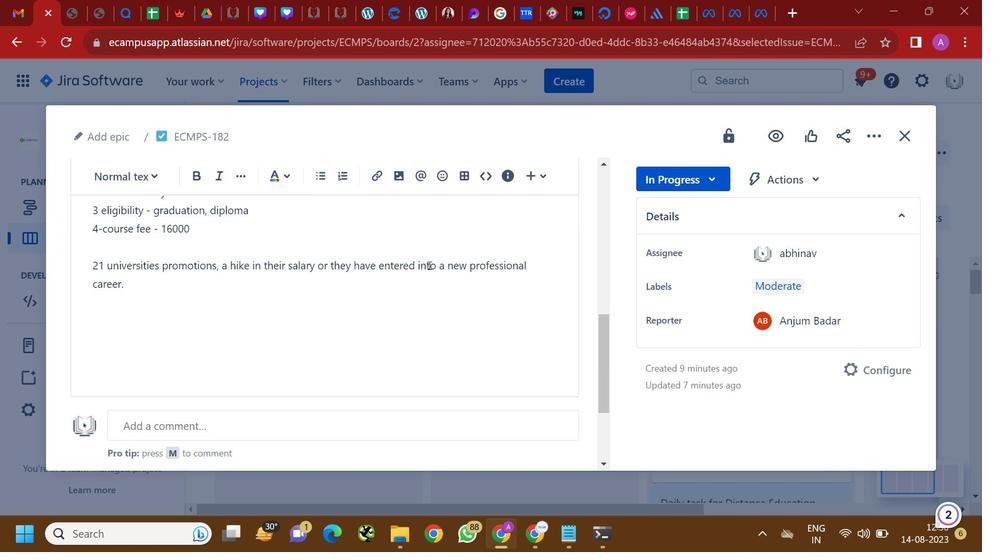 
Action: Mouse moved to (278, 281)
Screenshot: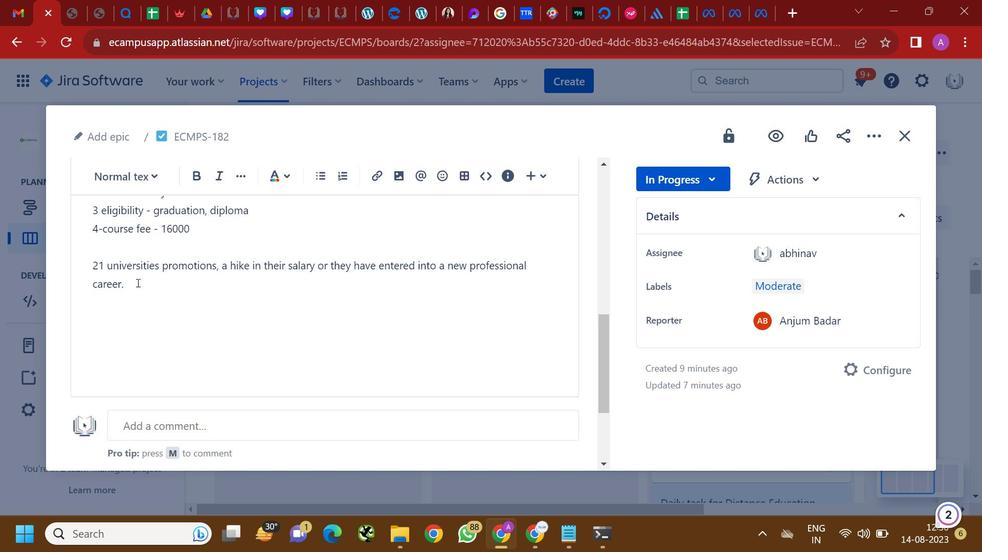 
Action: Mouse scrolled (278, 280) with delta (0, 0)
